 Task: Search and explore Airbnb listings in Santa Fe, New Mexico .
Action: Mouse moved to (326, 131)
Screenshot: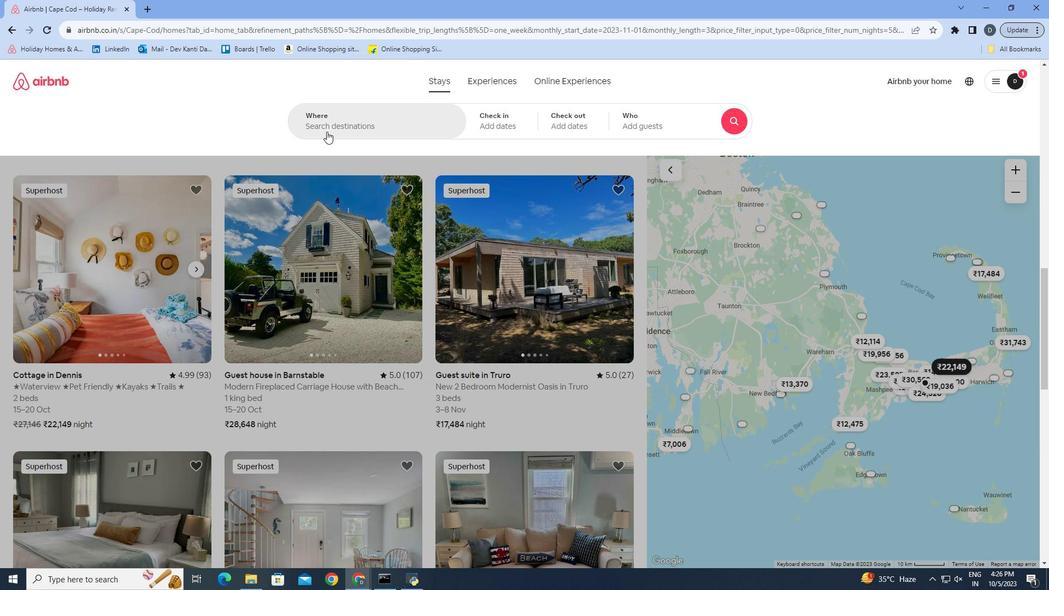 
Action: Mouse pressed left at (326, 131)
Screenshot: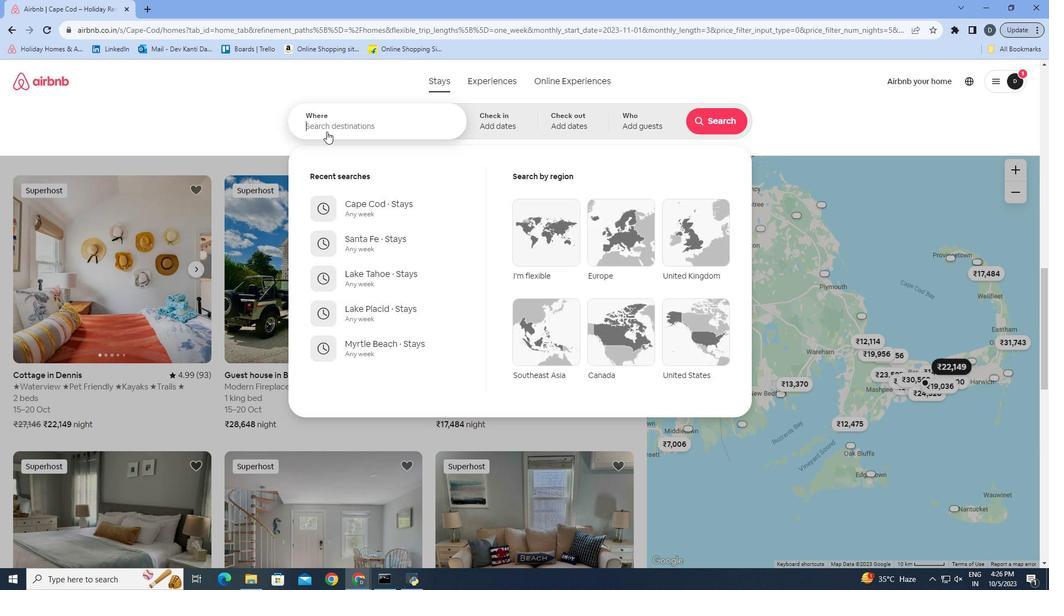 
Action: Mouse moved to (355, 121)
Screenshot: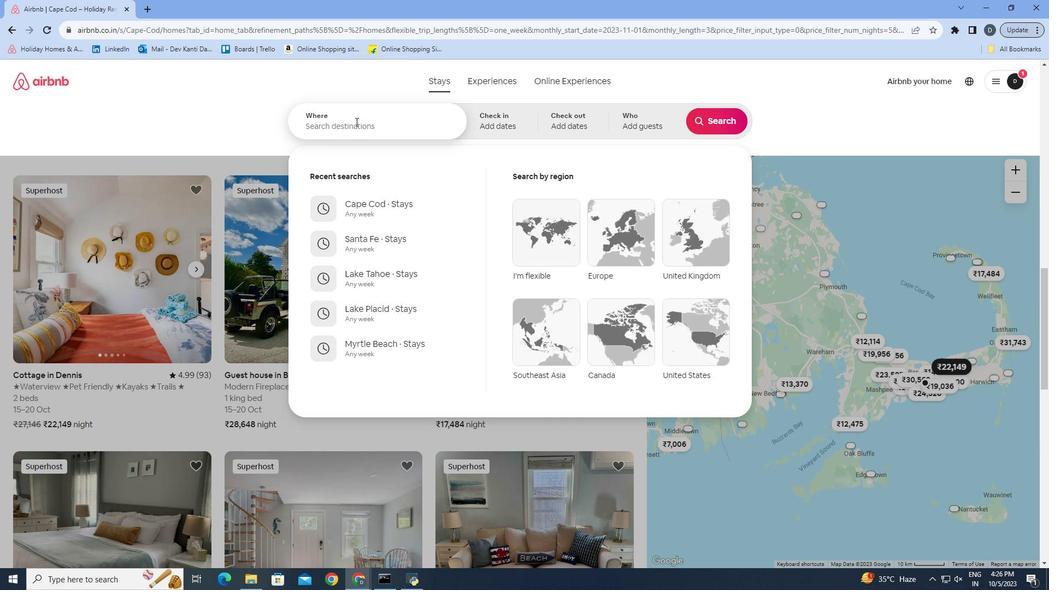 
Action: Mouse pressed left at (355, 121)
Screenshot: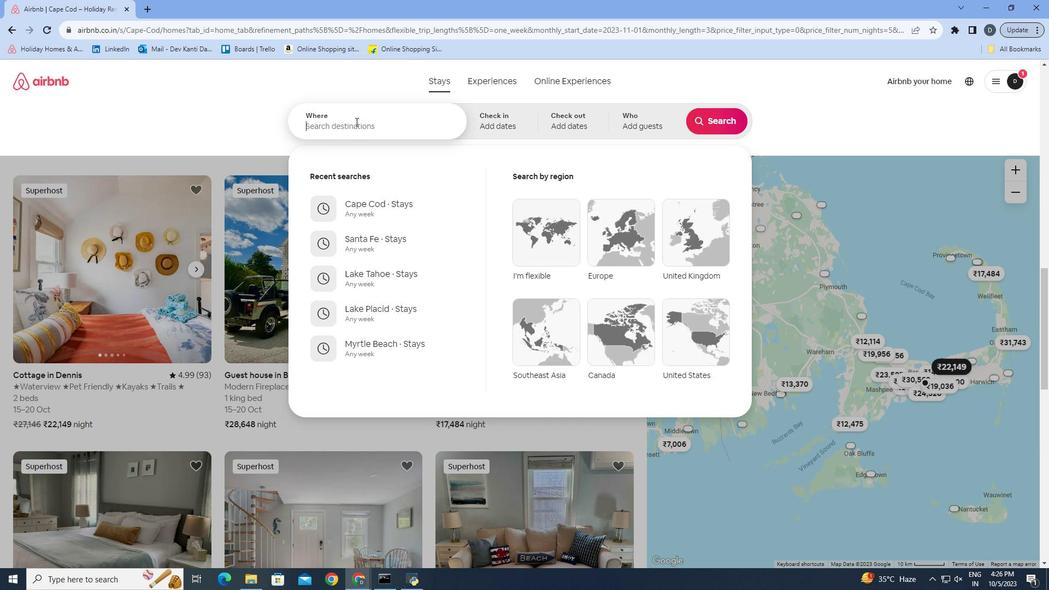 
Action: Mouse moved to (270, 120)
Screenshot: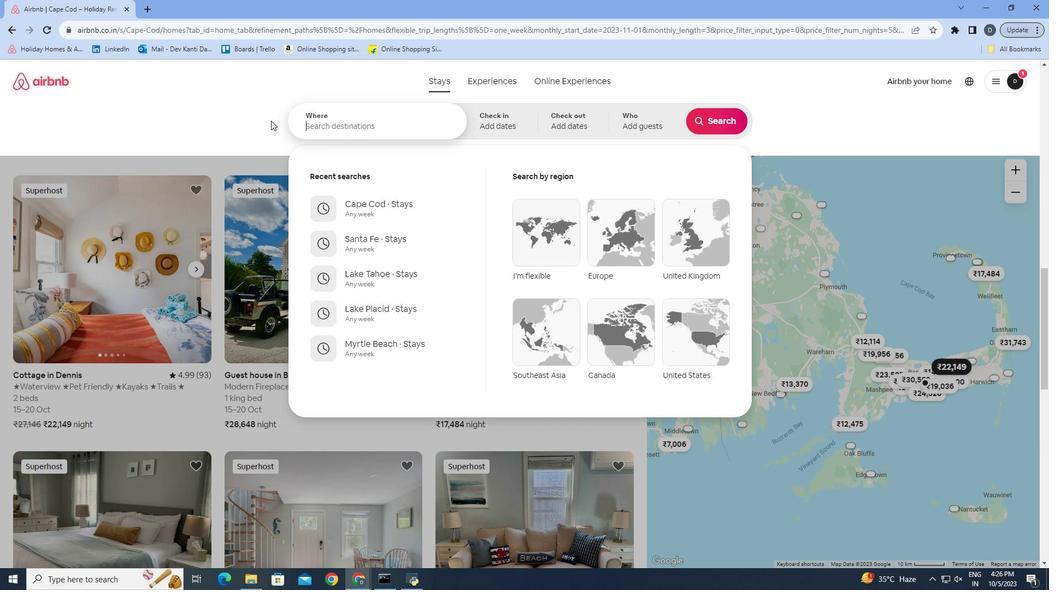
Action: Key pressed <Key.shift>
Screenshot: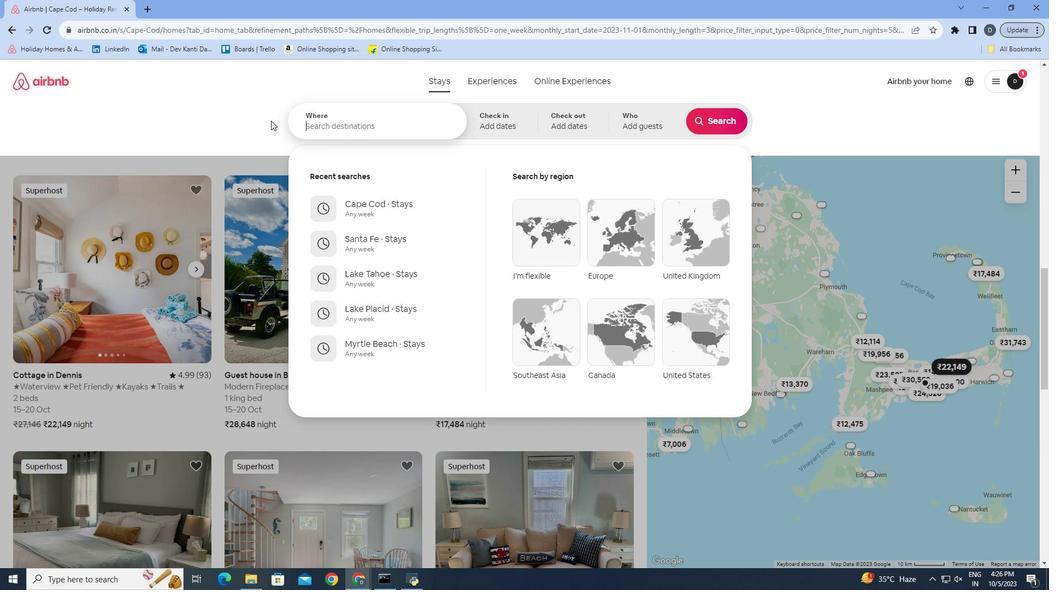 
Action: Mouse moved to (270, 121)
Screenshot: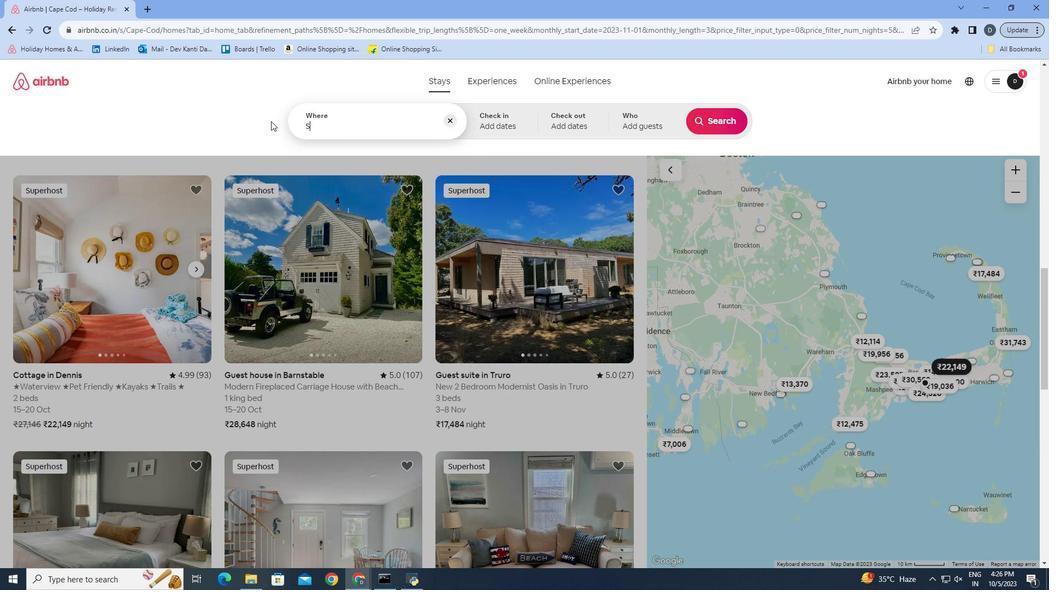 
Action: Key pressed Santa<Key.space><Key.shift>Fe
Screenshot: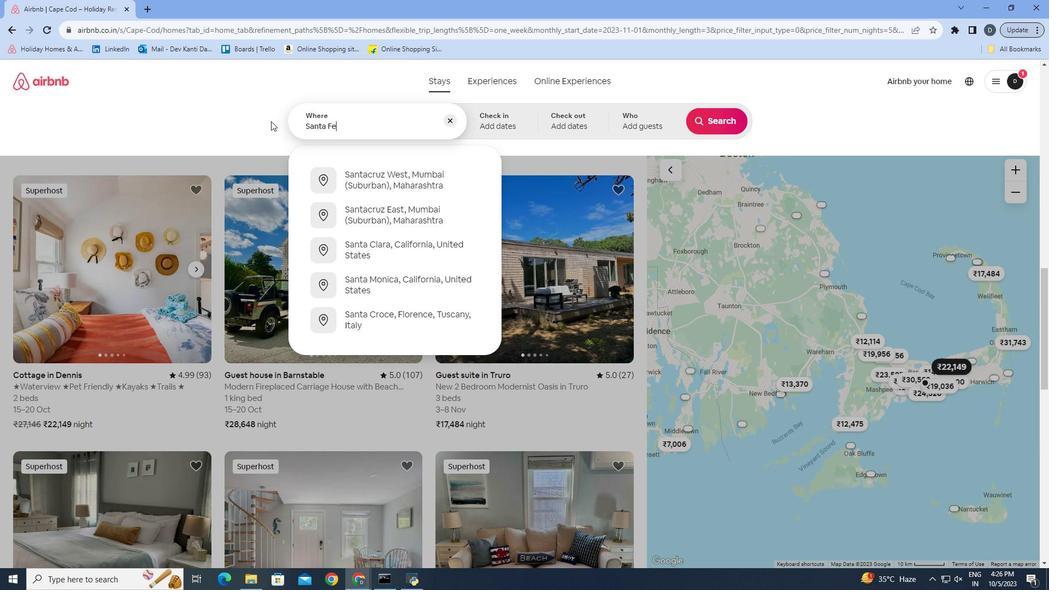 
Action: Mouse moved to (381, 183)
Screenshot: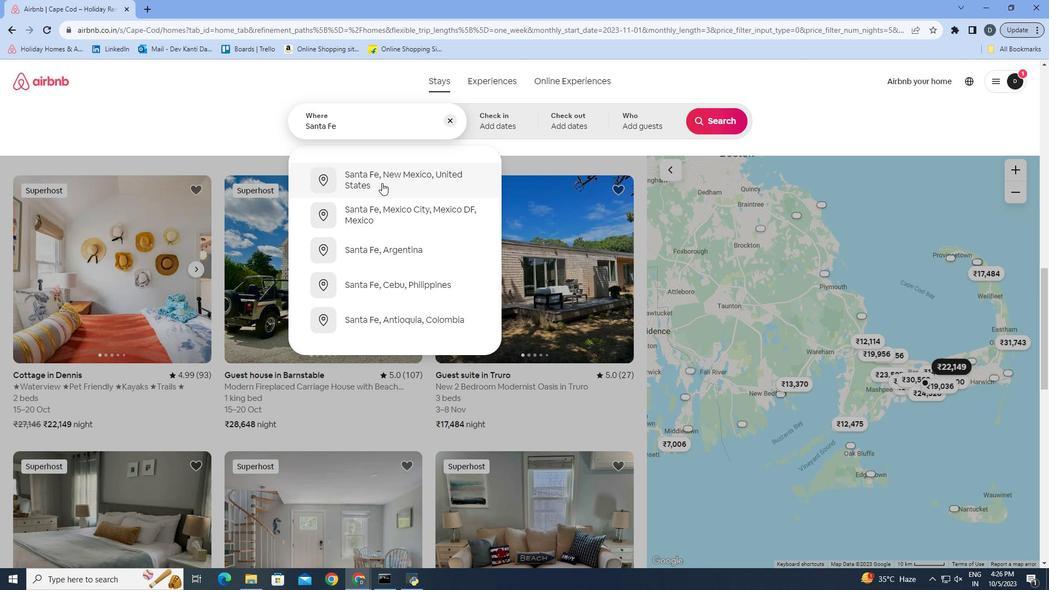 
Action: Mouse pressed left at (381, 183)
Screenshot: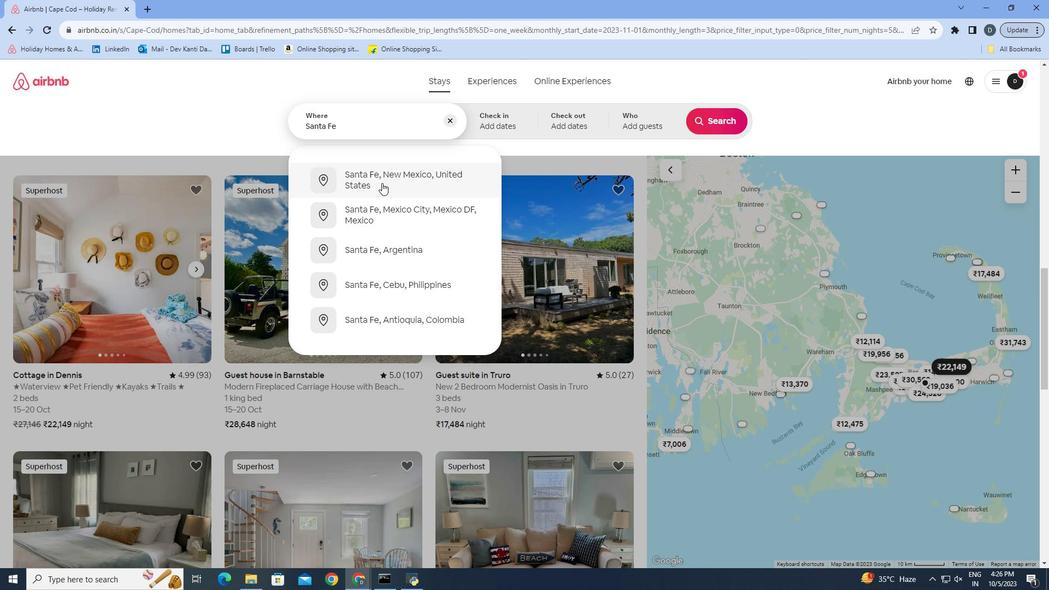 
Action: Mouse moved to (729, 119)
Screenshot: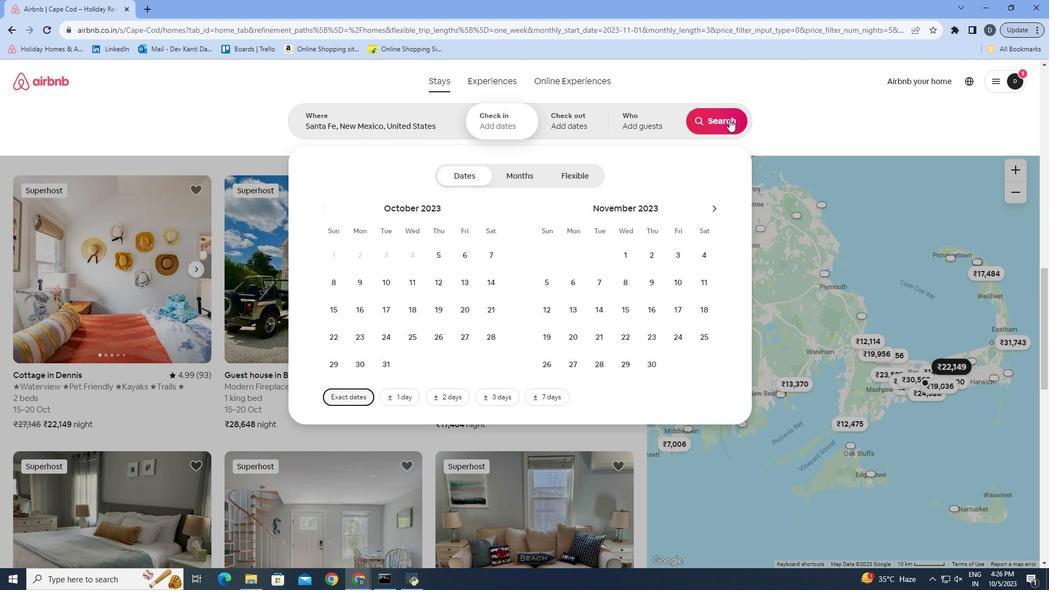 
Action: Mouse pressed left at (729, 119)
Screenshot: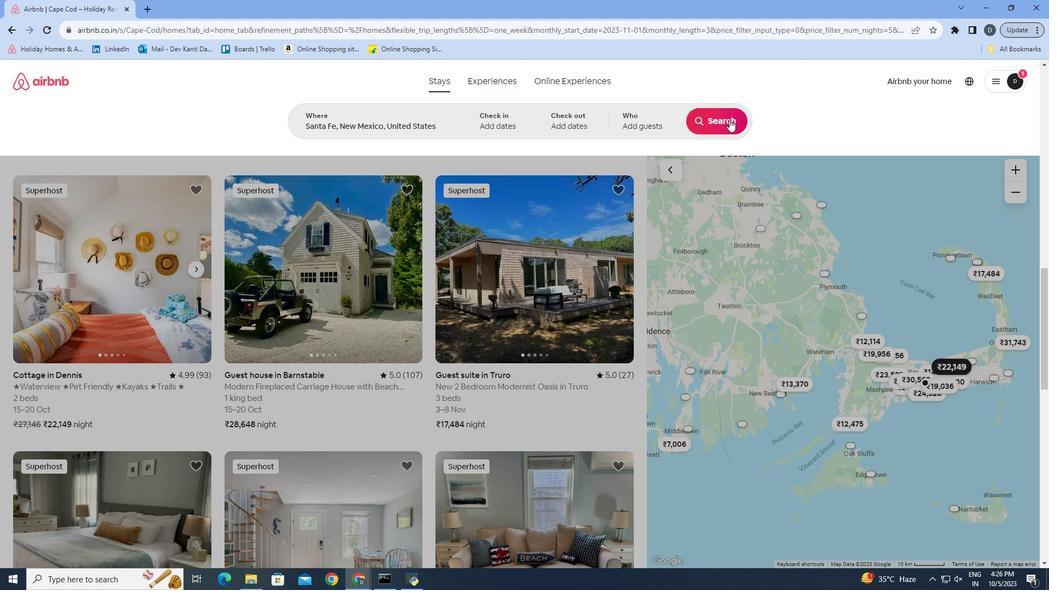 
Action: Mouse moved to (301, 296)
Screenshot: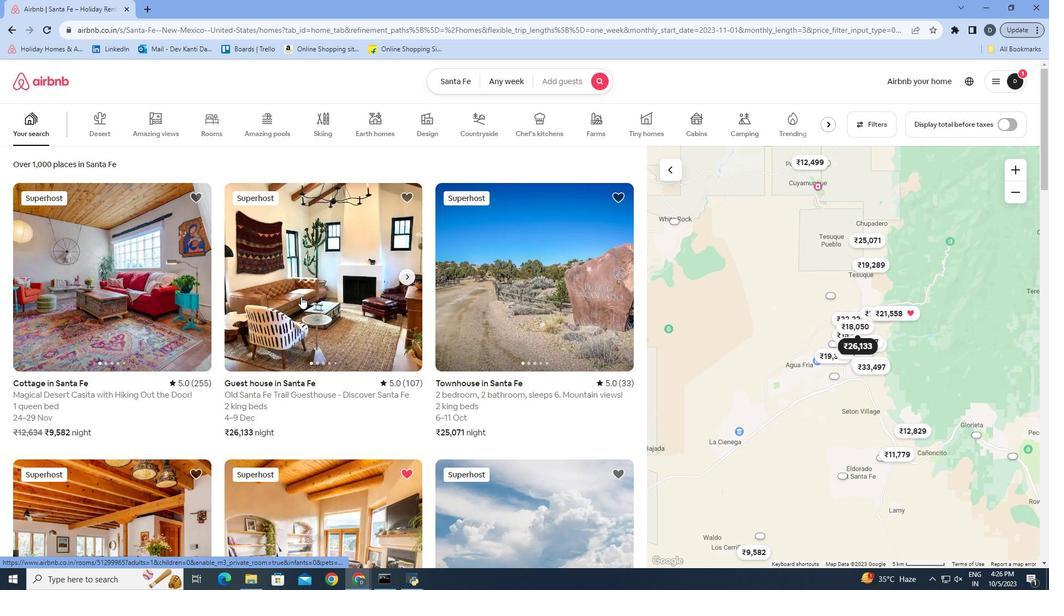 
Action: Mouse pressed left at (301, 296)
Screenshot: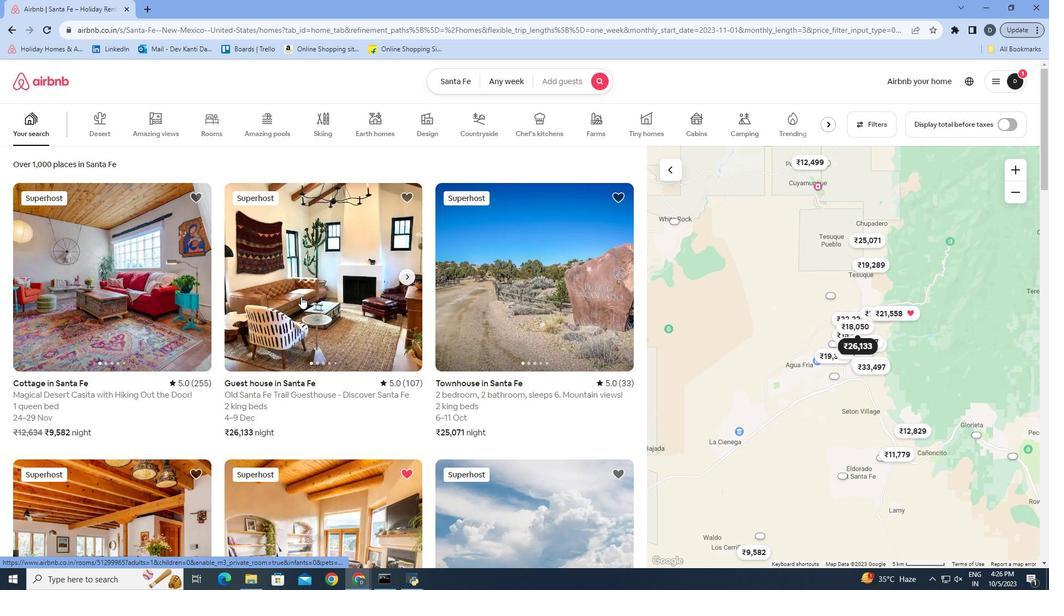 
Action: Mouse moved to (781, 413)
Screenshot: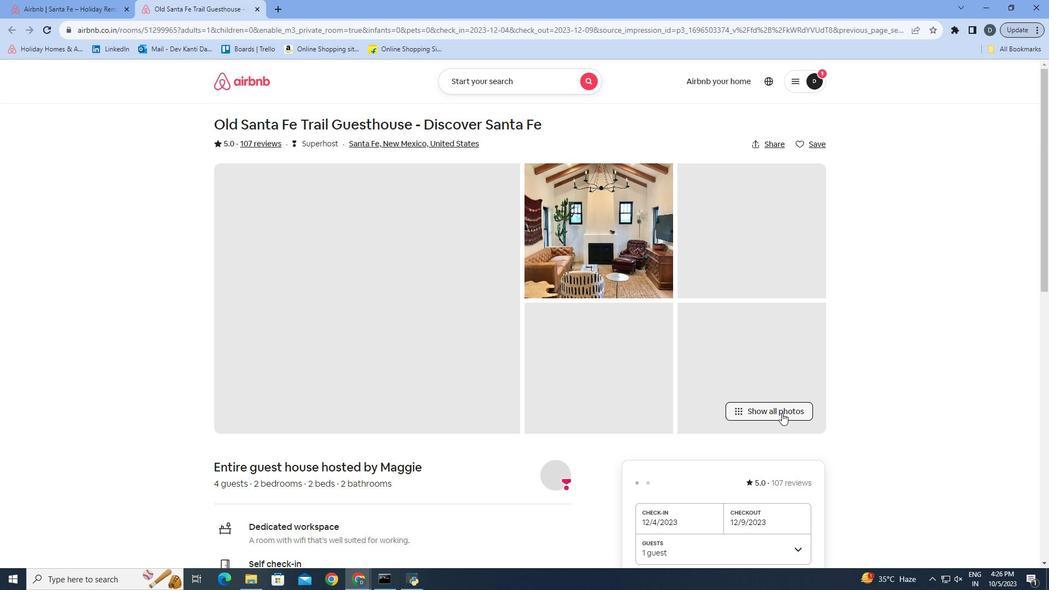 
Action: Mouse pressed left at (781, 413)
Screenshot: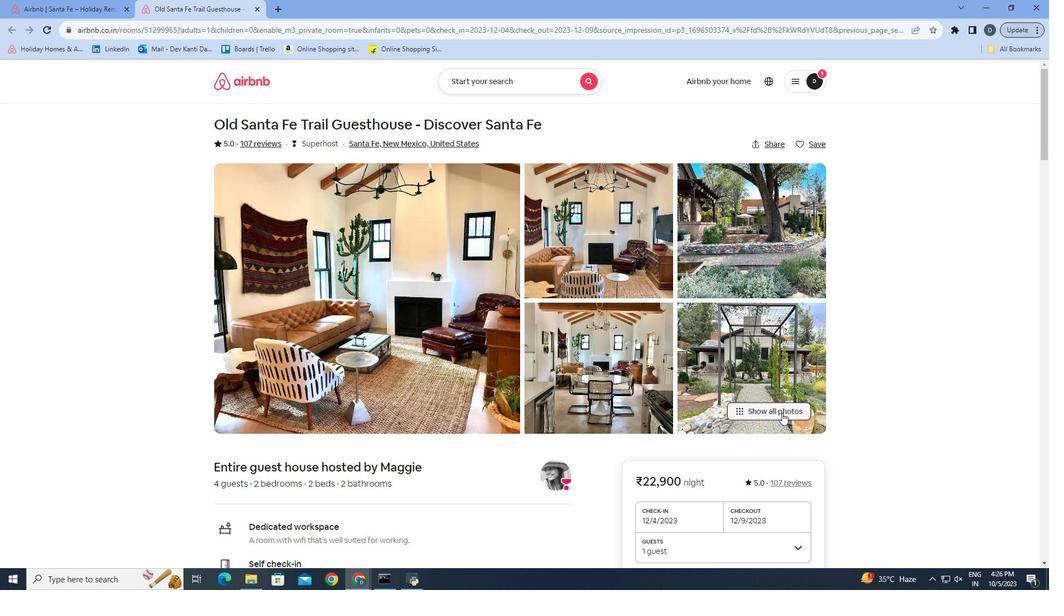 
Action: Mouse moved to (757, 403)
Screenshot: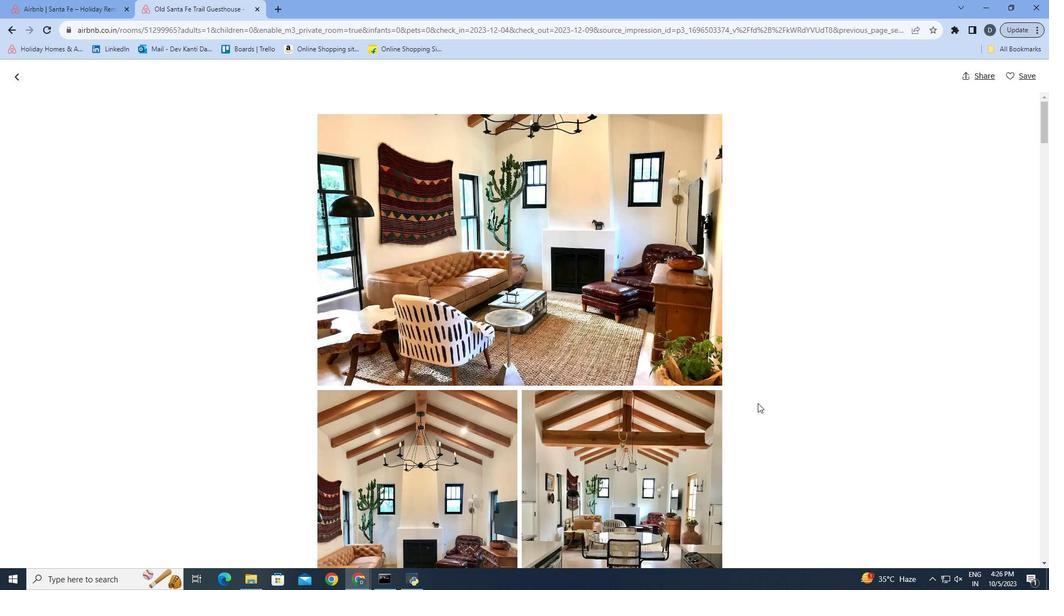 
Action: Mouse scrolled (757, 402) with delta (0, 0)
Screenshot: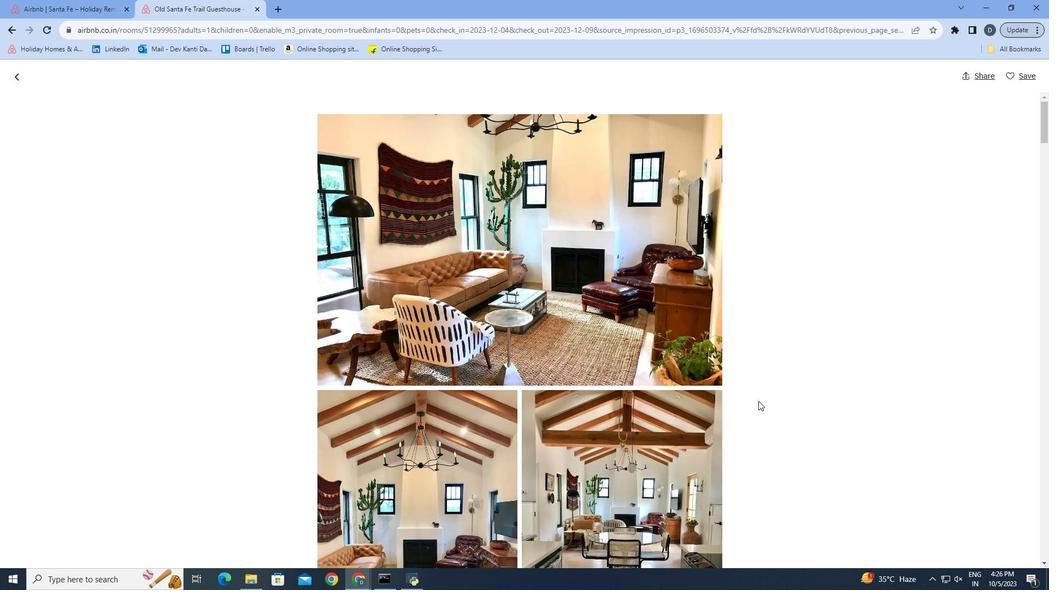
Action: Mouse moved to (758, 399)
Screenshot: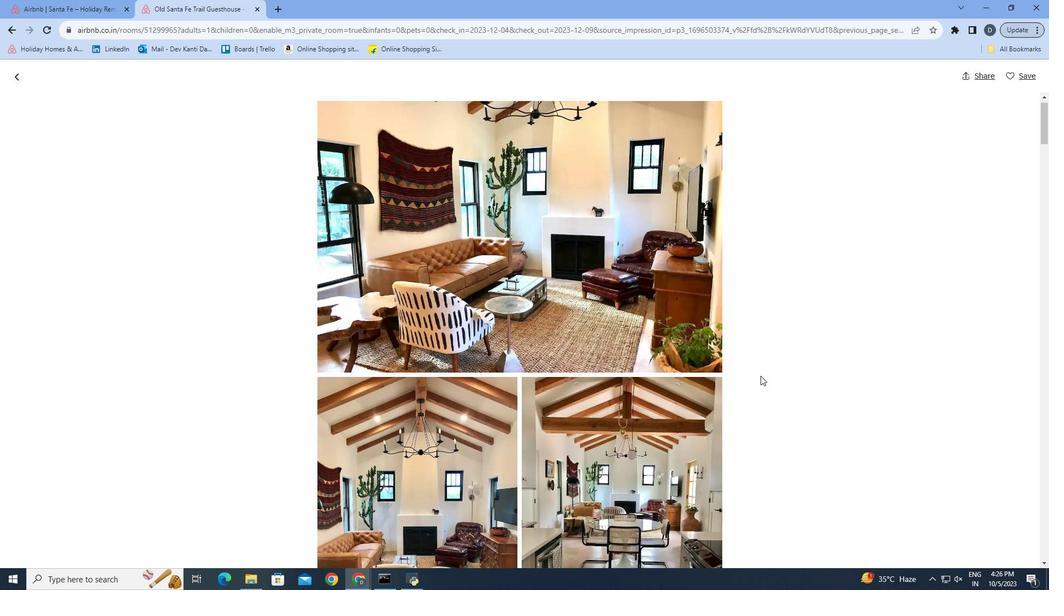 
Action: Mouse scrolled (758, 400) with delta (0, 0)
Screenshot: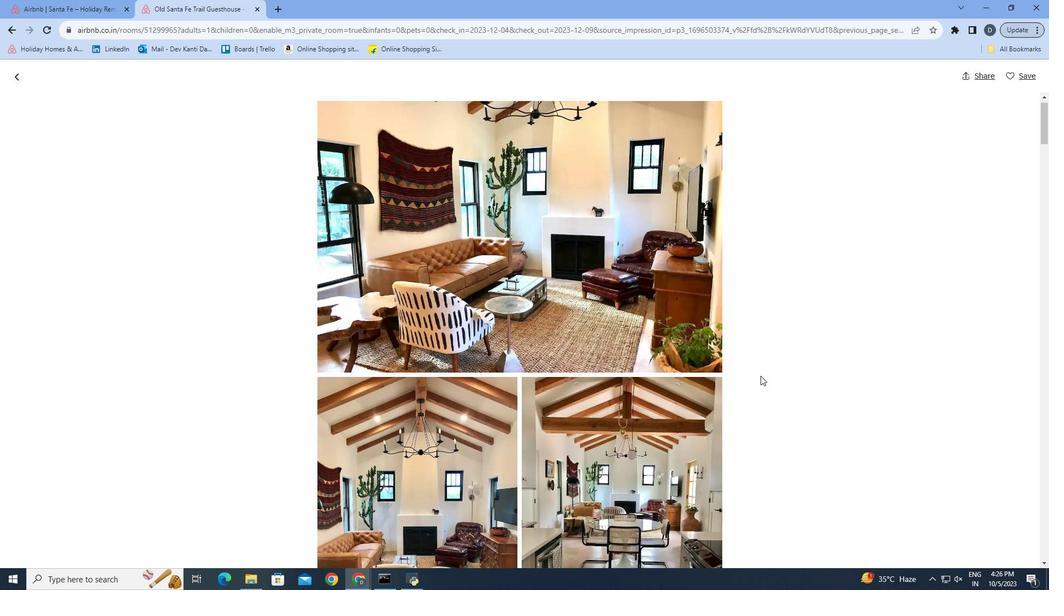 
Action: Mouse moved to (759, 345)
Screenshot: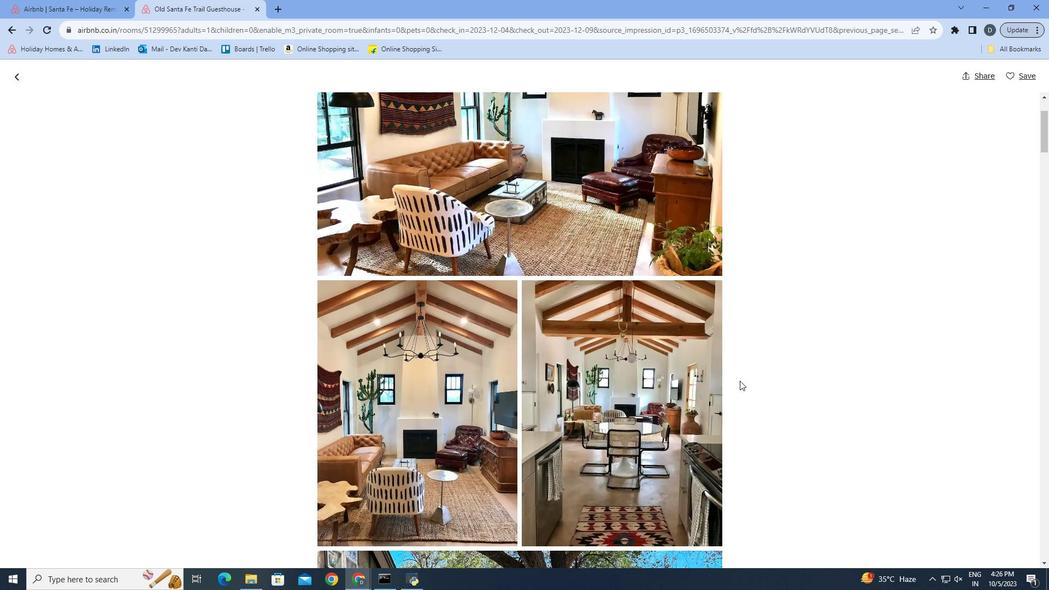 
Action: Mouse scrolled (759, 345) with delta (0, 0)
Screenshot: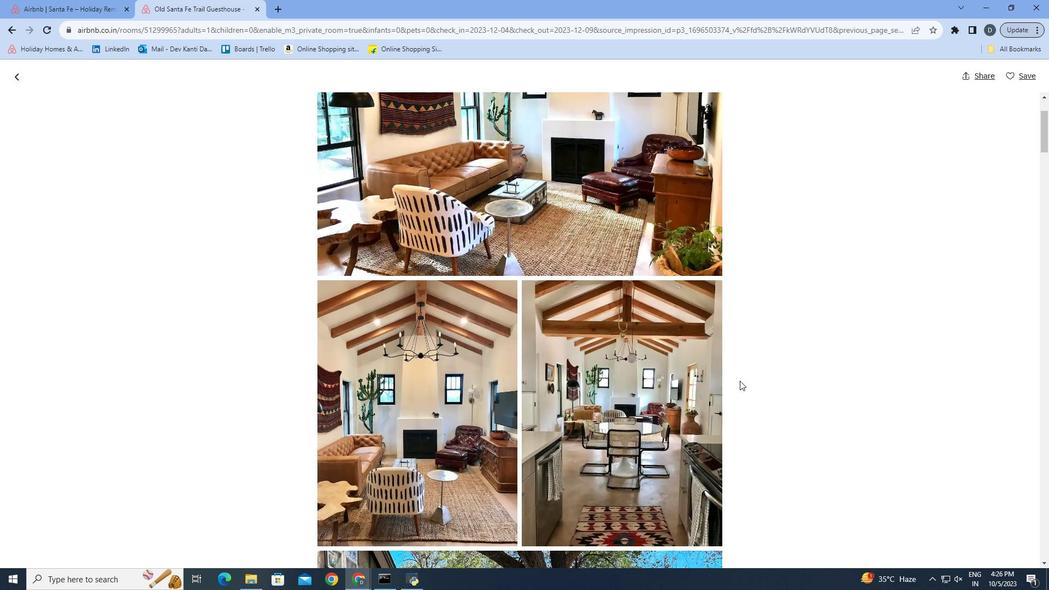 
Action: Mouse moved to (738, 345)
Screenshot: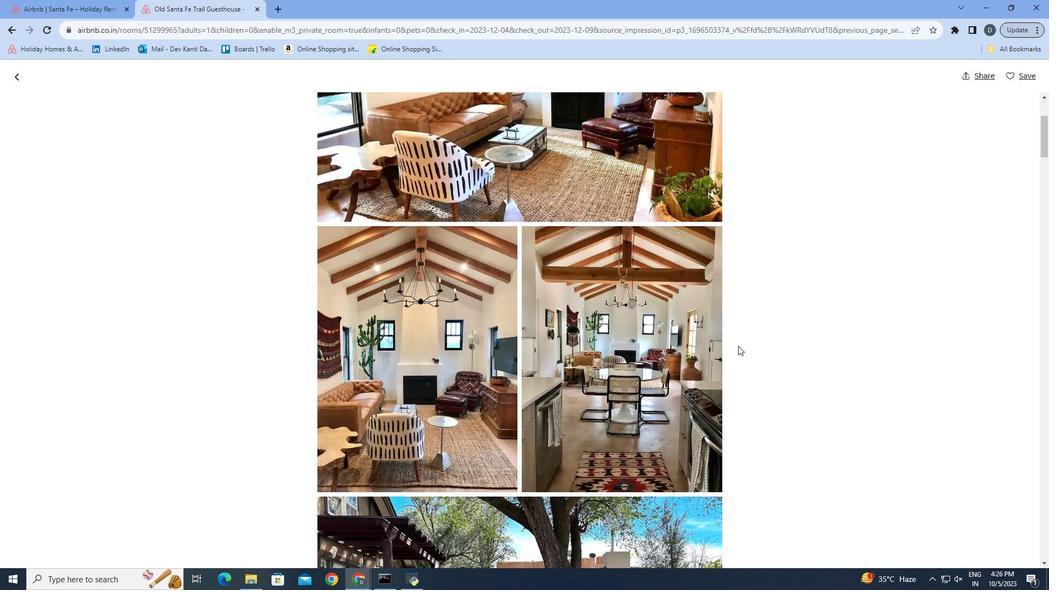 
Action: Mouse scrolled (738, 345) with delta (0, 0)
Screenshot: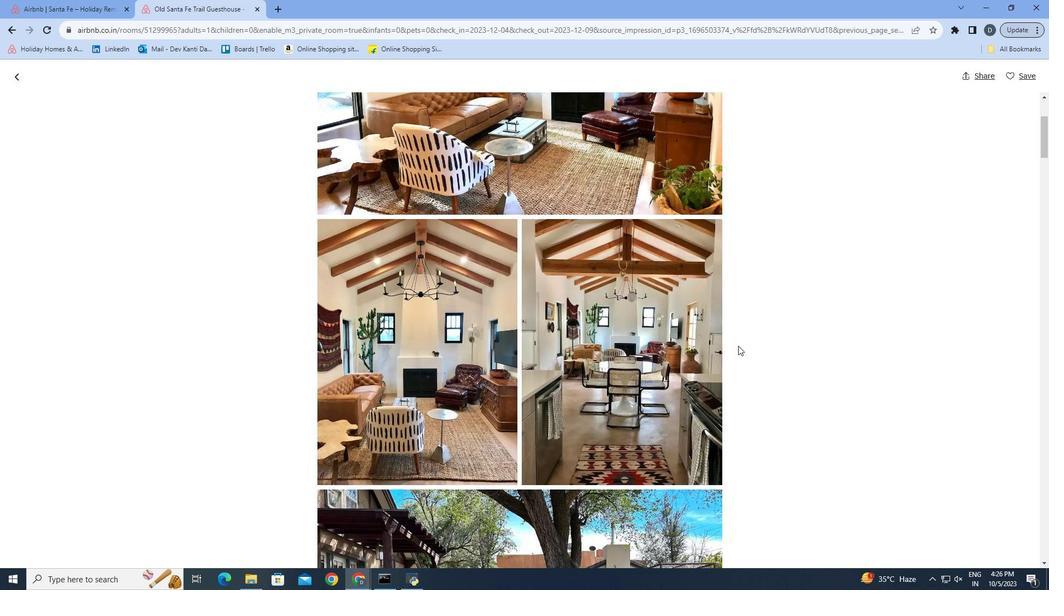 
Action: Mouse scrolled (738, 345) with delta (0, 0)
Screenshot: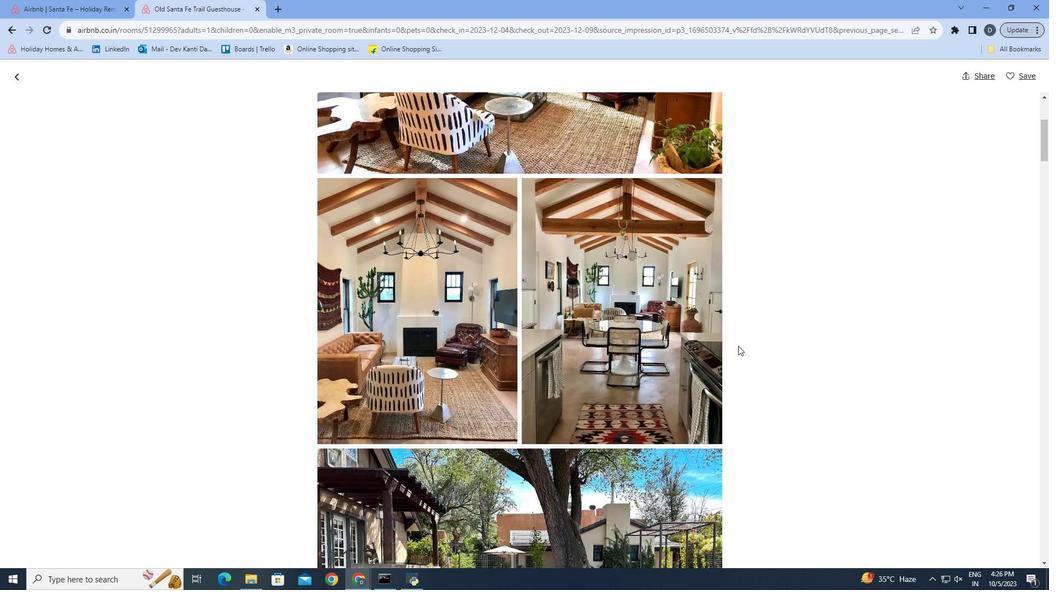 
Action: Mouse scrolled (738, 345) with delta (0, 0)
Screenshot: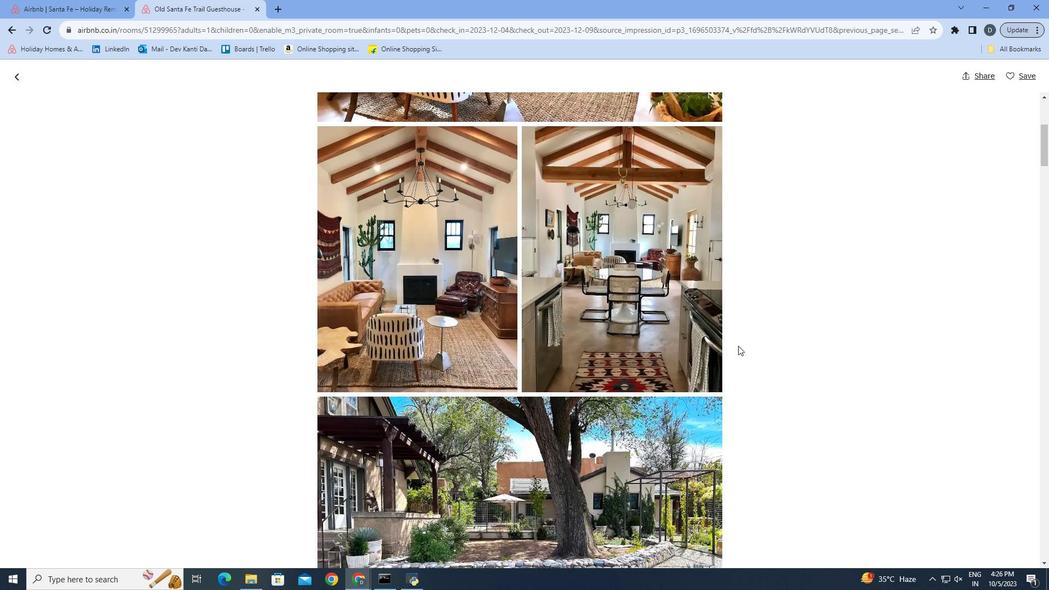 
Action: Mouse moved to (738, 330)
Screenshot: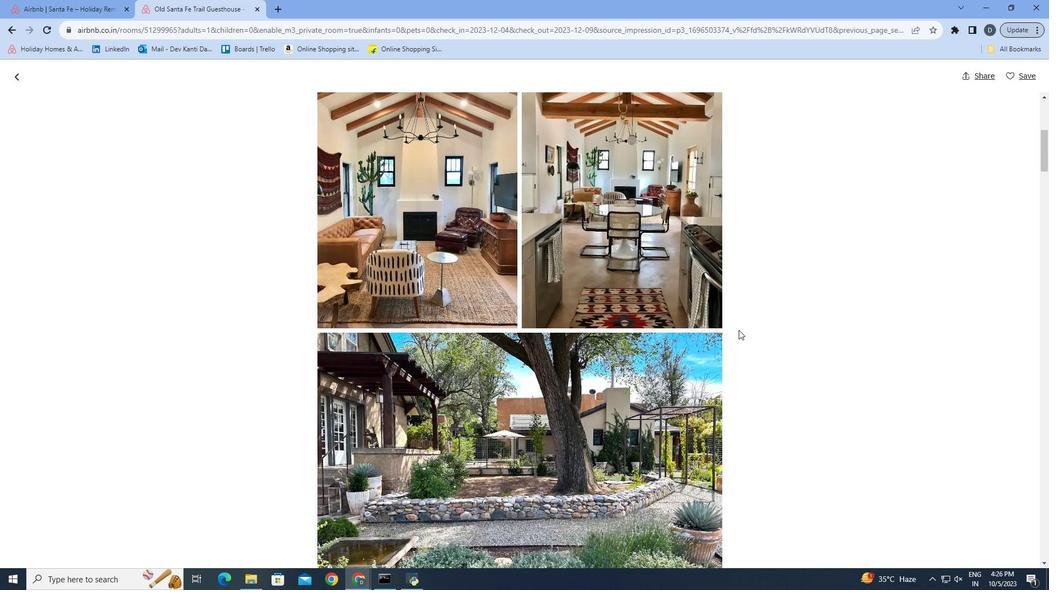 
Action: Mouse scrolled (738, 329) with delta (0, 0)
Screenshot: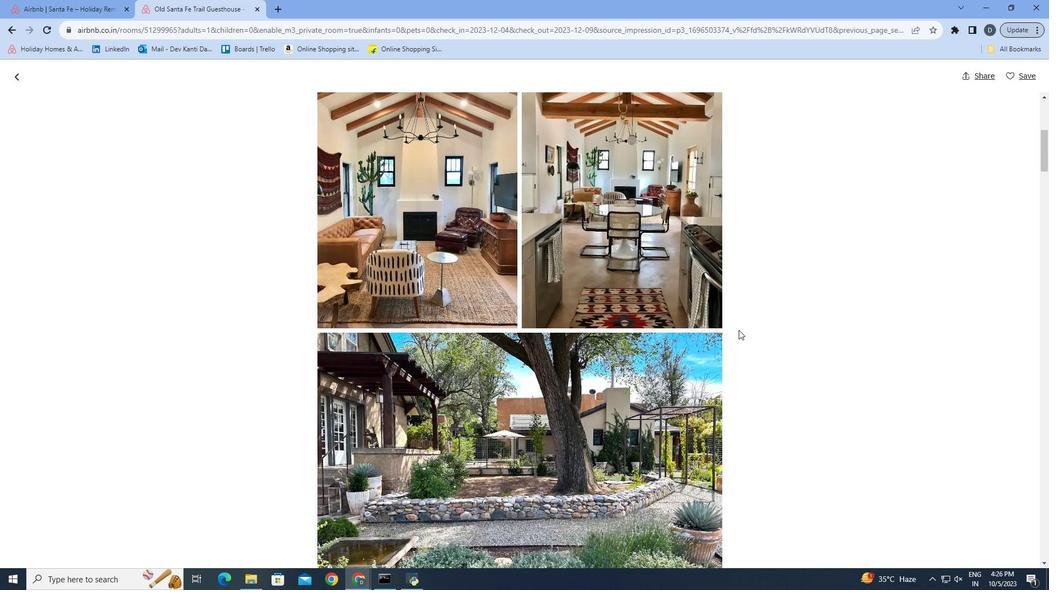
Action: Mouse scrolled (738, 329) with delta (0, 0)
Screenshot: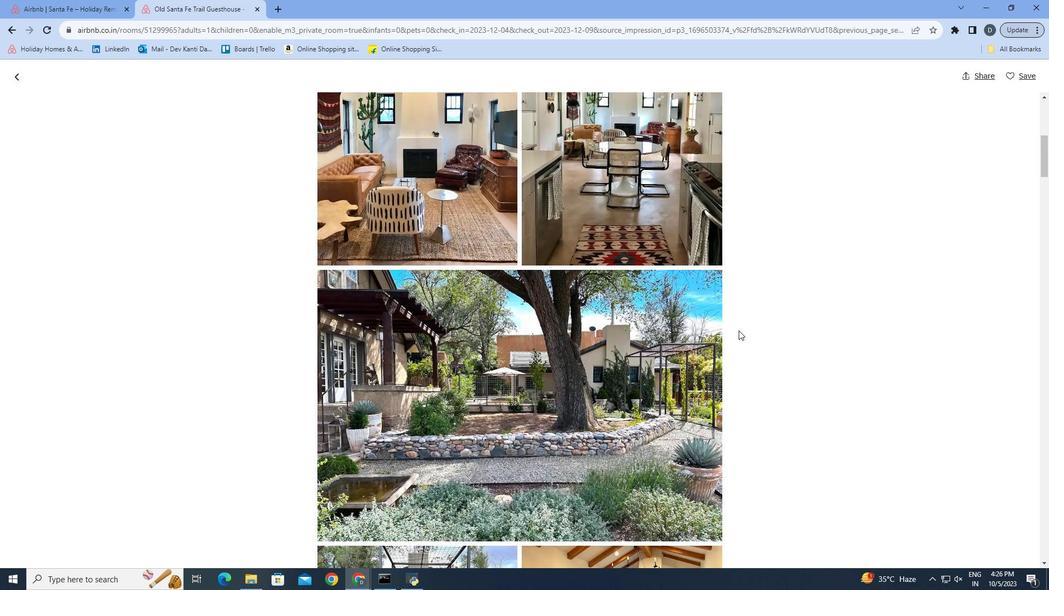 
Action: Mouse moved to (734, 340)
Screenshot: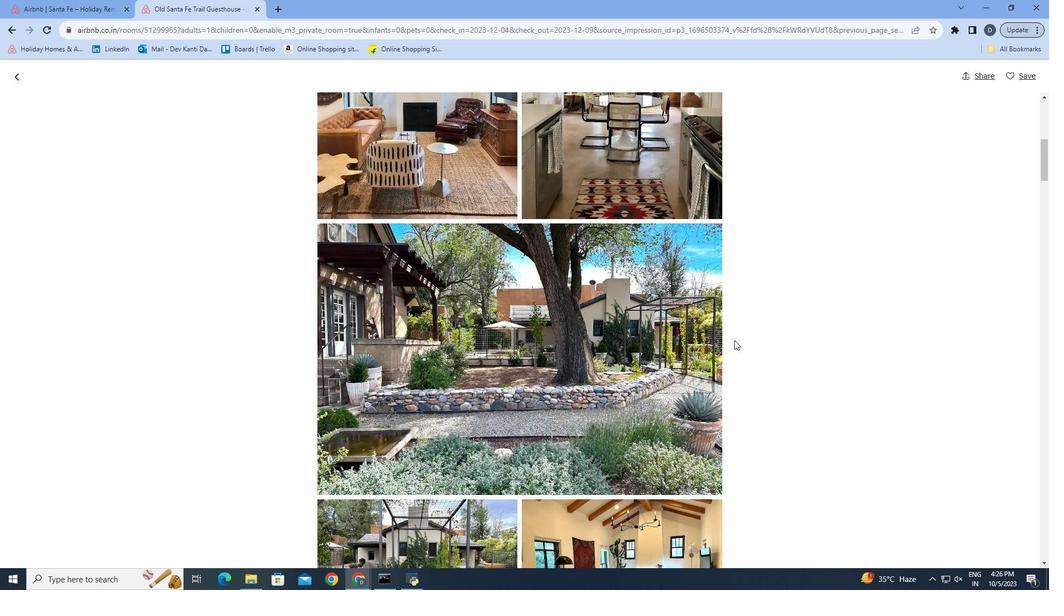 
Action: Mouse scrolled (734, 339) with delta (0, 0)
Screenshot: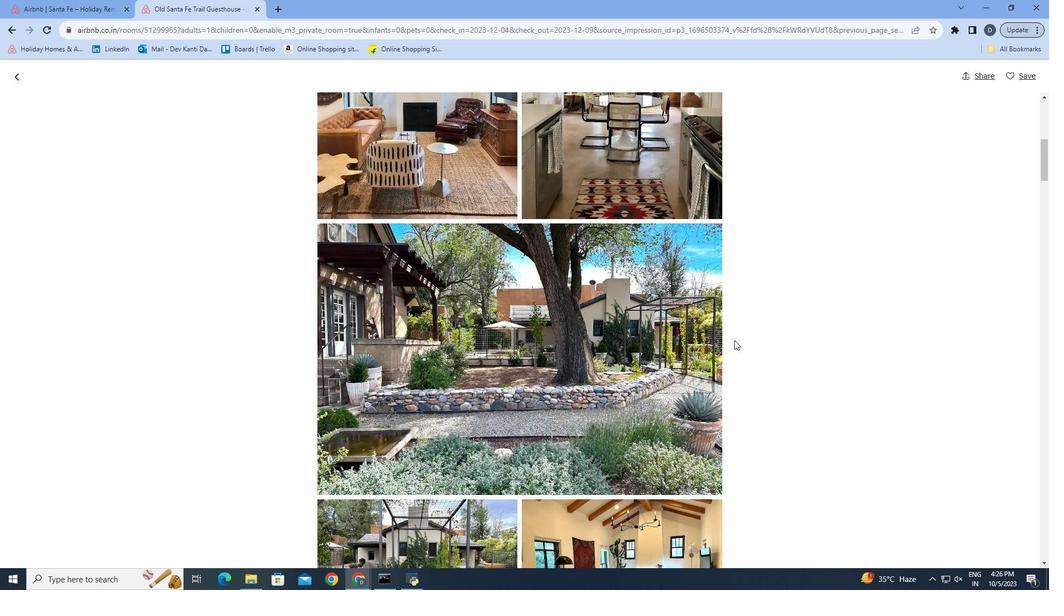 
Action: Mouse moved to (731, 325)
Screenshot: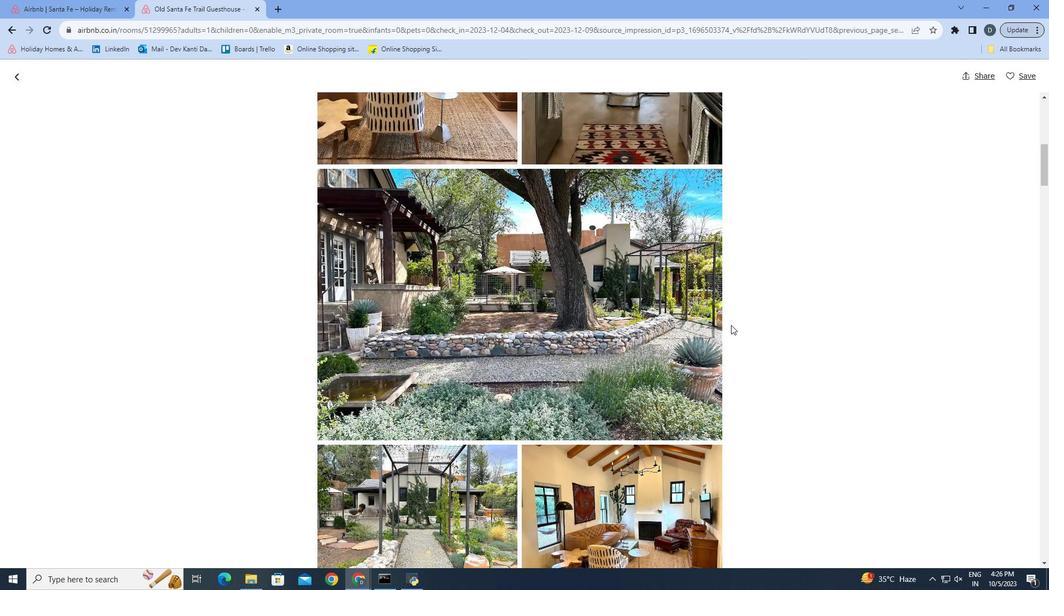 
Action: Mouse scrolled (731, 324) with delta (0, 0)
Screenshot: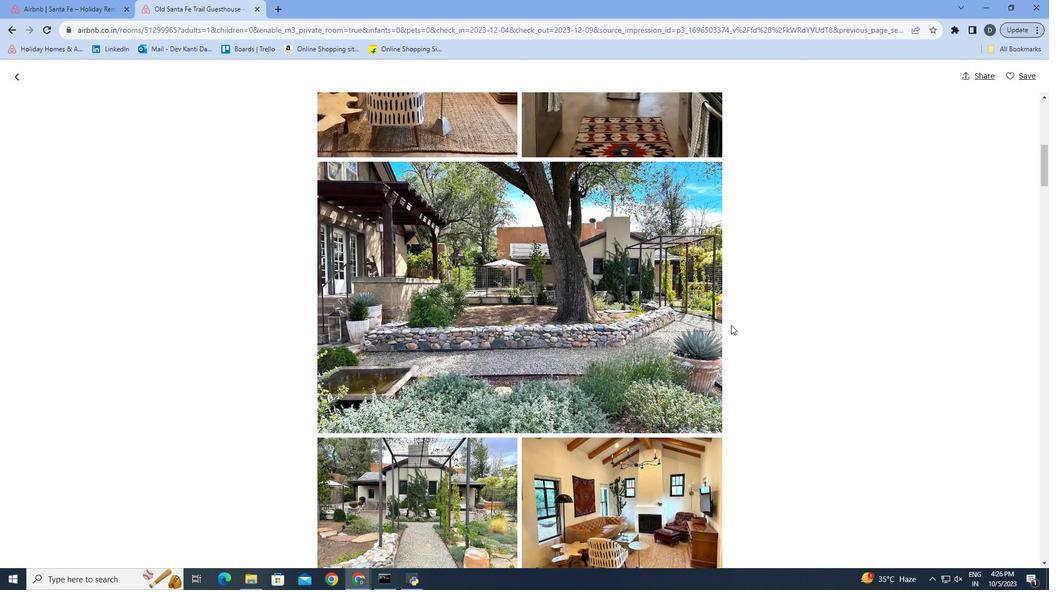 
Action: Mouse moved to (731, 326)
Screenshot: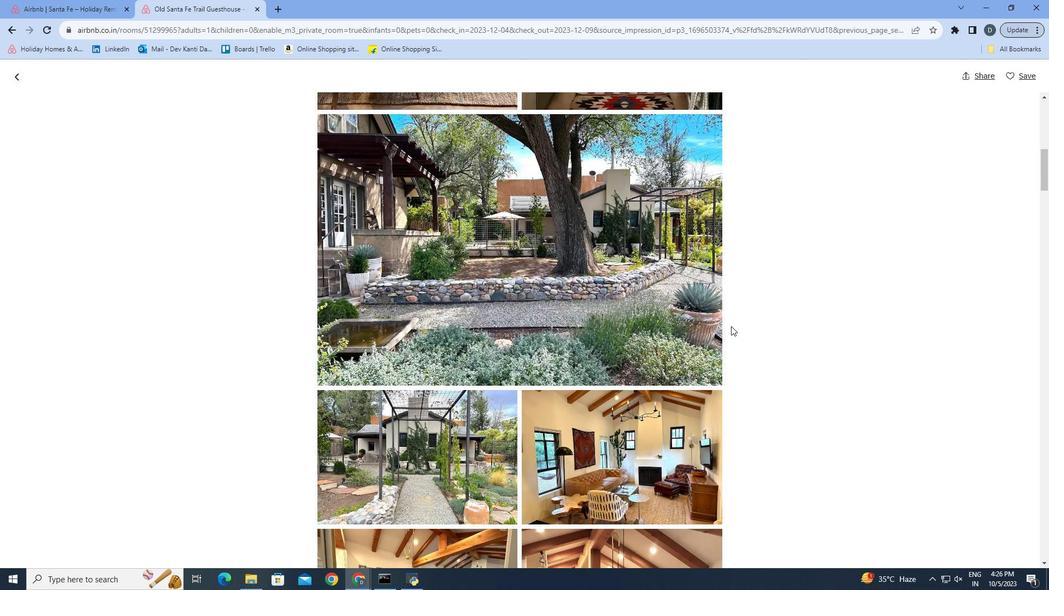 
Action: Mouse scrolled (731, 325) with delta (0, 0)
Screenshot: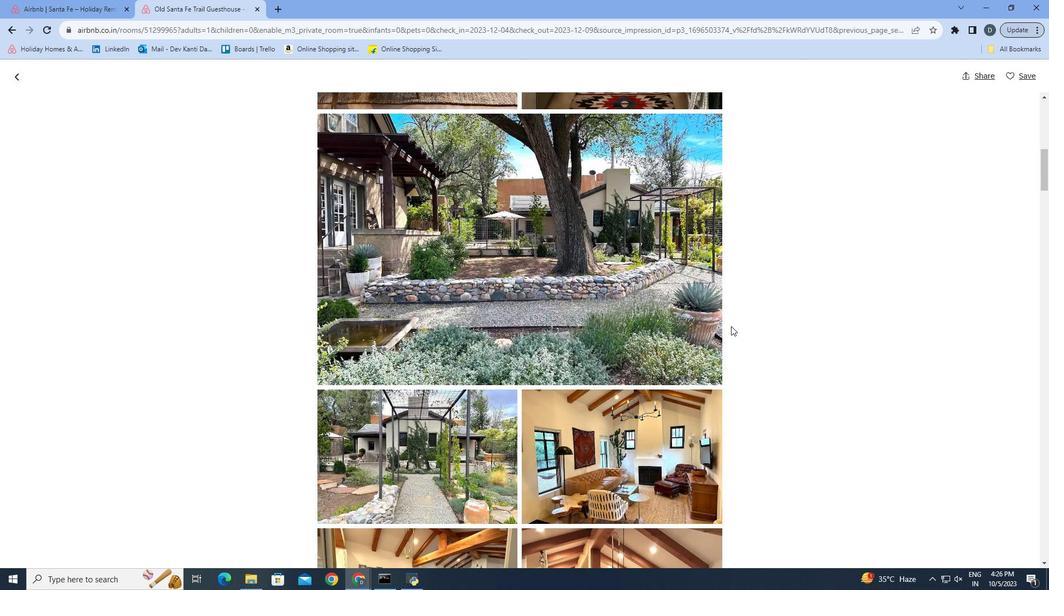 
Action: Mouse moved to (731, 327)
Screenshot: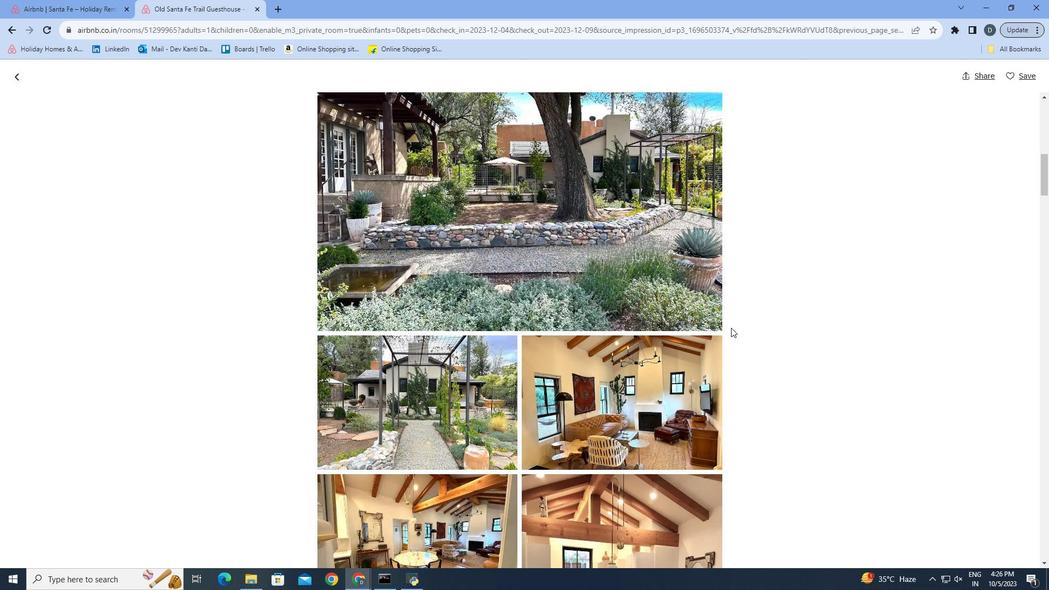 
Action: Mouse scrolled (731, 327) with delta (0, 0)
Screenshot: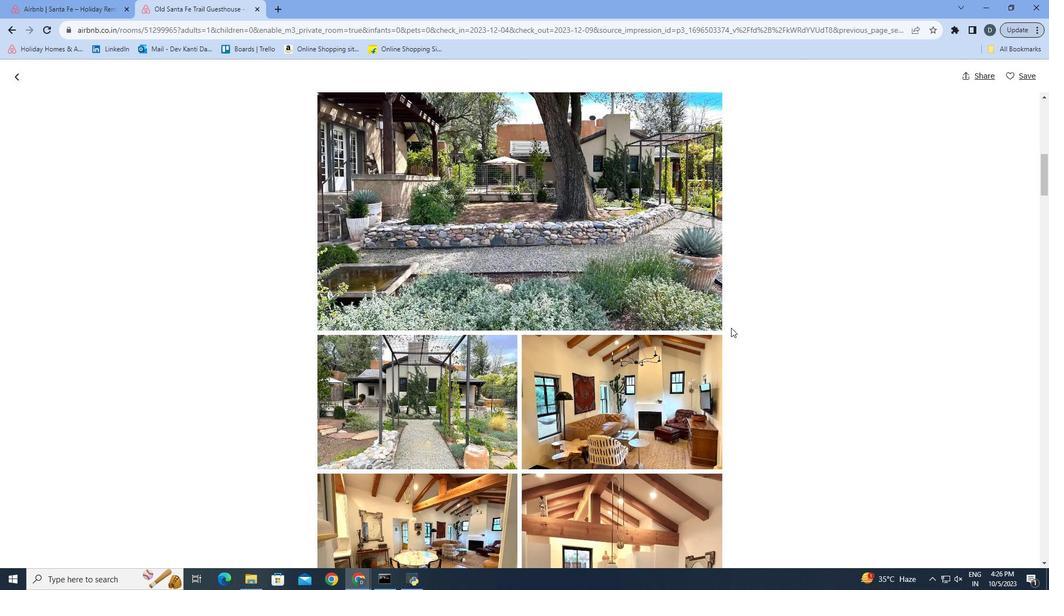 
Action: Mouse scrolled (731, 327) with delta (0, 0)
Screenshot: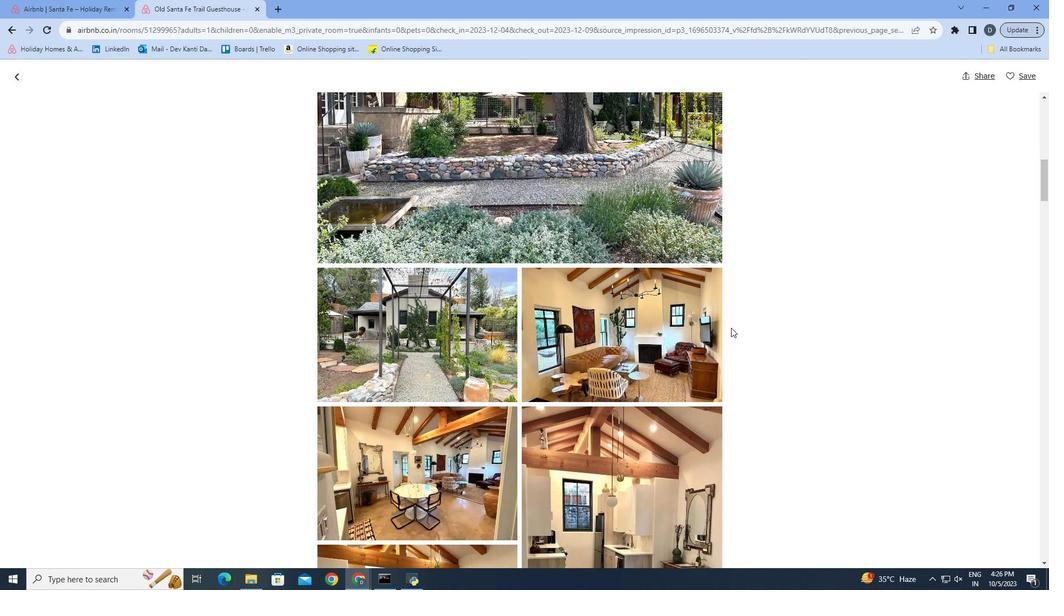 
Action: Mouse moved to (729, 332)
Screenshot: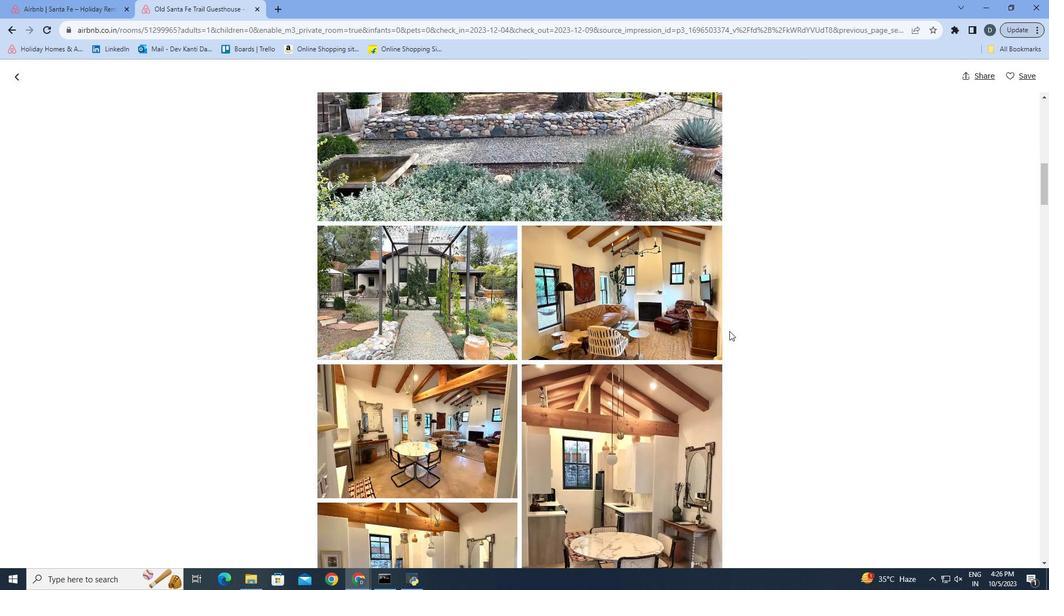 
Action: Mouse scrolled (729, 332) with delta (0, 0)
Screenshot: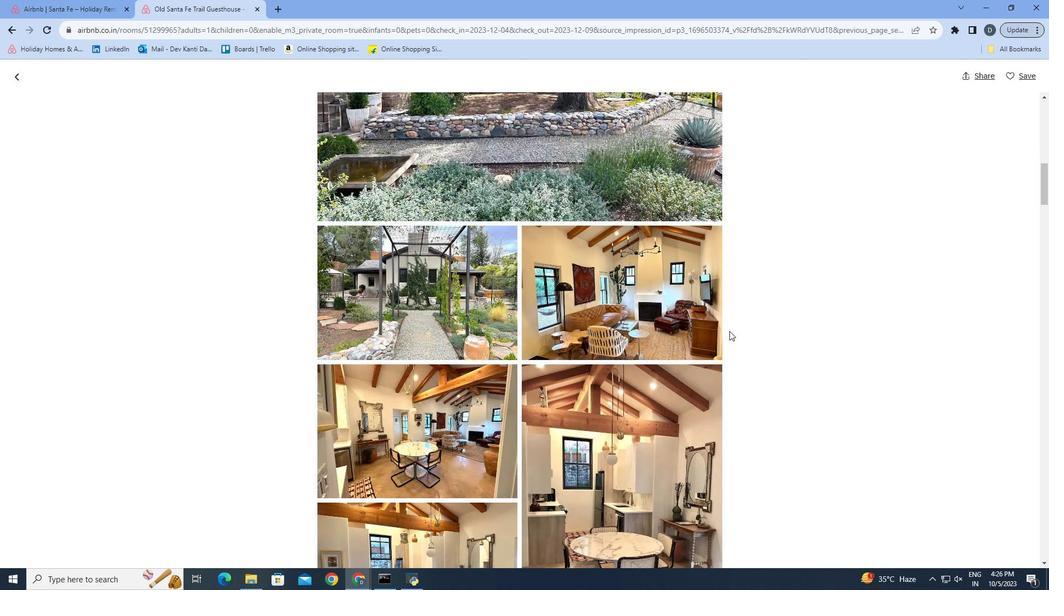 
Action: Mouse moved to (724, 342)
Screenshot: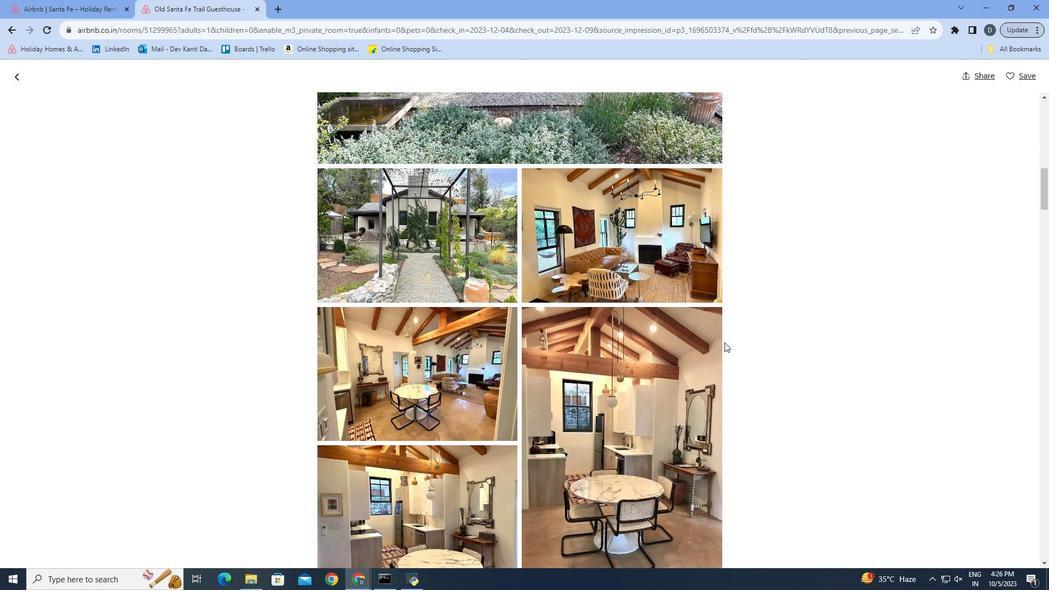 
Action: Mouse scrolled (724, 342) with delta (0, 0)
Screenshot: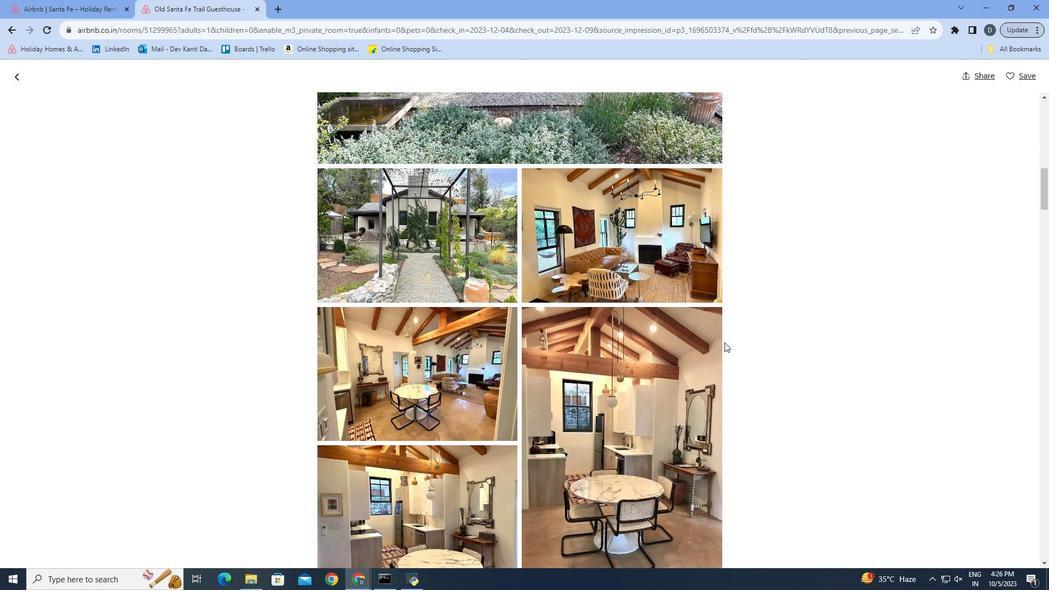 
Action: Mouse moved to (728, 327)
Screenshot: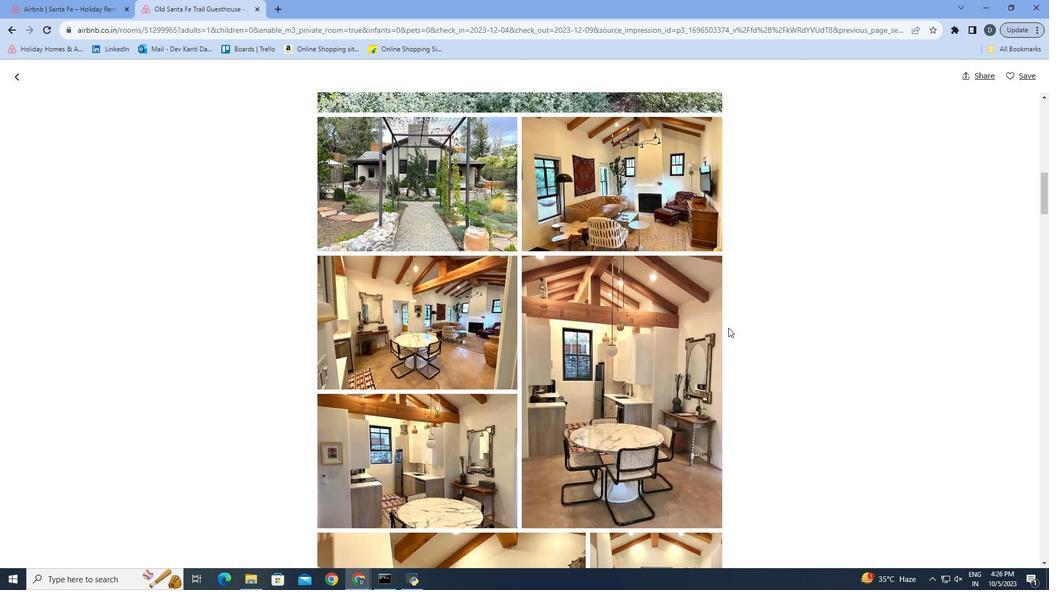 
Action: Mouse scrolled (728, 327) with delta (0, 0)
Screenshot: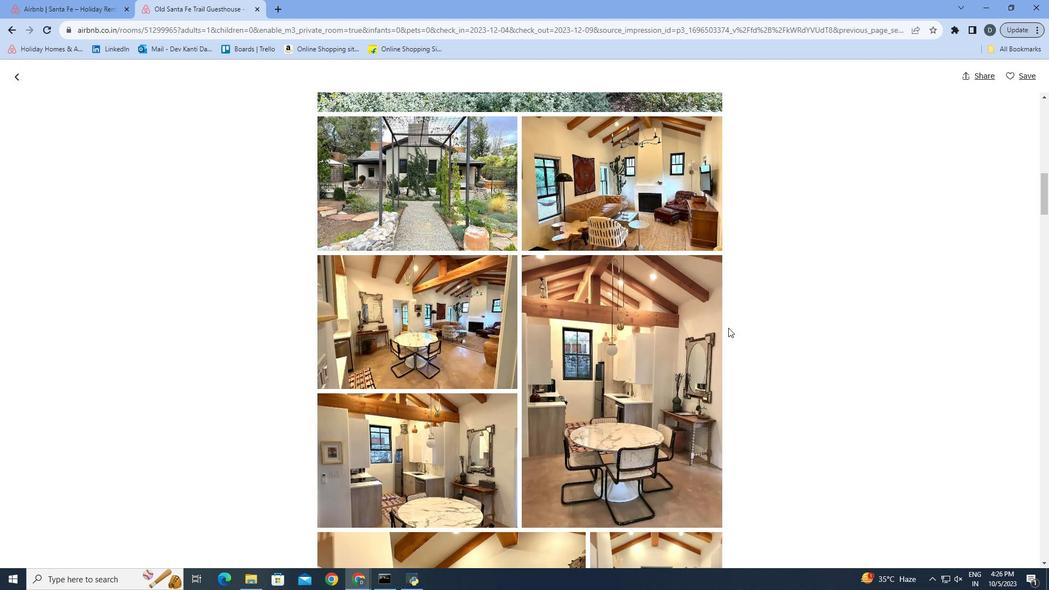
Action: Mouse moved to (727, 330)
Screenshot: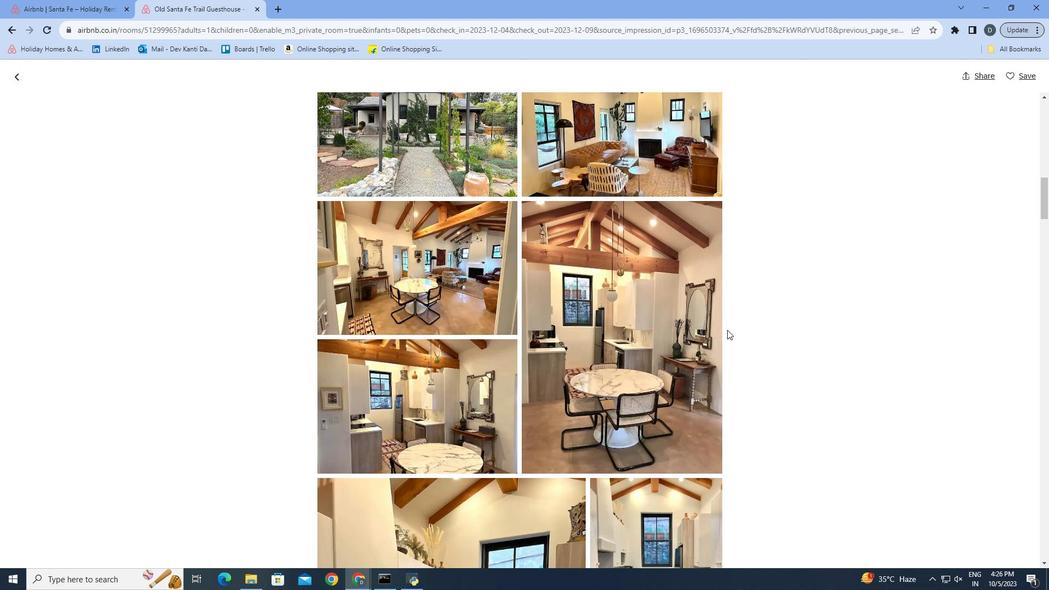 
Action: Mouse scrolled (727, 329) with delta (0, 0)
Screenshot: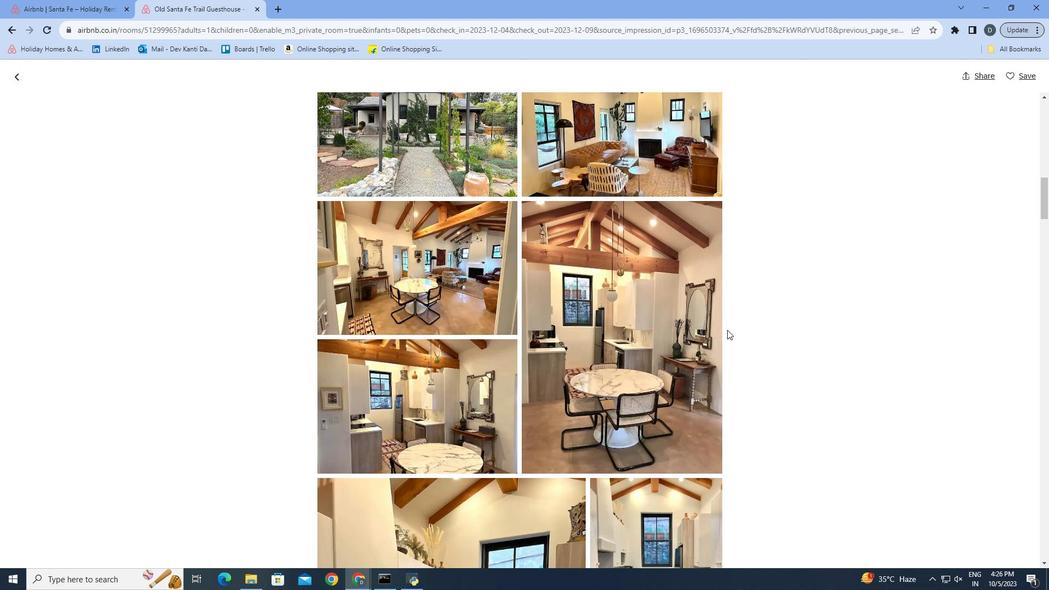 
Action: Mouse scrolled (727, 329) with delta (0, 0)
Screenshot: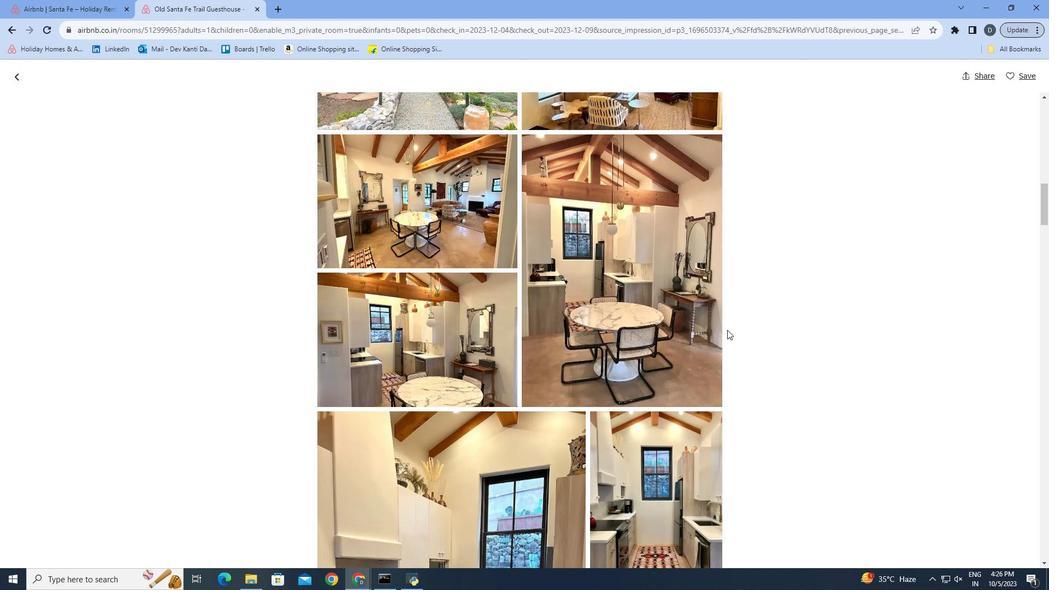 
Action: Mouse moved to (727, 329)
Screenshot: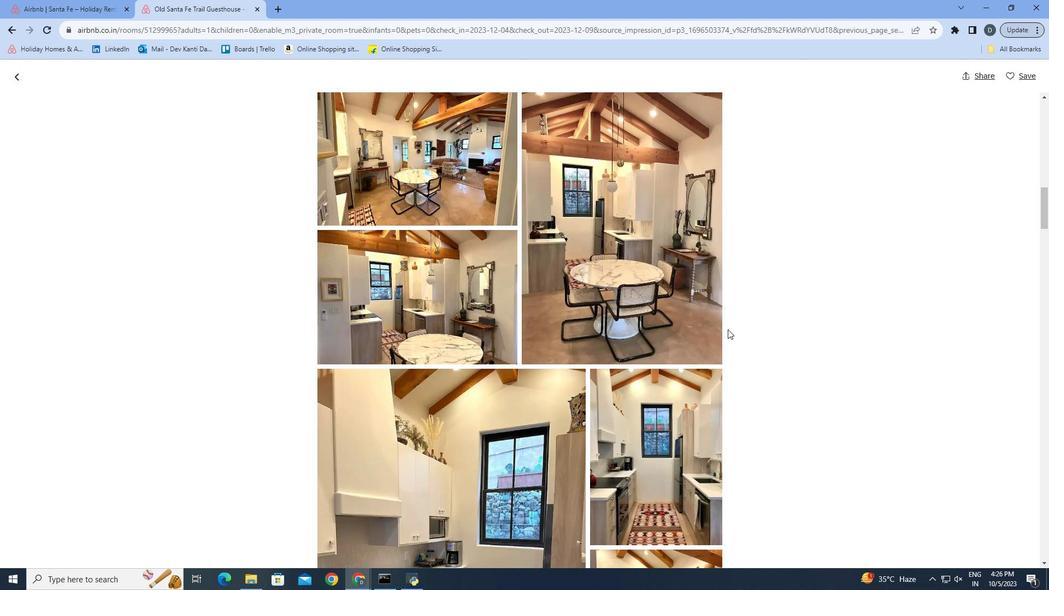 
Action: Mouse scrolled (727, 328) with delta (0, 0)
Screenshot: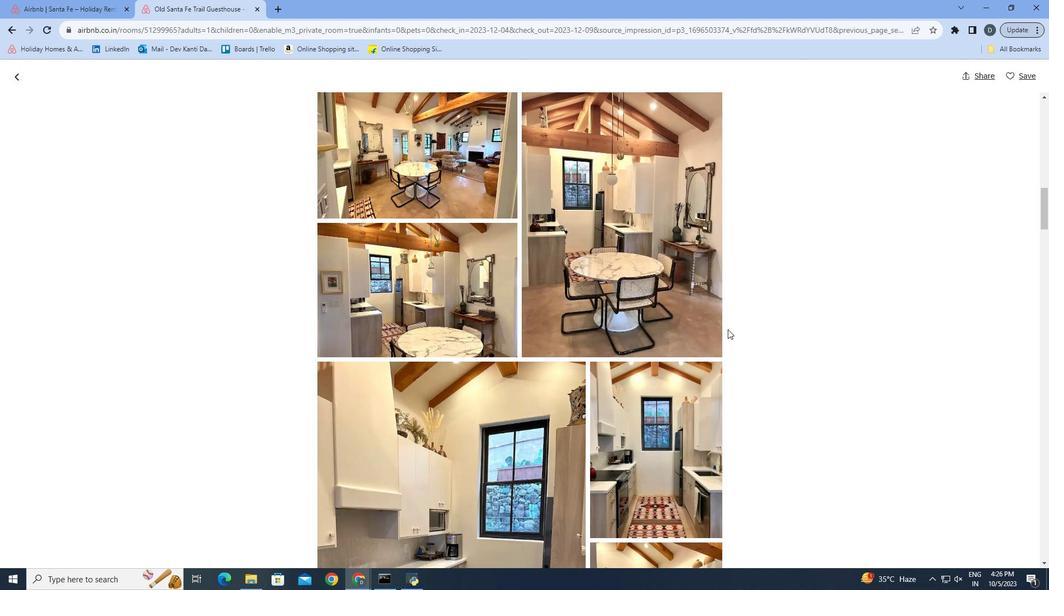 
Action: Mouse moved to (726, 330)
Screenshot: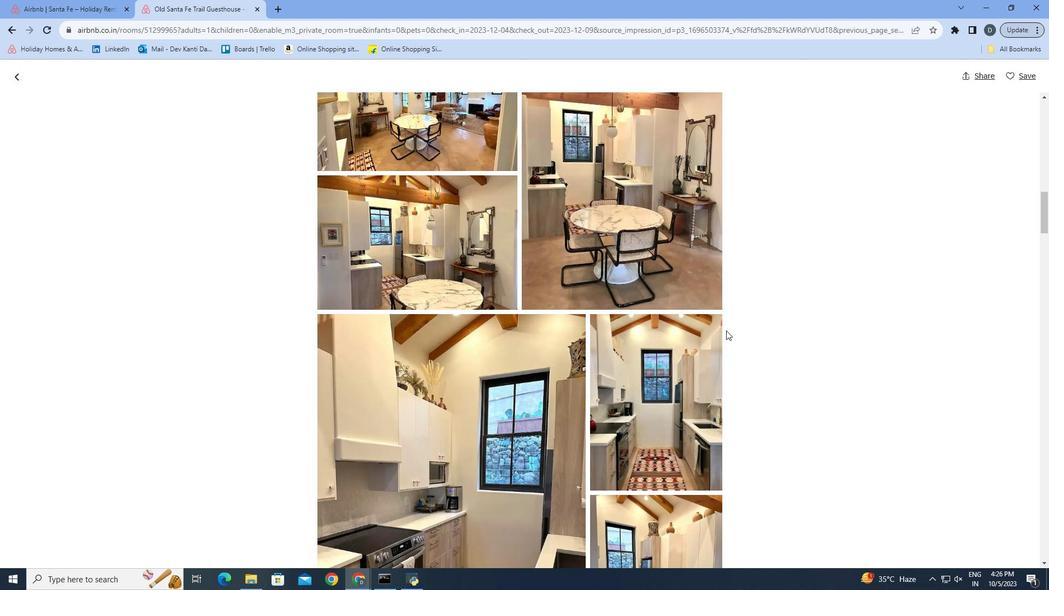 
Action: Mouse scrolled (726, 330) with delta (0, 0)
Screenshot: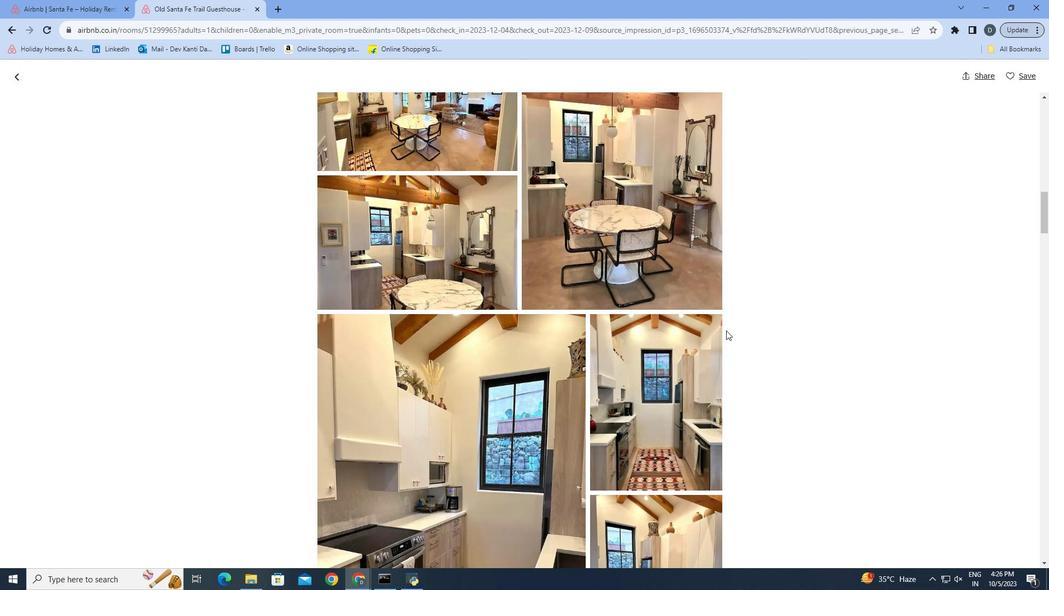 
Action: Mouse scrolled (726, 330) with delta (0, 0)
Screenshot: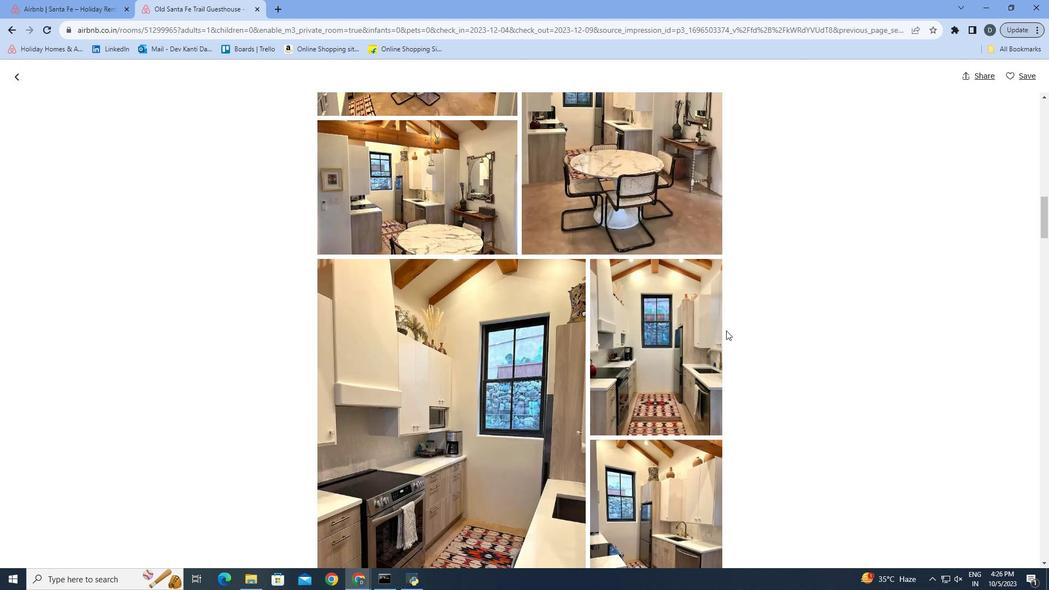 
Action: Mouse scrolled (726, 330) with delta (0, 0)
Screenshot: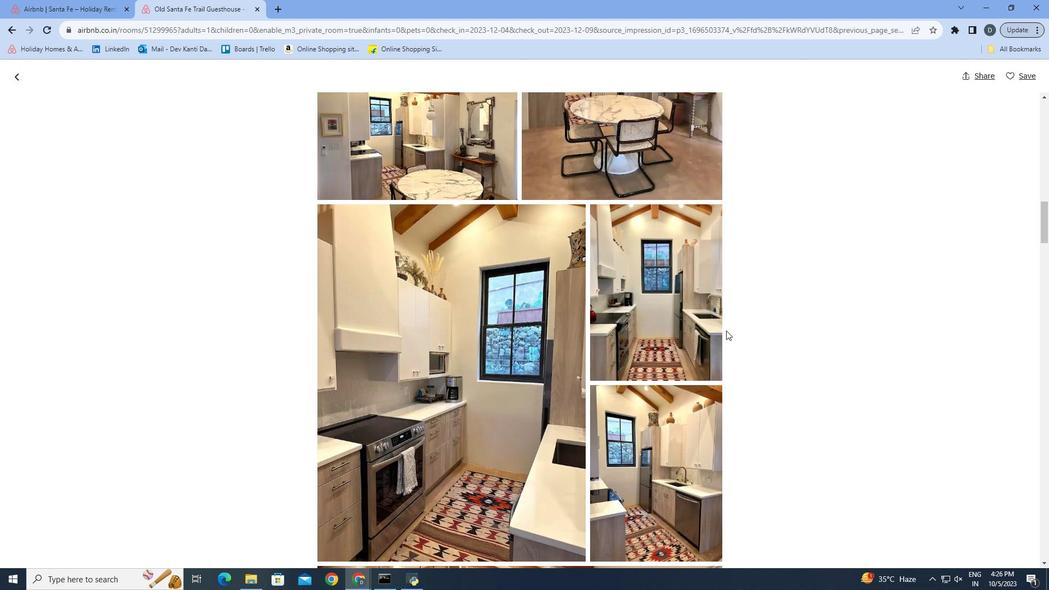 
Action: Mouse moved to (726, 331)
Screenshot: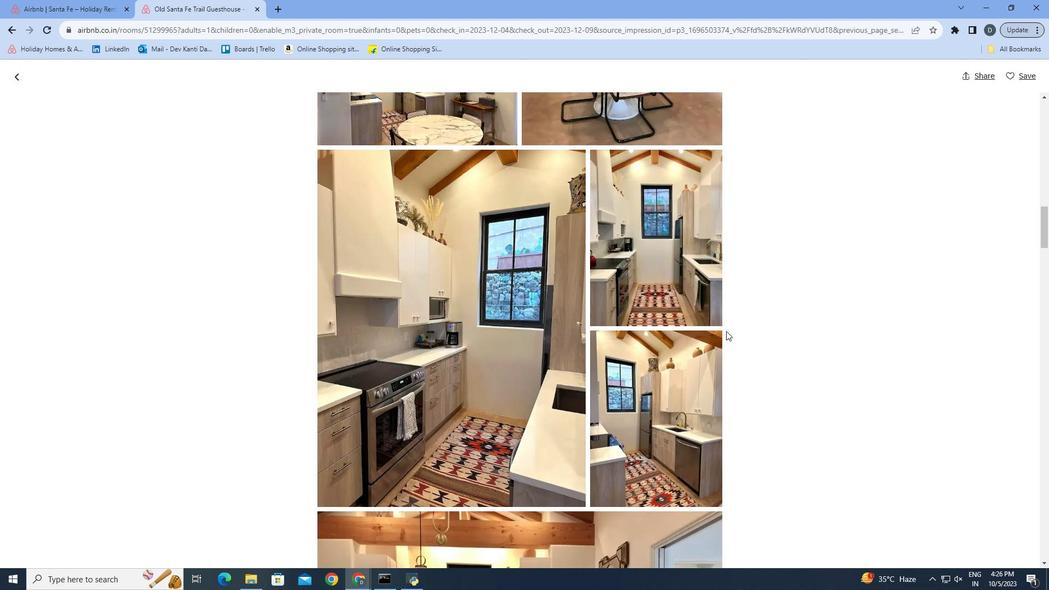 
Action: Mouse scrolled (726, 330) with delta (0, 0)
Screenshot: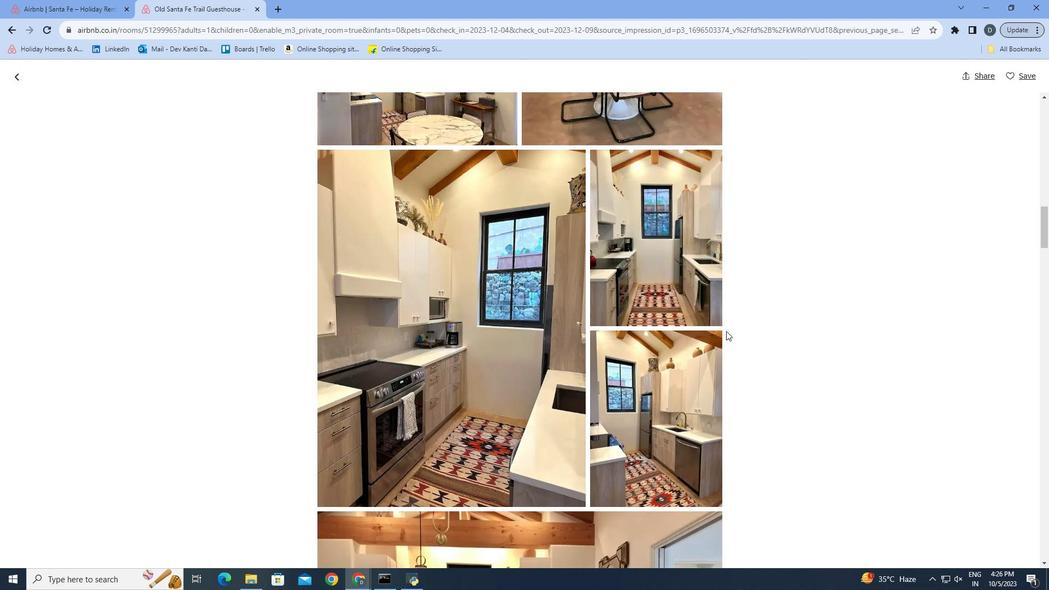 
Action: Mouse moved to (717, 336)
Screenshot: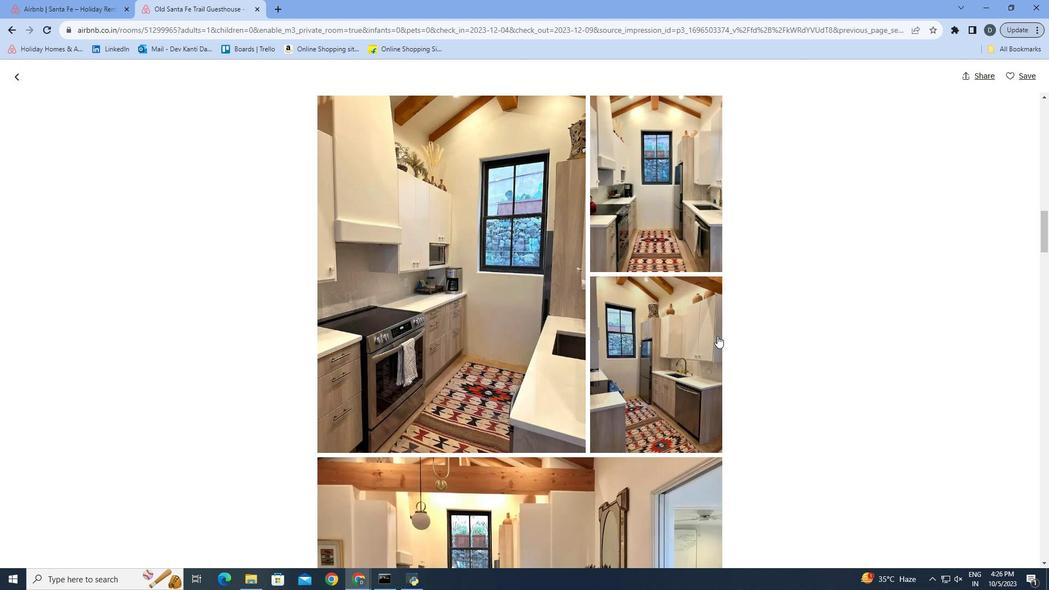 
Action: Mouse scrolled (717, 335) with delta (0, 0)
Screenshot: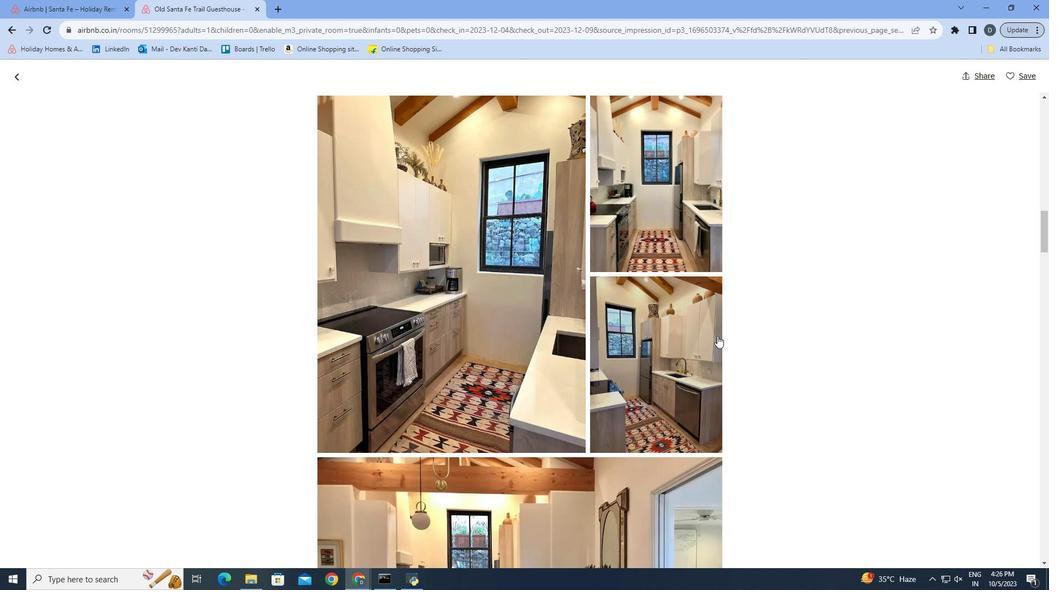 
Action: Mouse moved to (720, 339)
Screenshot: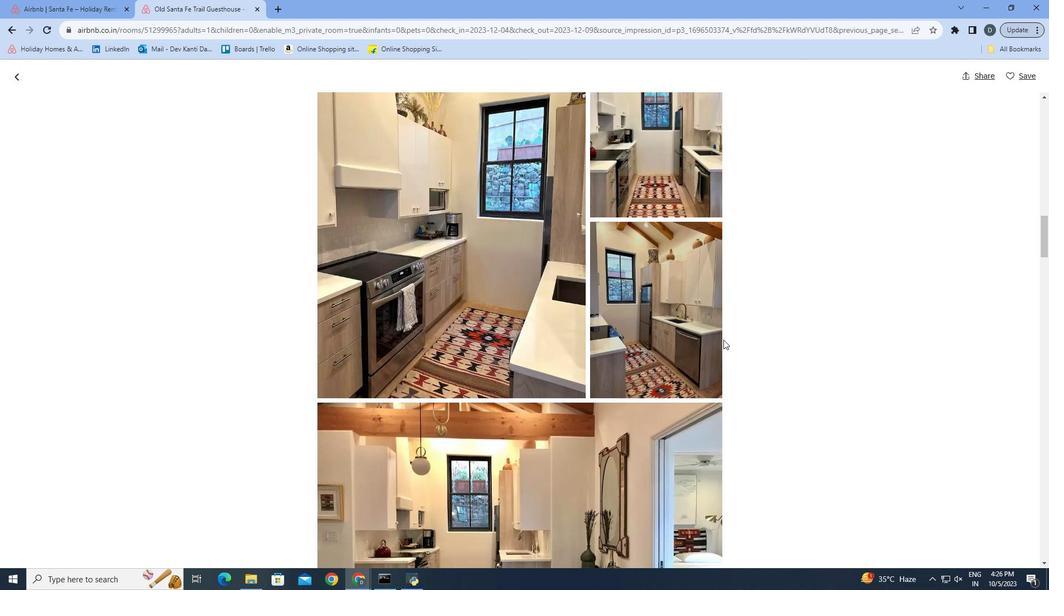 
Action: Mouse scrolled (720, 338) with delta (0, 0)
Screenshot: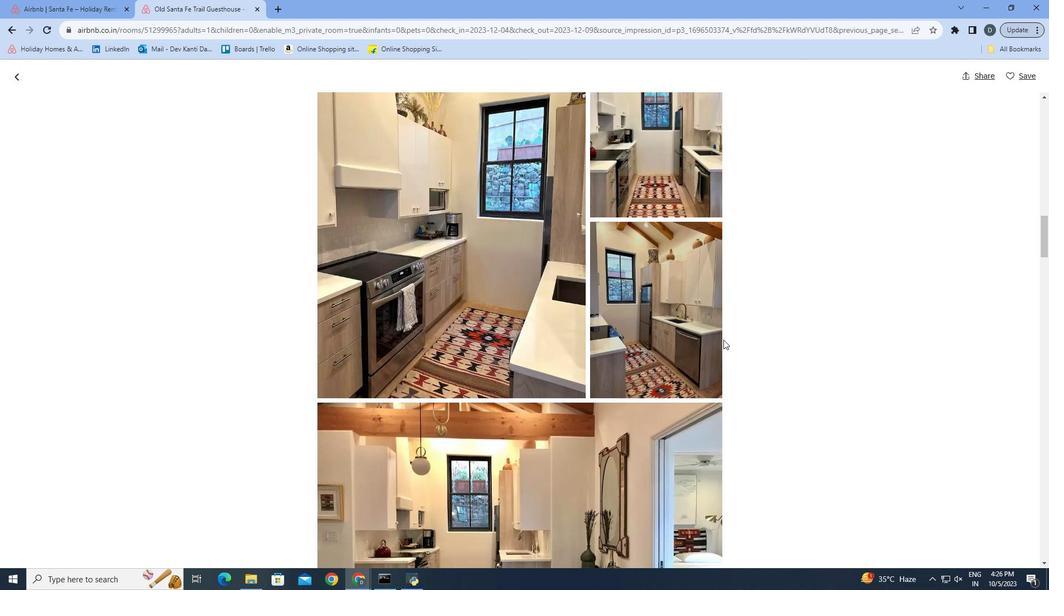
Action: Mouse moved to (723, 339)
Screenshot: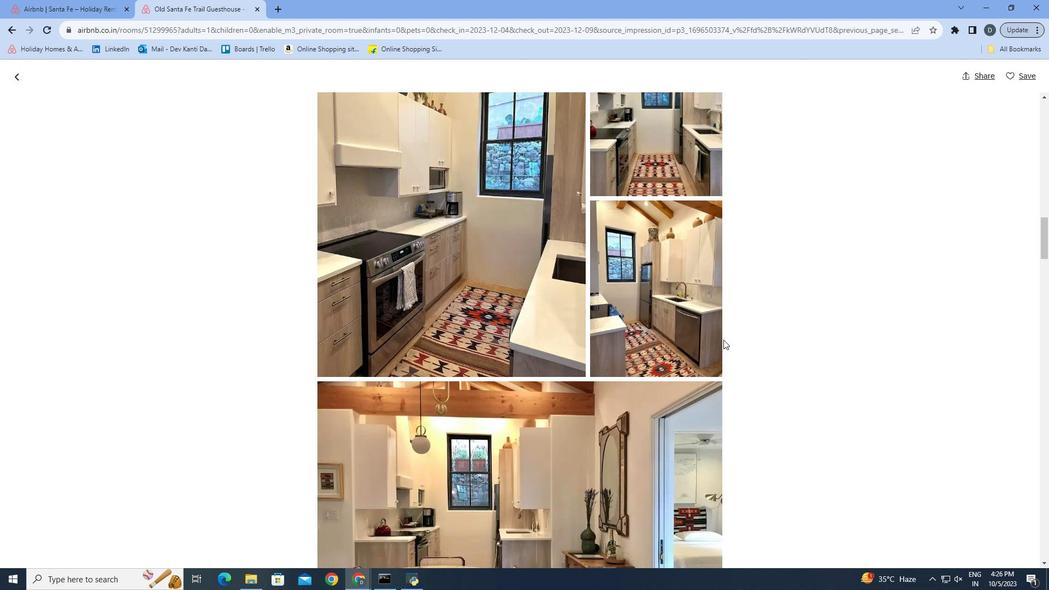 
Action: Mouse scrolled (723, 339) with delta (0, 0)
Screenshot: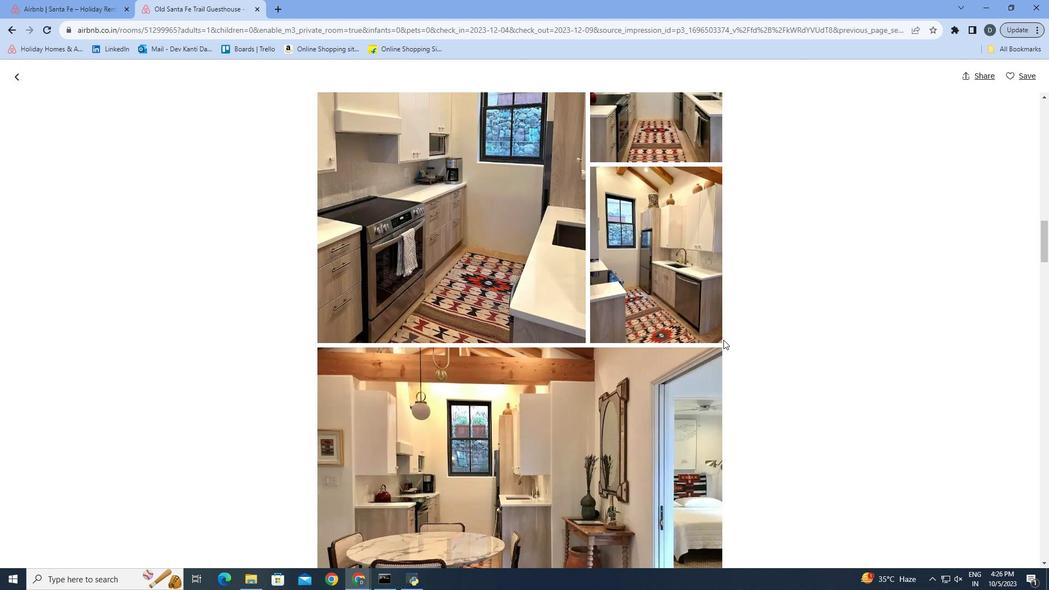 
Action: Mouse scrolled (723, 339) with delta (0, 0)
Screenshot: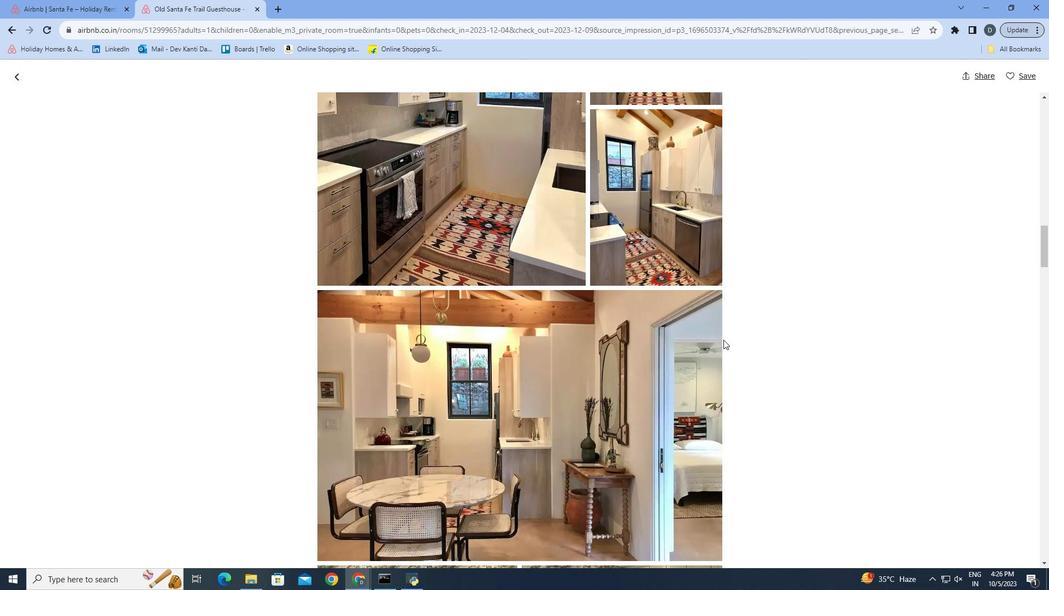 
Action: Mouse scrolled (723, 339) with delta (0, 0)
Screenshot: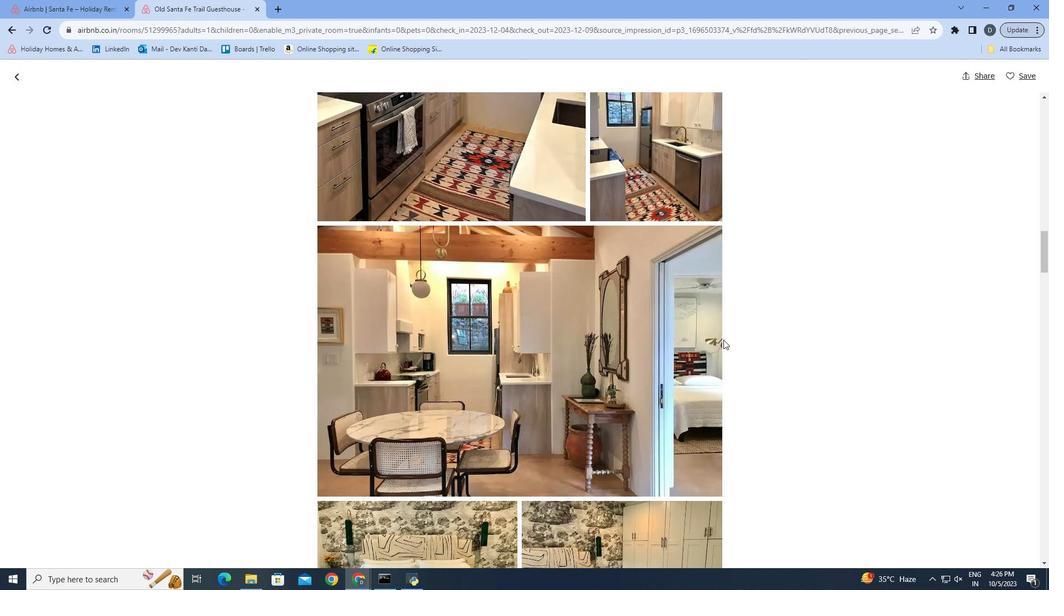 
Action: Mouse moved to (726, 337)
Screenshot: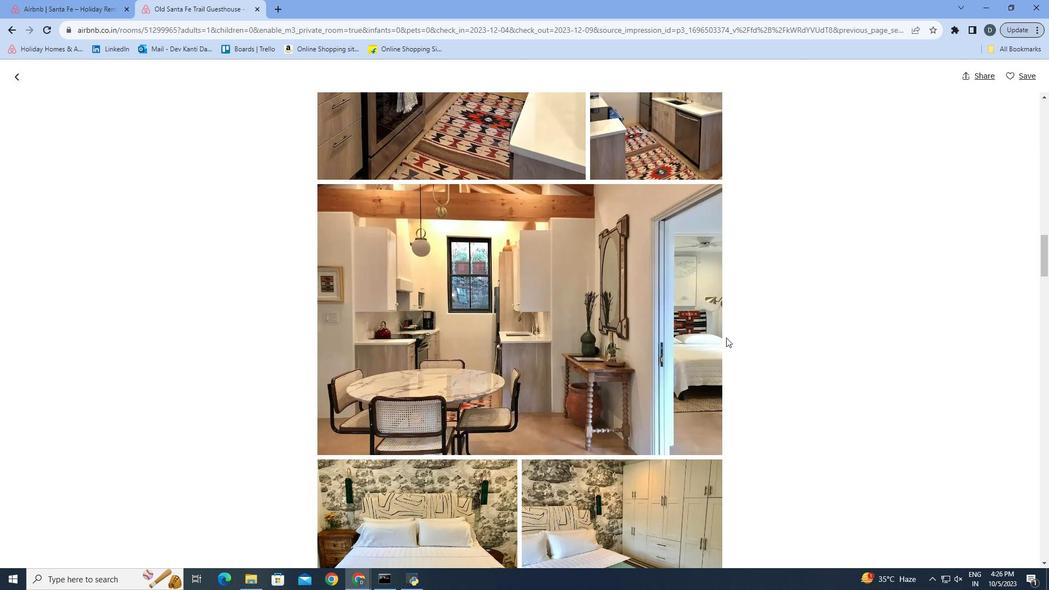 
Action: Mouse scrolled (726, 337) with delta (0, 0)
Screenshot: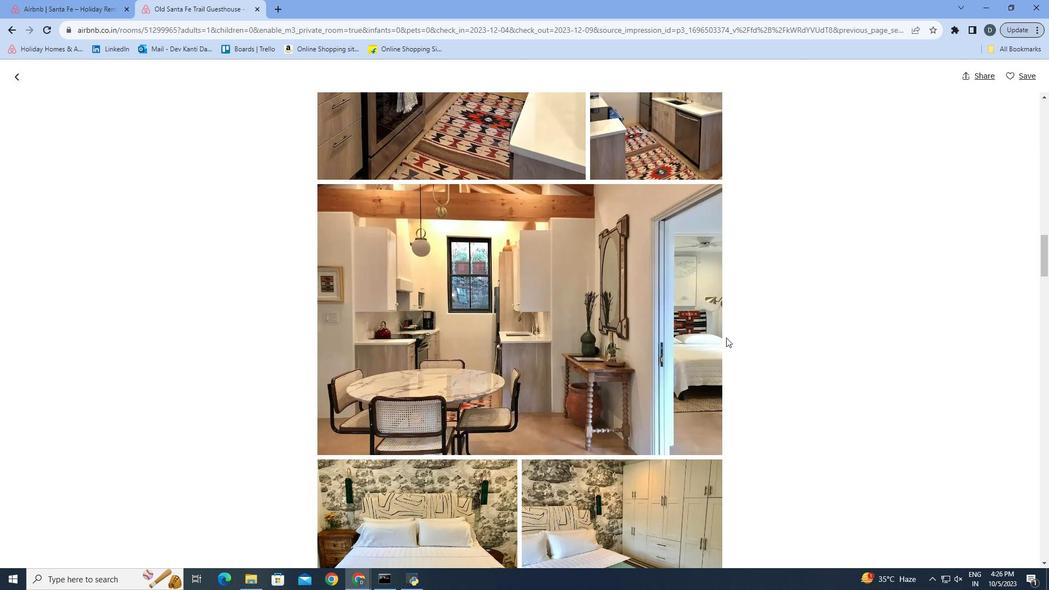 
Action: Mouse scrolled (726, 337) with delta (0, 0)
Screenshot: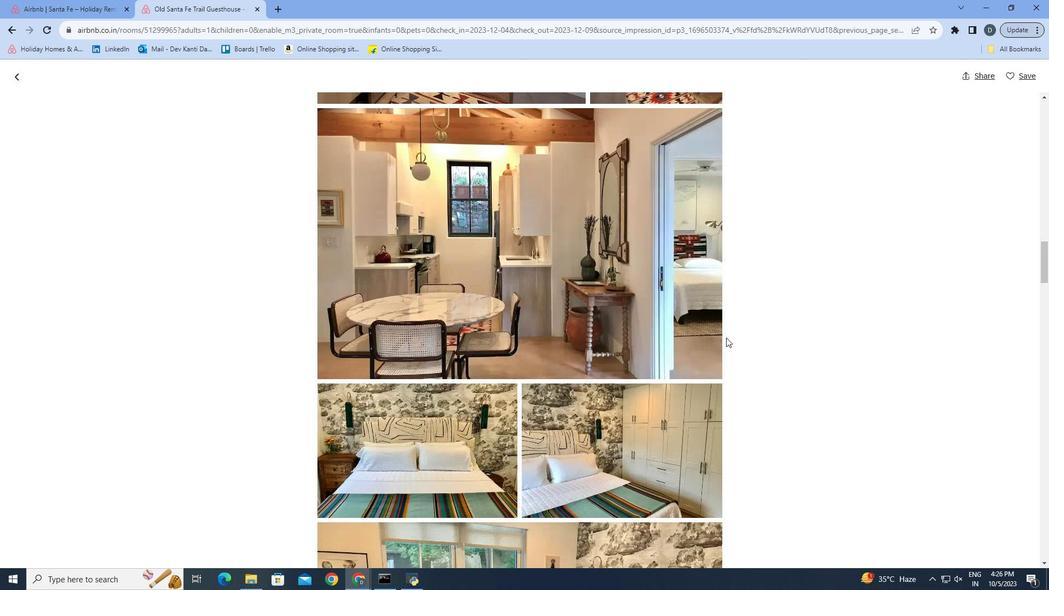 
Action: Mouse scrolled (726, 337) with delta (0, 0)
Screenshot: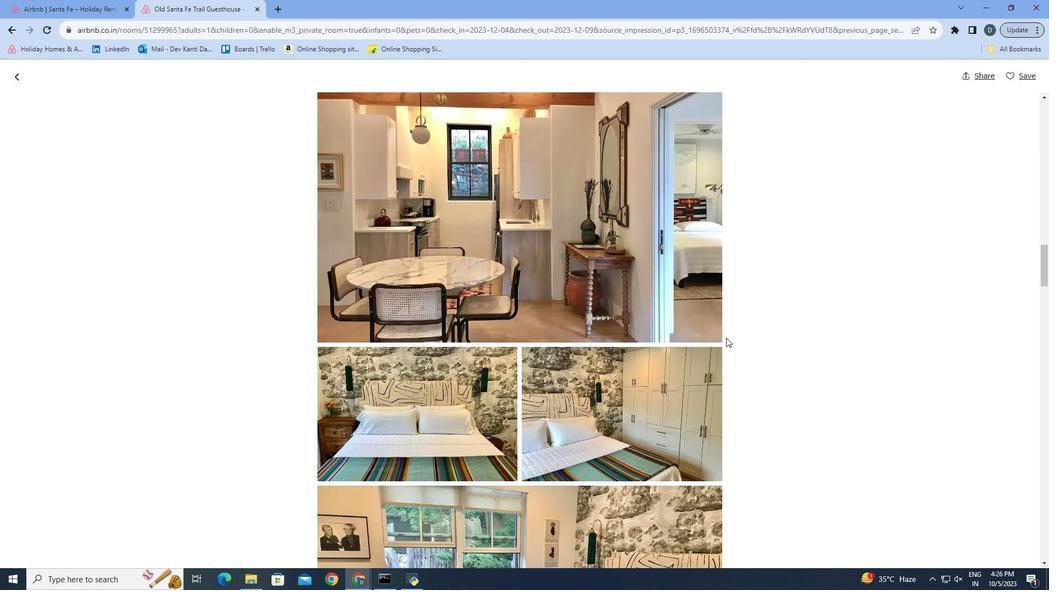 
Action: Mouse scrolled (726, 337) with delta (0, 0)
Screenshot: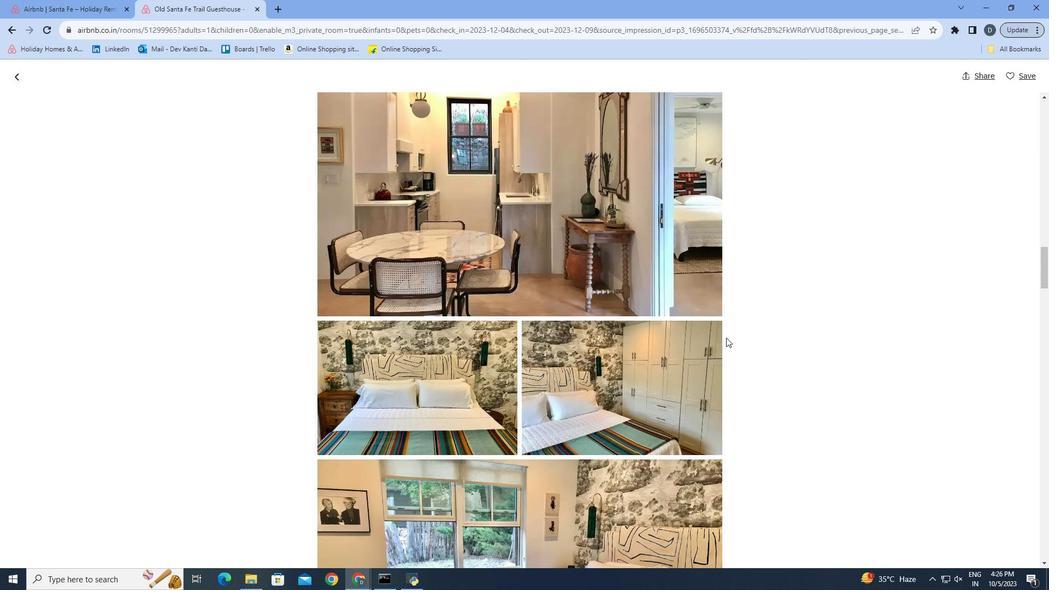 
Action: Mouse scrolled (726, 337) with delta (0, 0)
Screenshot: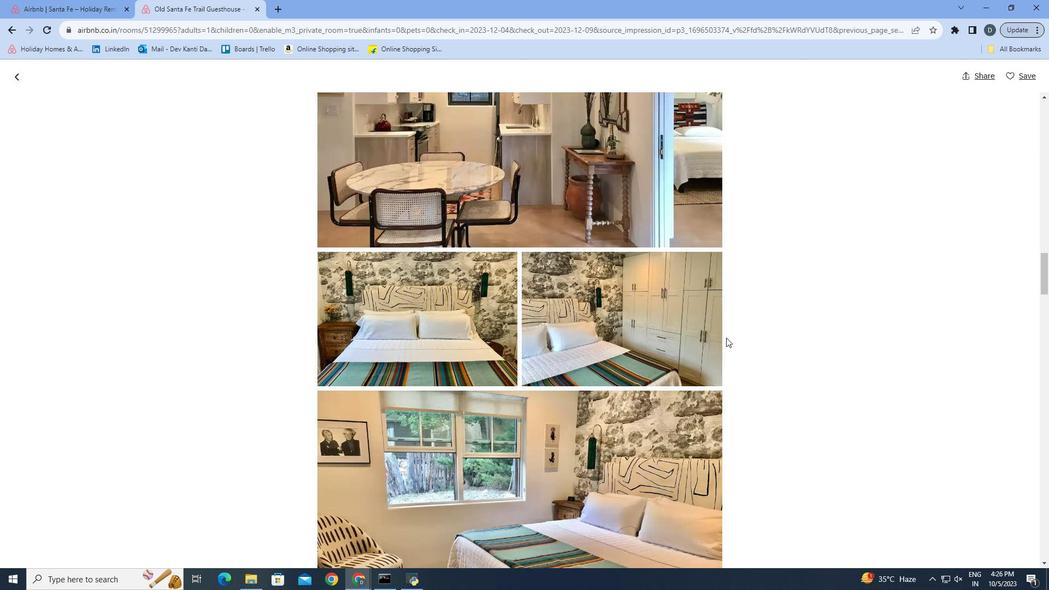 
Action: Mouse scrolled (726, 337) with delta (0, 0)
Screenshot: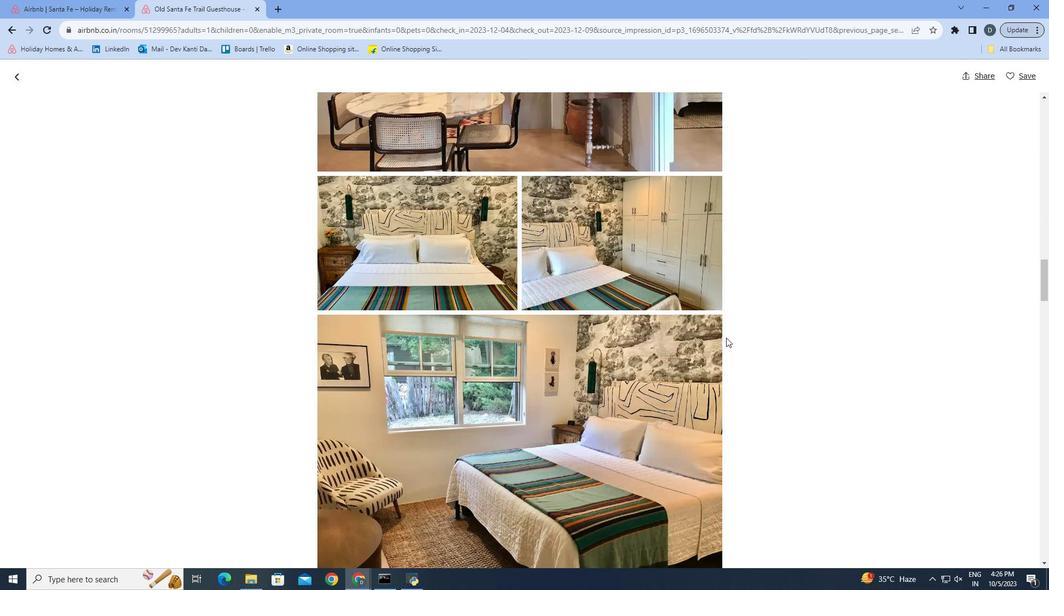 
Action: Mouse scrolled (726, 337) with delta (0, 0)
Screenshot: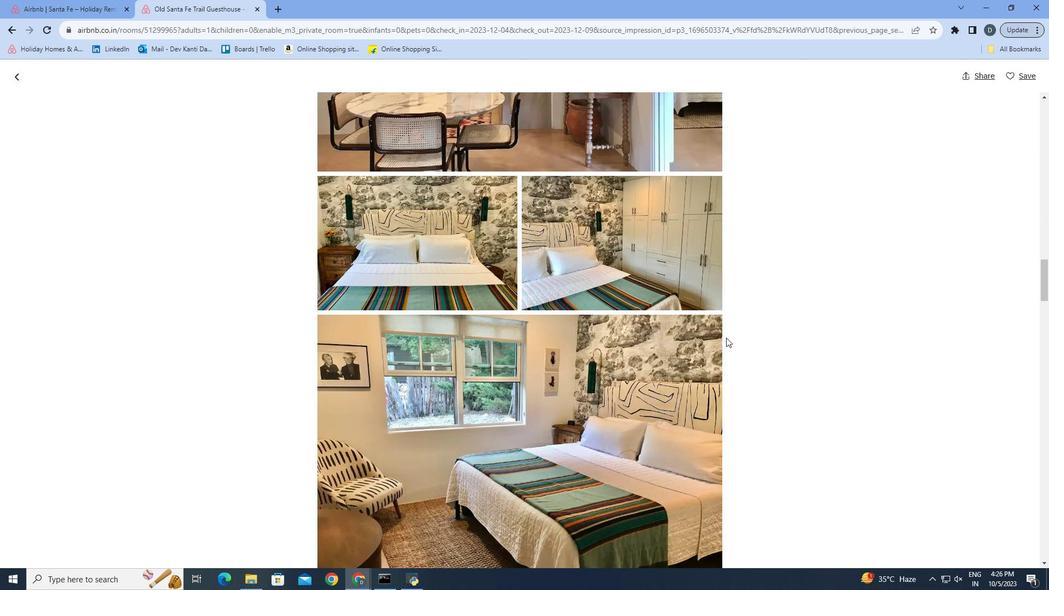 
Action: Mouse moved to (564, 339)
Screenshot: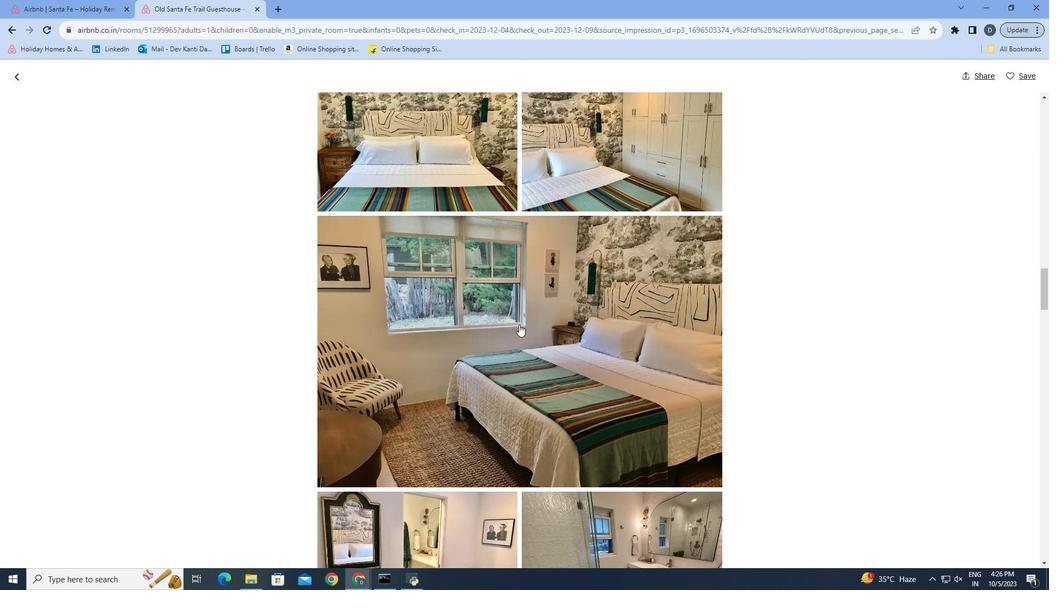 
Action: Mouse scrolled (564, 338) with delta (0, 0)
Screenshot: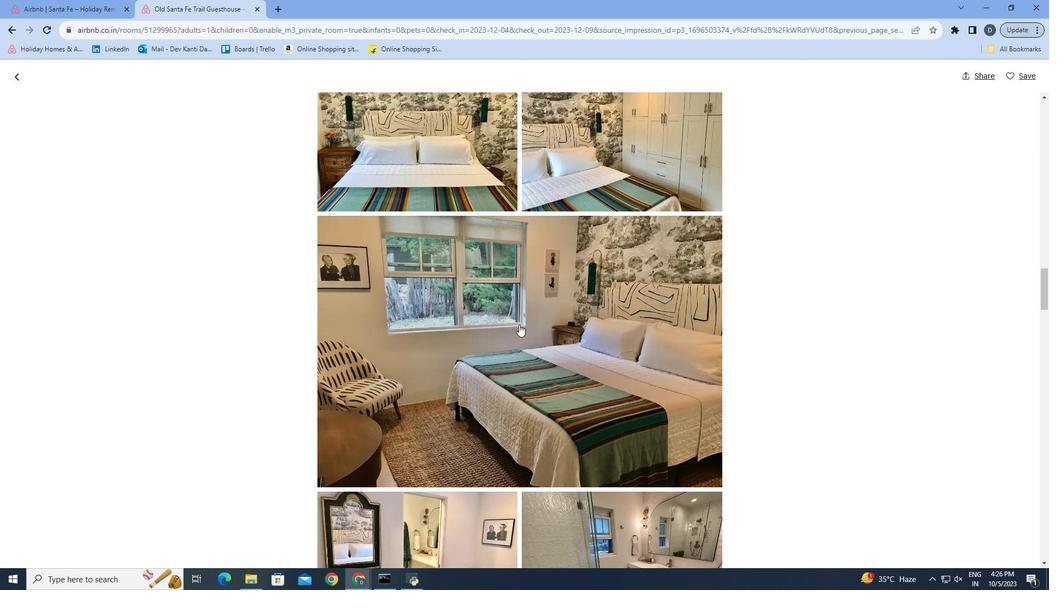 
Action: Mouse moved to (13, 76)
Screenshot: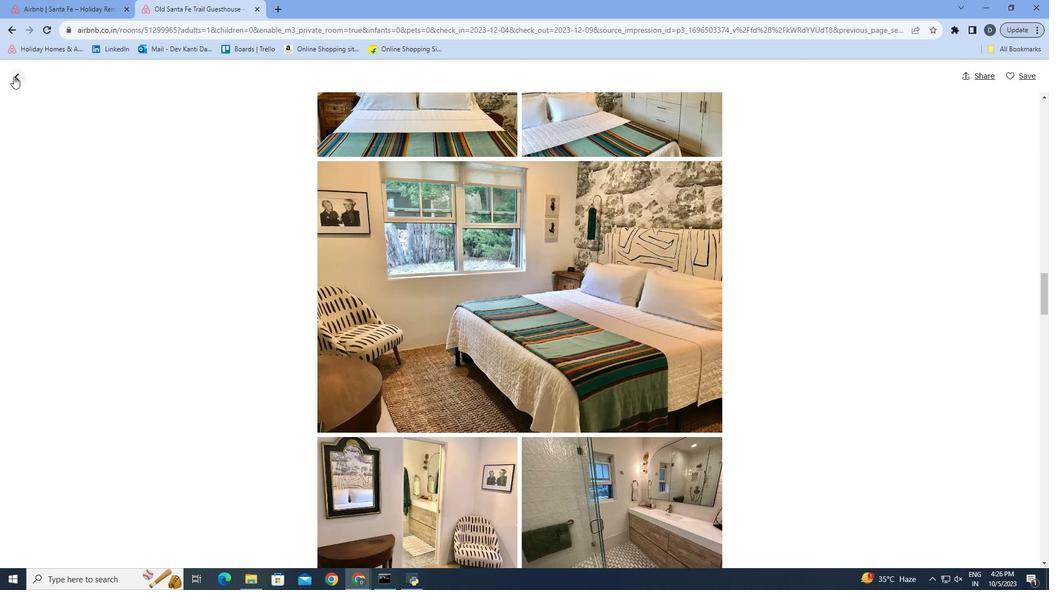 
Action: Mouse pressed left at (13, 76)
Screenshot: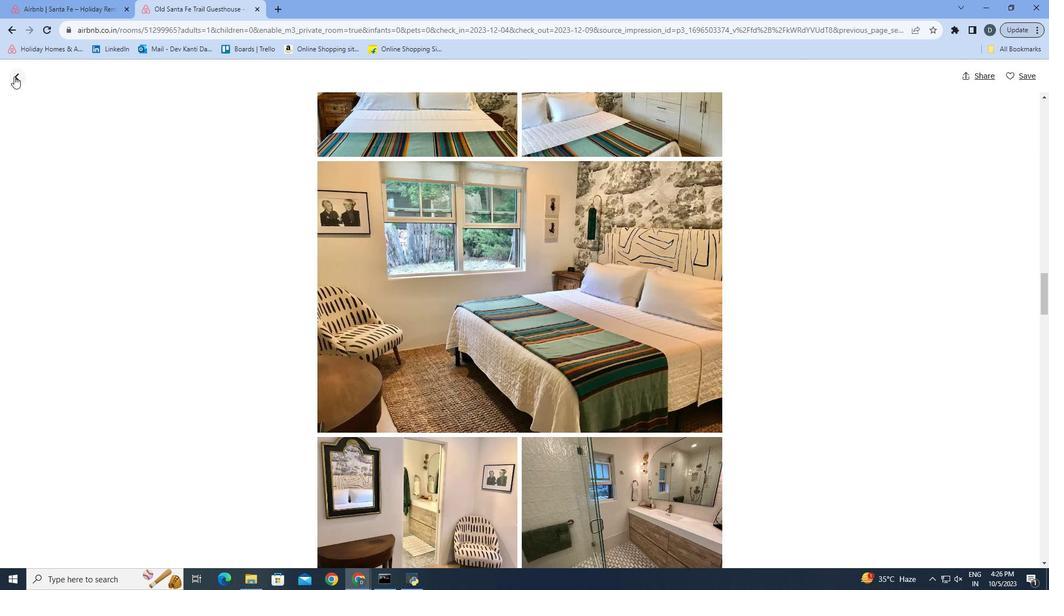 
Action: Mouse moved to (951, 367)
Screenshot: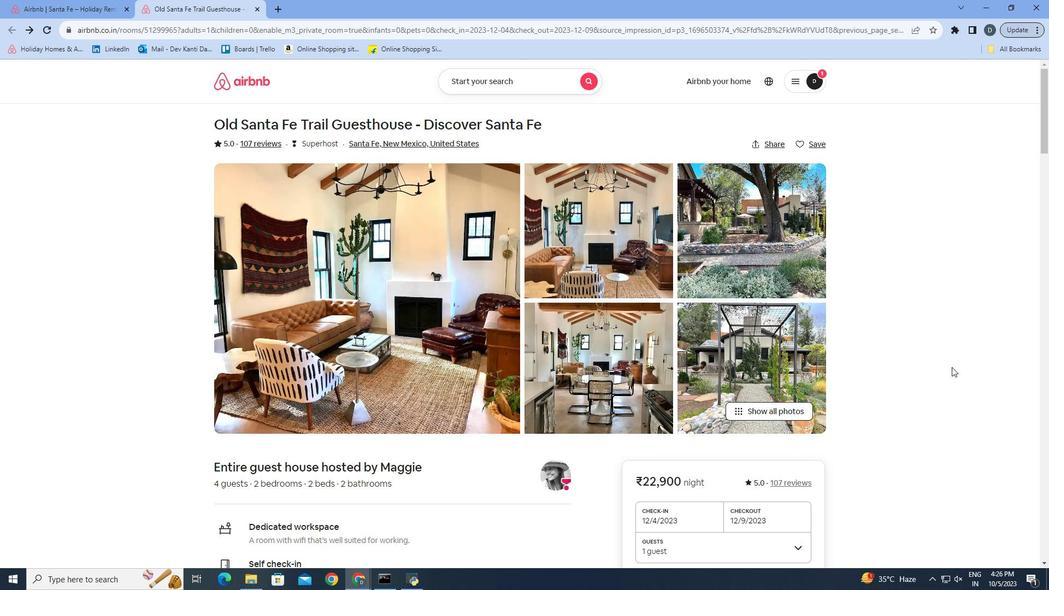 
Action: Mouse scrolled (951, 366) with delta (0, 0)
Screenshot: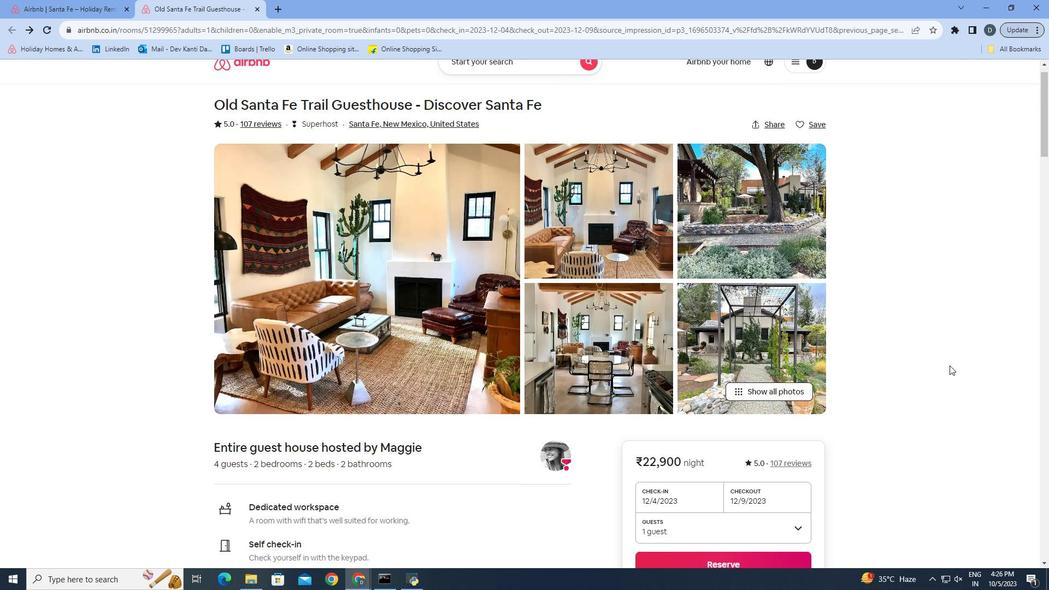 
Action: Mouse moved to (949, 364)
Screenshot: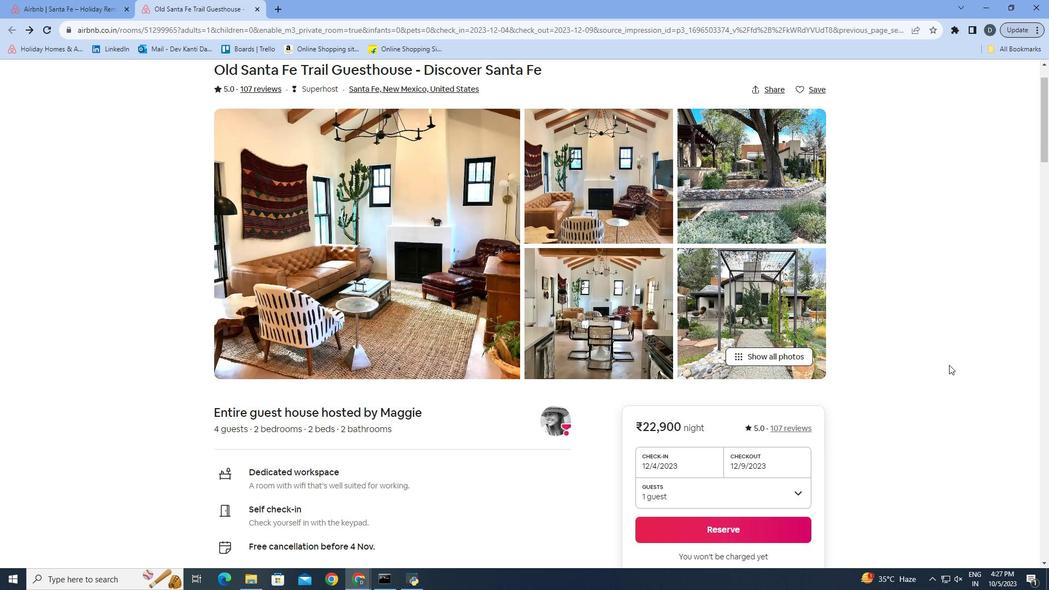 
Action: Mouse scrolled (949, 364) with delta (0, 0)
Screenshot: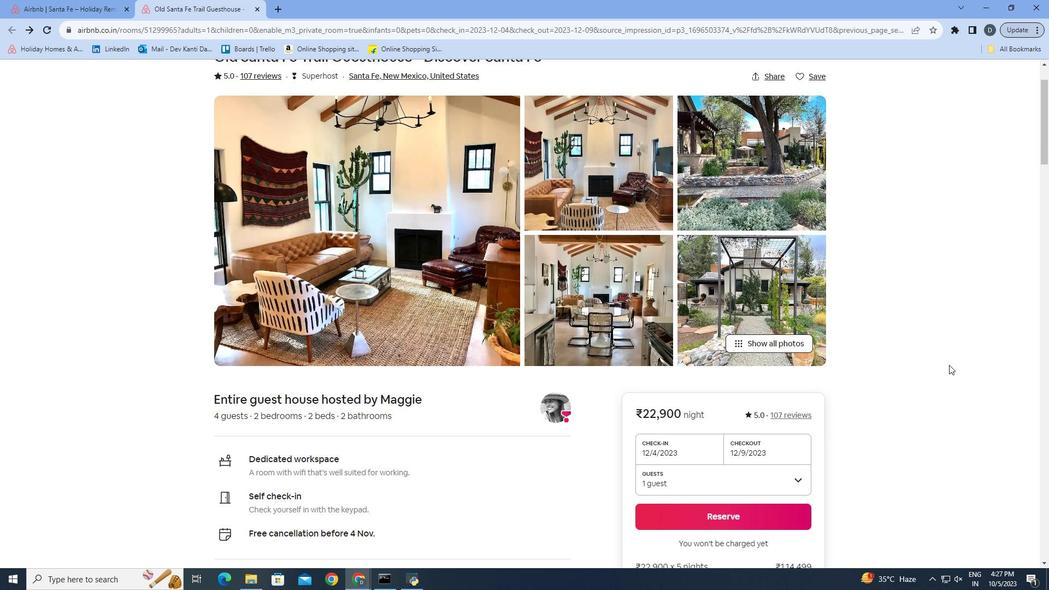 
Action: Mouse scrolled (949, 364) with delta (0, 0)
Screenshot: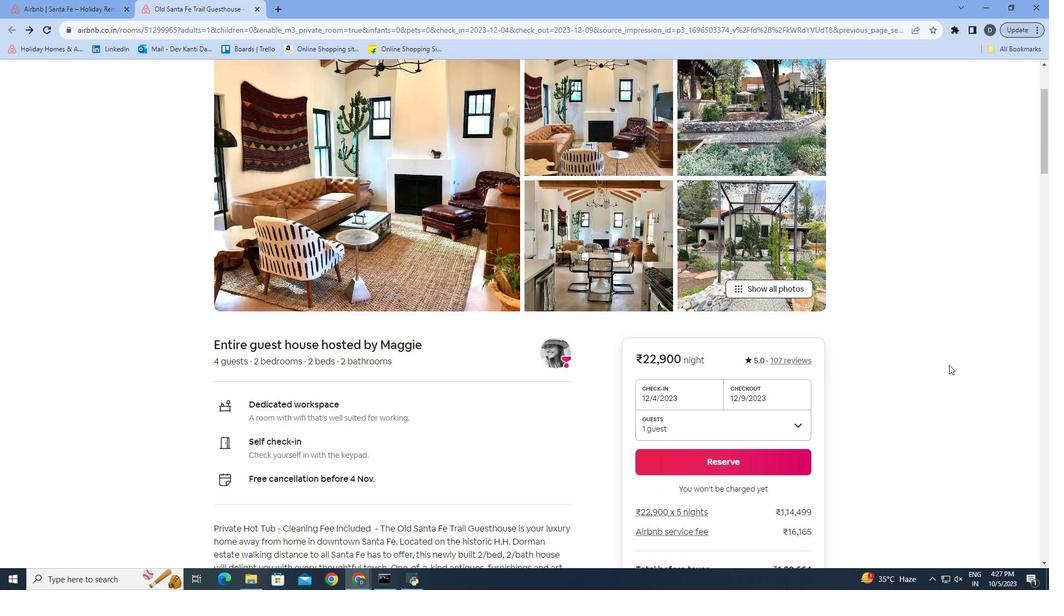 
Action: Mouse scrolled (949, 364) with delta (0, 0)
Screenshot: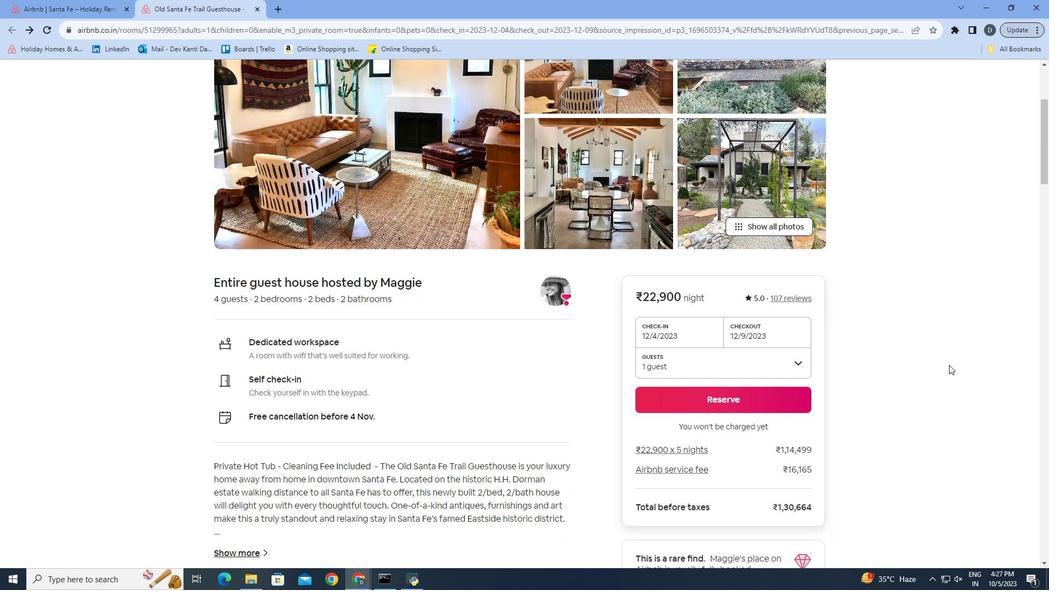 
Action: Mouse moved to (949, 355)
Screenshot: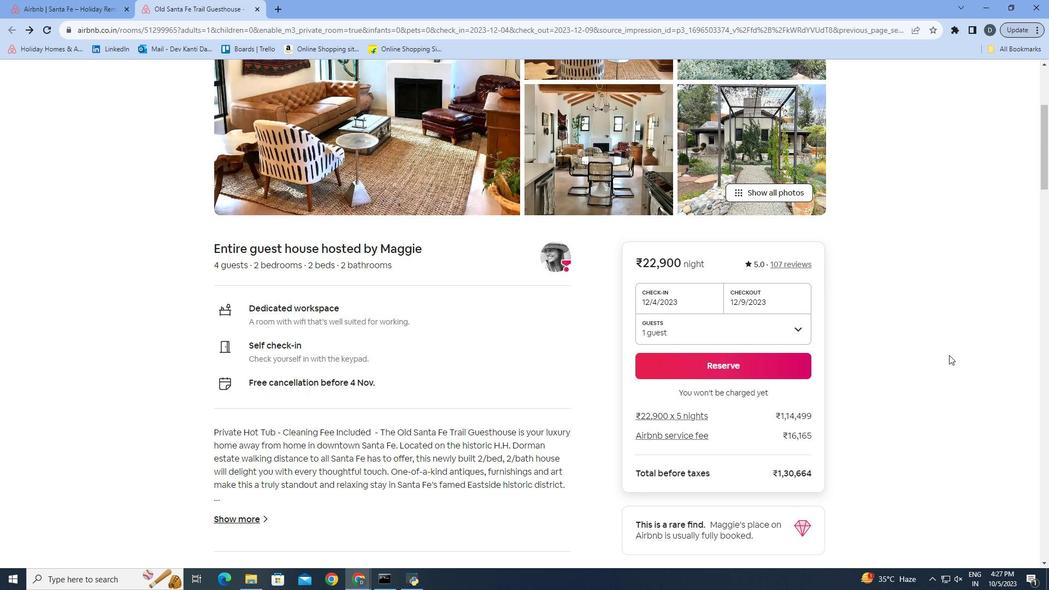 
Action: Mouse scrolled (949, 354) with delta (0, 0)
Screenshot: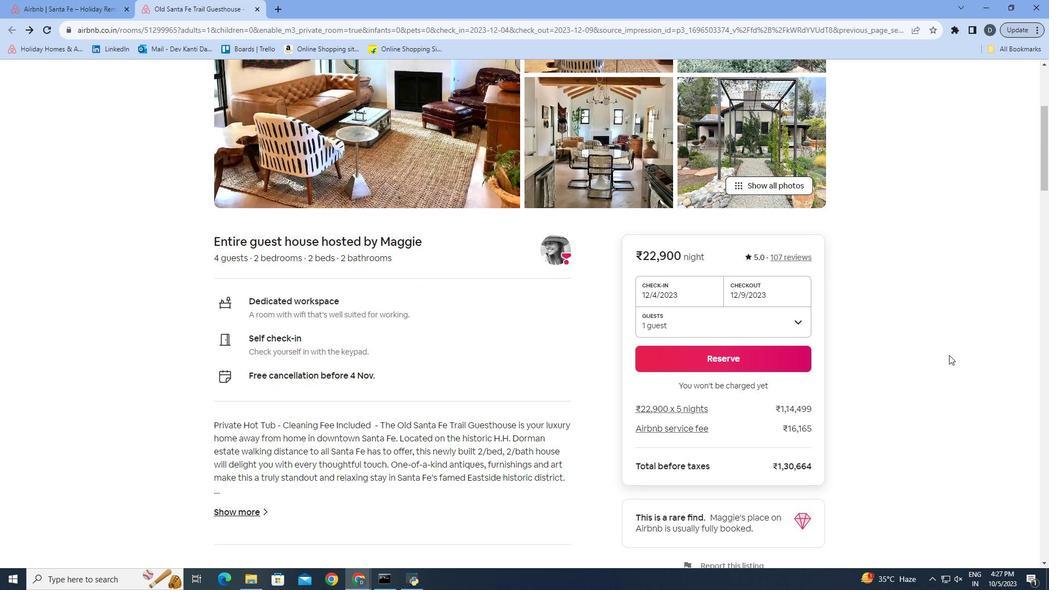 
Action: Mouse moved to (948, 352)
Screenshot: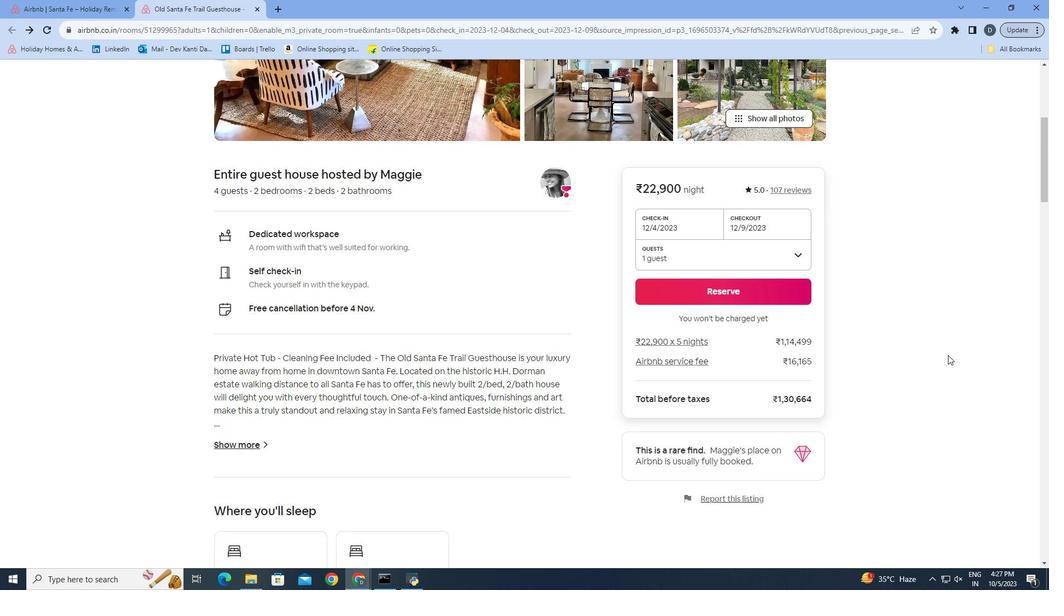 
Action: Mouse scrolled (948, 352) with delta (0, 0)
Screenshot: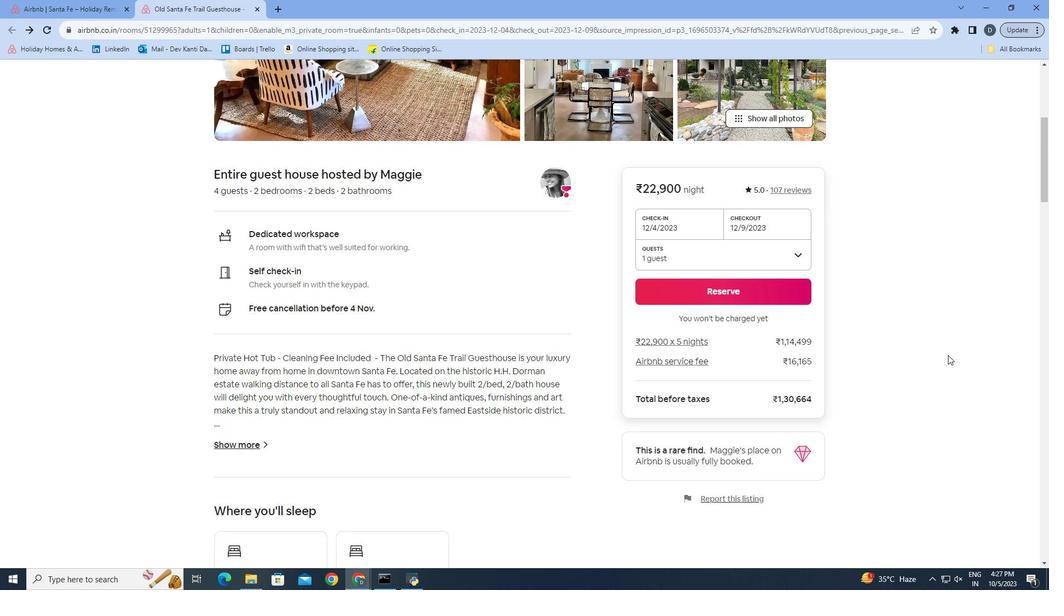 
Action: Mouse moved to (947, 355)
Screenshot: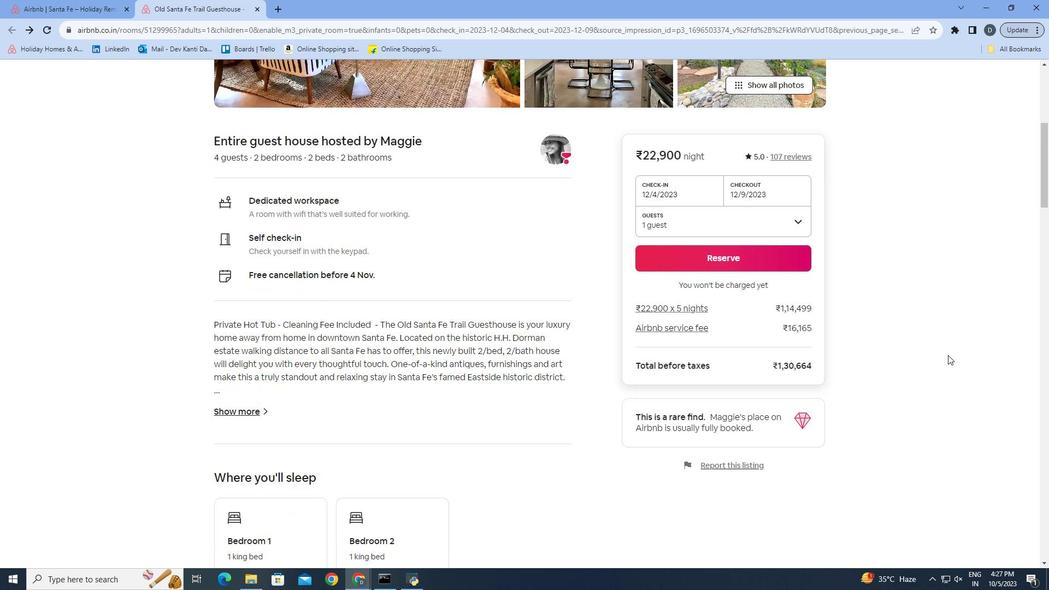 
Action: Mouse scrolled (947, 354) with delta (0, 0)
Screenshot: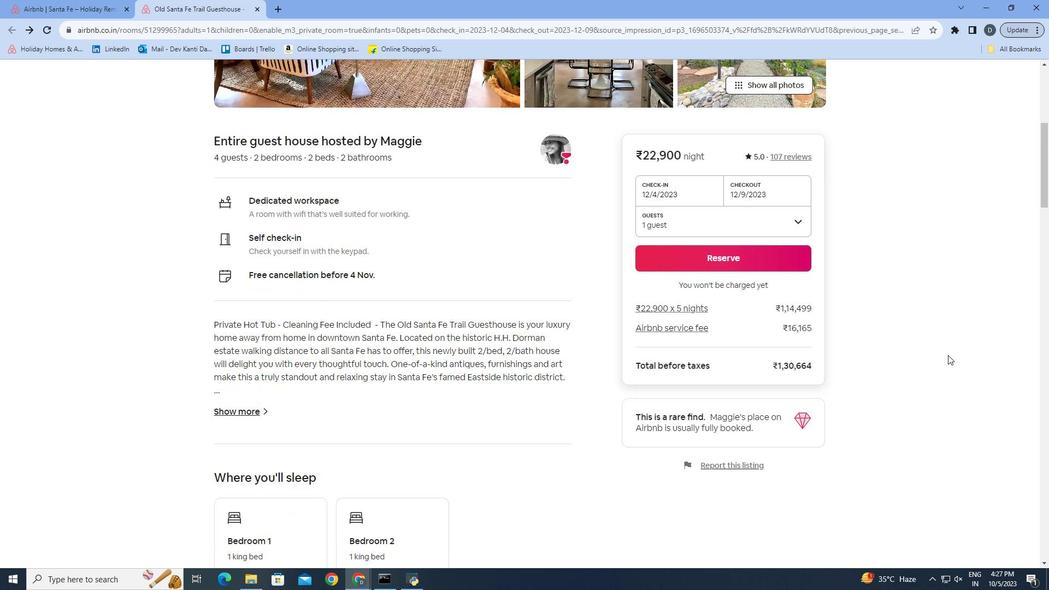 
Action: Mouse moved to (946, 357)
Screenshot: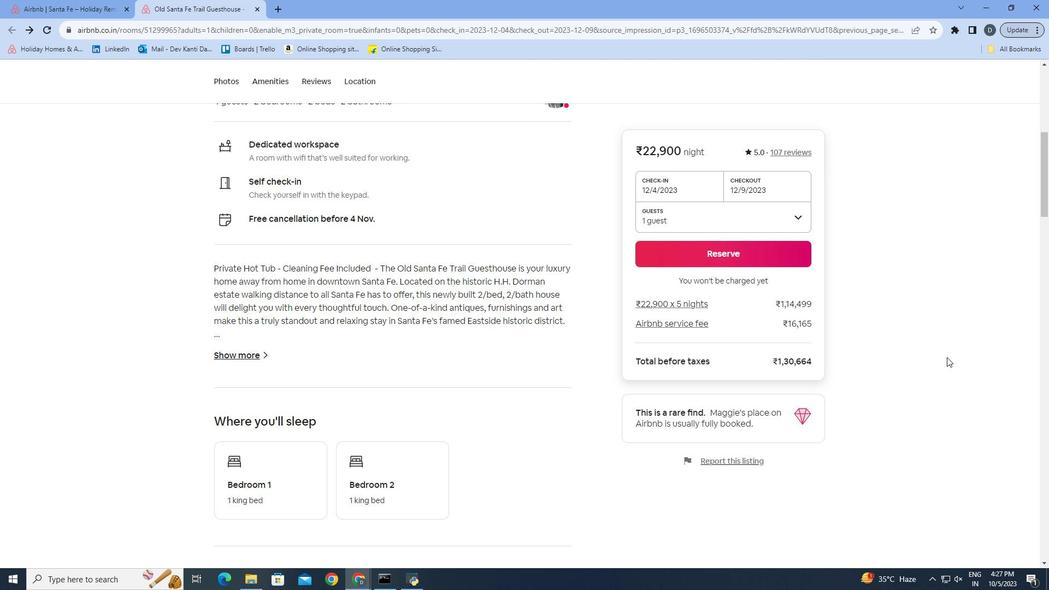 
Action: Mouse scrolled (946, 356) with delta (0, 0)
Screenshot: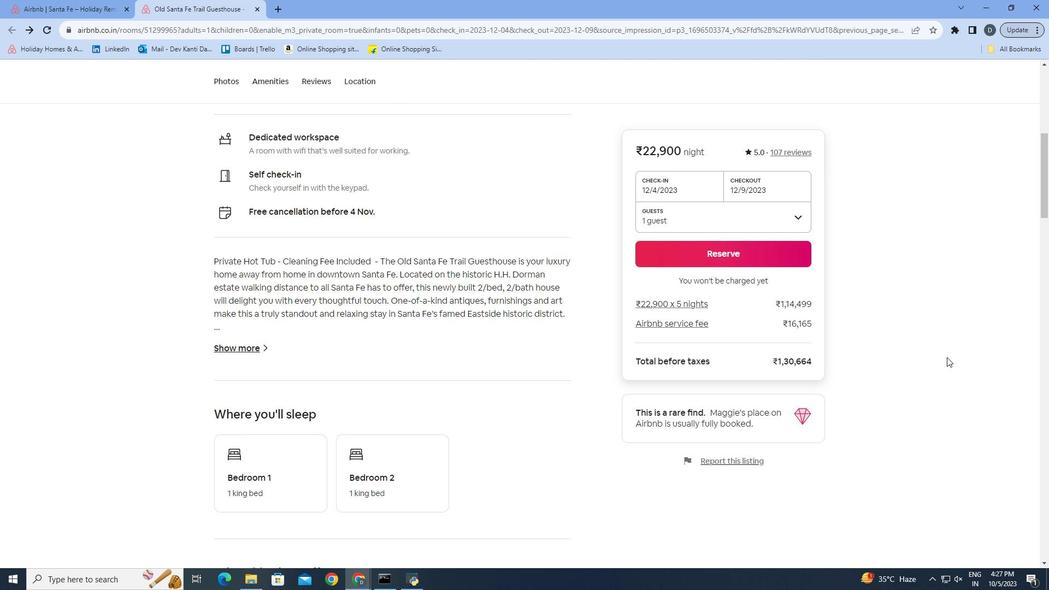 
Action: Mouse scrolled (946, 356) with delta (0, 0)
Screenshot: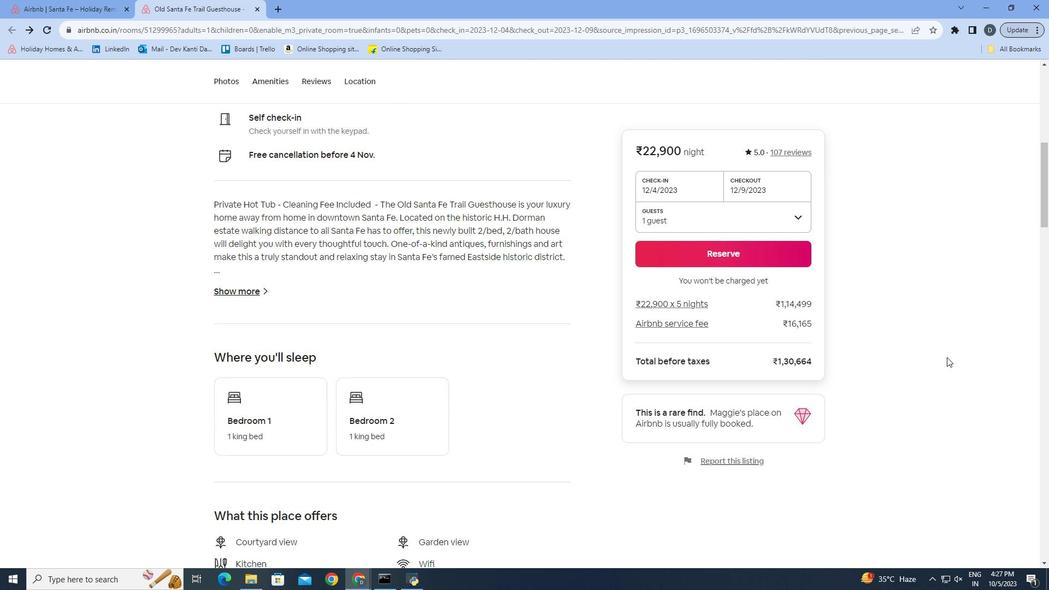 
Action: Mouse scrolled (946, 356) with delta (0, 0)
Screenshot: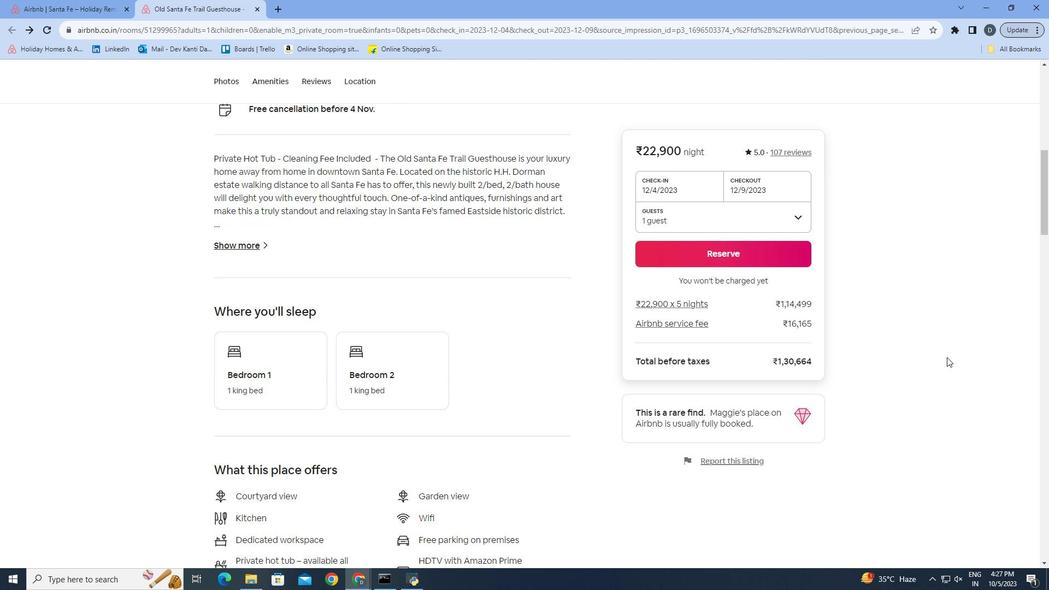 
Action: Mouse moved to (950, 348)
Screenshot: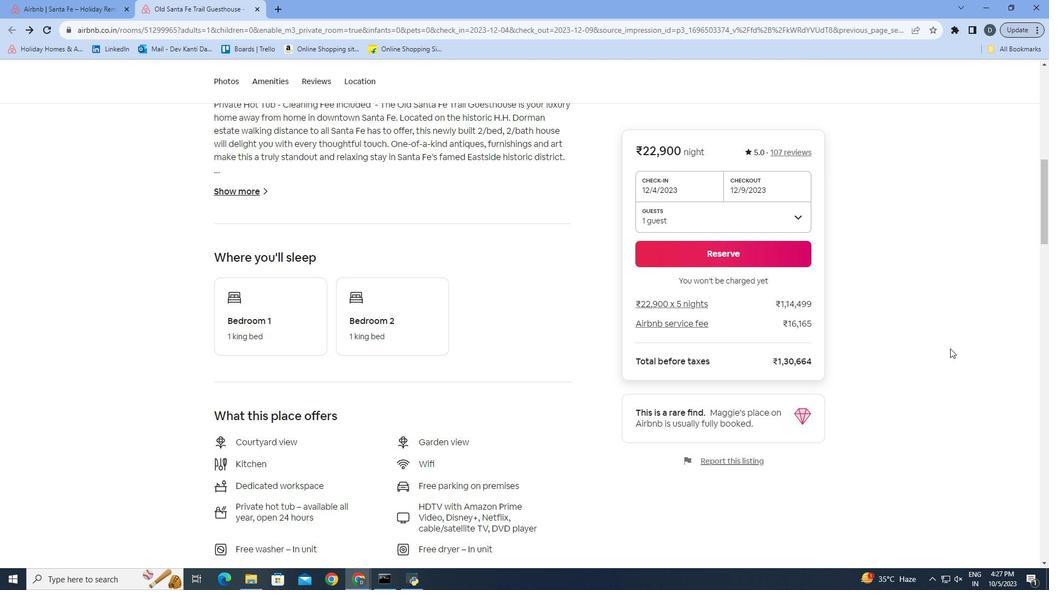 
Action: Mouse scrolled (950, 348) with delta (0, 0)
Screenshot: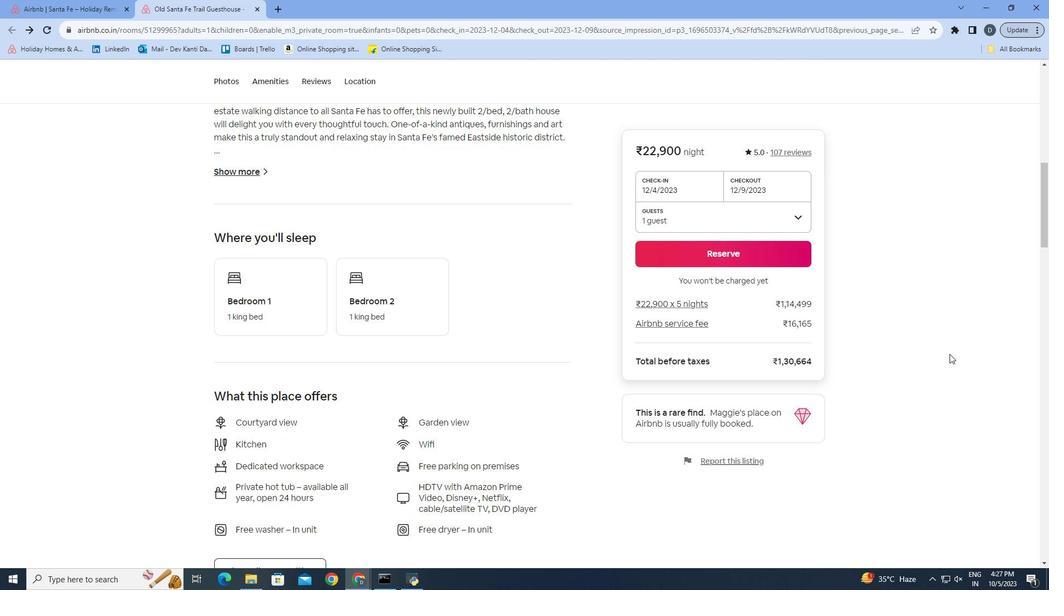 
Action: Mouse moved to (950, 350)
Screenshot: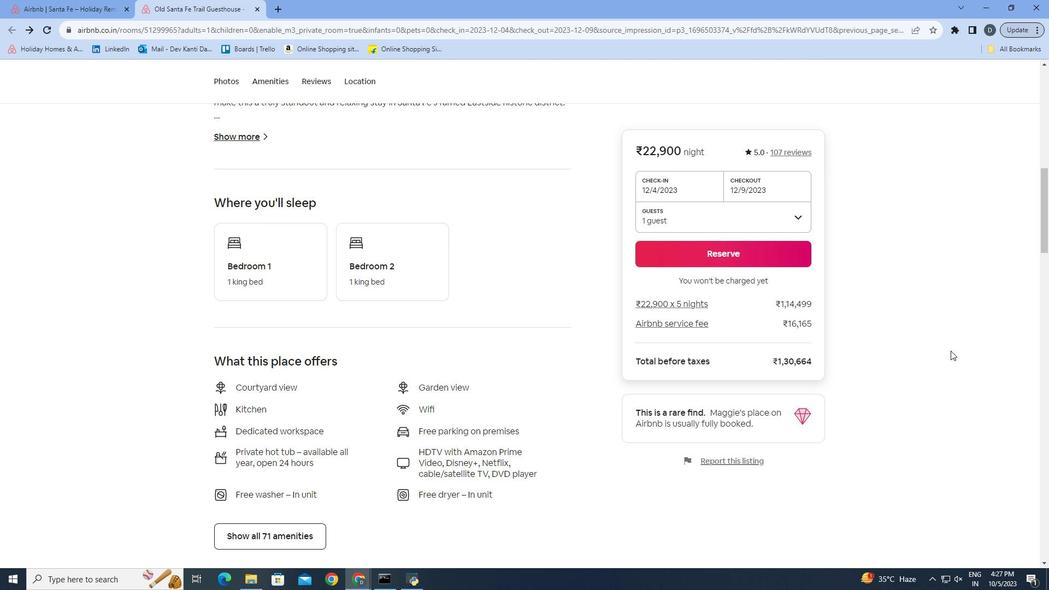 
Action: Mouse scrolled (950, 350) with delta (0, 0)
Screenshot: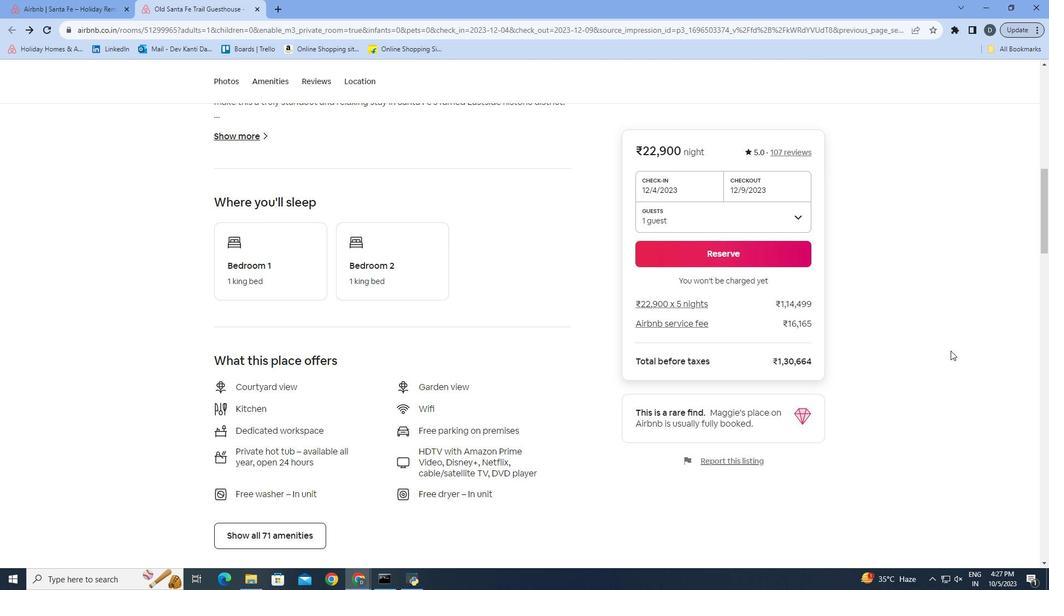 
Action: Mouse moved to (571, 281)
Screenshot: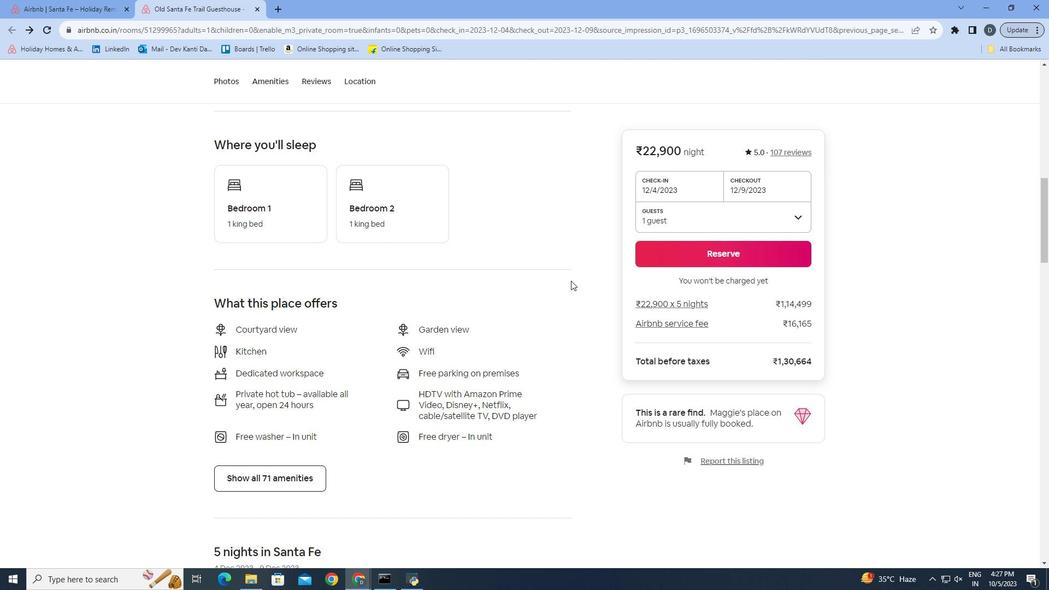 
Action: Mouse scrolled (571, 281) with delta (0, 0)
Screenshot: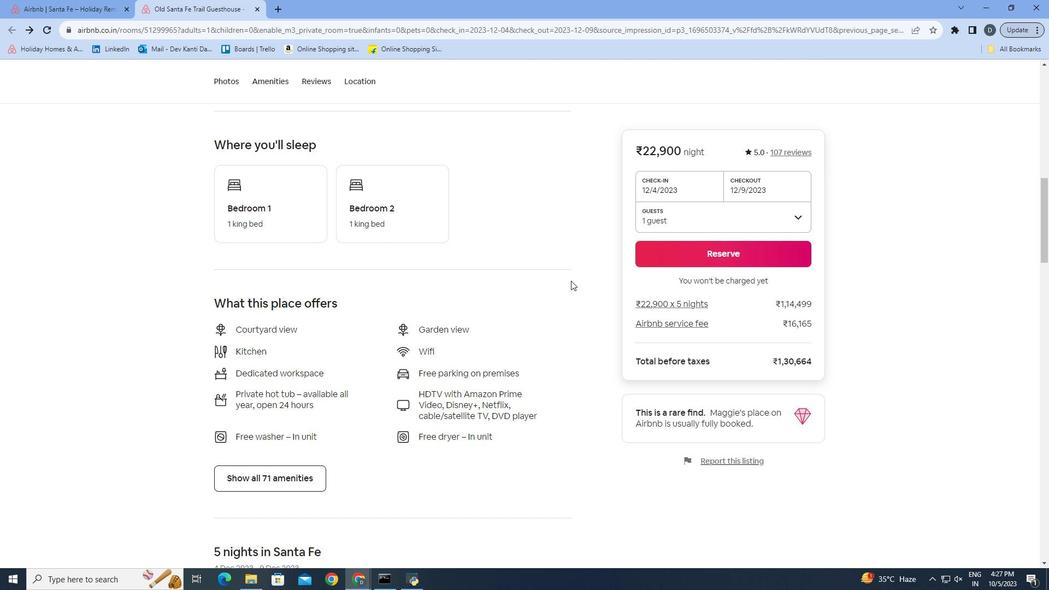 
Action: Mouse moved to (570, 280)
Screenshot: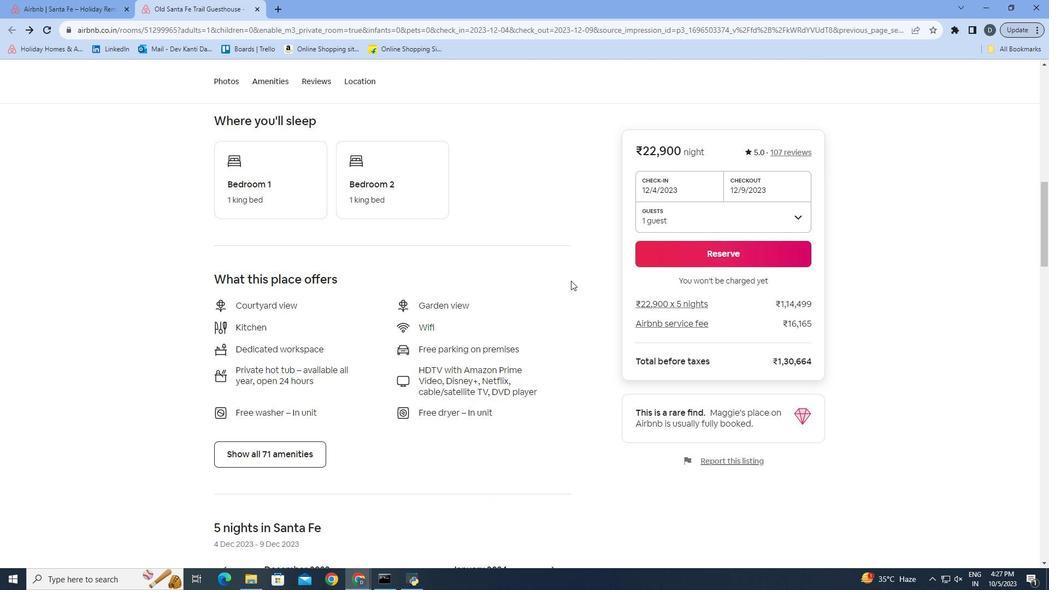 
Action: Mouse scrolled (570, 280) with delta (0, 0)
Screenshot: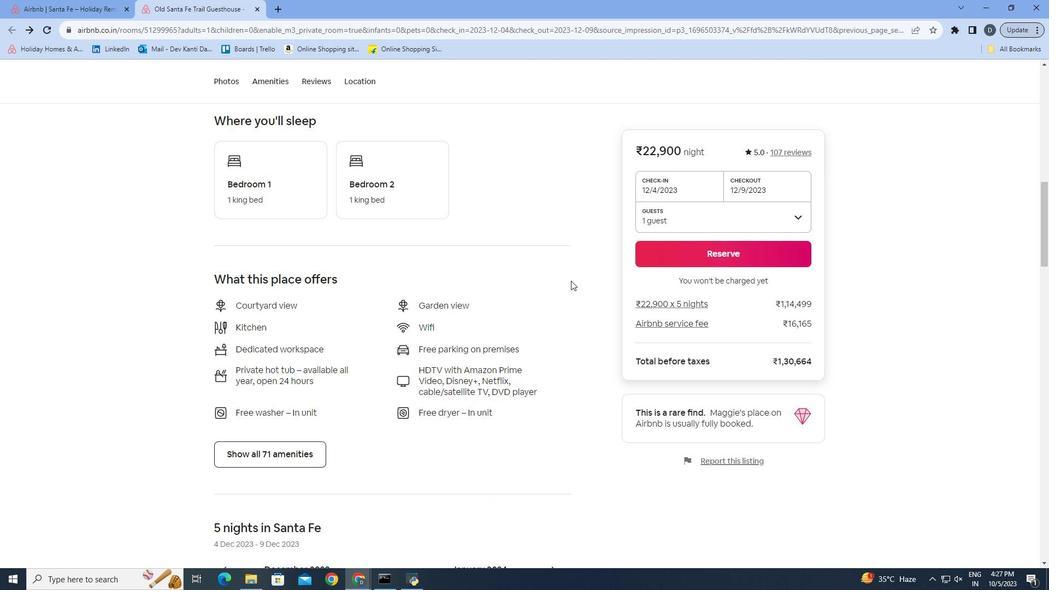 
Action: Mouse scrolled (570, 280) with delta (0, 0)
Screenshot: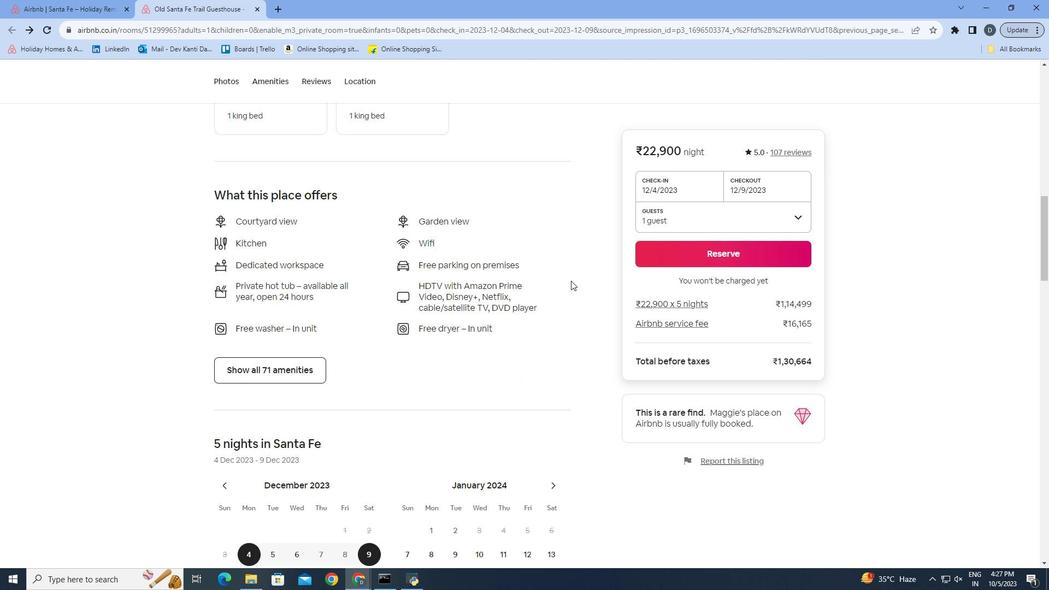 
Action: Mouse scrolled (570, 280) with delta (0, 0)
Screenshot: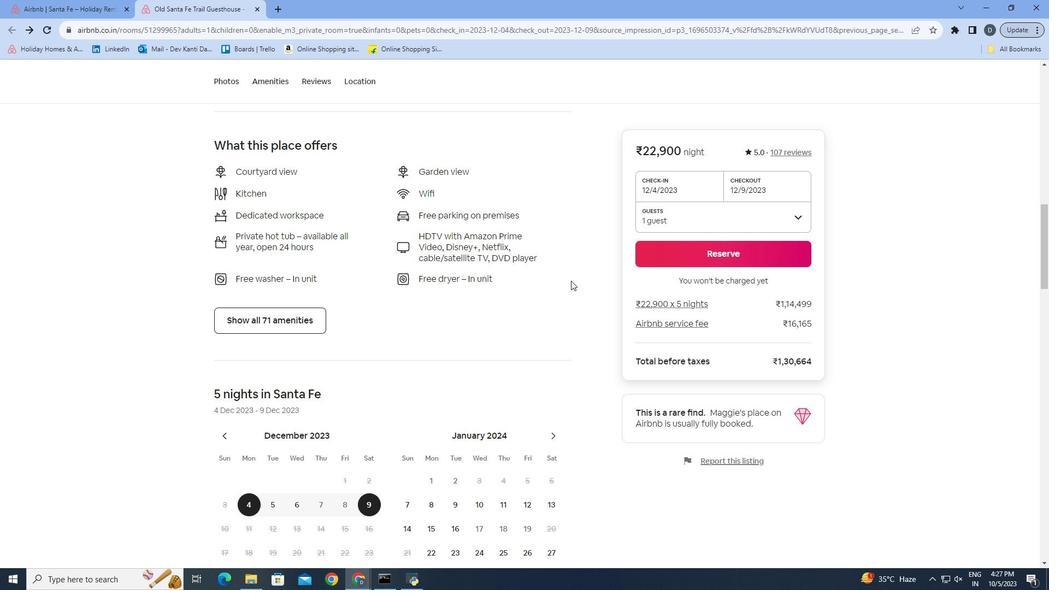 
Action: Mouse scrolled (570, 280) with delta (0, 0)
Screenshot: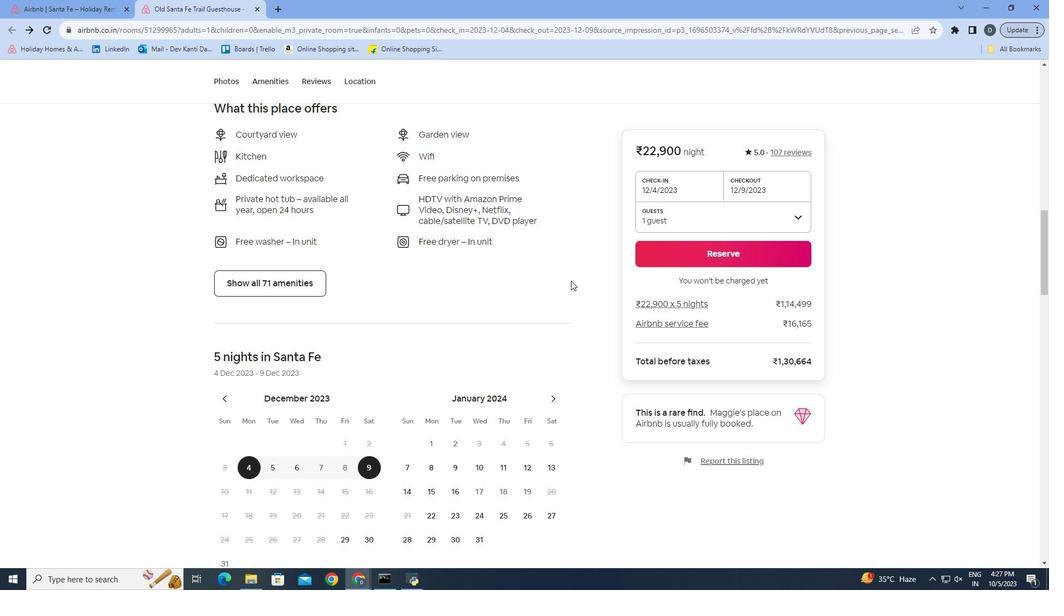 
Action: Mouse moved to (610, 283)
Screenshot: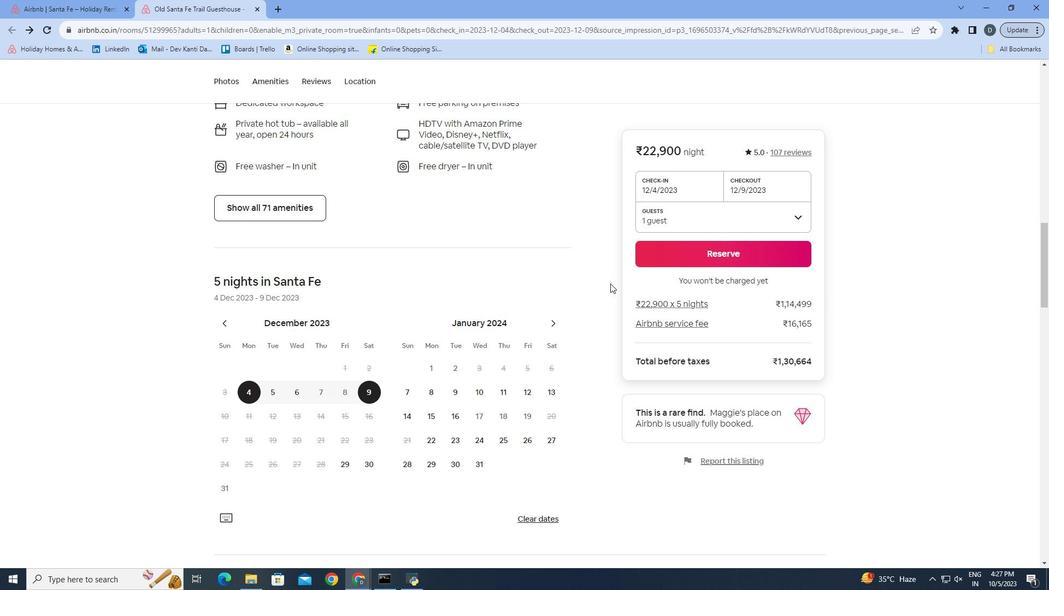 
Action: Mouse scrolled (610, 283) with delta (0, 0)
Screenshot: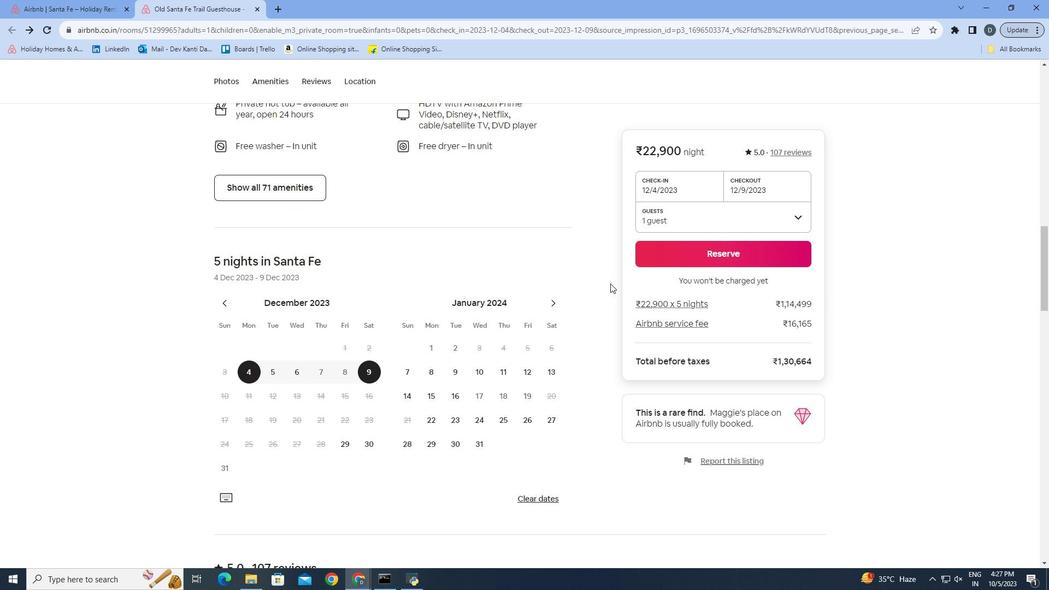 
Action: Mouse scrolled (610, 283) with delta (0, 0)
Screenshot: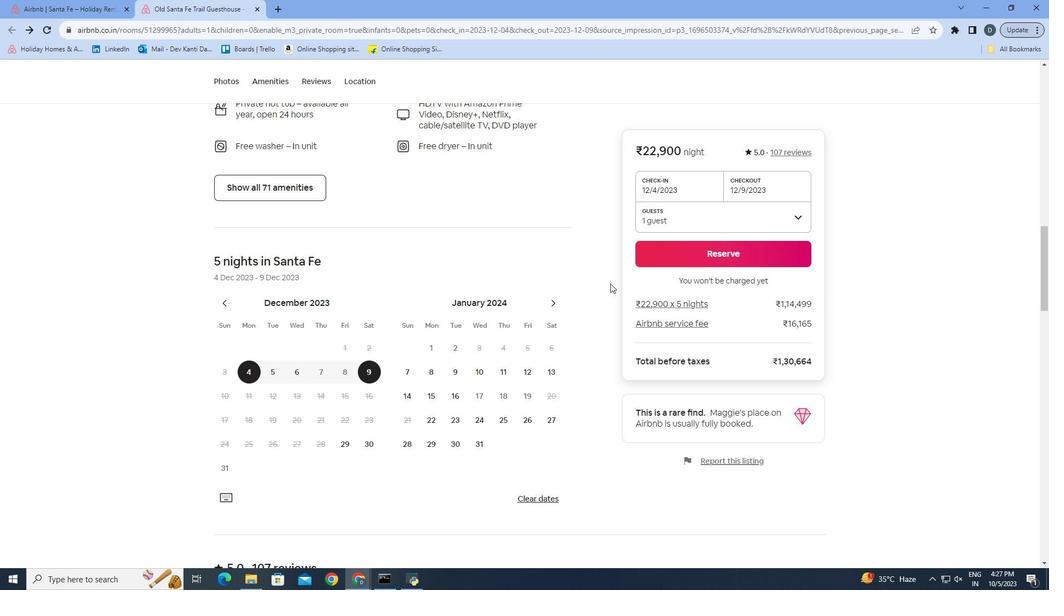 
Action: Mouse scrolled (610, 283) with delta (0, 0)
Screenshot: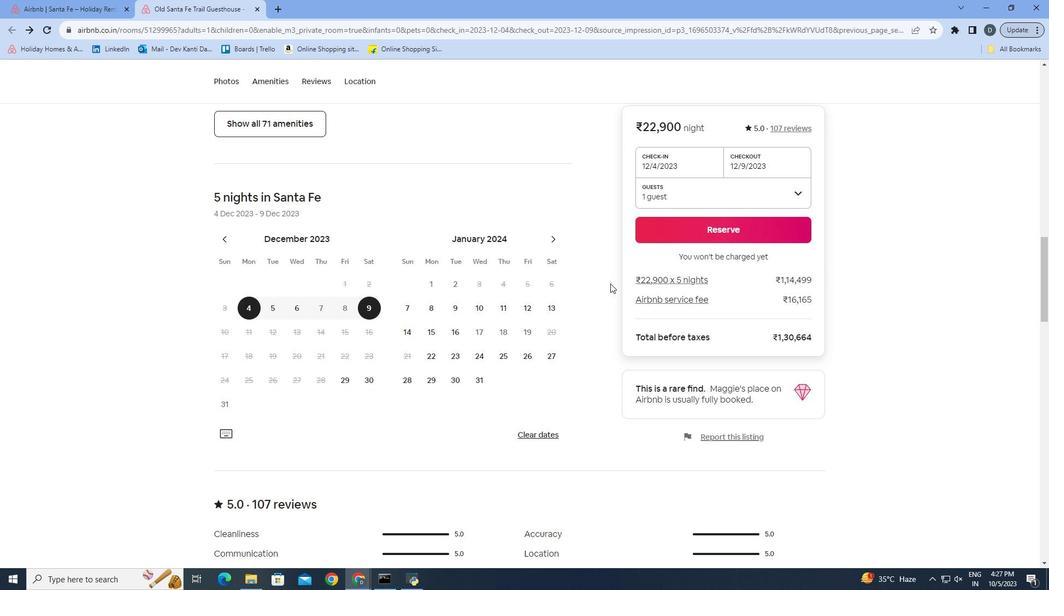 
Action: Mouse scrolled (610, 283) with delta (0, 0)
Screenshot: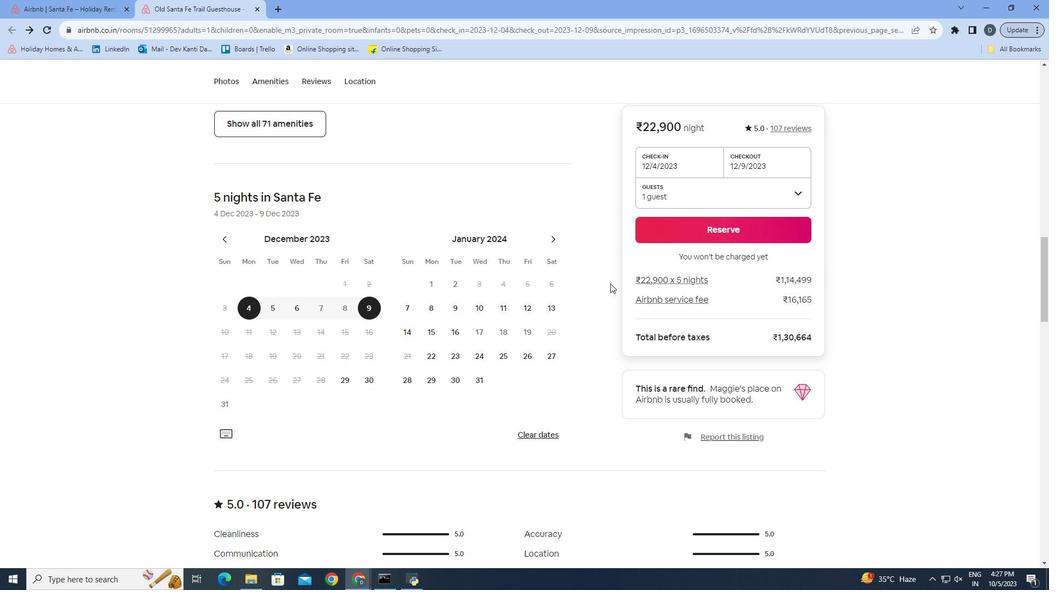 
Action: Mouse moved to (575, 286)
Screenshot: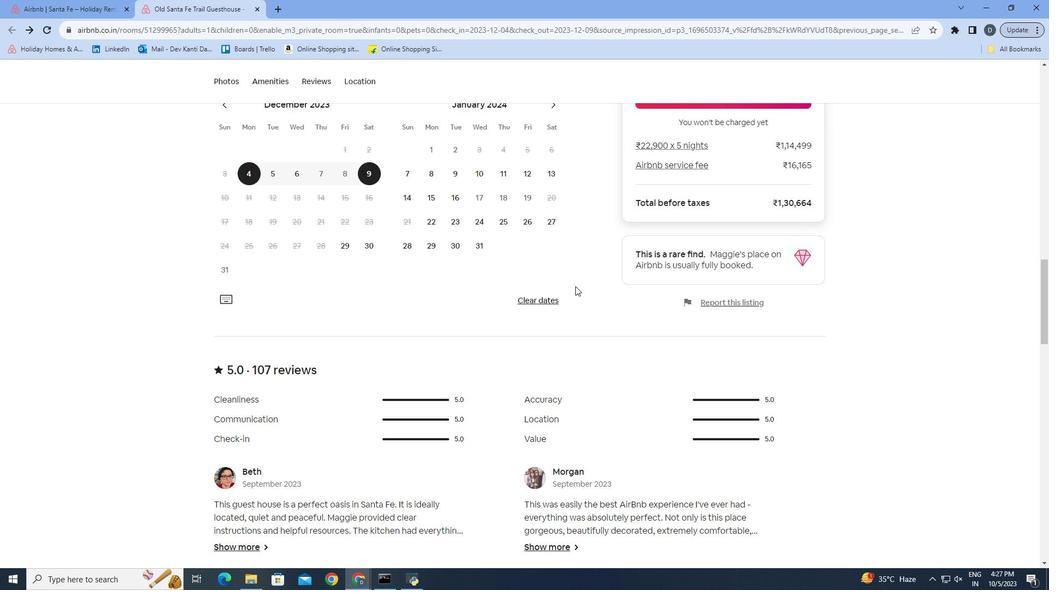 
Action: Mouse scrolled (575, 285) with delta (0, 0)
Screenshot: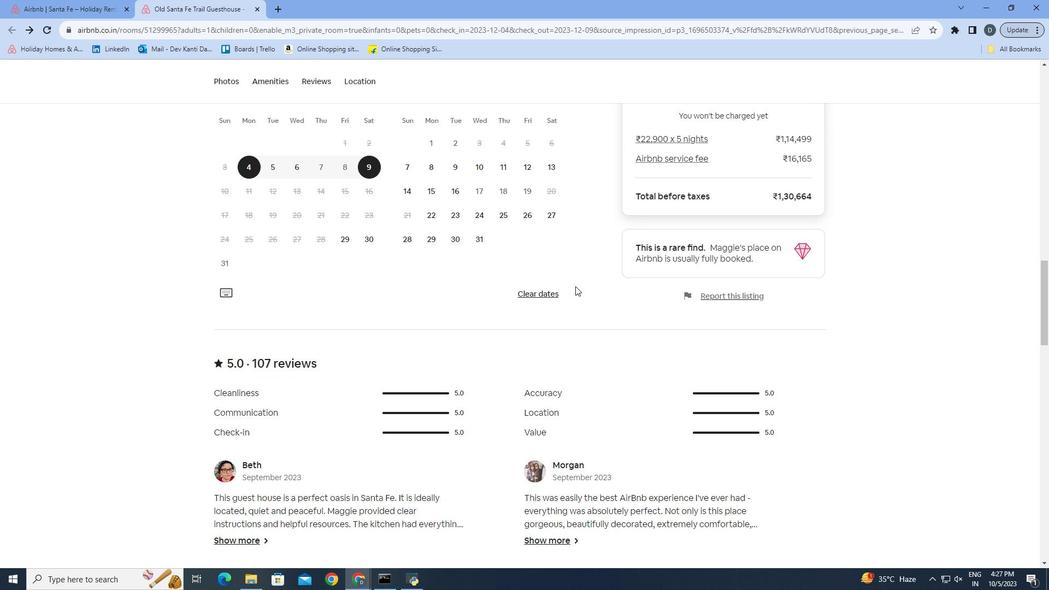 
Action: Mouse scrolled (575, 285) with delta (0, 0)
Screenshot: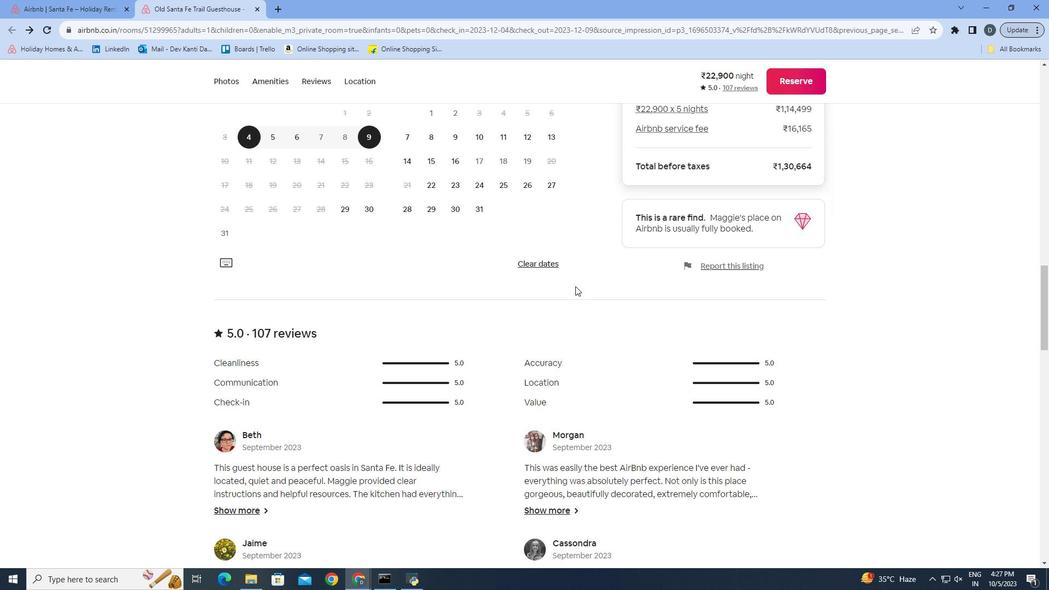 
Action: Mouse scrolled (575, 285) with delta (0, 0)
Screenshot: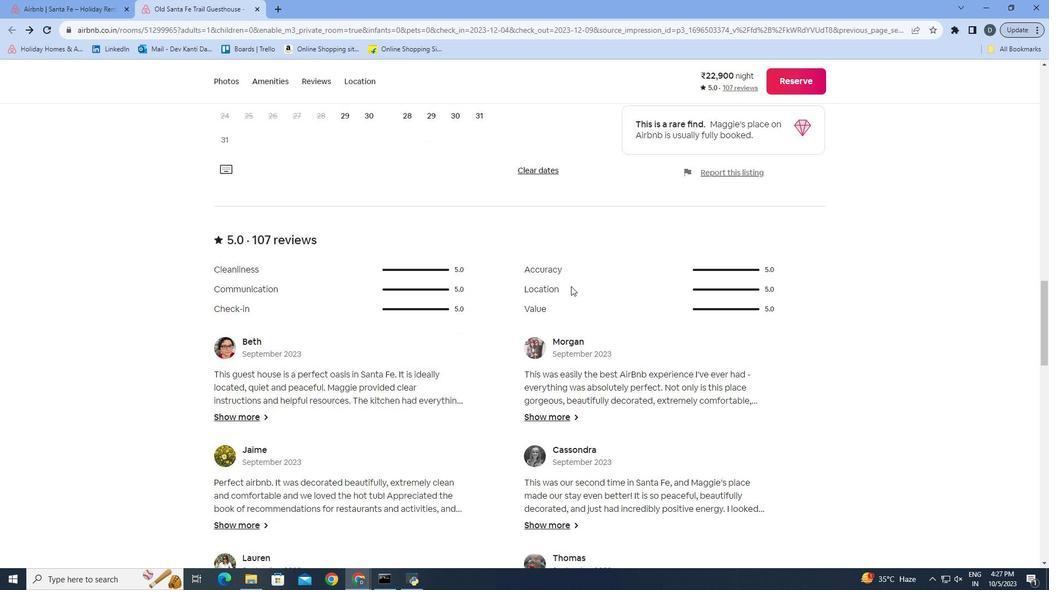 
Action: Mouse scrolled (575, 285) with delta (0, 0)
Screenshot: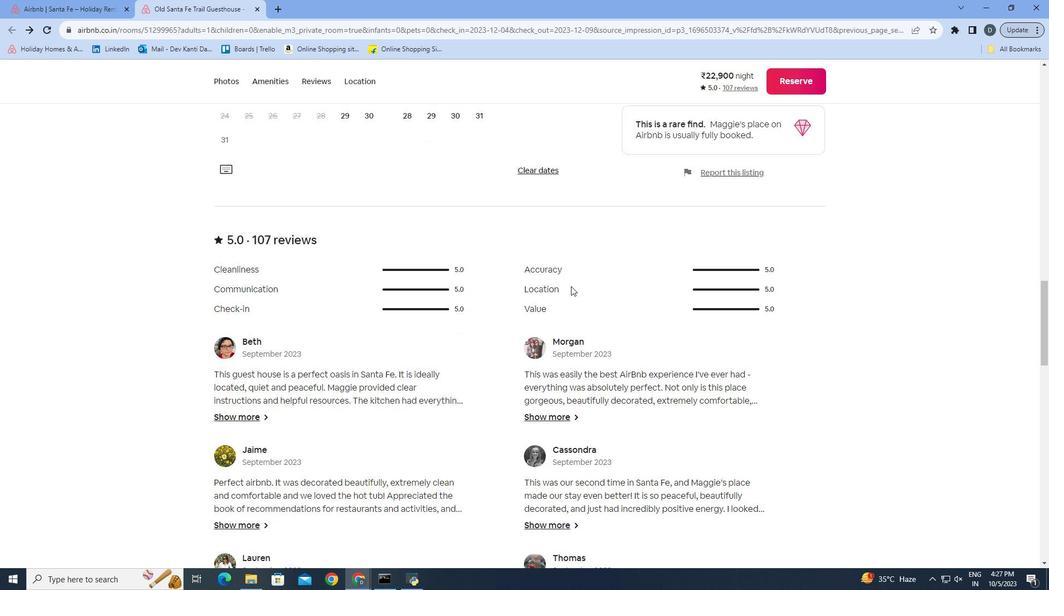 
Action: Mouse moved to (100, 391)
Screenshot: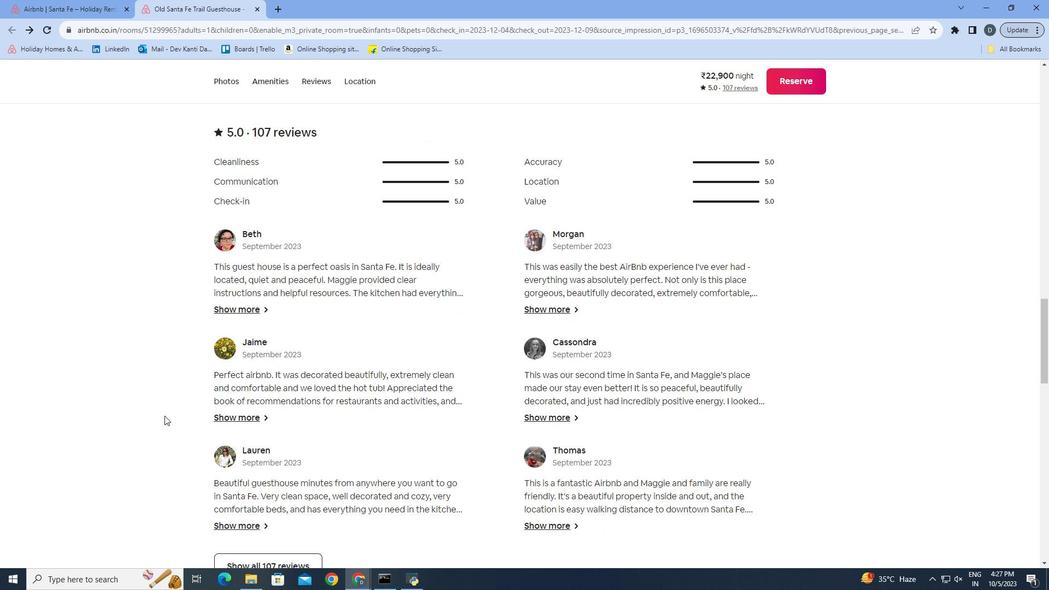 
Action: Mouse scrolled (100, 390) with delta (0, 0)
Screenshot: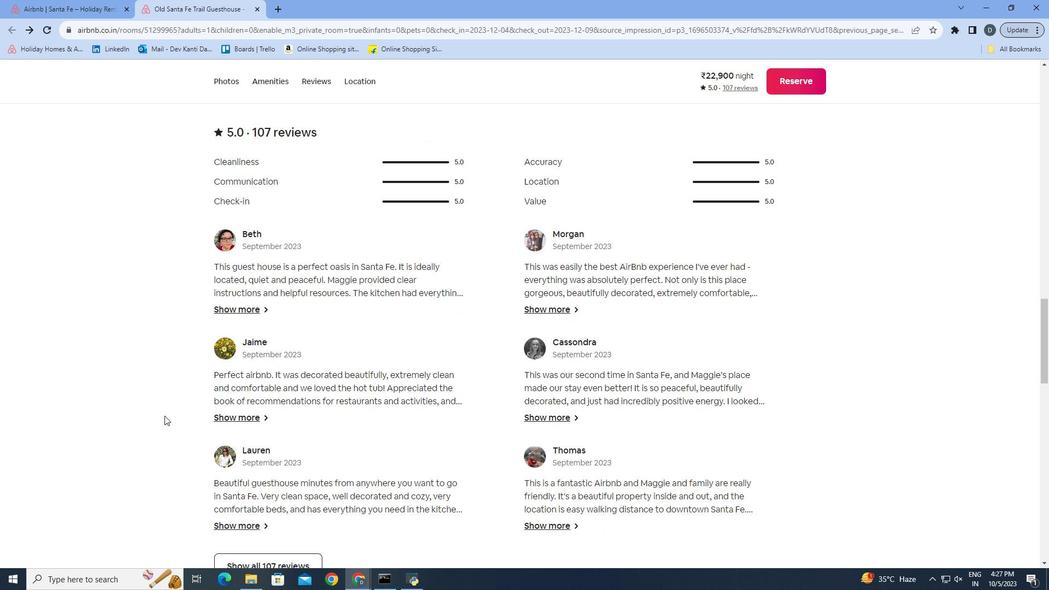 
Action: Mouse moved to (205, 426)
Screenshot: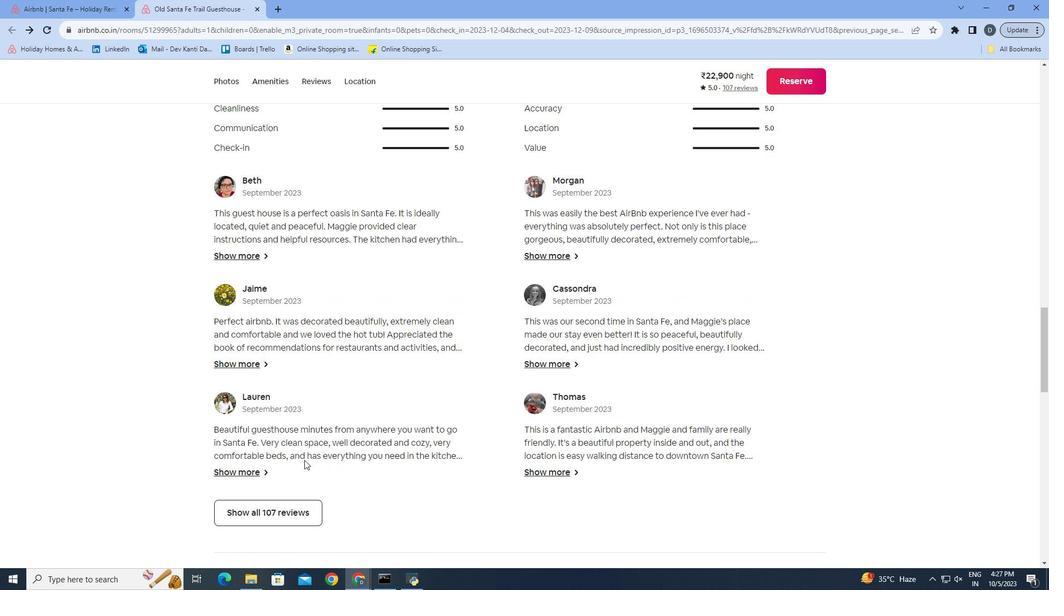 
Action: Mouse scrolled (205, 425) with delta (0, 0)
Screenshot: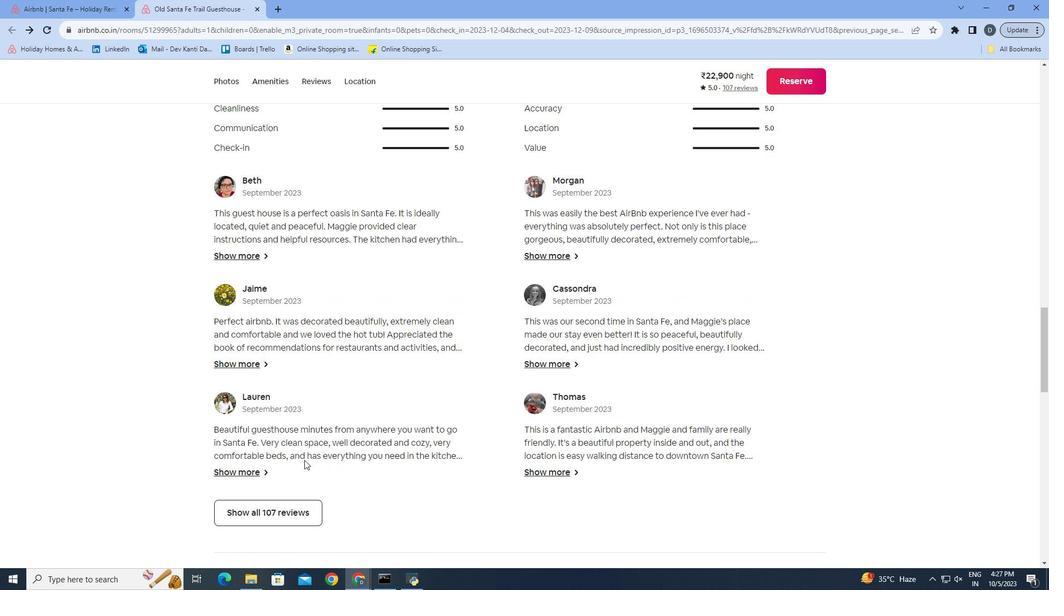 
Action: Mouse moved to (425, 442)
Screenshot: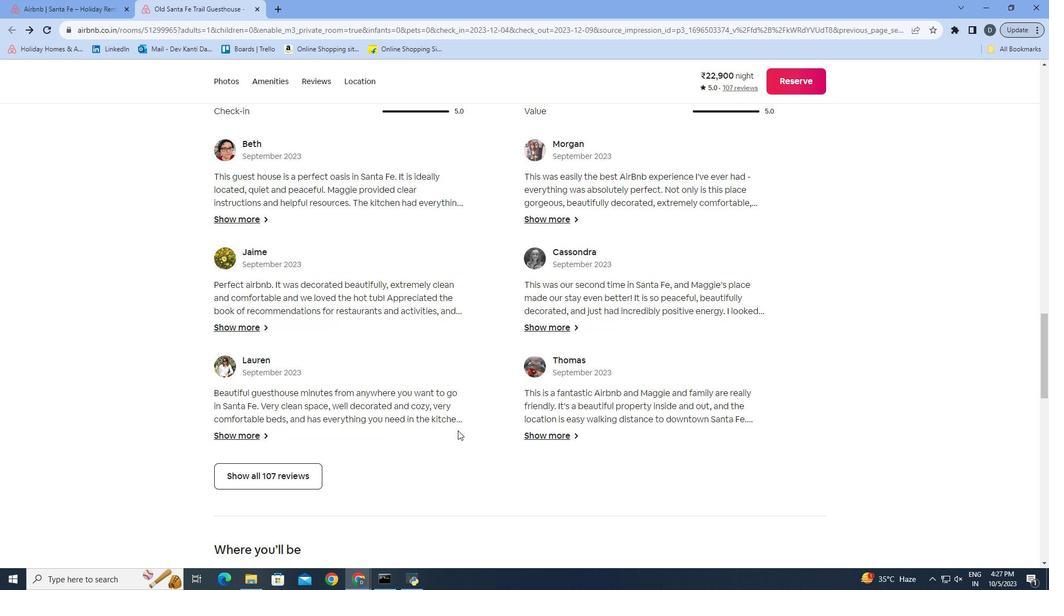
Action: Mouse scrolled (425, 441) with delta (0, 0)
Screenshot: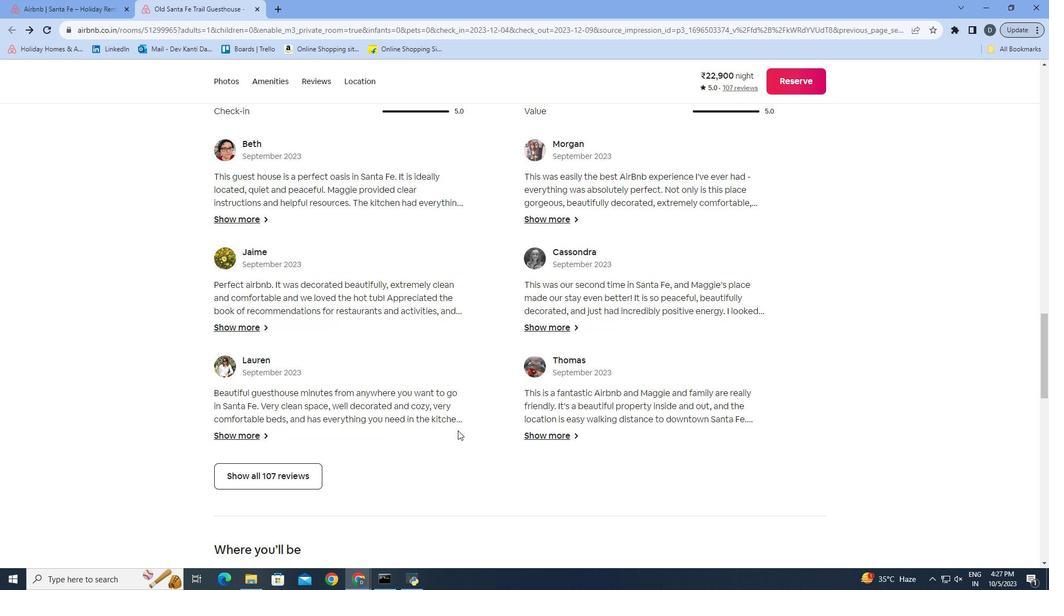 
Action: Mouse moved to (448, 411)
Screenshot: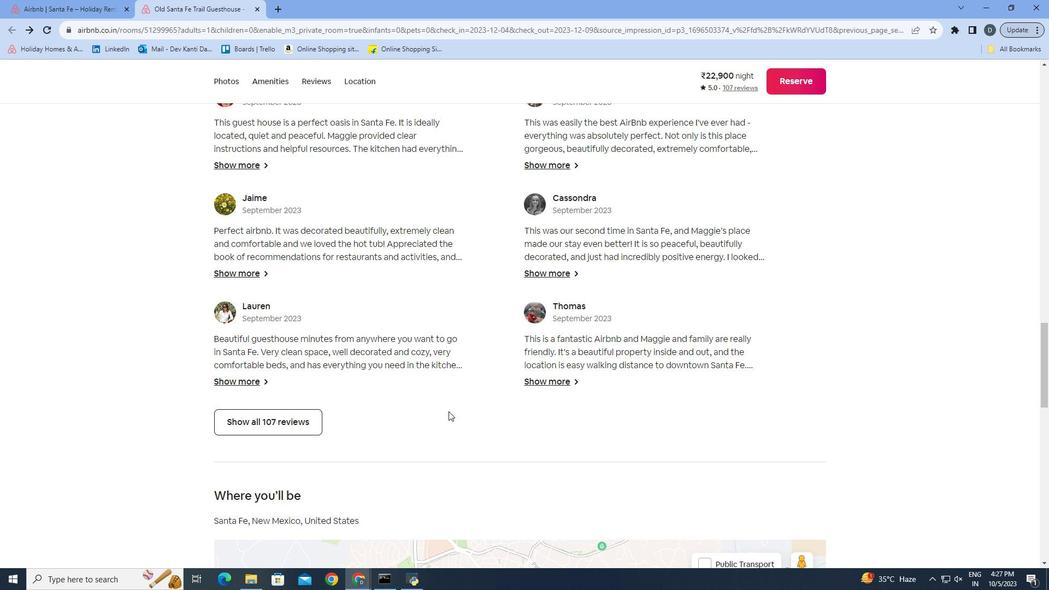 
Action: Mouse scrolled (448, 410) with delta (0, 0)
Screenshot: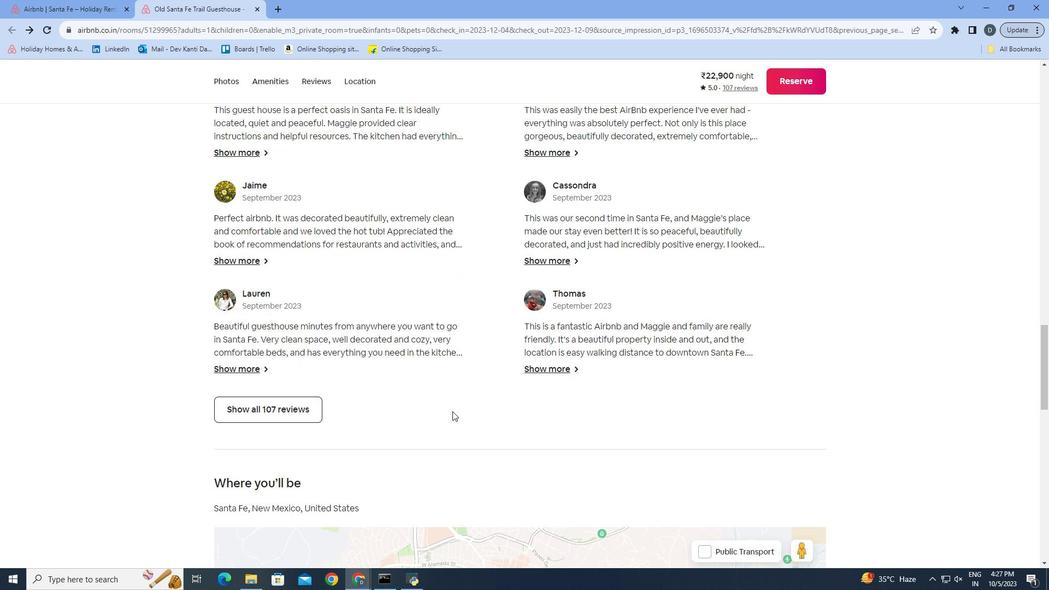 
Action: Mouse moved to (453, 411)
Screenshot: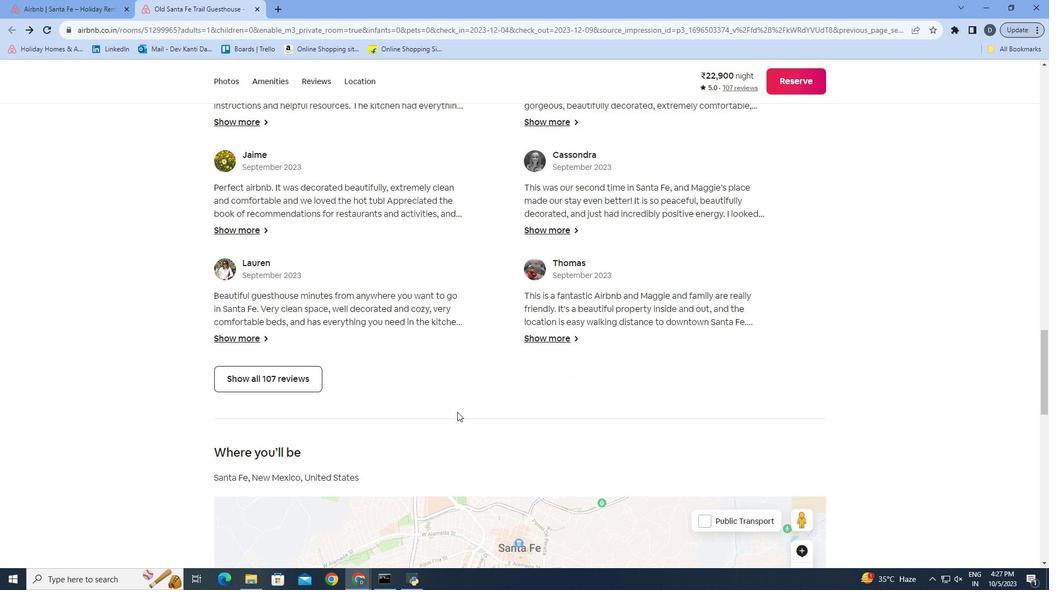 
Action: Mouse scrolled (453, 410) with delta (0, 0)
Screenshot: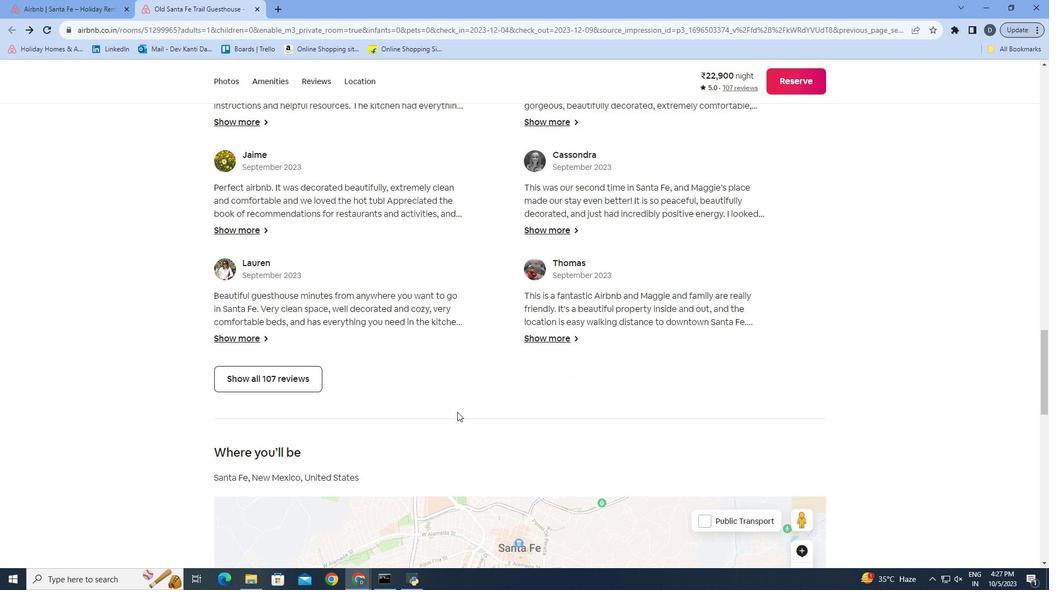 
Action: Mouse moved to (470, 410)
Screenshot: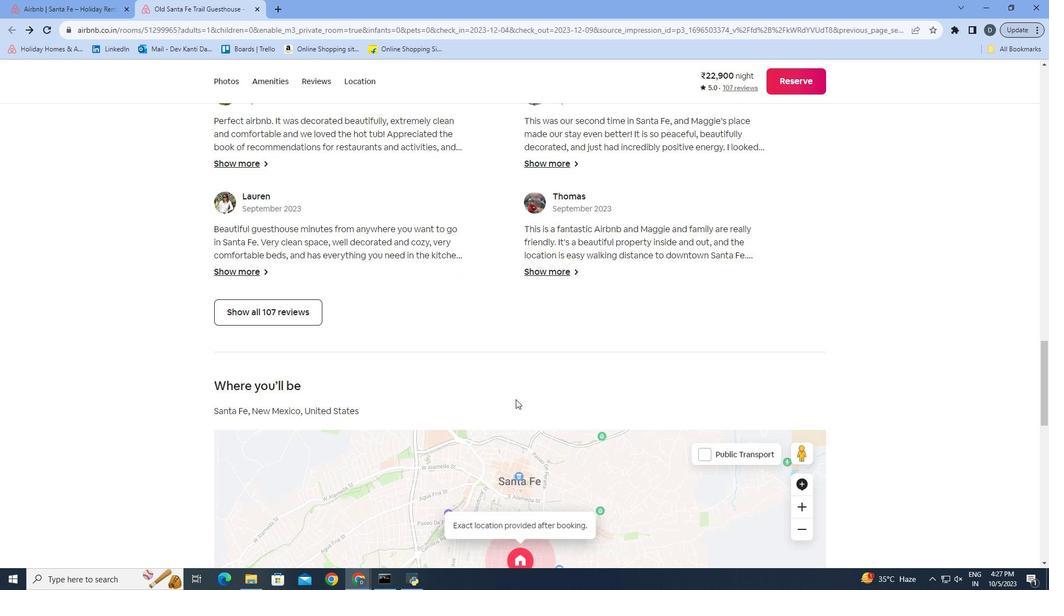
Action: Mouse scrolled (470, 410) with delta (0, 0)
Screenshot: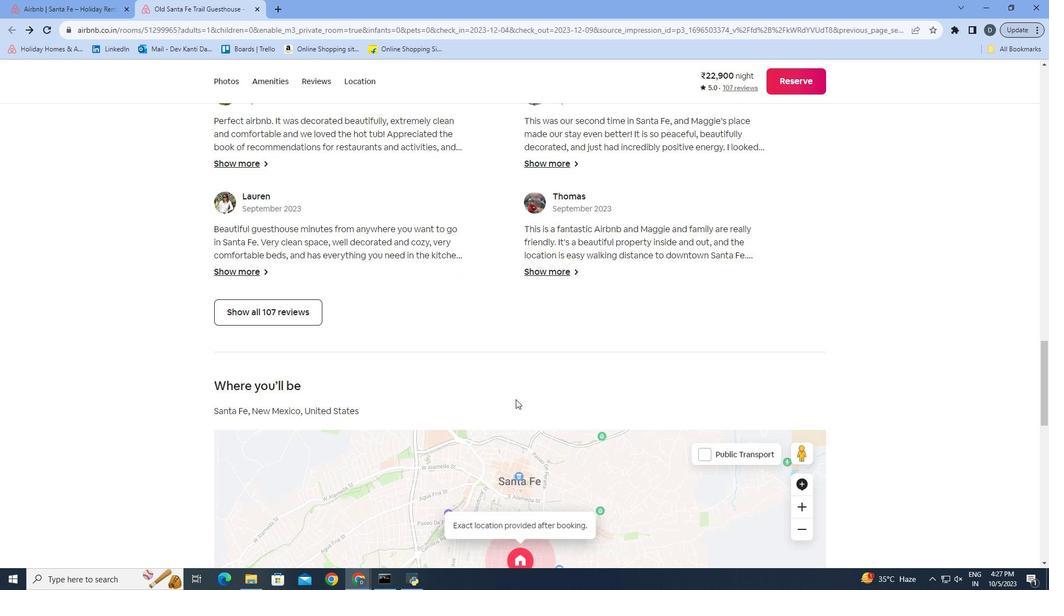 
Action: Mouse moved to (252, 5)
Screenshot: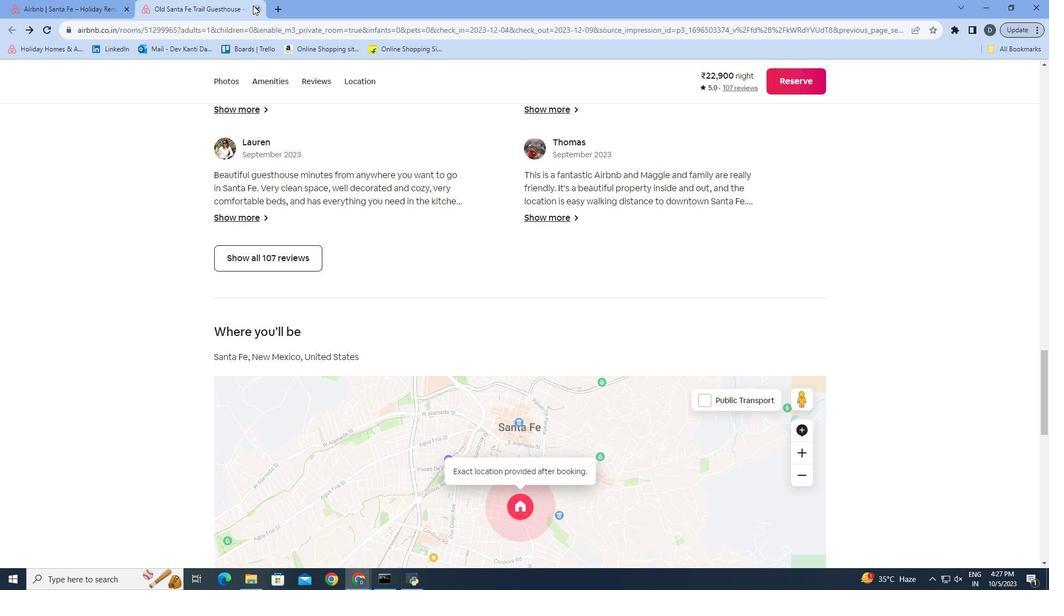 
Action: Mouse pressed left at (252, 5)
Screenshot: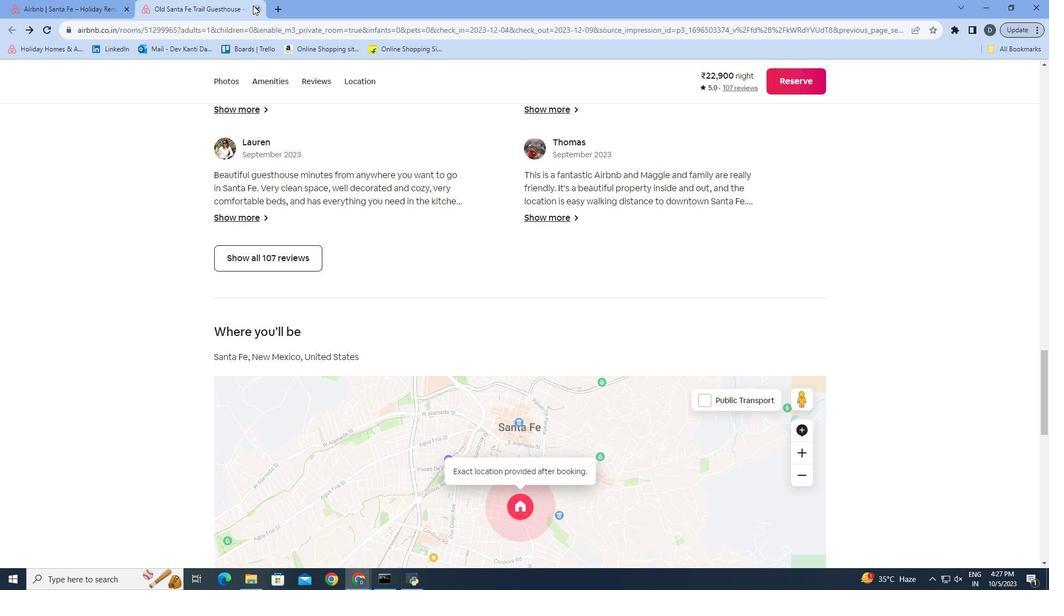 
Action: Mouse moved to (534, 269)
Screenshot: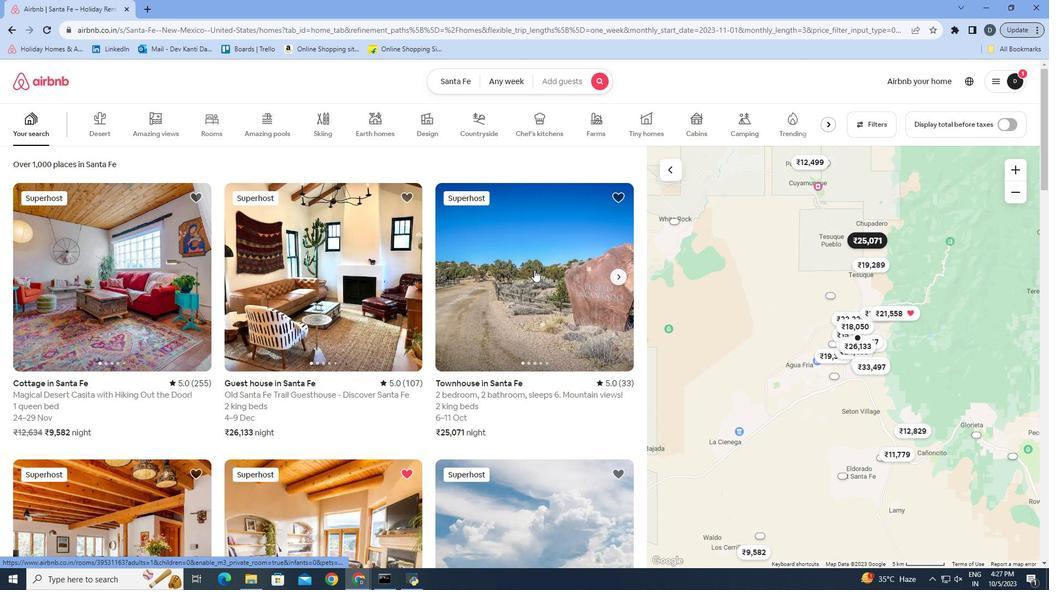 
Action: Mouse pressed left at (534, 269)
Screenshot: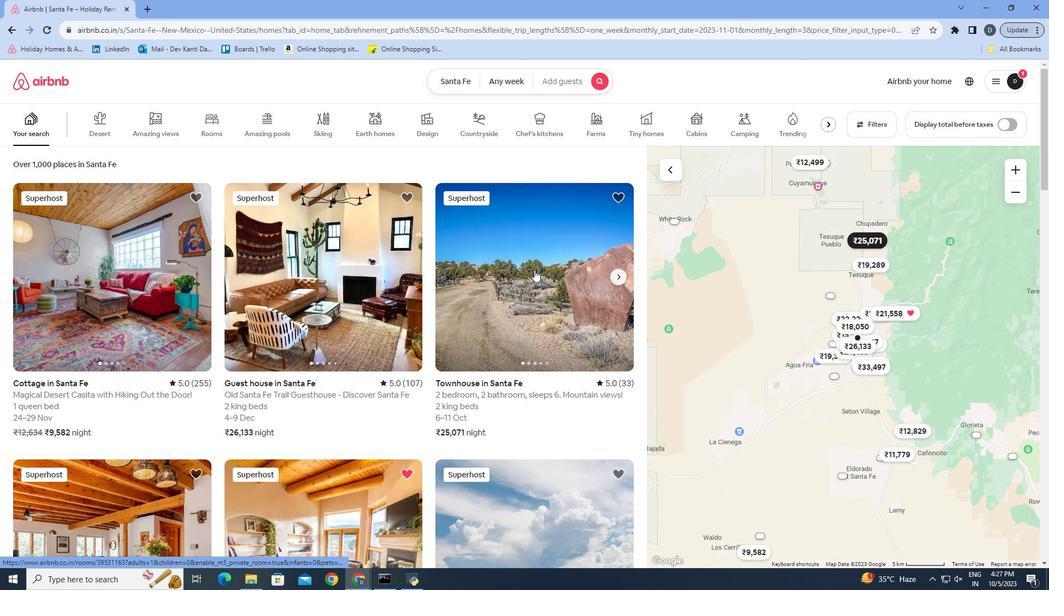 
Action: Mouse moved to (782, 410)
Screenshot: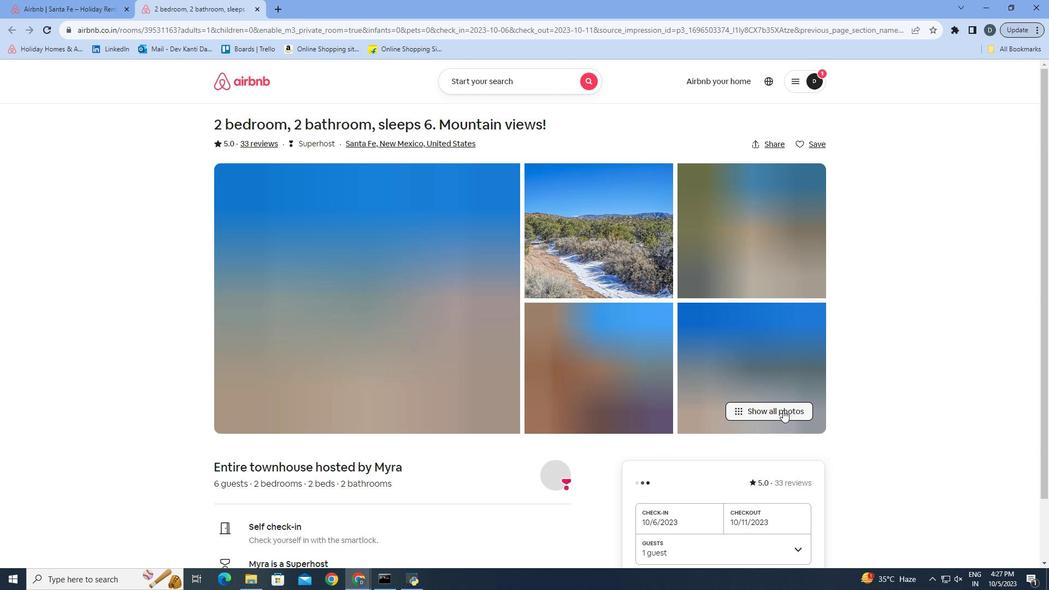 
Action: Mouse pressed left at (782, 410)
Screenshot: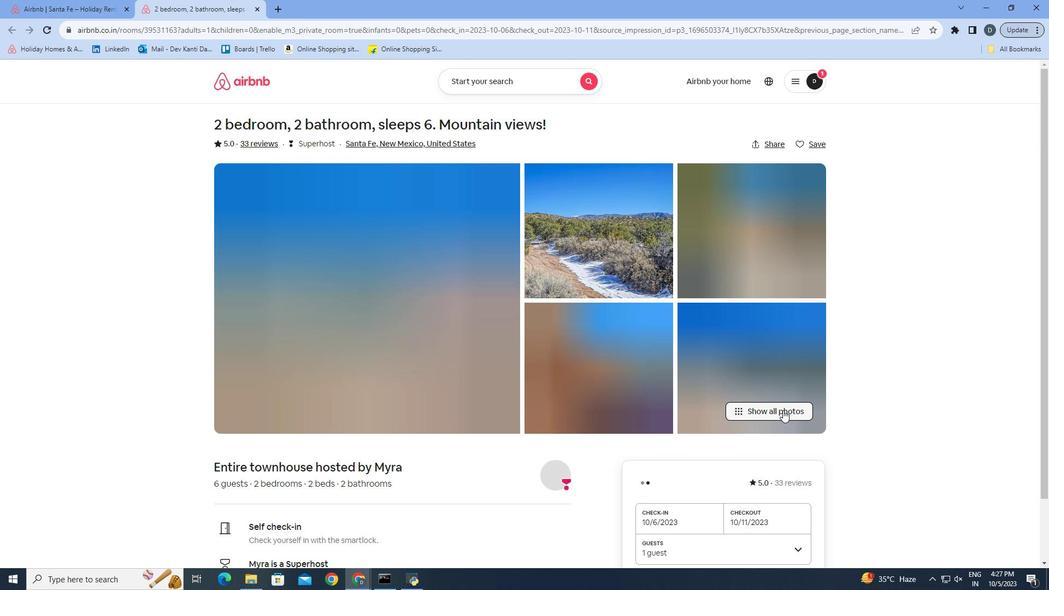
Action: Mouse moved to (833, 309)
Screenshot: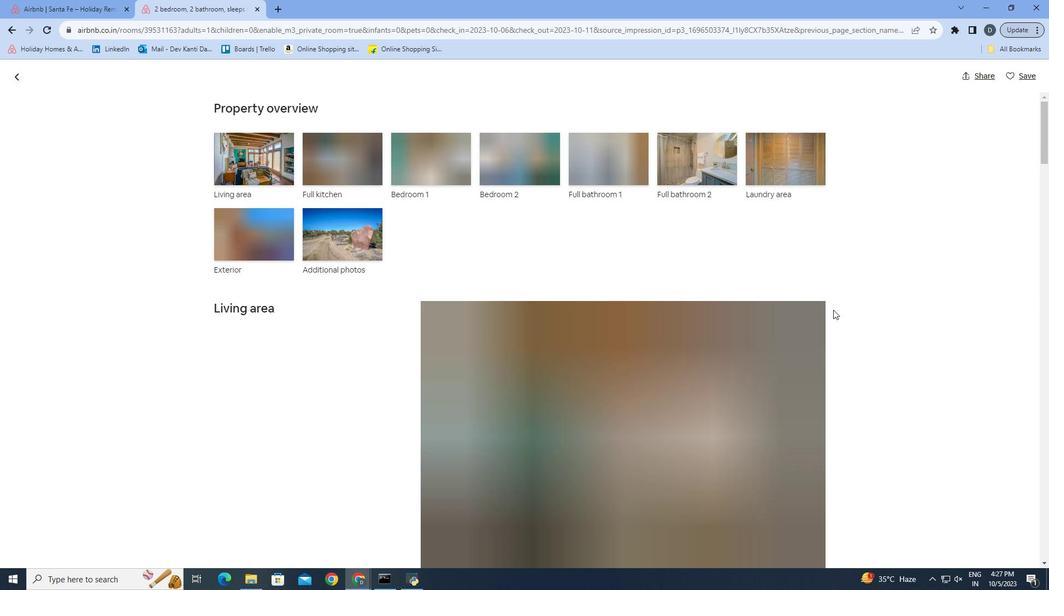 
Action: Mouse scrolled (833, 309) with delta (0, 0)
Screenshot: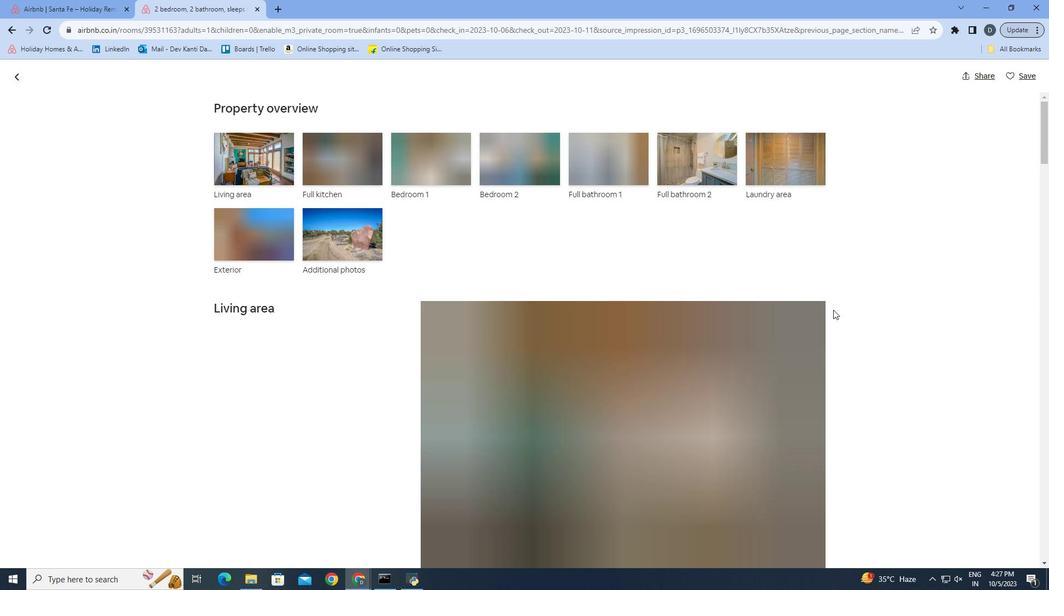 
Action: Mouse moved to (837, 313)
Screenshot: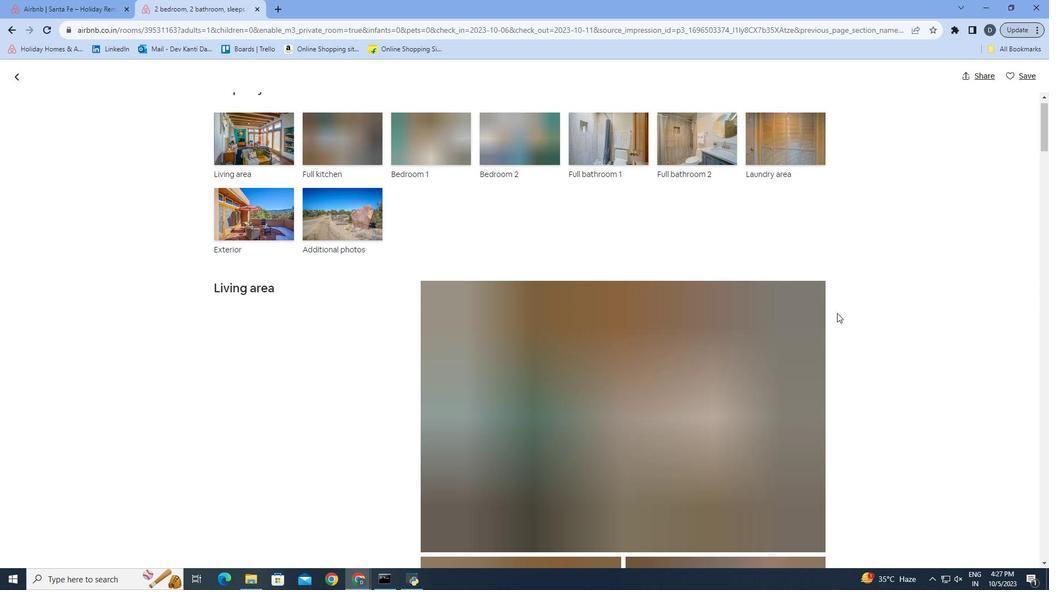 
Action: Mouse scrolled (837, 312) with delta (0, 0)
Screenshot: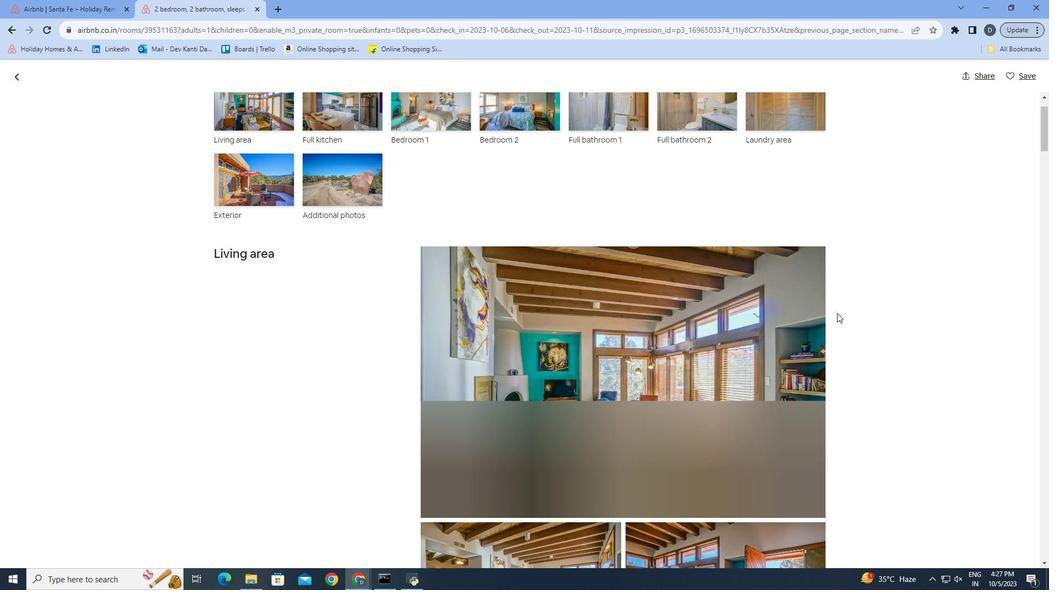 
Action: Mouse moved to (838, 313)
Screenshot: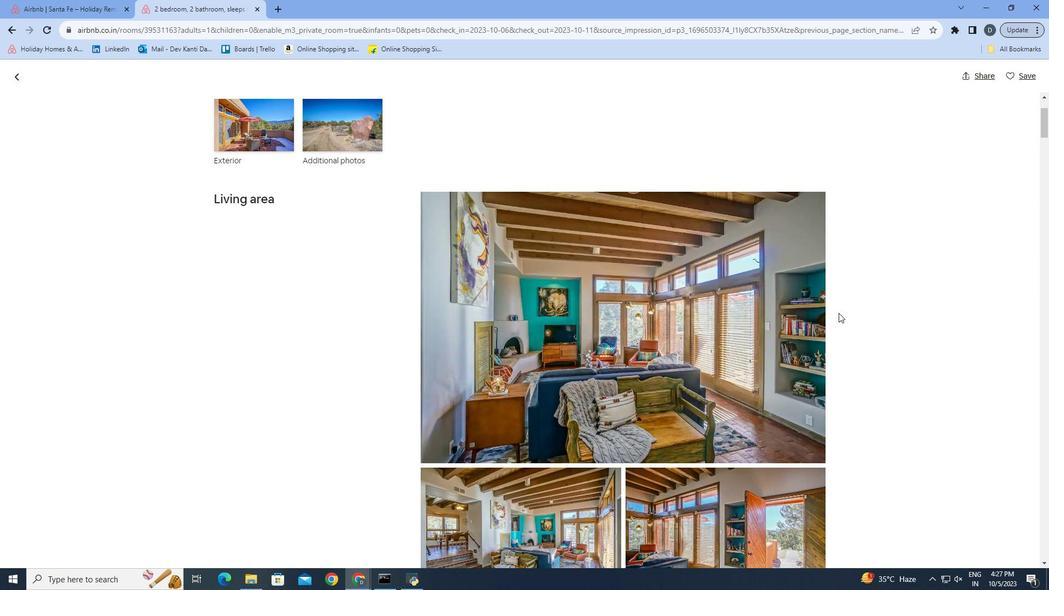 
Action: Mouse scrolled (838, 312) with delta (0, 0)
Screenshot: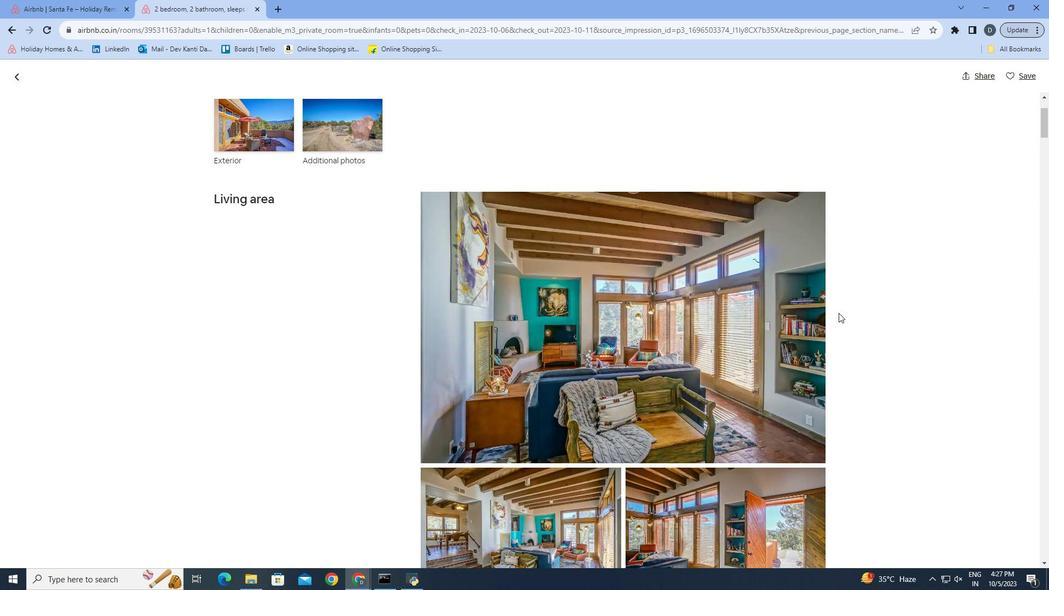 
Action: Mouse moved to (841, 310)
Screenshot: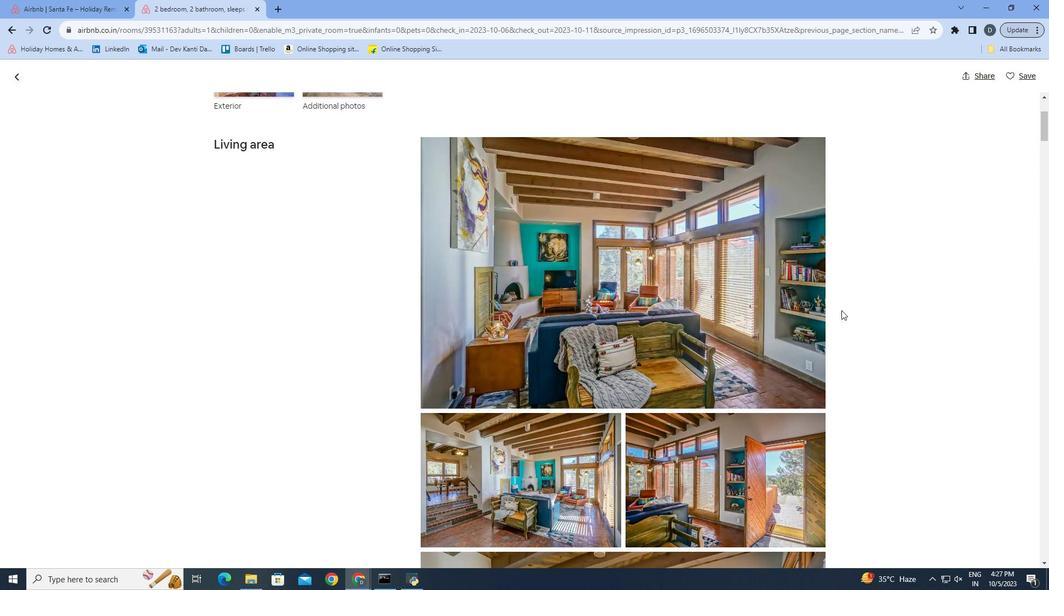 
Action: Mouse scrolled (841, 309) with delta (0, 0)
Screenshot: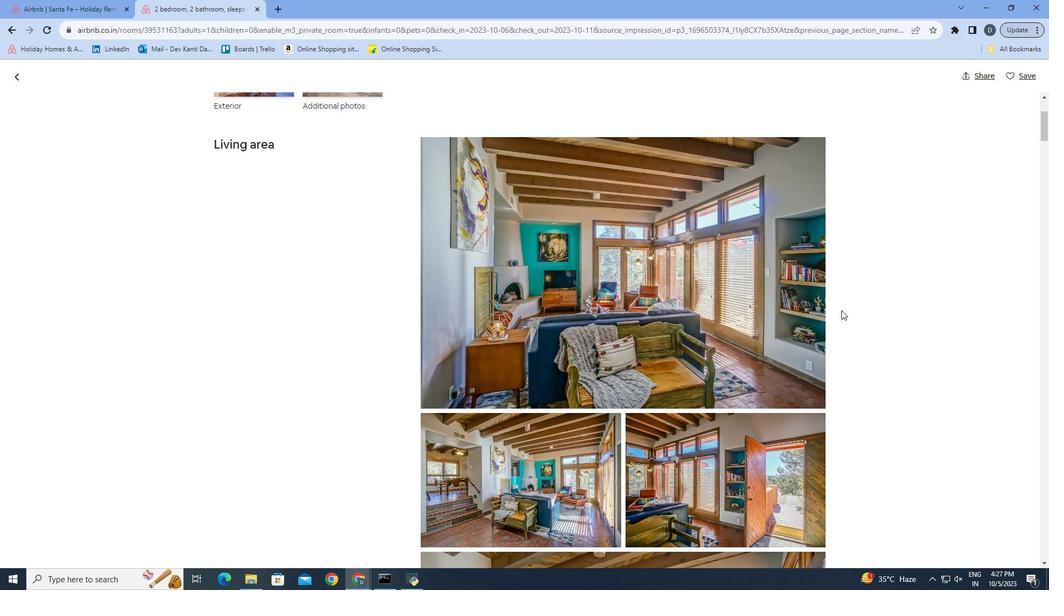 
Action: Mouse scrolled (841, 309) with delta (0, 0)
Screenshot: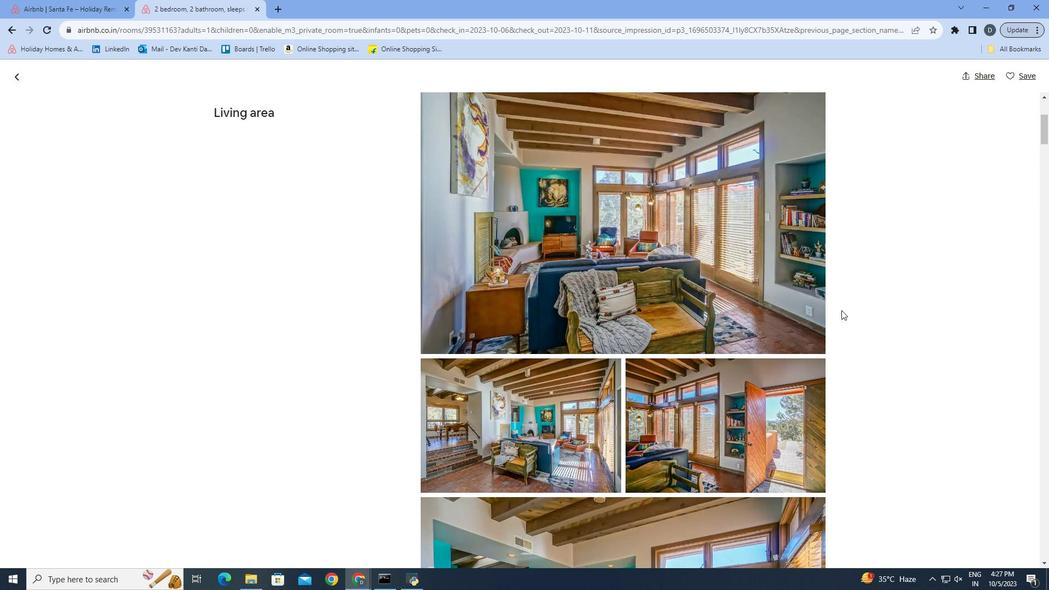 
Action: Mouse scrolled (841, 309) with delta (0, 0)
Screenshot: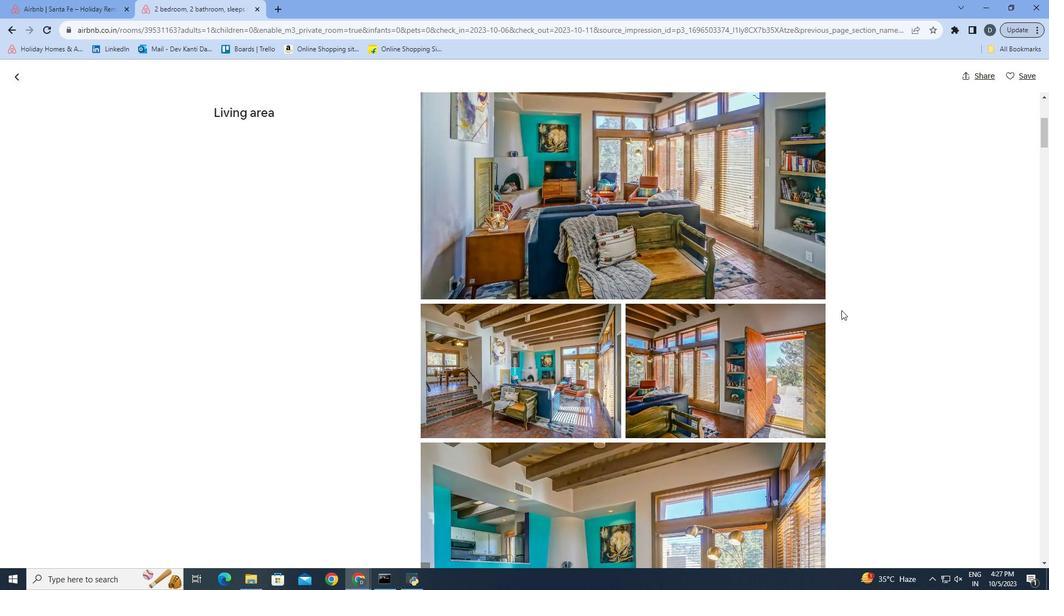 
Action: Mouse scrolled (841, 309) with delta (0, 0)
Screenshot: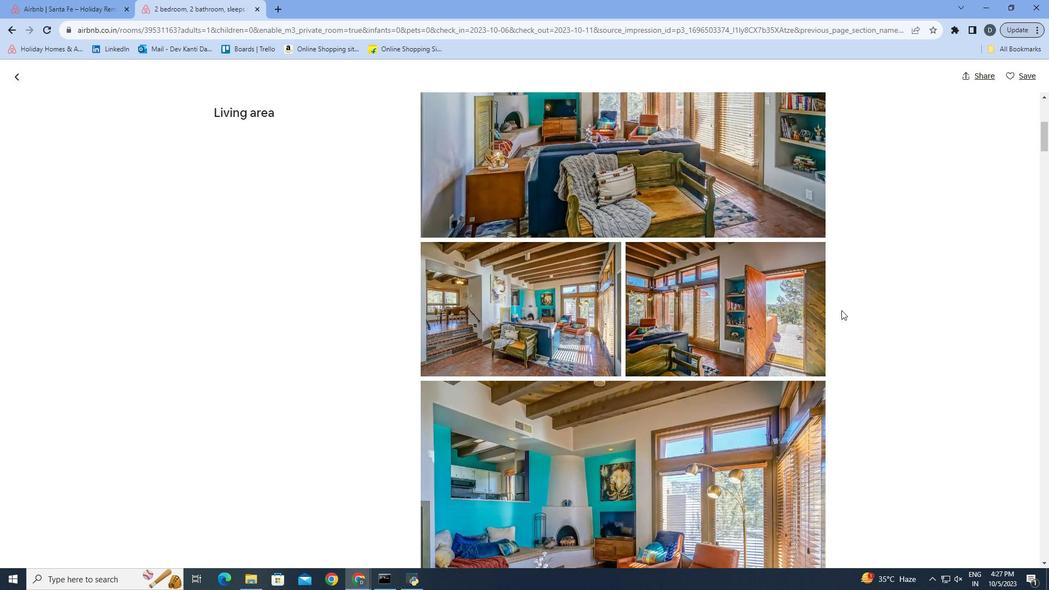 
Action: Mouse scrolled (841, 309) with delta (0, 0)
Screenshot: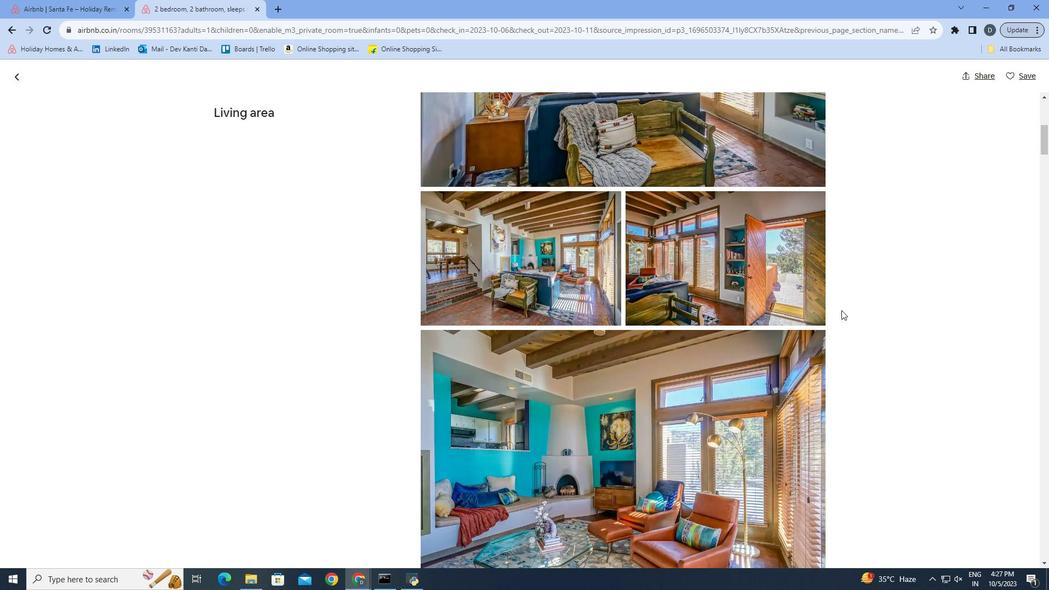 
Action: Mouse scrolled (841, 309) with delta (0, 0)
Screenshot: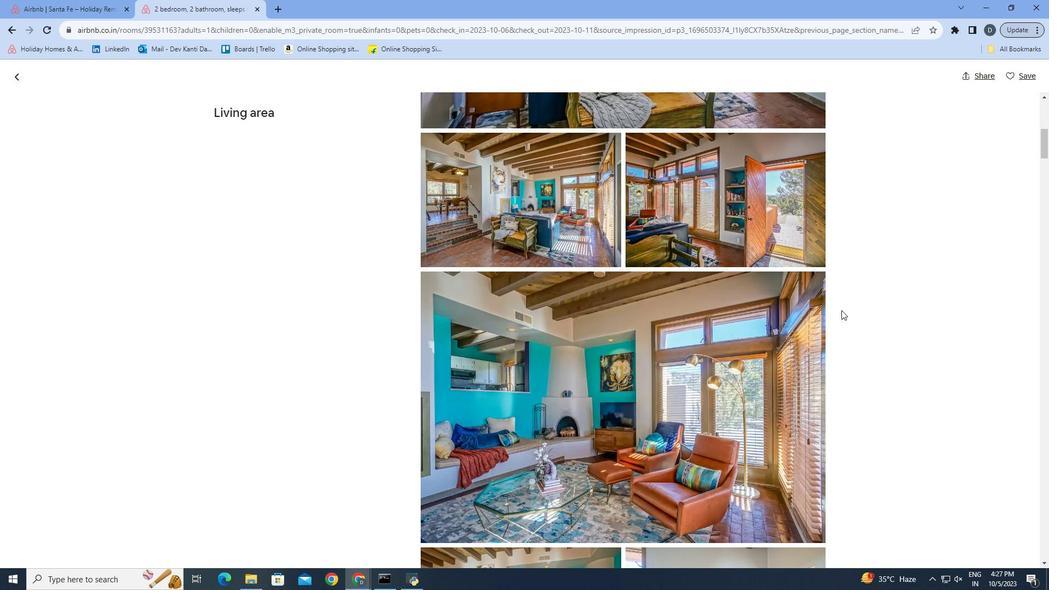 
Action: Mouse scrolled (841, 309) with delta (0, 0)
Screenshot: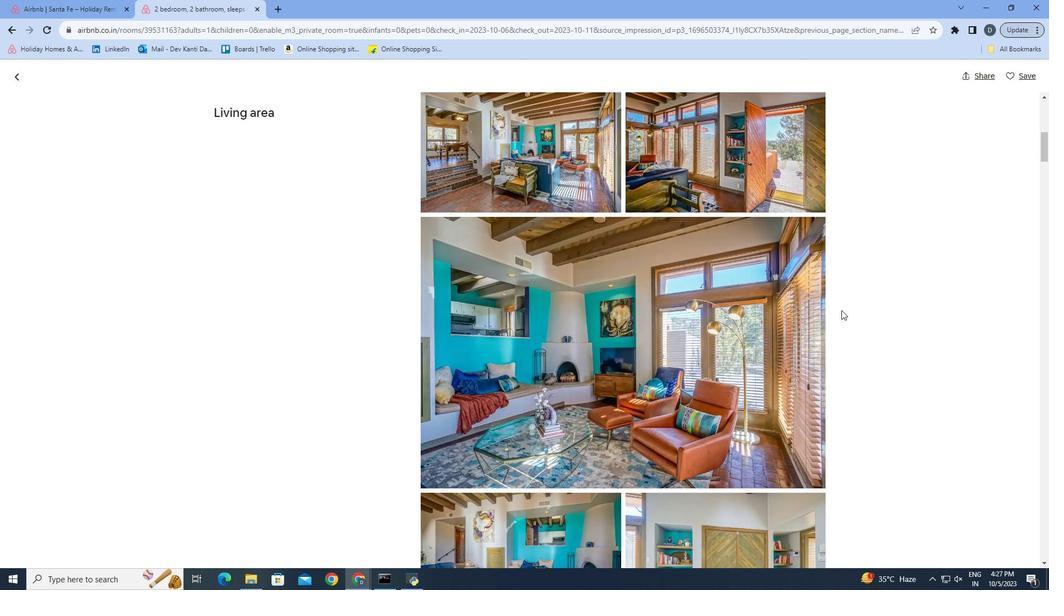 
Action: Mouse scrolled (841, 309) with delta (0, 0)
Screenshot: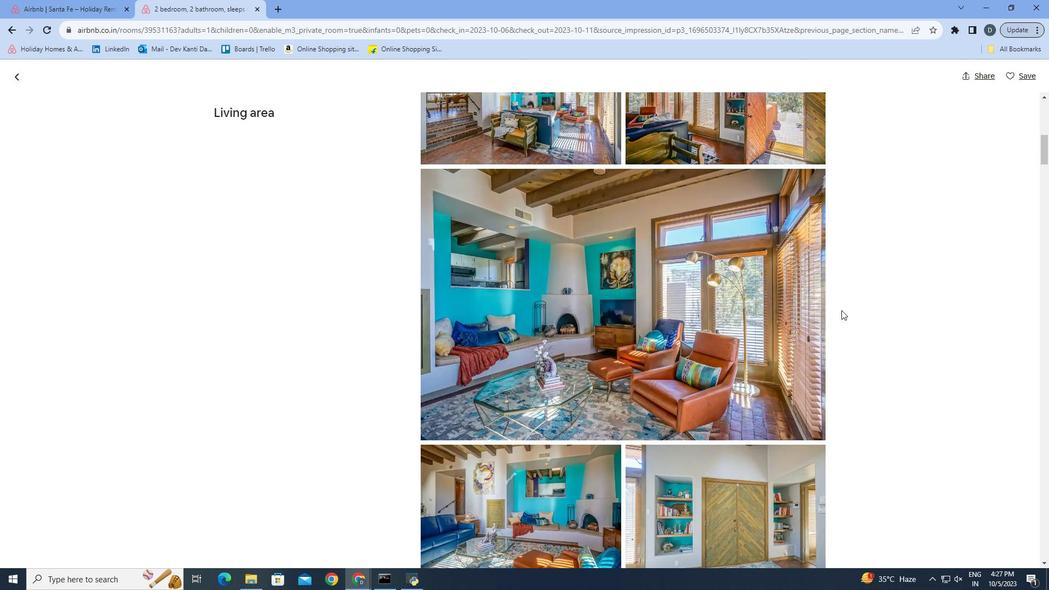 
Action: Mouse scrolled (841, 309) with delta (0, 0)
Screenshot: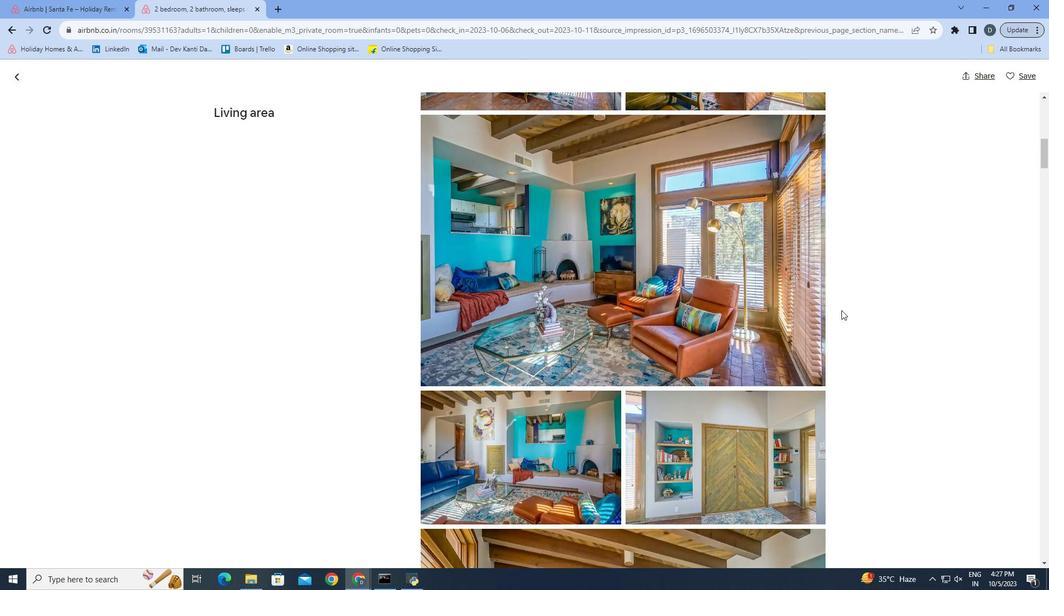 
Action: Mouse scrolled (841, 309) with delta (0, 0)
Screenshot: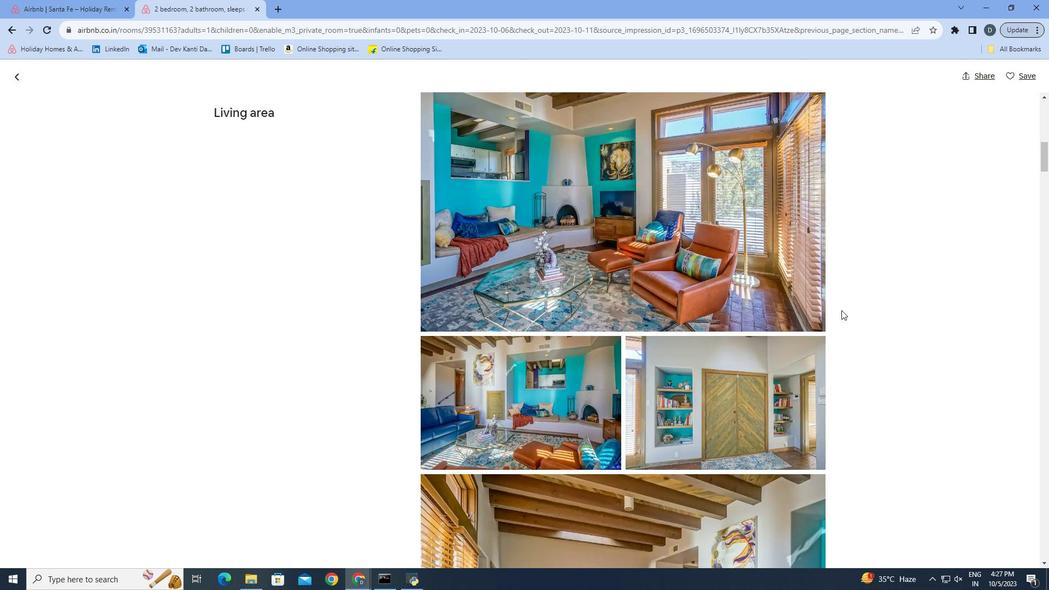 
Action: Mouse scrolled (841, 309) with delta (0, 0)
Screenshot: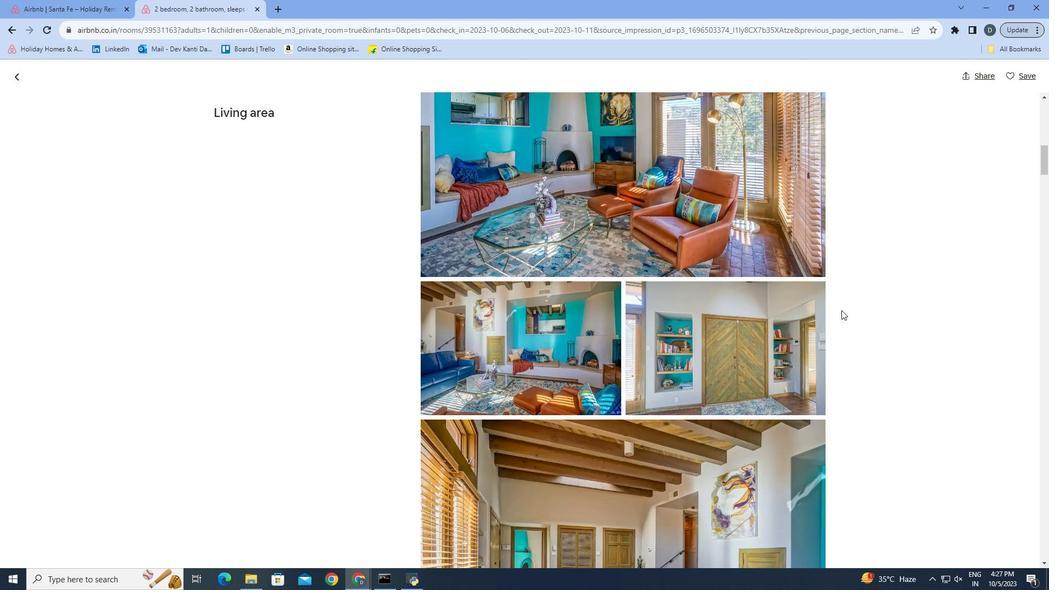 
Action: Mouse scrolled (841, 309) with delta (0, 0)
Screenshot: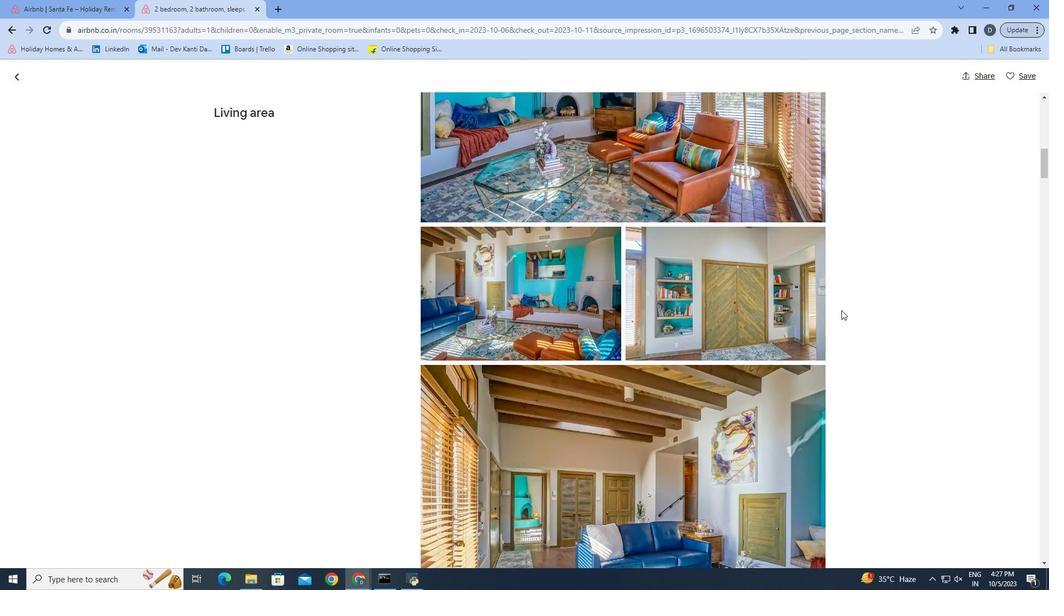 
Action: Mouse scrolled (841, 309) with delta (0, 0)
Screenshot: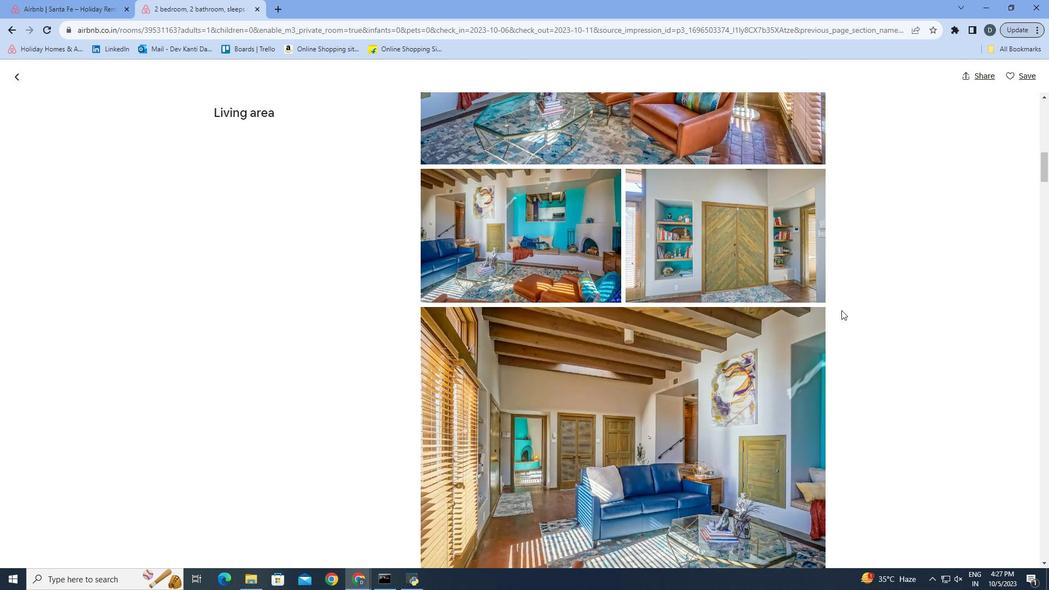 
Action: Mouse scrolled (841, 309) with delta (0, 0)
Screenshot: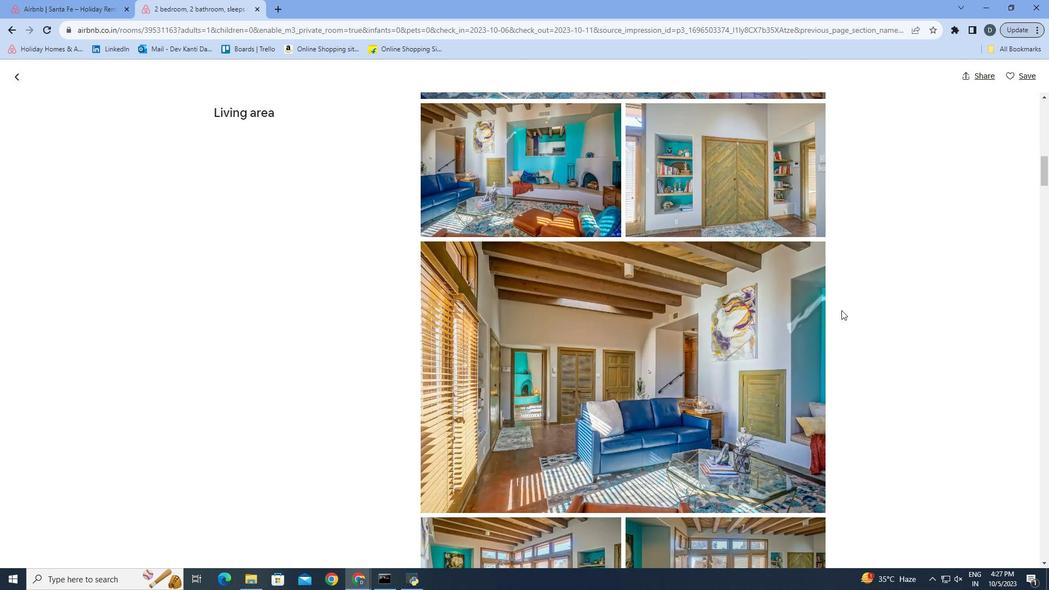 
Action: Mouse scrolled (841, 309) with delta (0, 0)
Screenshot: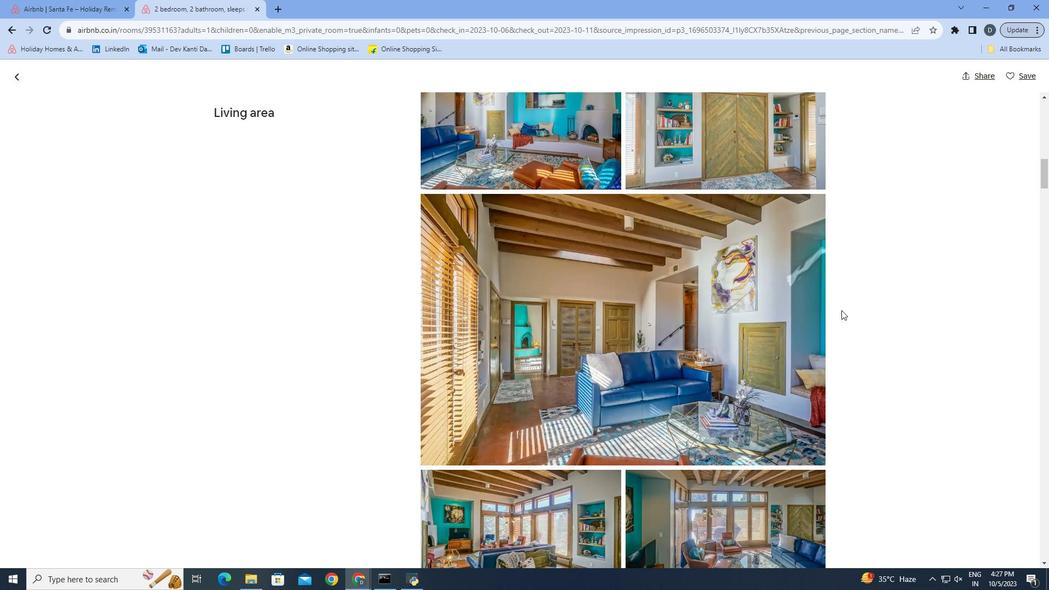 
Action: Mouse scrolled (841, 309) with delta (0, 0)
Screenshot: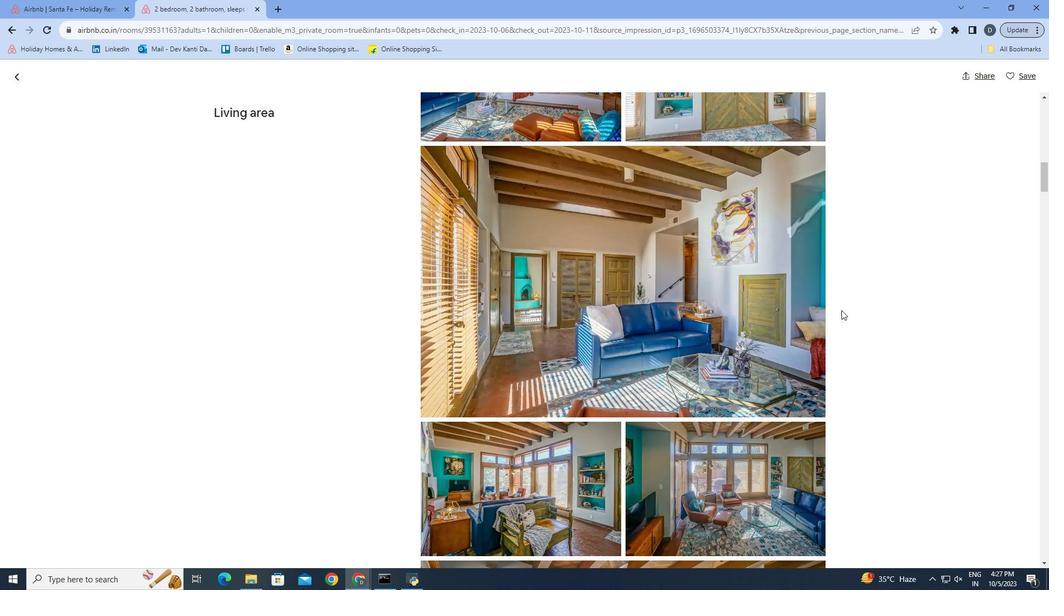 
Action: Mouse scrolled (841, 309) with delta (0, 0)
Screenshot: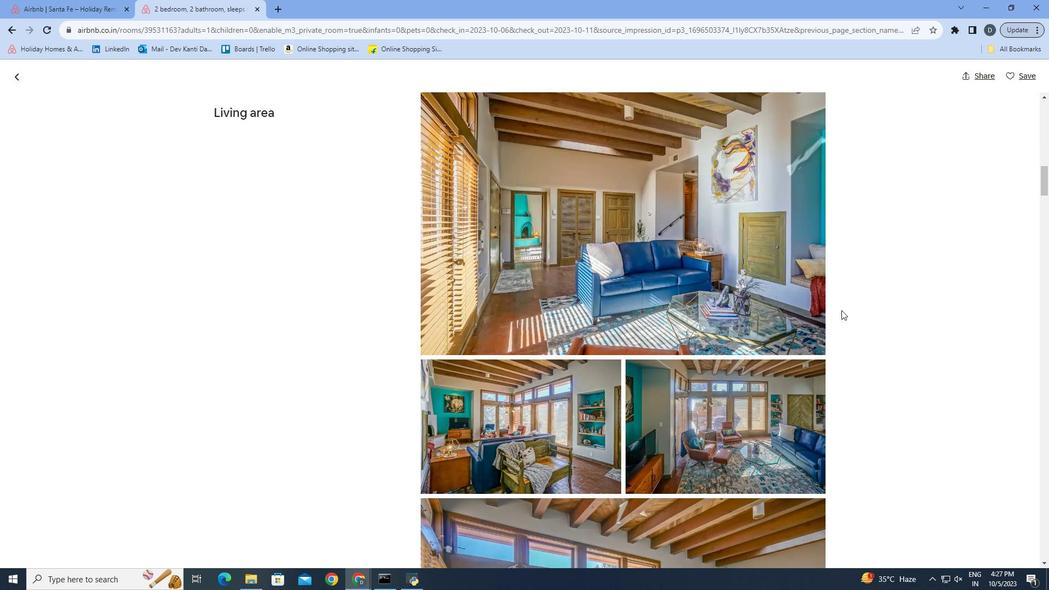 
Action: Mouse scrolled (841, 309) with delta (0, 0)
Screenshot: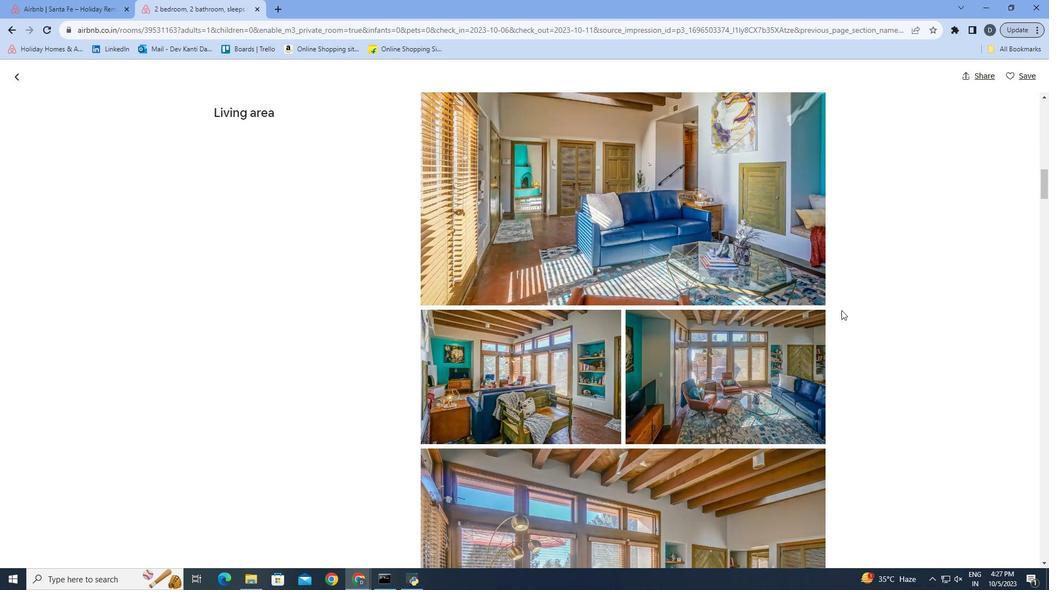 
Action: Mouse scrolled (841, 309) with delta (0, 0)
Screenshot: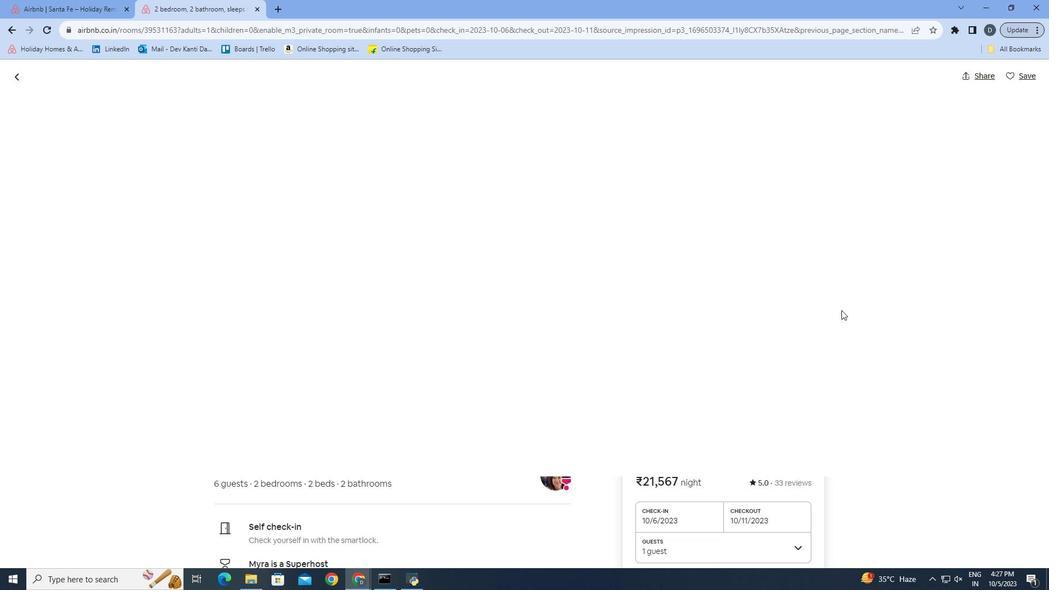 
Action: Mouse scrolled (841, 309) with delta (0, 0)
Screenshot: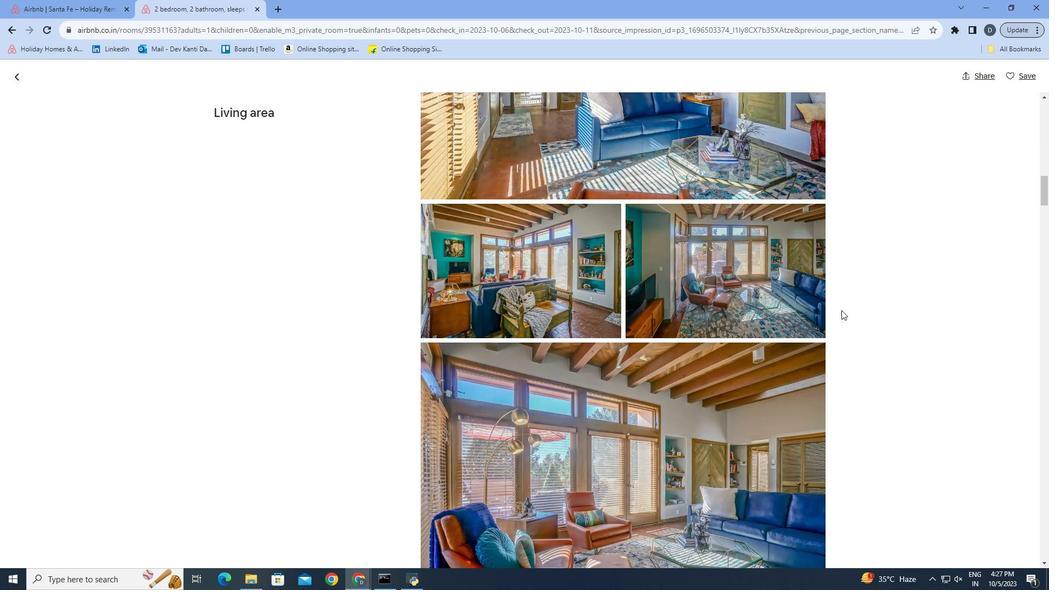 
Action: Mouse scrolled (841, 309) with delta (0, 0)
Screenshot: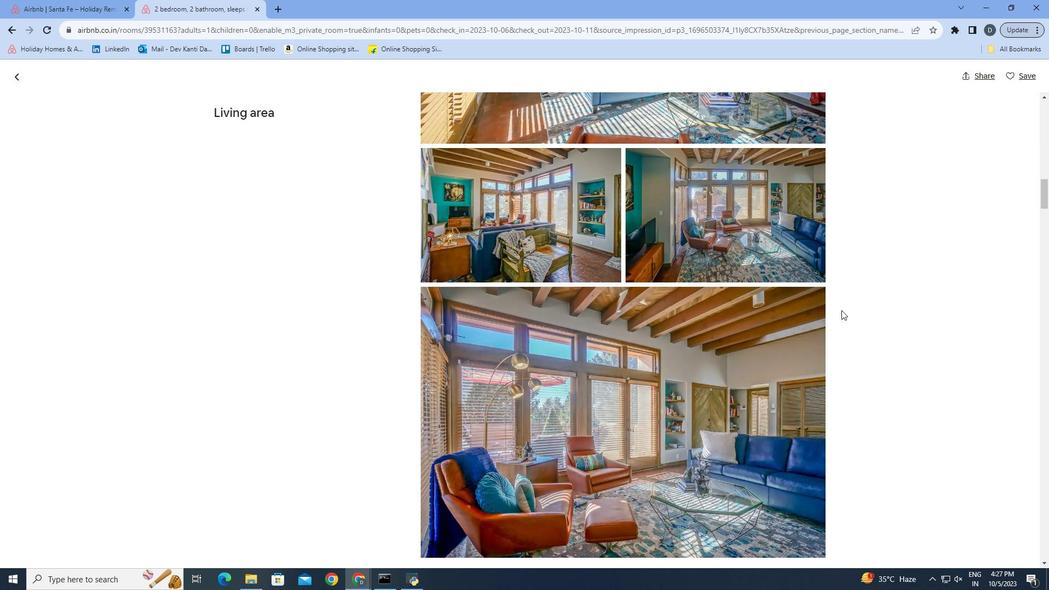 
Action: Mouse scrolled (841, 309) with delta (0, 0)
Screenshot: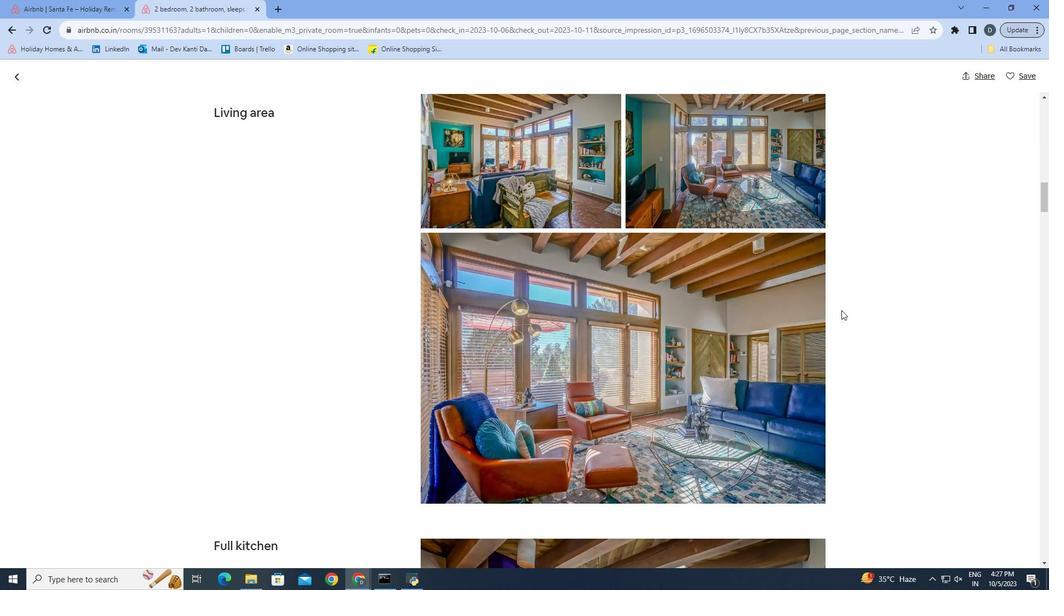 
Action: Mouse scrolled (841, 309) with delta (0, 0)
Screenshot: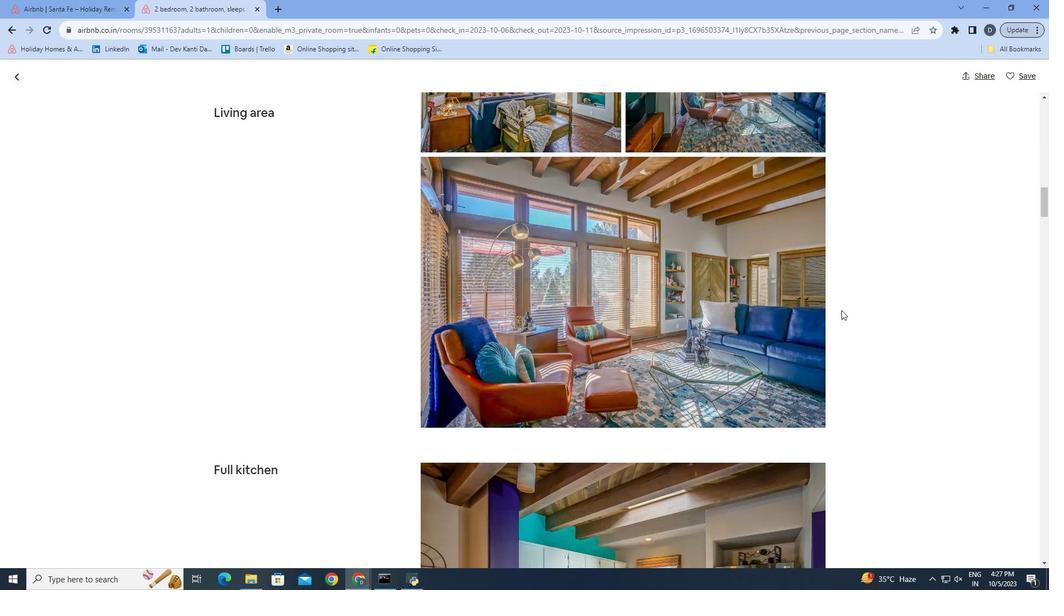 
Action: Mouse scrolled (841, 309) with delta (0, 0)
Screenshot: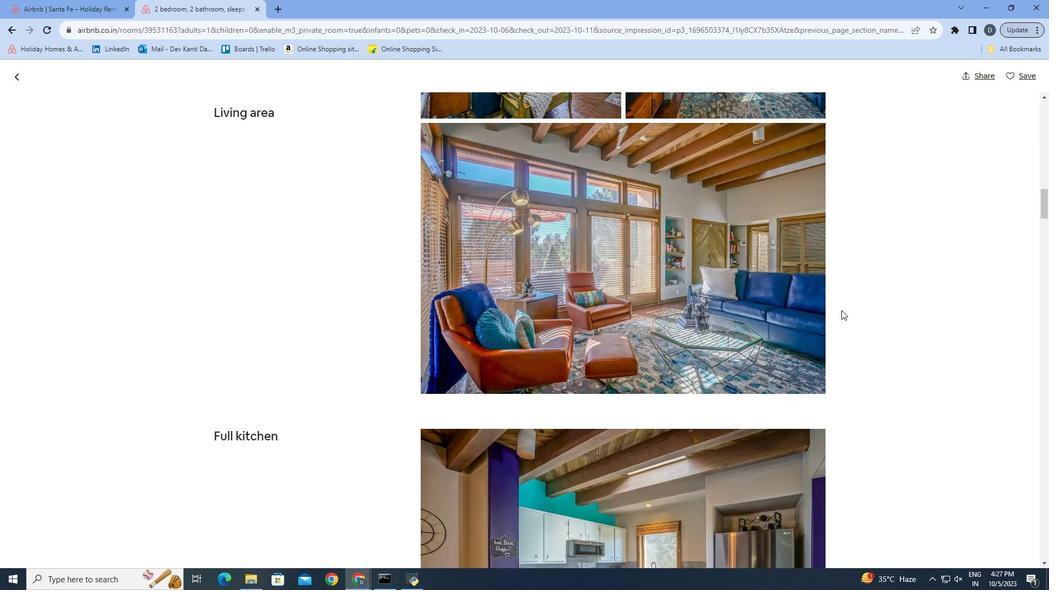 
Action: Mouse scrolled (841, 309) with delta (0, 0)
Screenshot: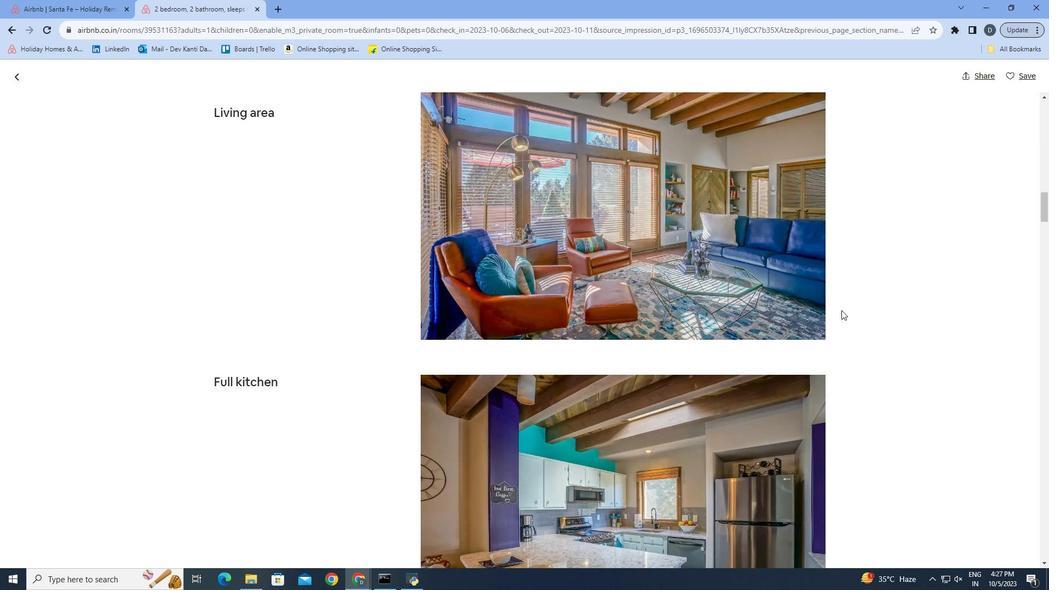 
Action: Mouse scrolled (841, 309) with delta (0, 0)
Screenshot: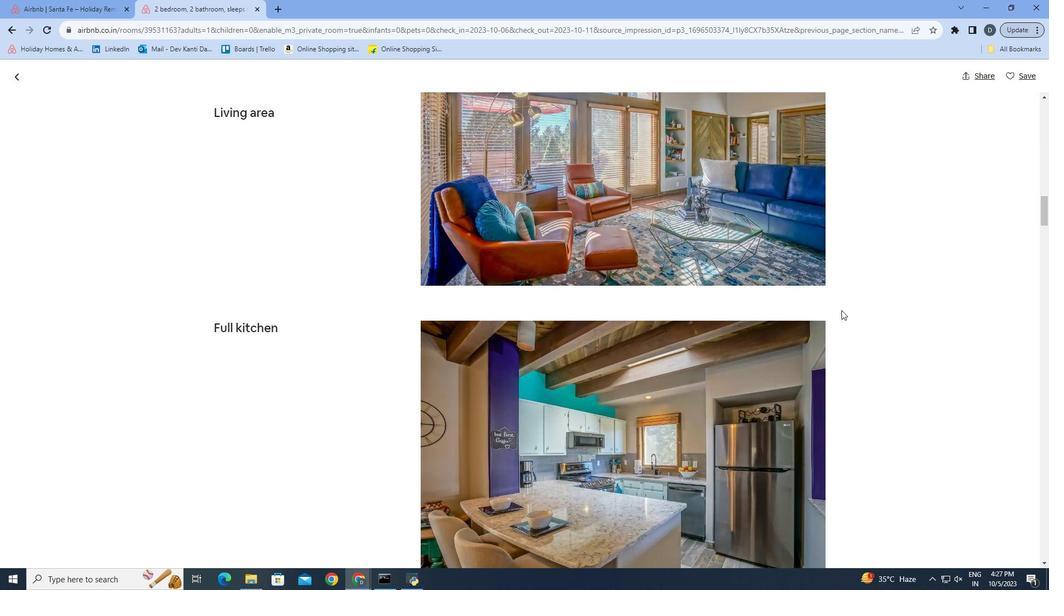 
Action: Mouse scrolled (841, 309) with delta (0, 0)
Screenshot: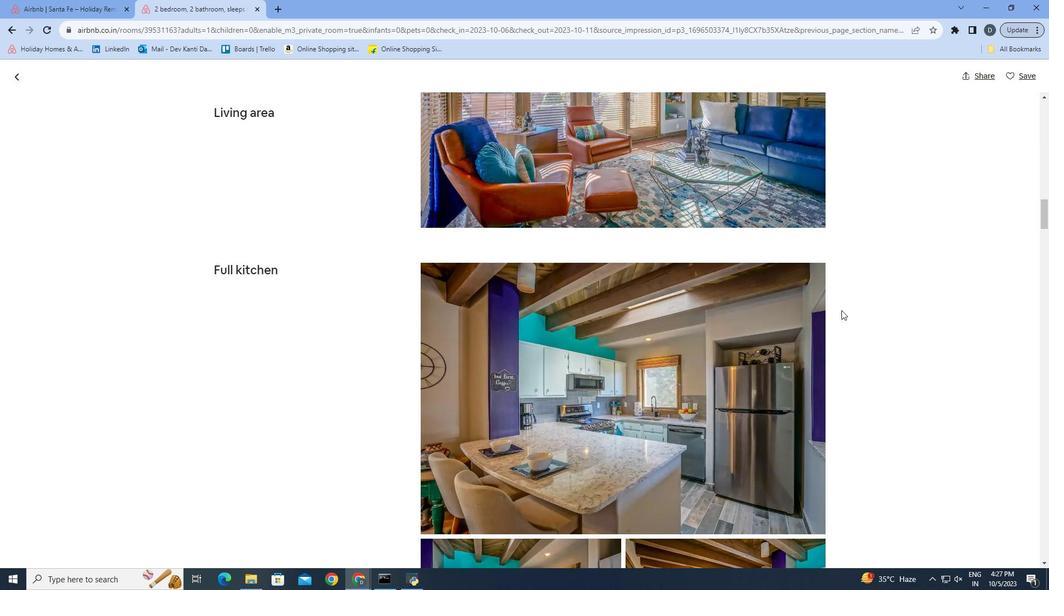 
Action: Mouse scrolled (841, 309) with delta (0, 0)
Screenshot: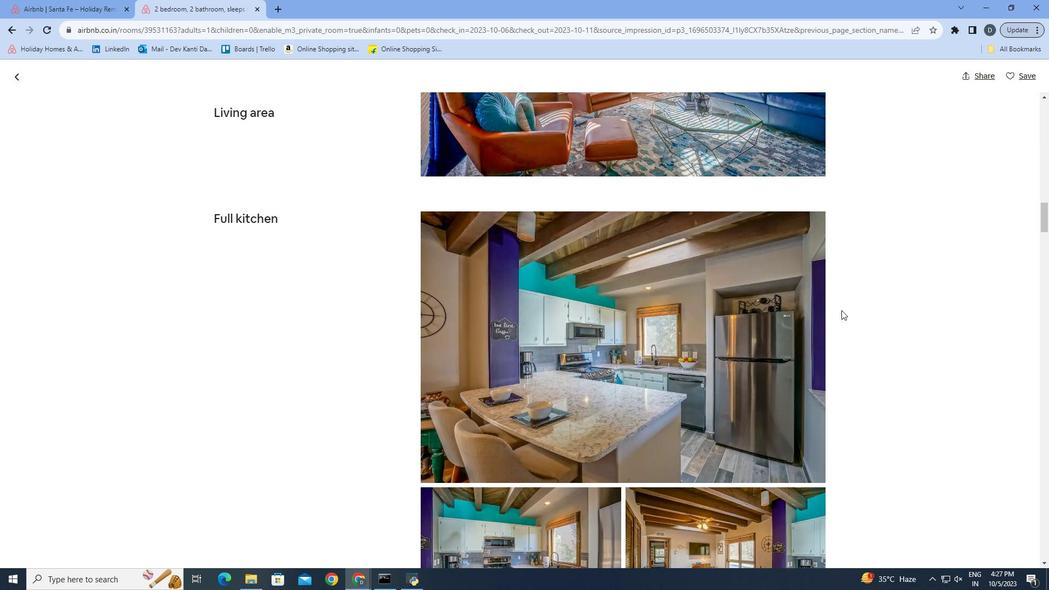 
Action: Mouse scrolled (841, 309) with delta (0, 0)
Screenshot: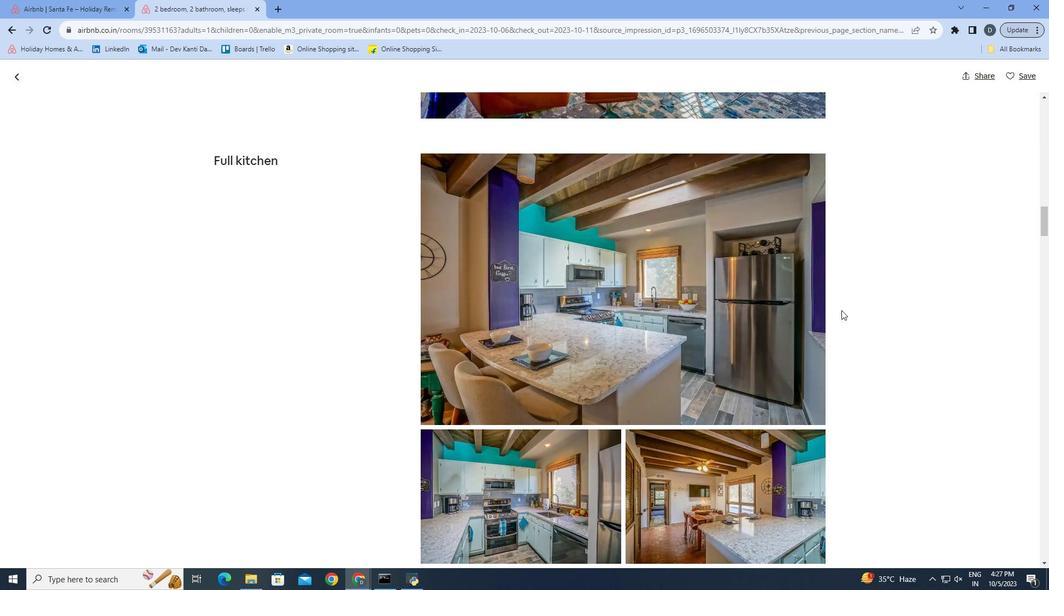 
Action: Mouse scrolled (841, 309) with delta (0, 0)
Screenshot: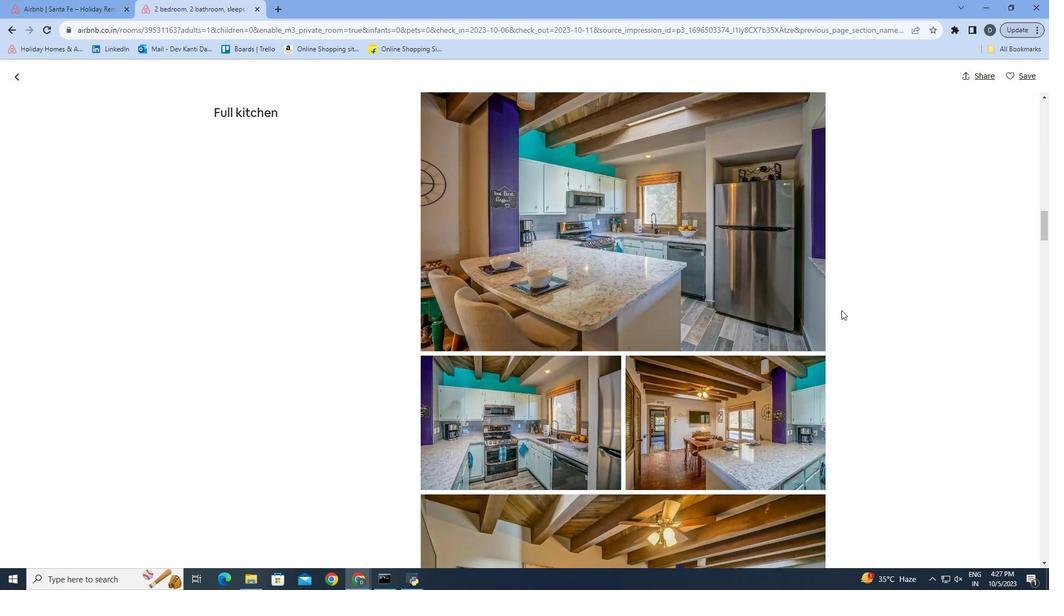 
Action: Mouse scrolled (841, 309) with delta (0, 0)
Screenshot: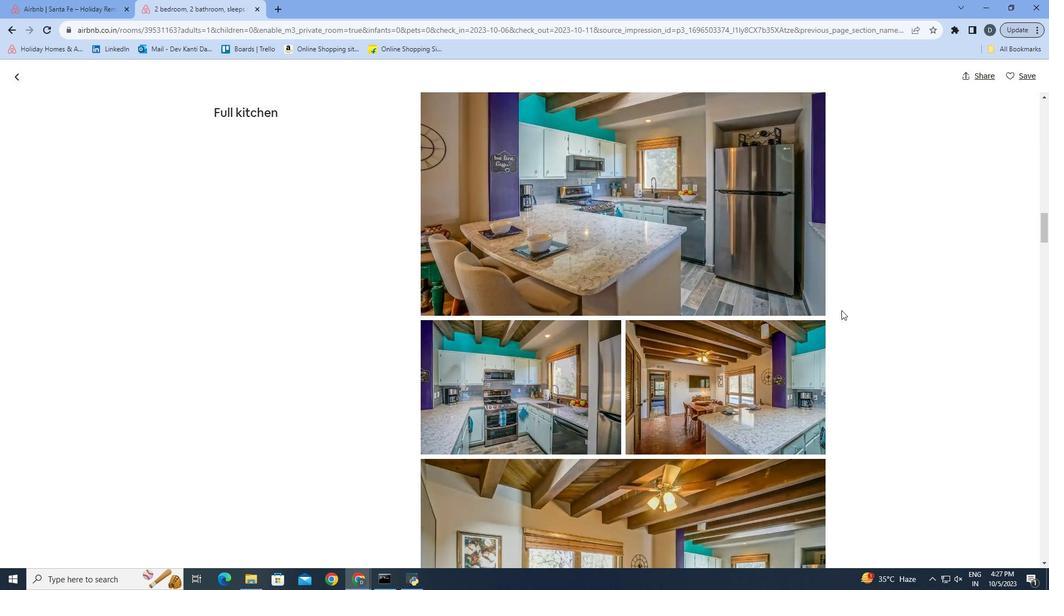 
Action: Mouse scrolled (841, 309) with delta (0, 0)
Screenshot: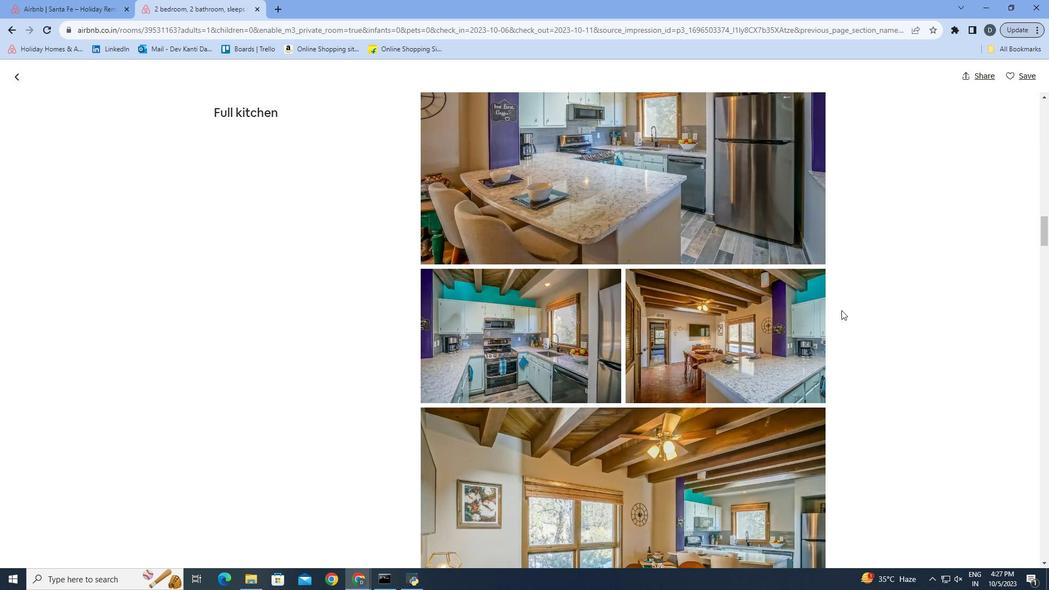 
Action: Mouse scrolled (841, 309) with delta (0, 0)
Screenshot: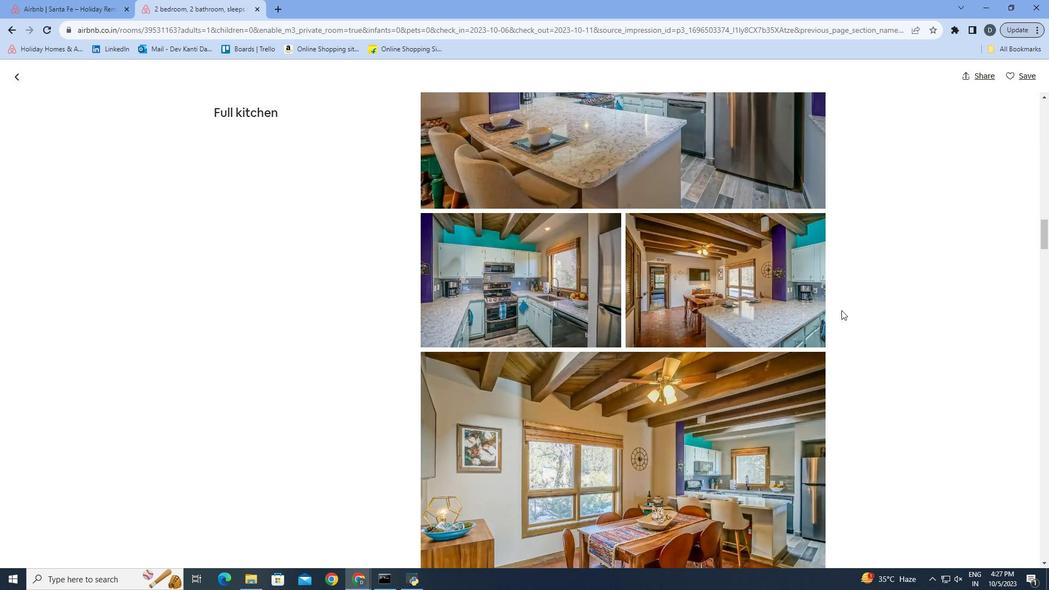 
Action: Mouse scrolled (841, 309) with delta (0, 0)
Screenshot: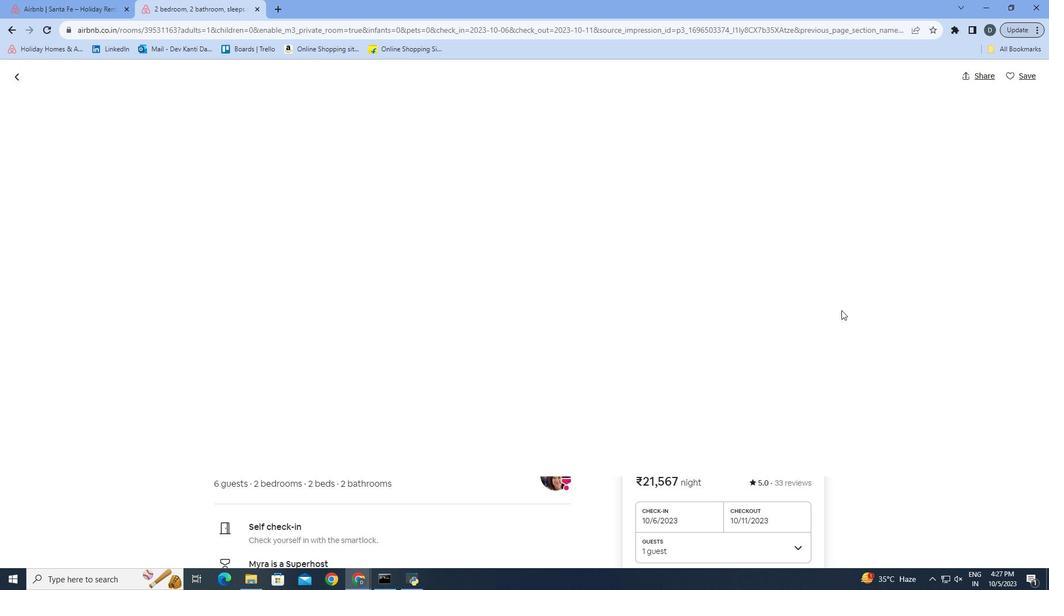 
Action: Mouse scrolled (841, 309) with delta (0, 0)
Screenshot: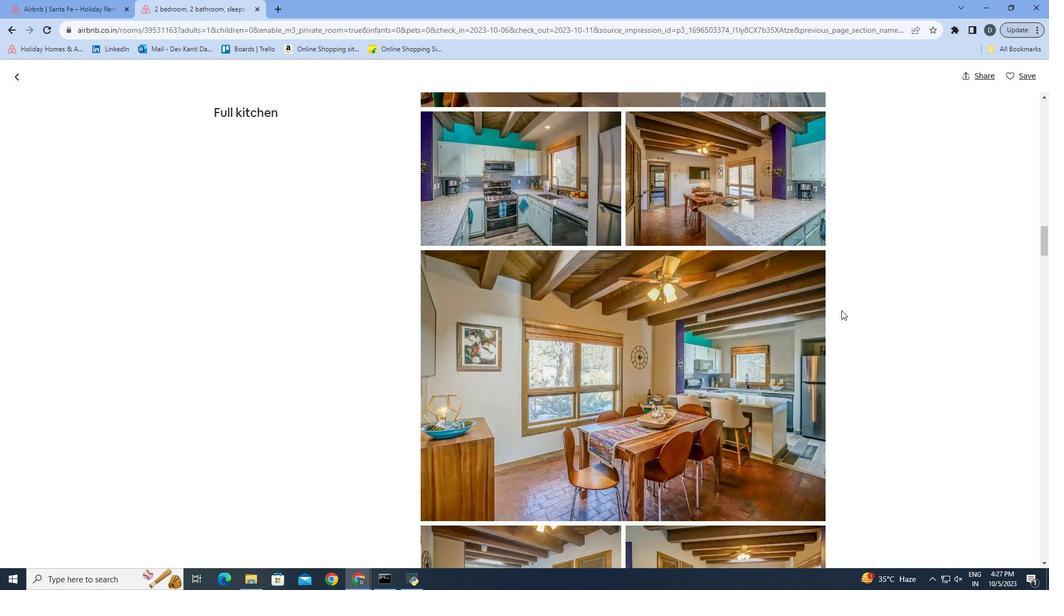 
Action: Mouse scrolled (841, 309) with delta (0, 0)
Screenshot: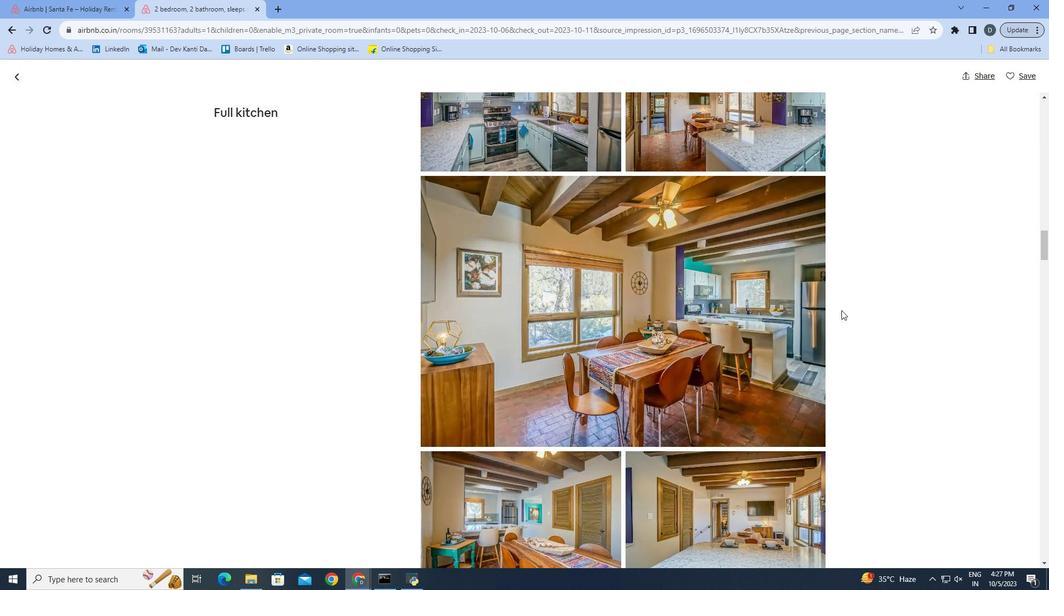 
Action: Mouse scrolled (841, 309) with delta (0, 0)
Screenshot: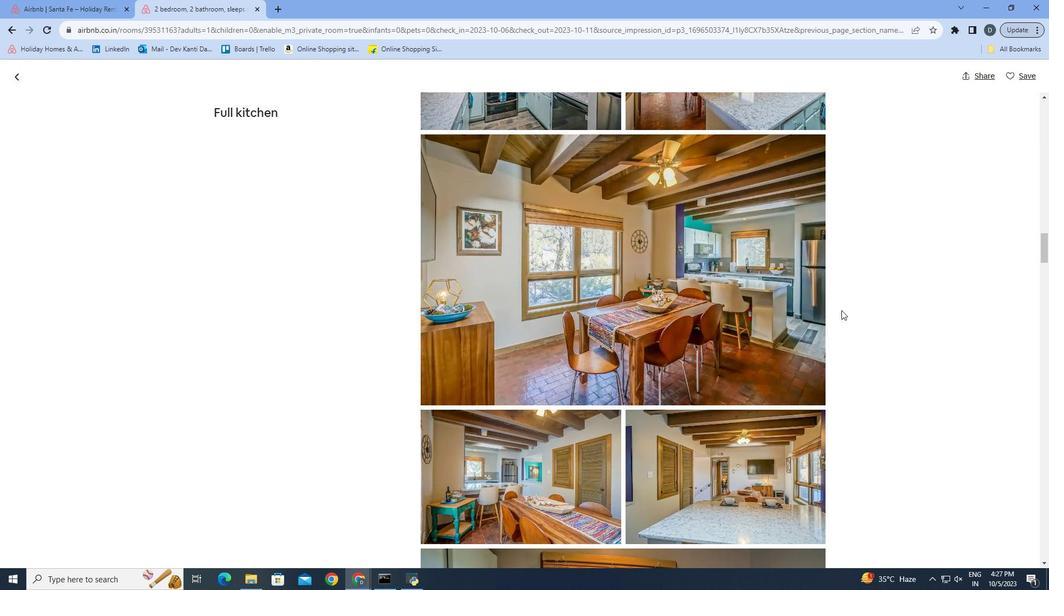 
Action: Mouse scrolled (841, 309) with delta (0, 0)
Screenshot: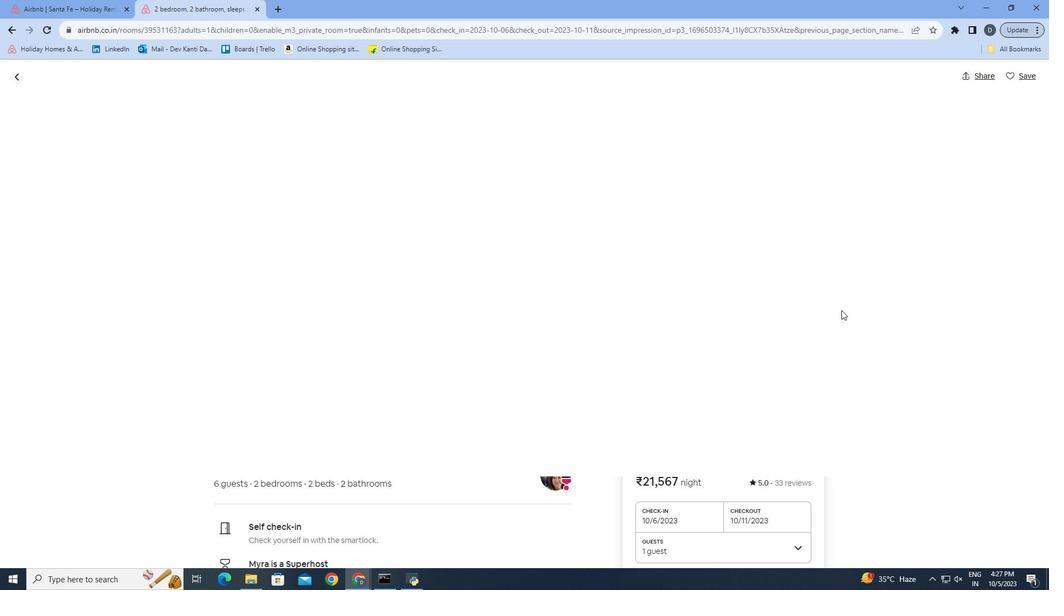 
Action: Mouse scrolled (841, 309) with delta (0, 0)
Screenshot: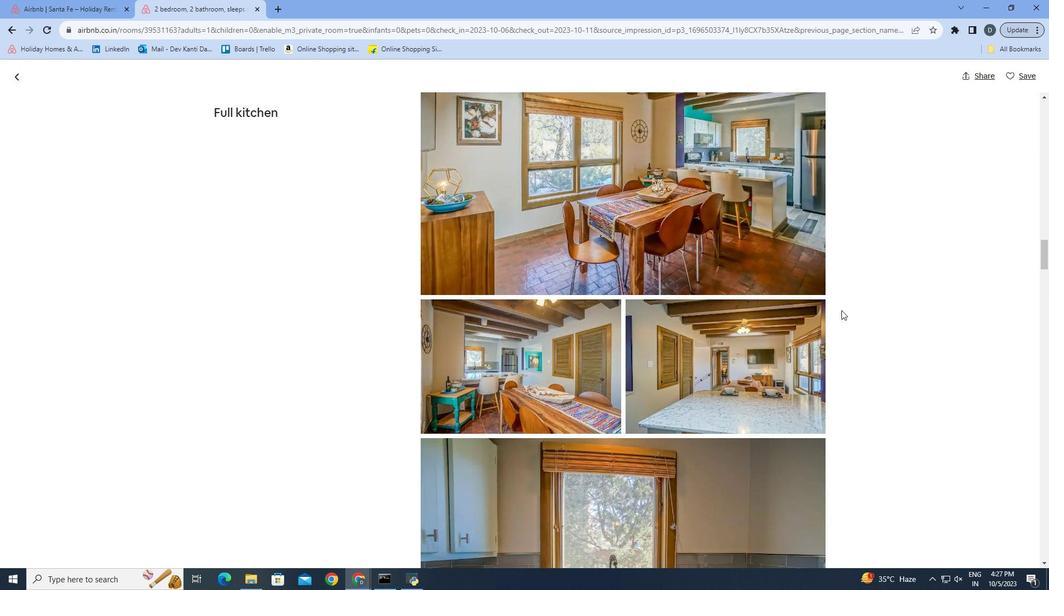 
Action: Mouse scrolled (841, 309) with delta (0, 0)
Screenshot: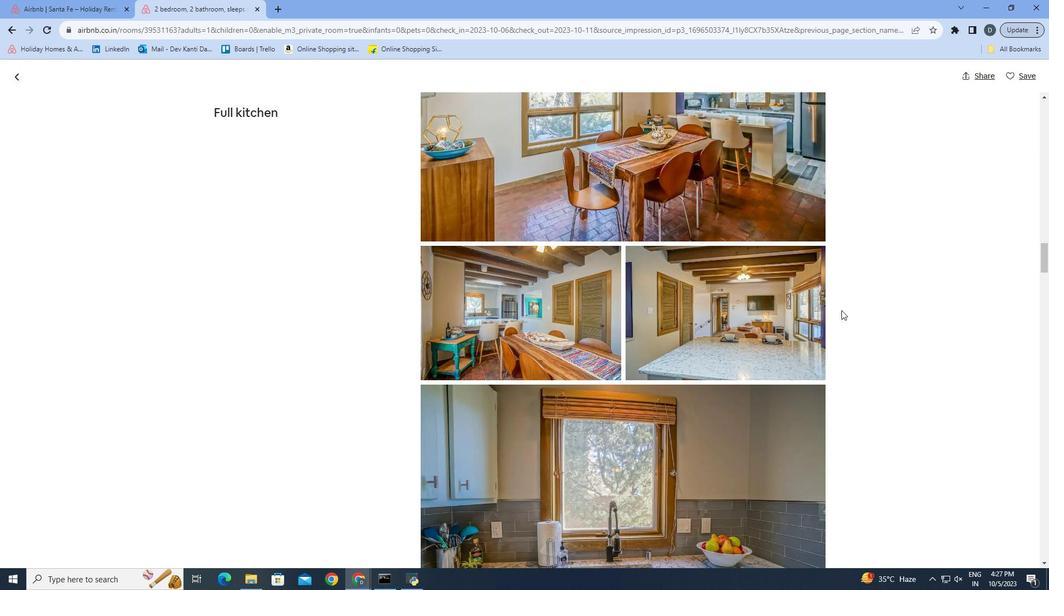 
Action: Mouse scrolled (841, 309) with delta (0, 0)
Screenshot: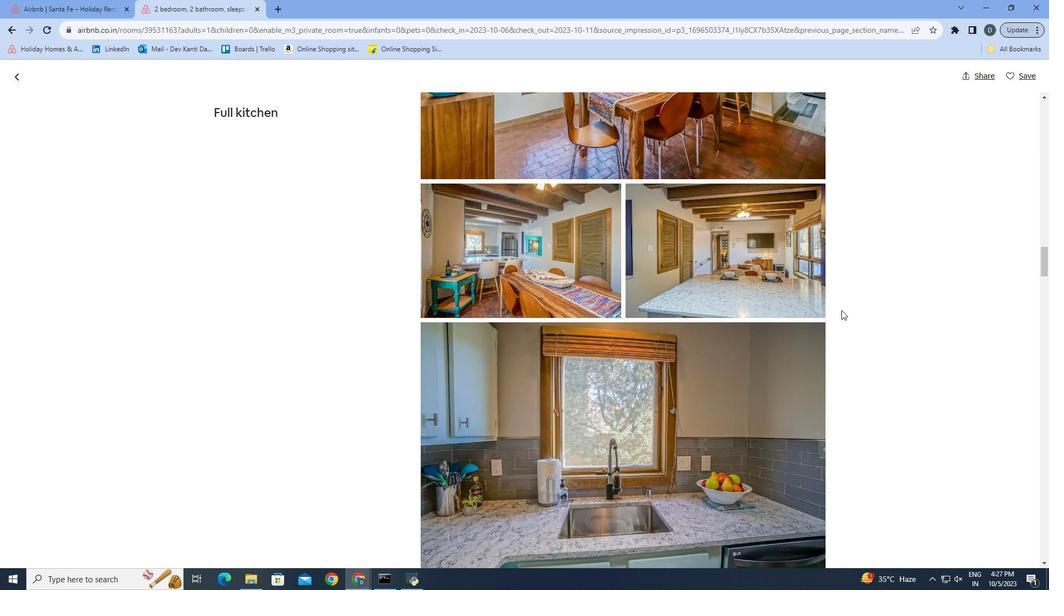 
Action: Mouse scrolled (841, 309) with delta (0, 0)
Screenshot: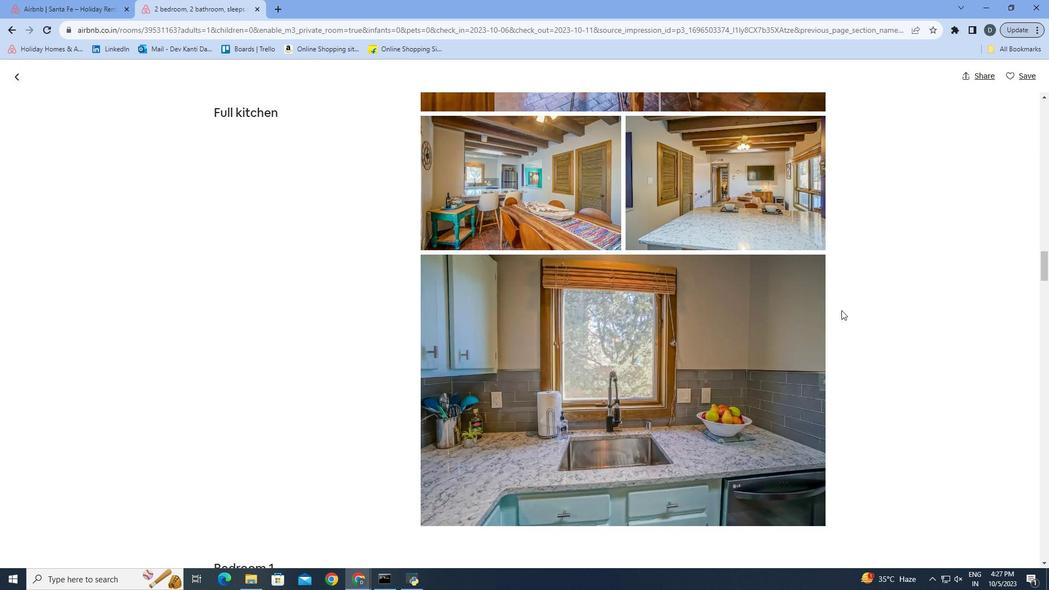 
Action: Mouse scrolled (841, 309) with delta (0, 0)
Screenshot: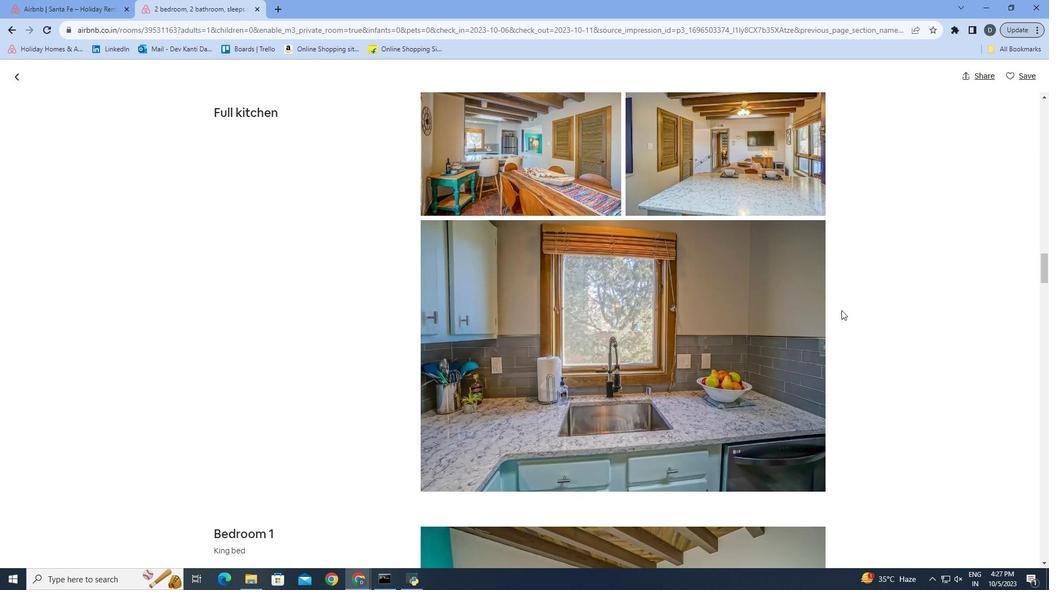 
Action: Mouse scrolled (841, 309) with delta (0, 0)
Screenshot: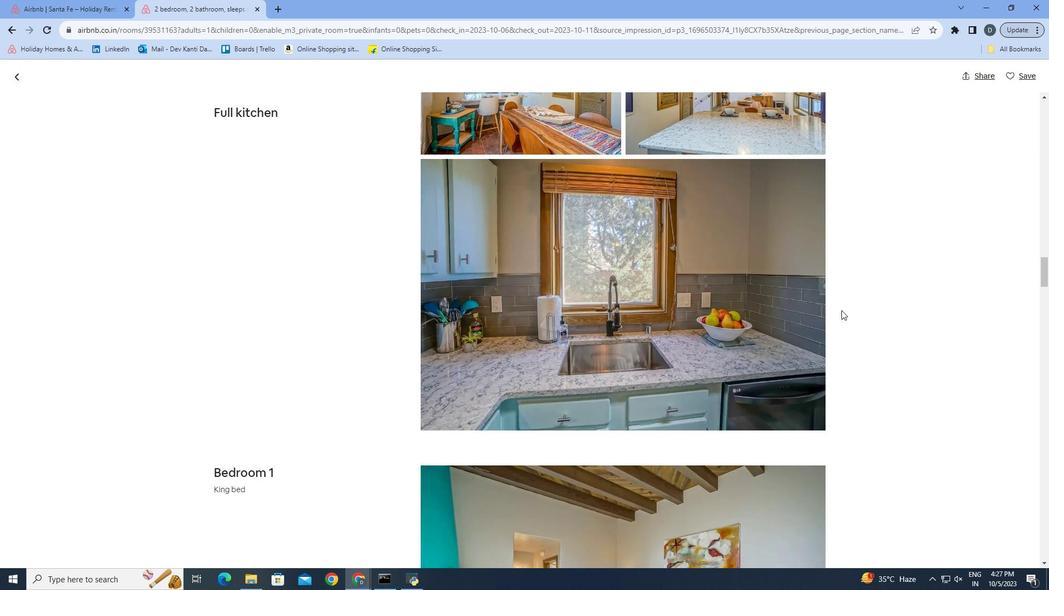 
Action: Mouse scrolled (841, 309) with delta (0, 0)
Screenshot: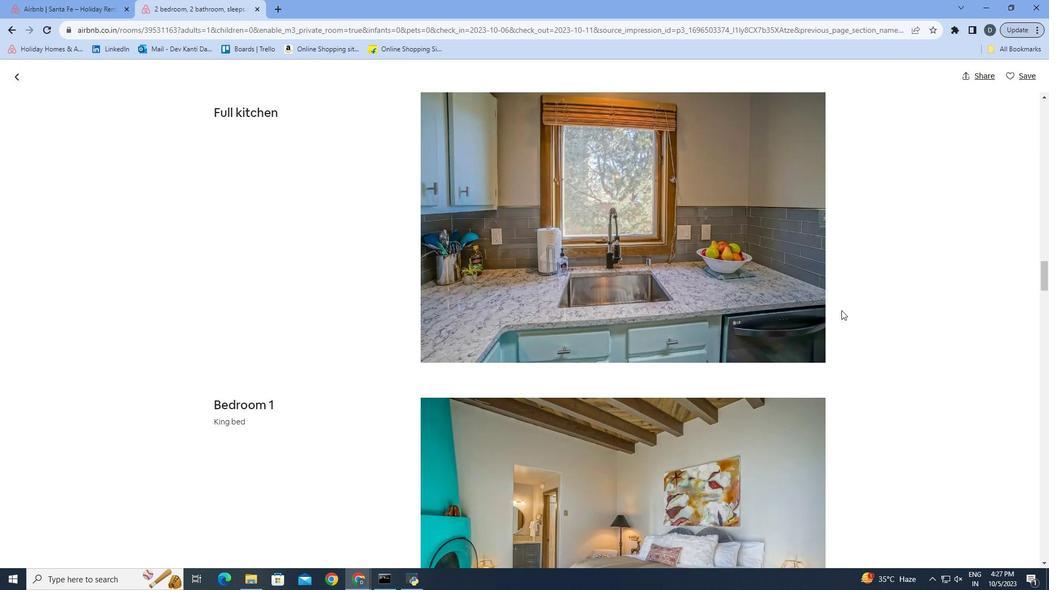 
Action: Mouse scrolled (841, 309) with delta (0, 0)
Screenshot: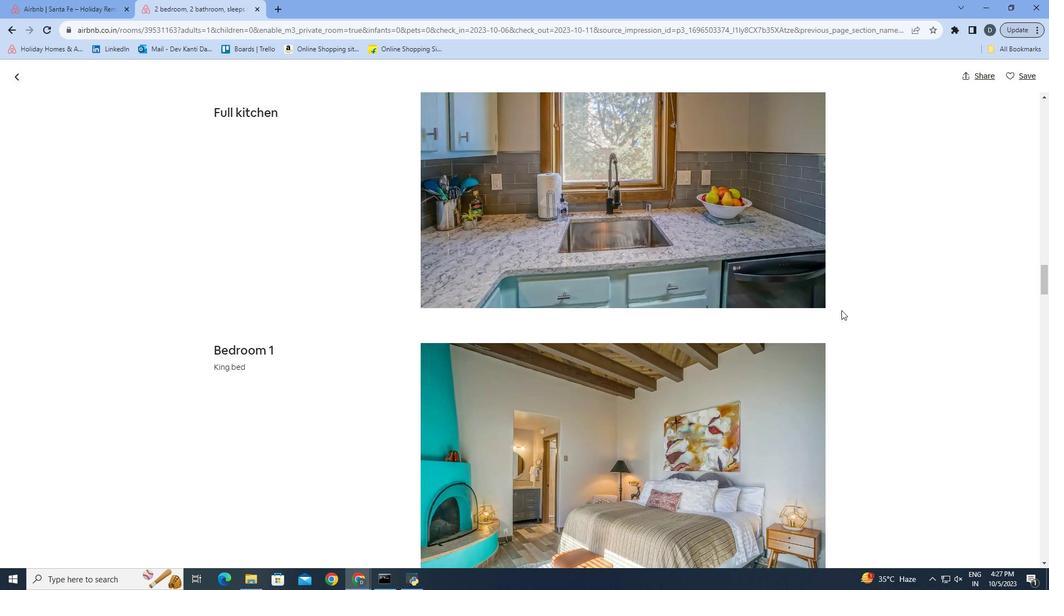 
Action: Mouse scrolled (841, 309) with delta (0, 0)
Screenshot: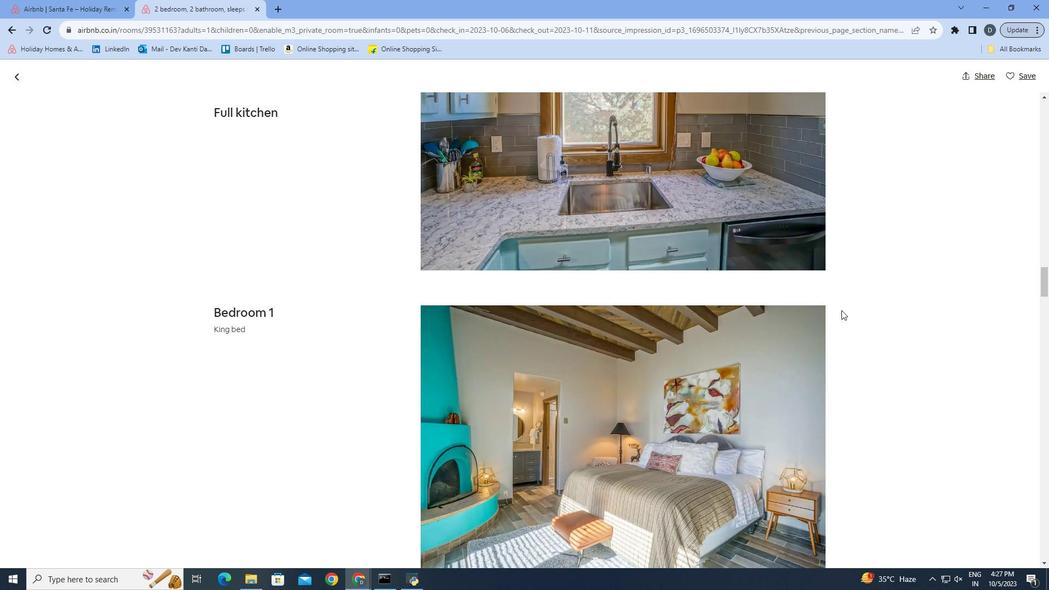 
Action: Mouse scrolled (841, 309) with delta (0, 0)
Screenshot: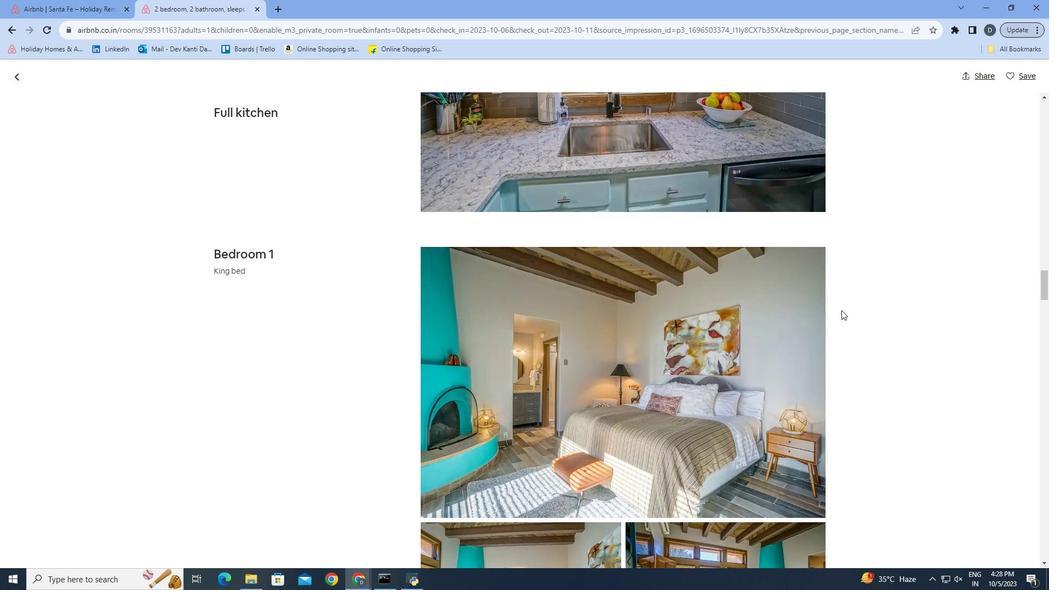 
Action: Mouse scrolled (841, 309) with delta (0, 0)
Screenshot: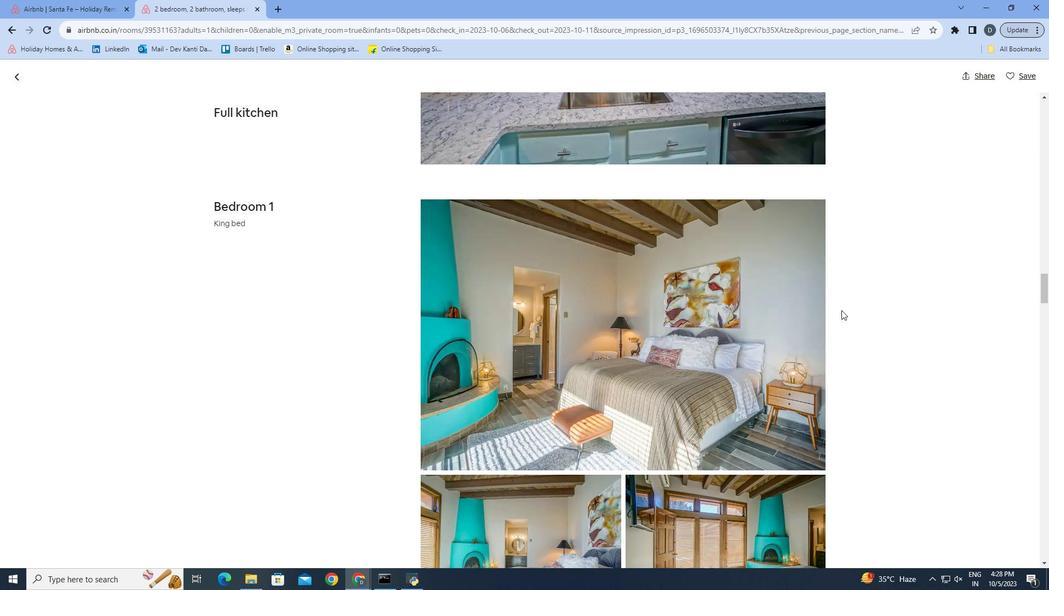 
Action: Mouse scrolled (841, 309) with delta (0, 0)
Screenshot: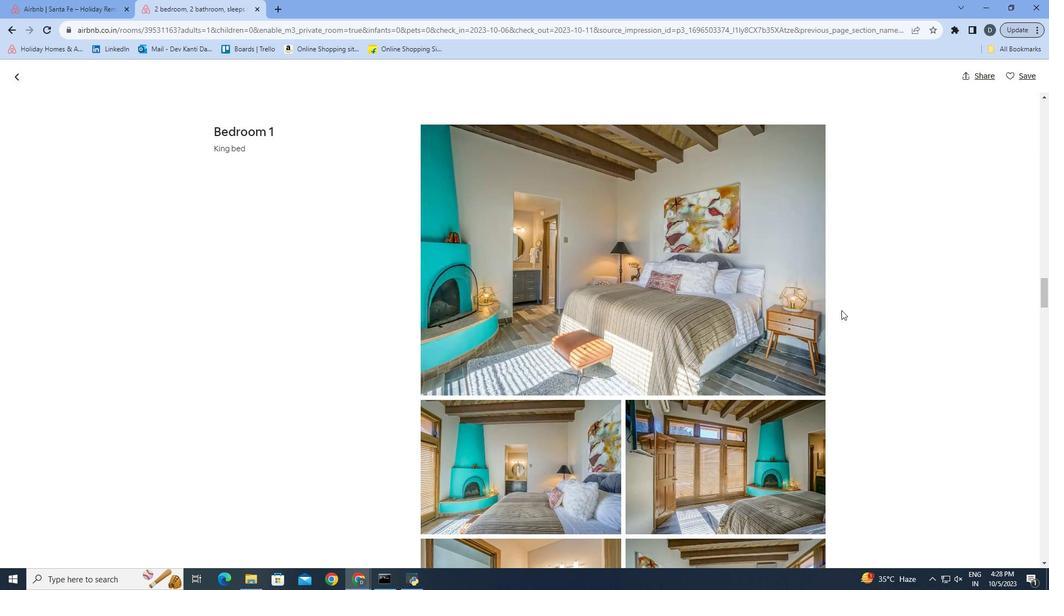 
Action: Mouse scrolled (841, 309) with delta (0, 0)
Screenshot: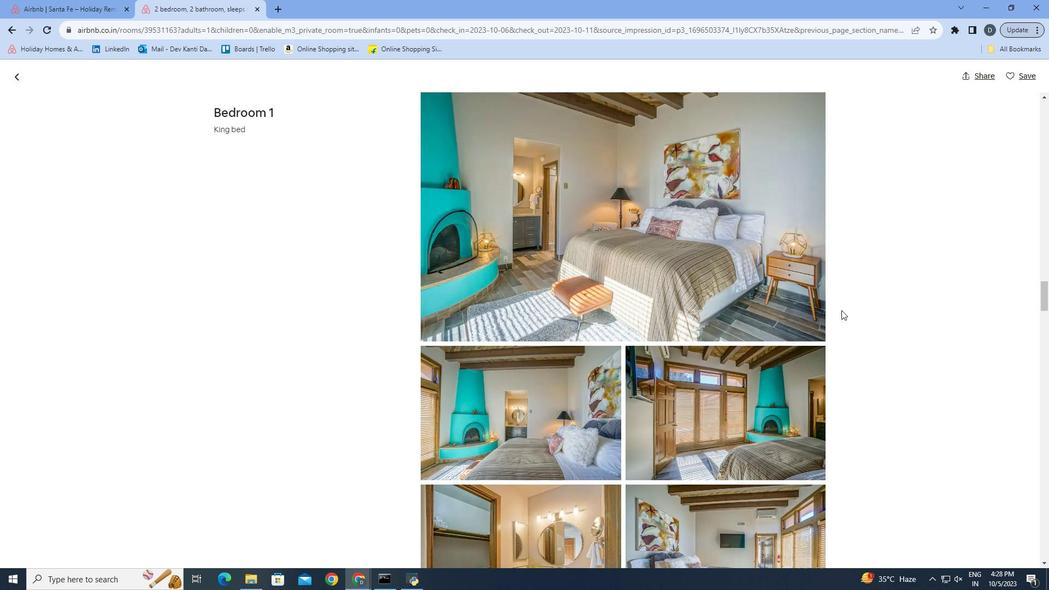 
Action: Mouse scrolled (841, 309) with delta (0, 0)
Screenshot: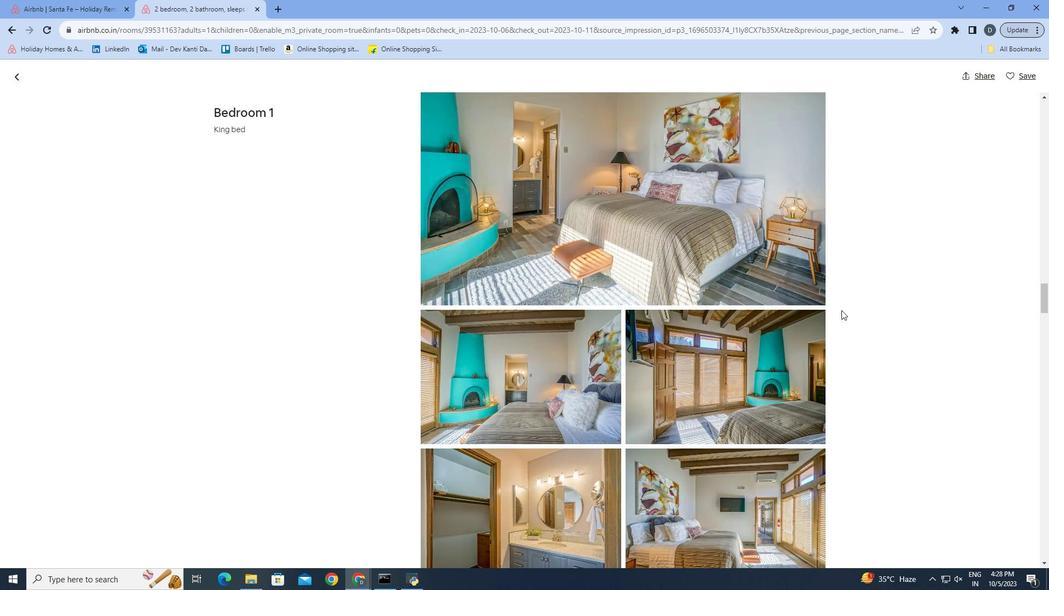 
Action: Mouse scrolled (841, 309) with delta (0, 0)
Screenshot: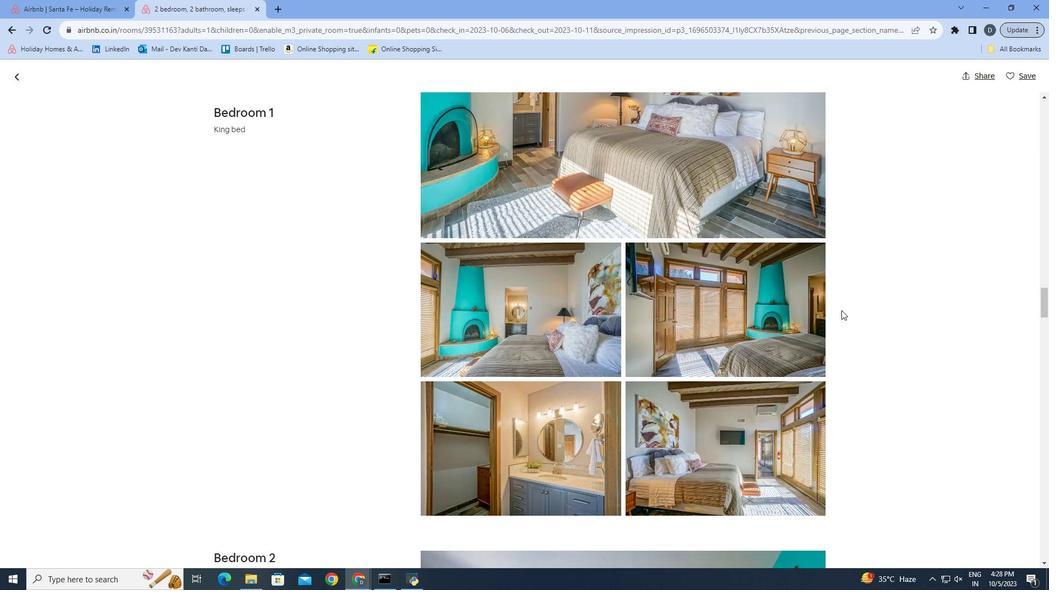 
Action: Mouse scrolled (841, 309) with delta (0, 0)
Screenshot: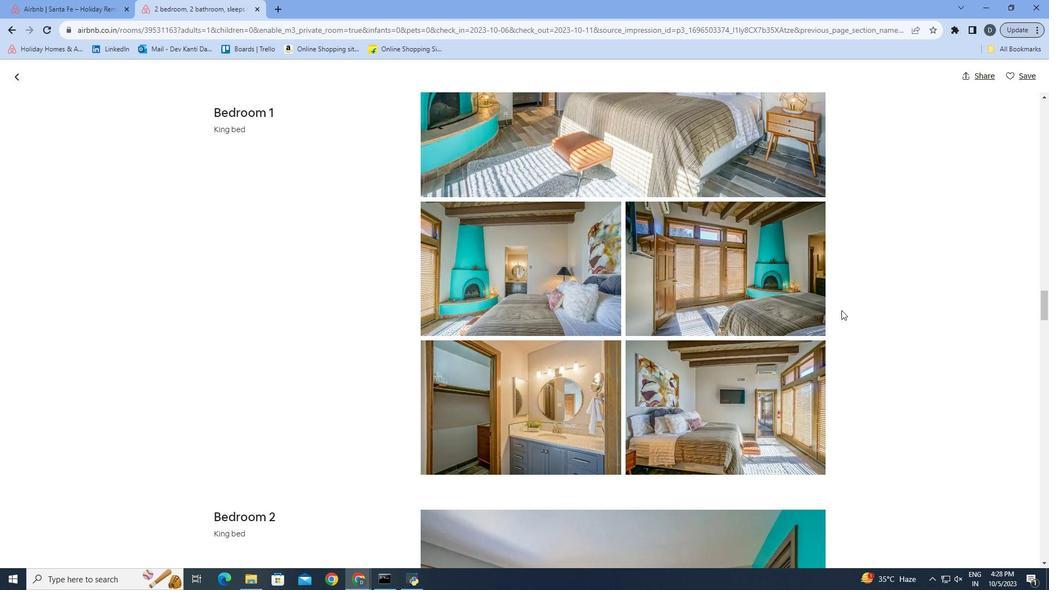
Action: Mouse scrolled (841, 309) with delta (0, 0)
Screenshot: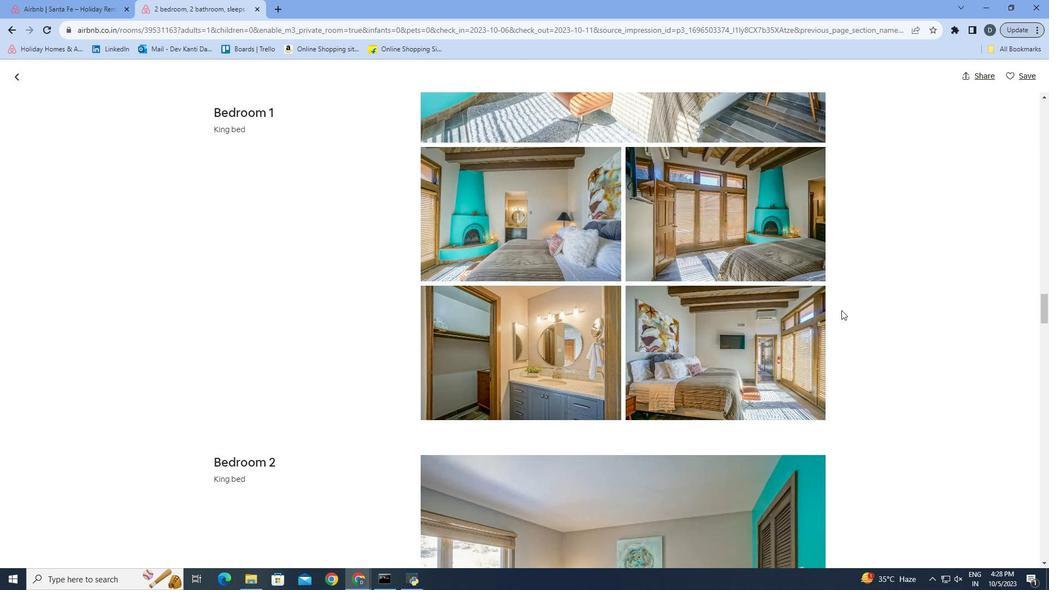 
Action: Mouse scrolled (841, 309) with delta (0, 0)
Screenshot: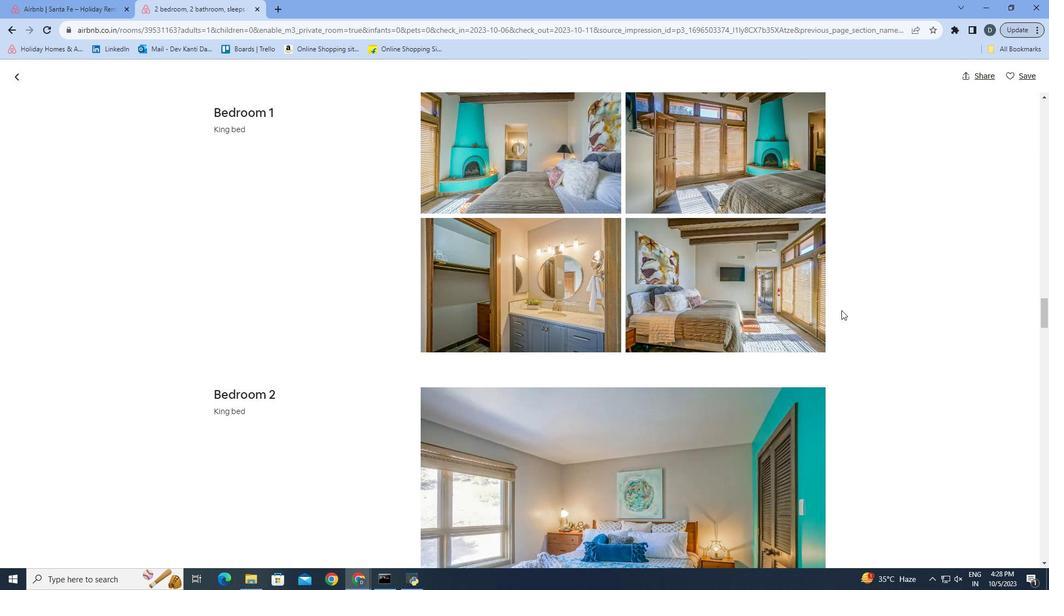 
Action: Mouse scrolled (841, 309) with delta (0, 0)
Screenshot: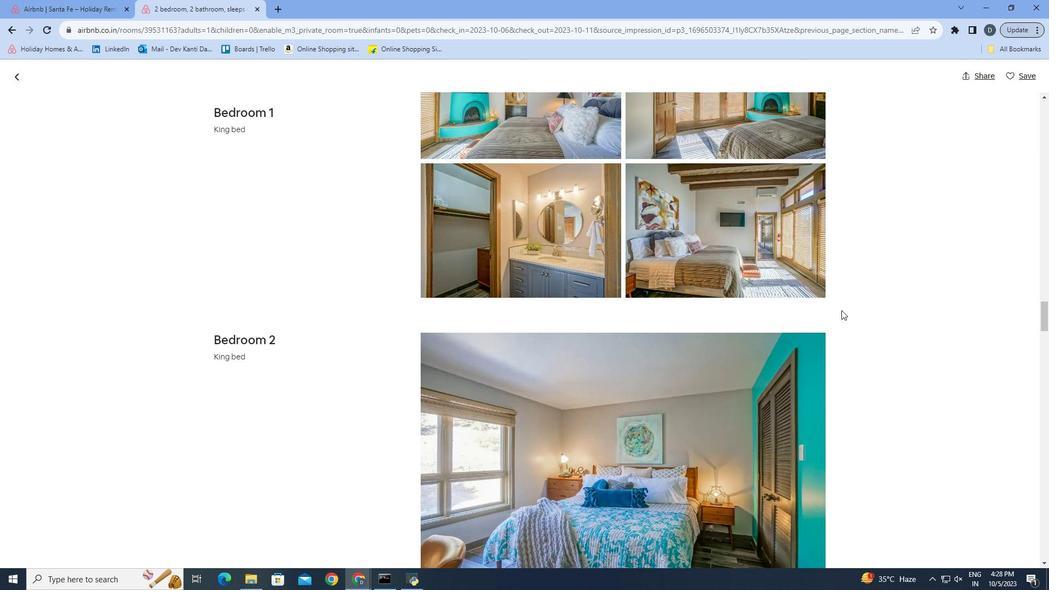 
Action: Mouse scrolled (841, 309) with delta (0, 0)
Screenshot: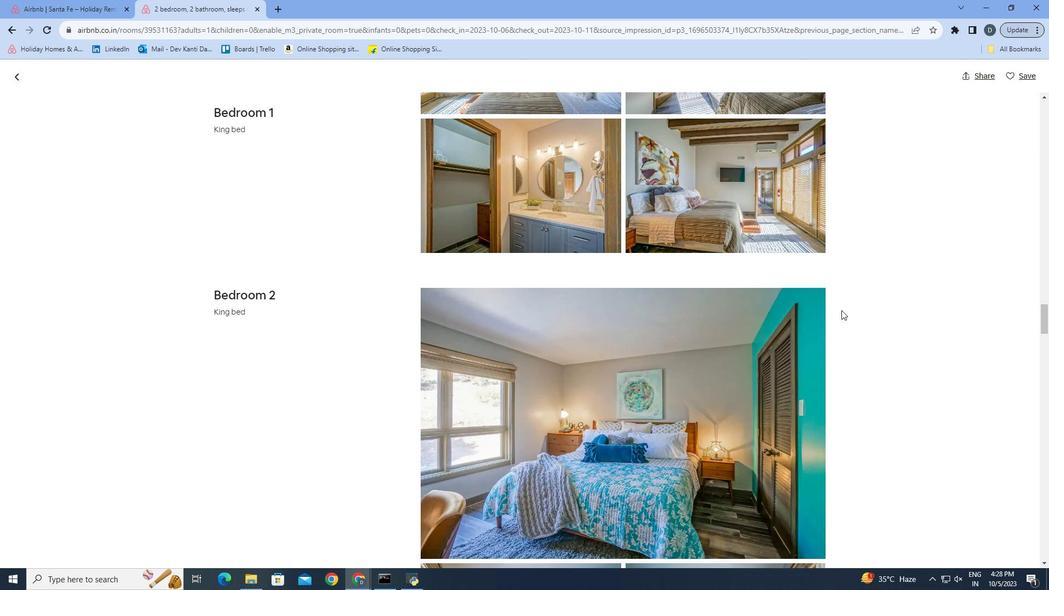 
Action: Mouse scrolled (841, 309) with delta (0, 0)
Screenshot: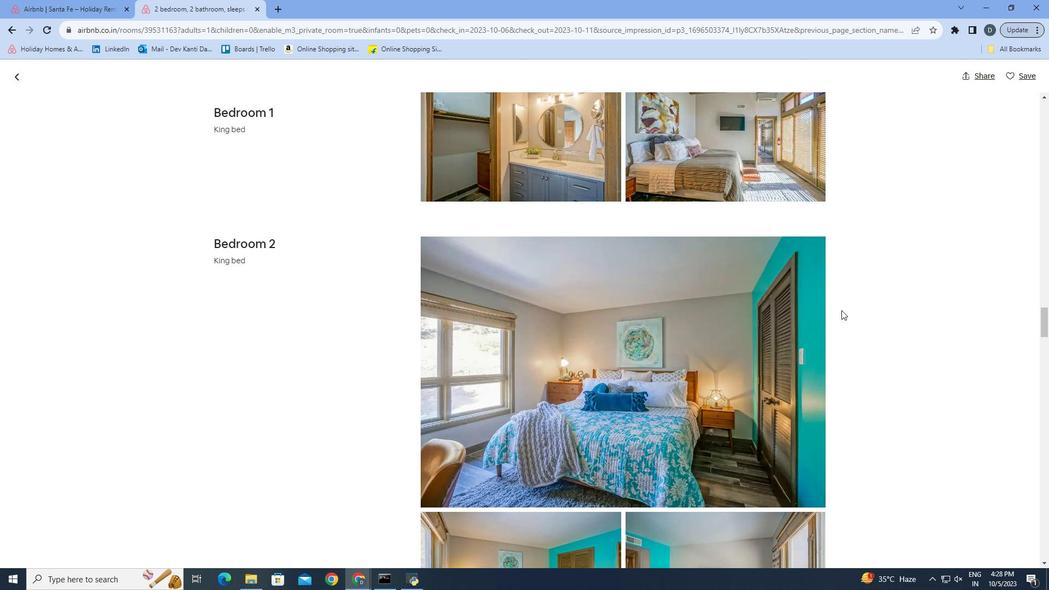 
Action: Mouse scrolled (841, 309) with delta (0, 0)
Screenshot: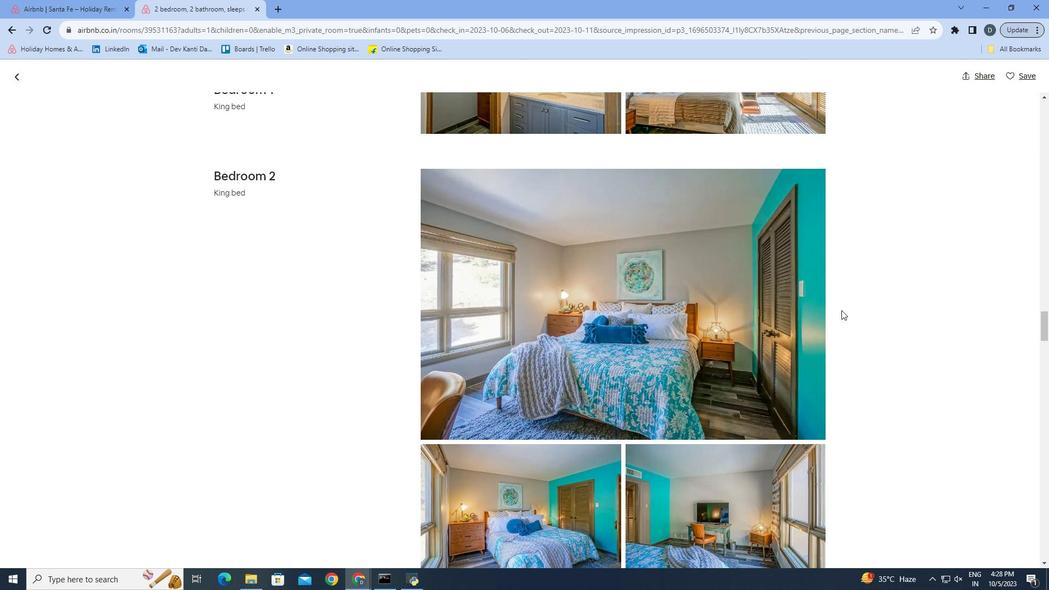 
Action: Mouse scrolled (841, 309) with delta (0, 0)
Screenshot: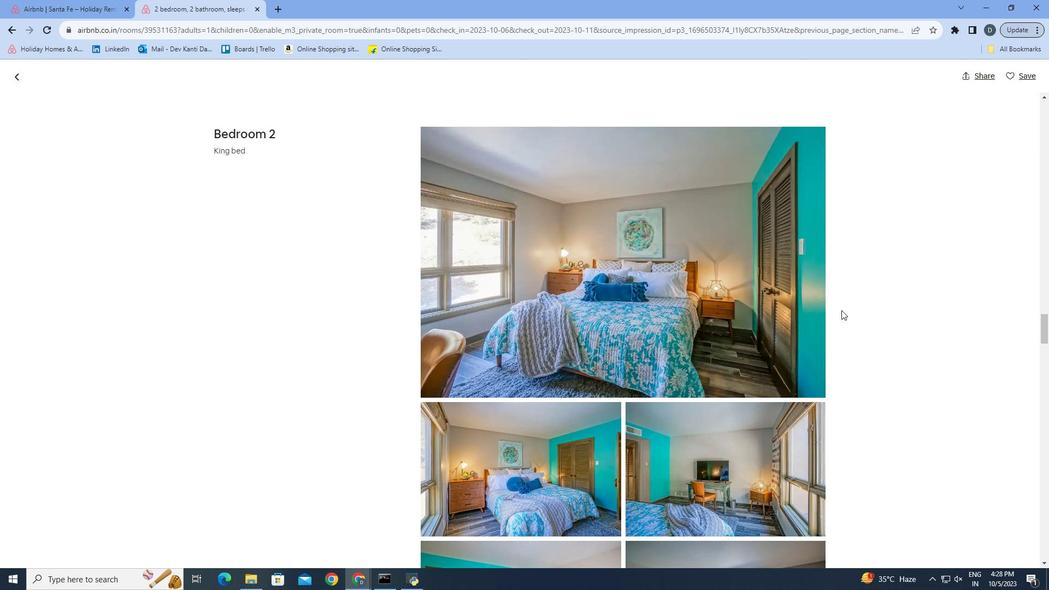 
Action: Mouse scrolled (841, 309) with delta (0, 0)
Screenshot: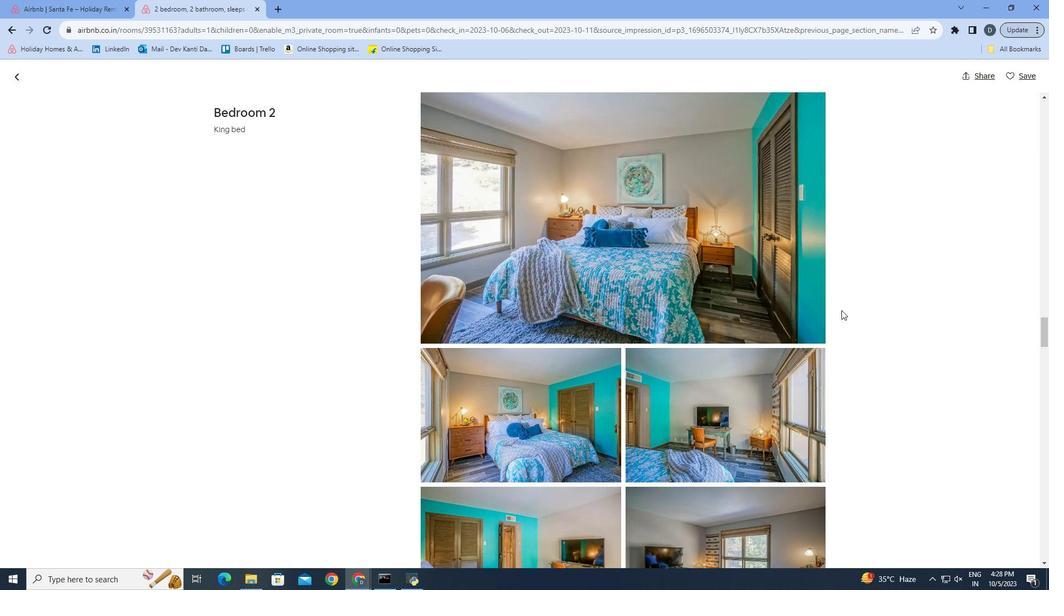 
Action: Mouse scrolled (841, 309) with delta (0, 0)
Screenshot: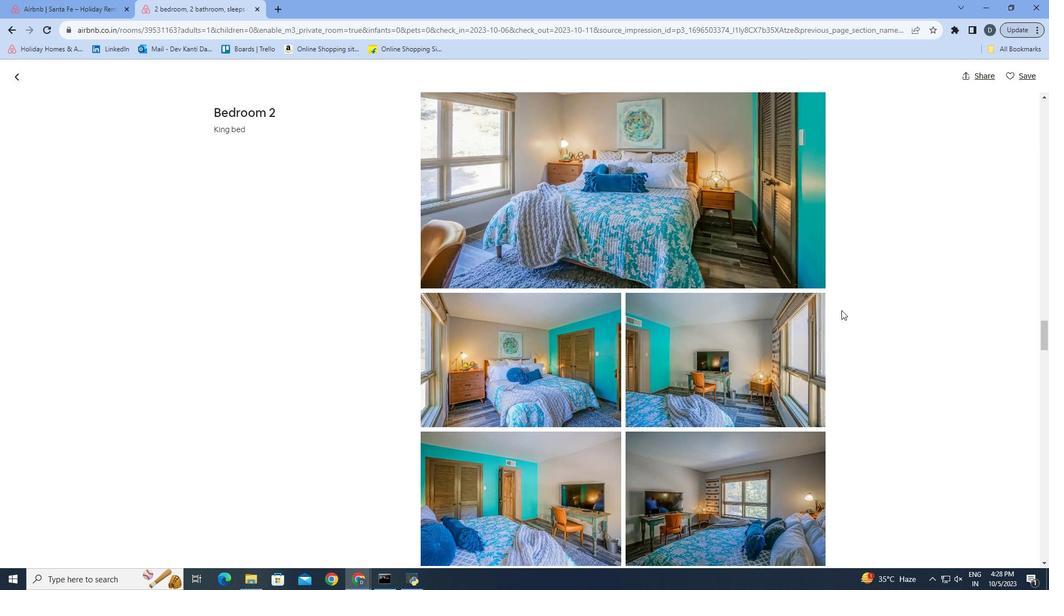 
Action: Mouse scrolled (841, 309) with delta (0, 0)
Screenshot: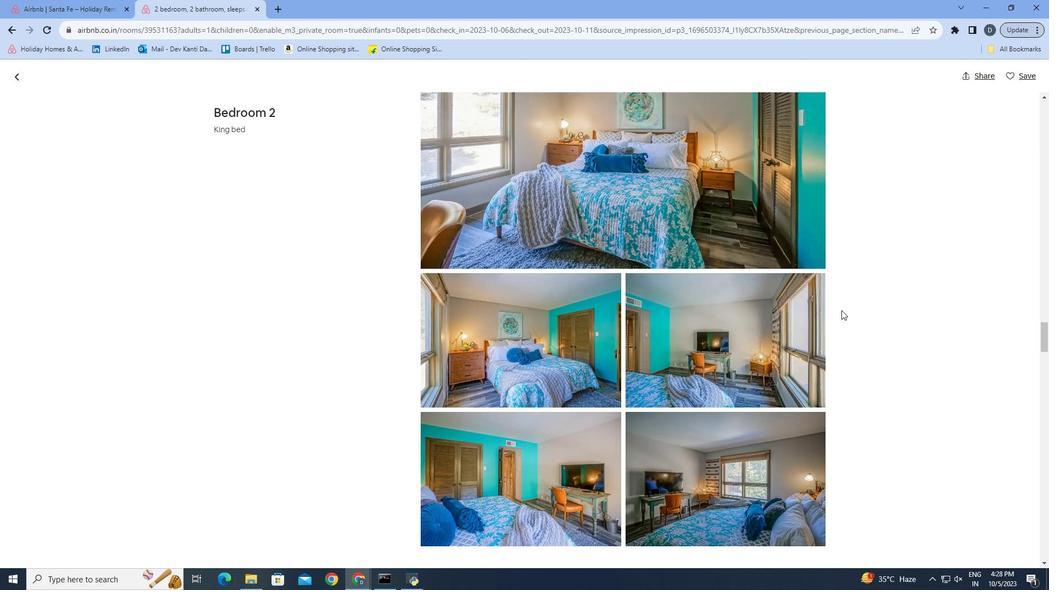
Action: Mouse scrolled (841, 309) with delta (0, 0)
Screenshot: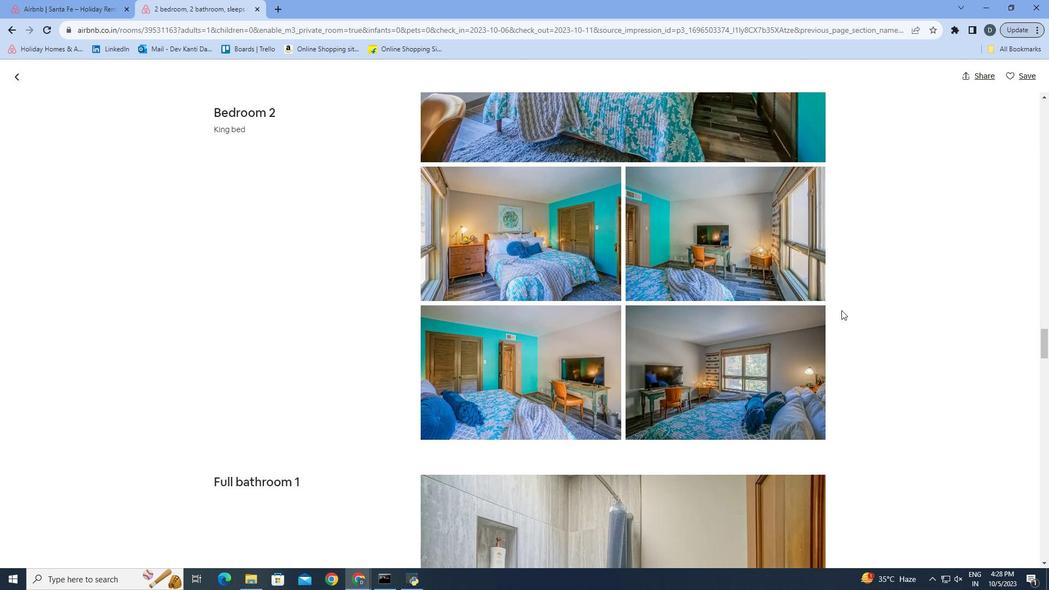 
Action: Mouse scrolled (841, 309) with delta (0, 0)
Screenshot: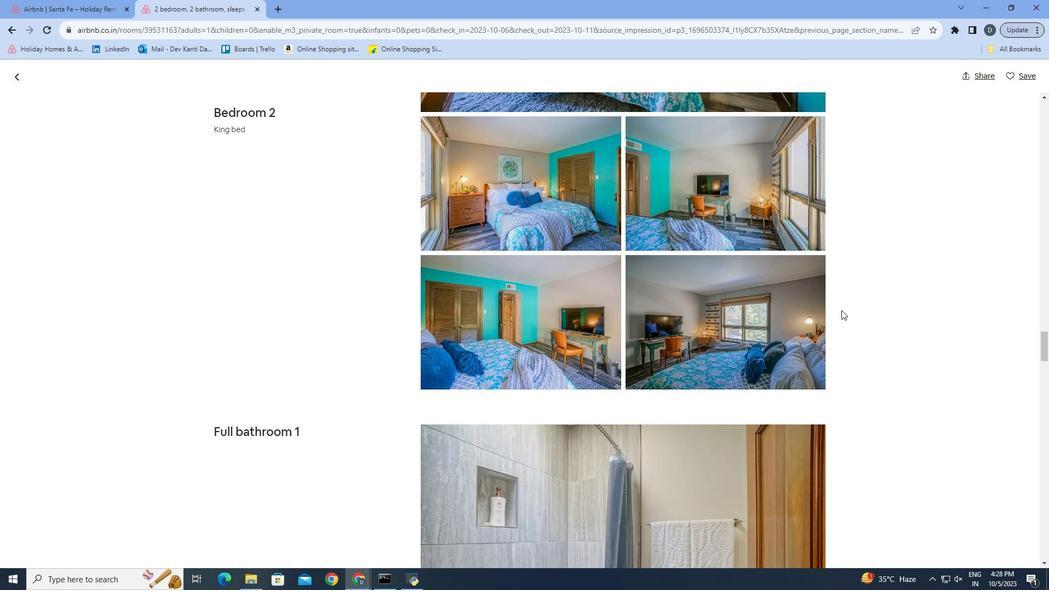 
Action: Mouse scrolled (841, 309) with delta (0, 0)
Screenshot: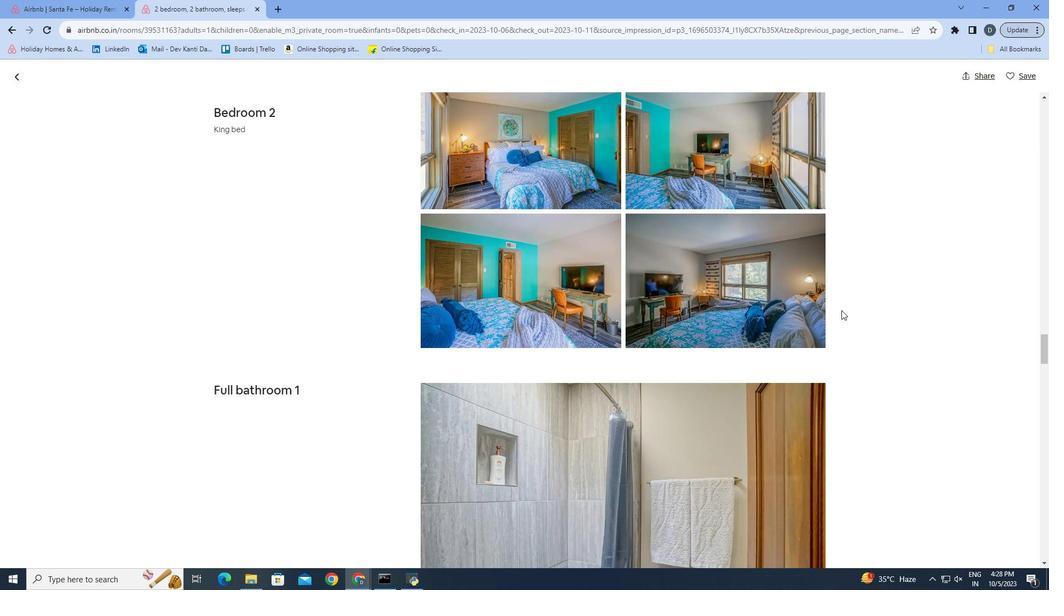 
Action: Mouse scrolled (841, 309) with delta (0, 0)
Screenshot: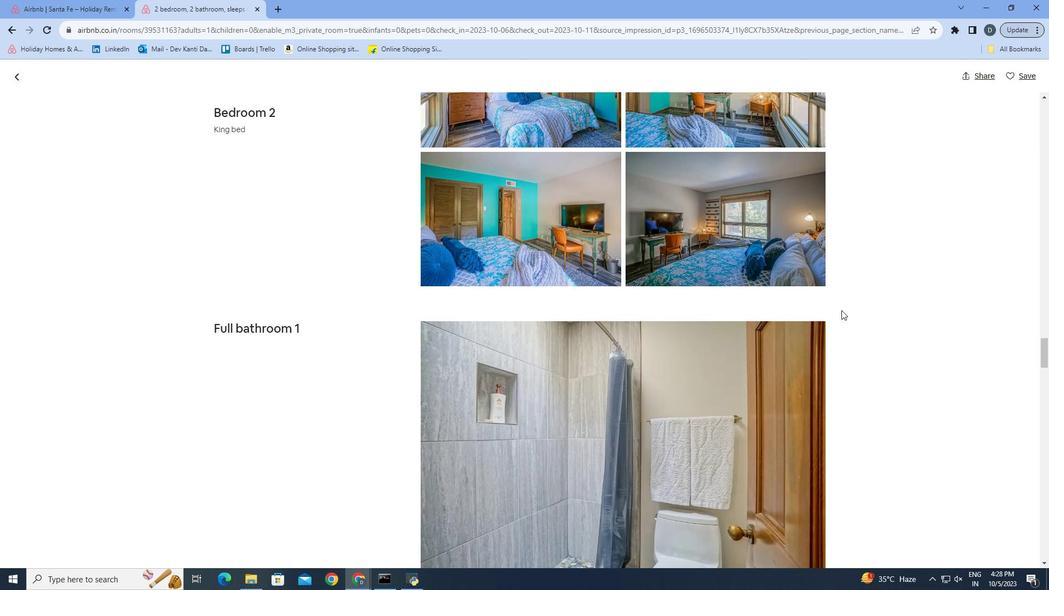 
Action: Mouse scrolled (841, 309) with delta (0, 0)
Screenshot: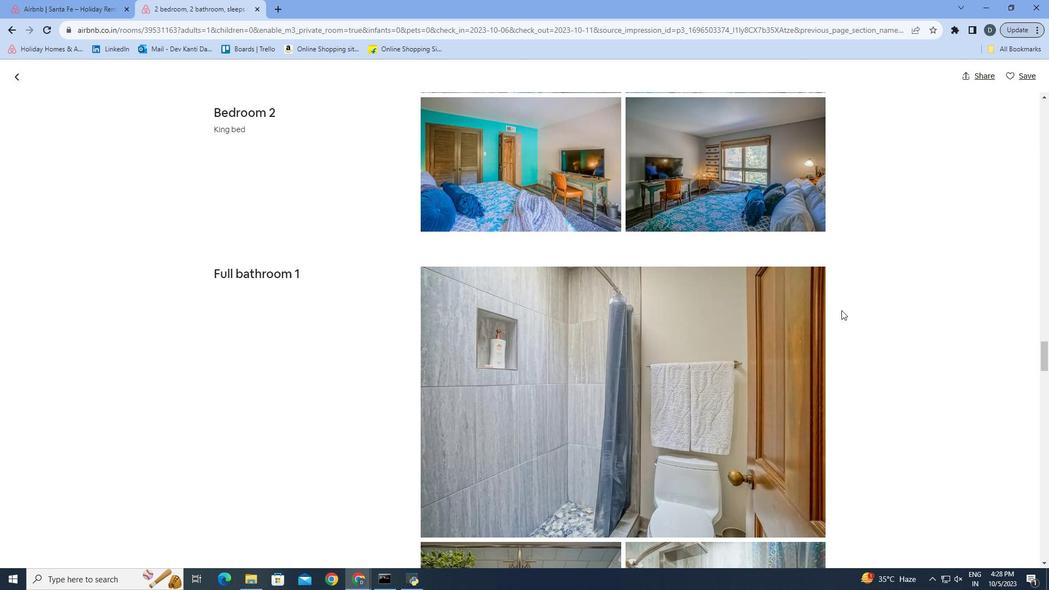 
Action: Mouse scrolled (841, 309) with delta (0, 0)
Screenshot: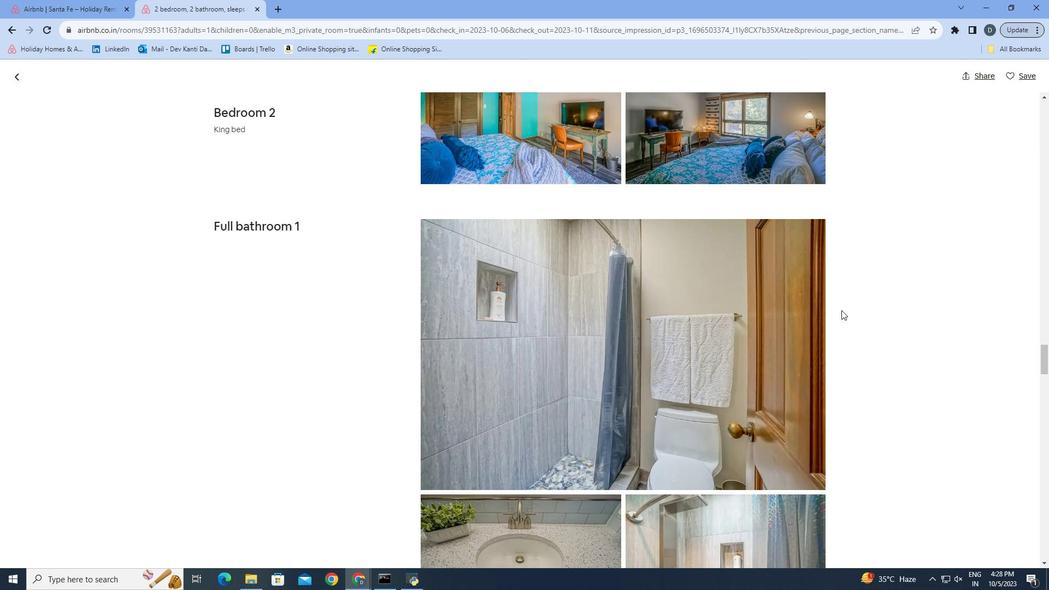 
Action: Mouse scrolled (841, 309) with delta (0, 0)
Screenshot: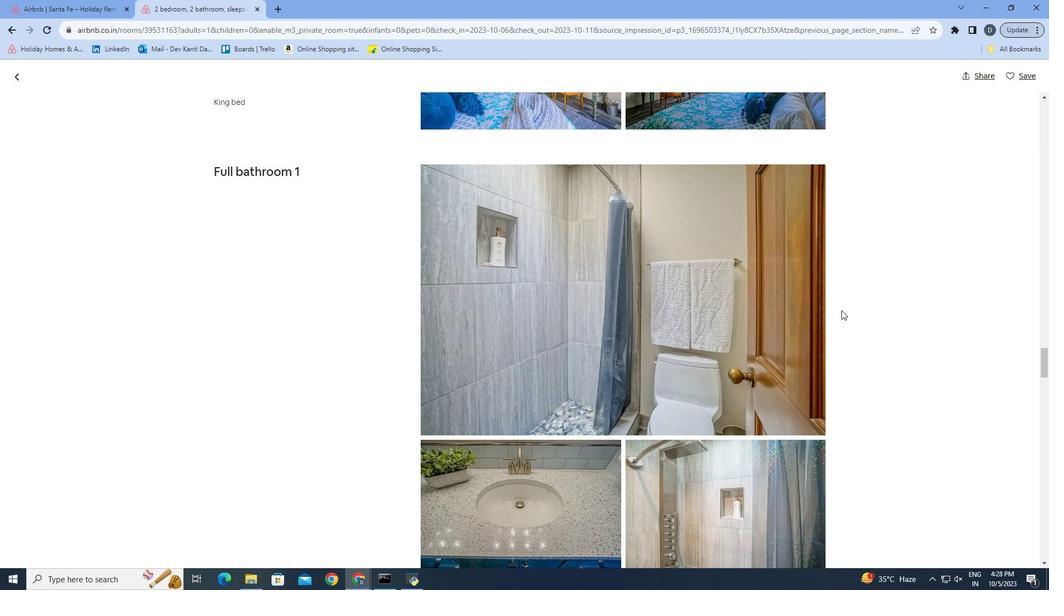 
Action: Mouse moved to (846, 321)
Screenshot: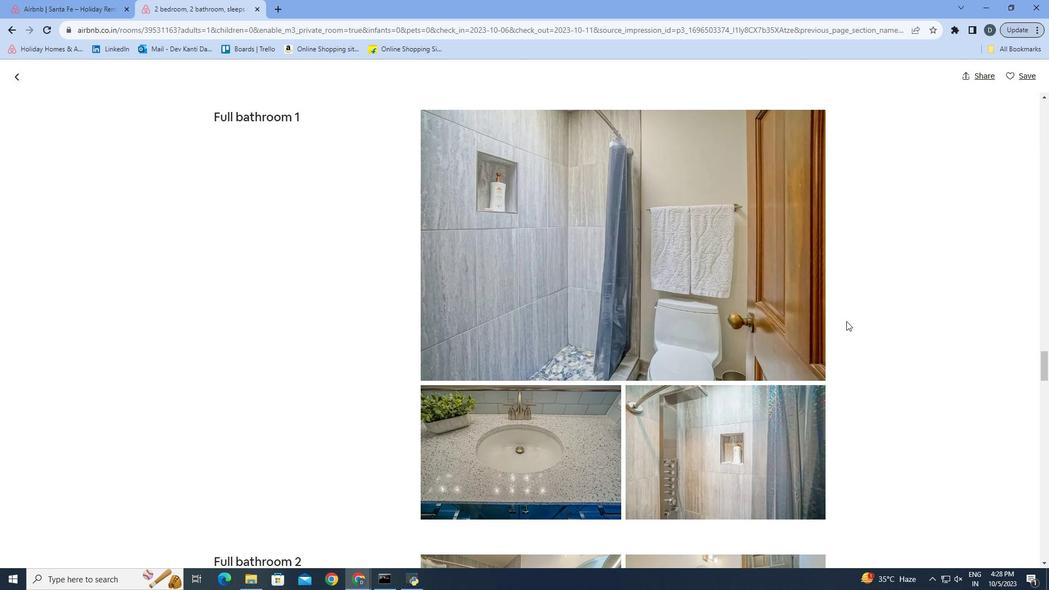 
Action: Mouse scrolled (846, 320) with delta (0, 0)
Screenshot: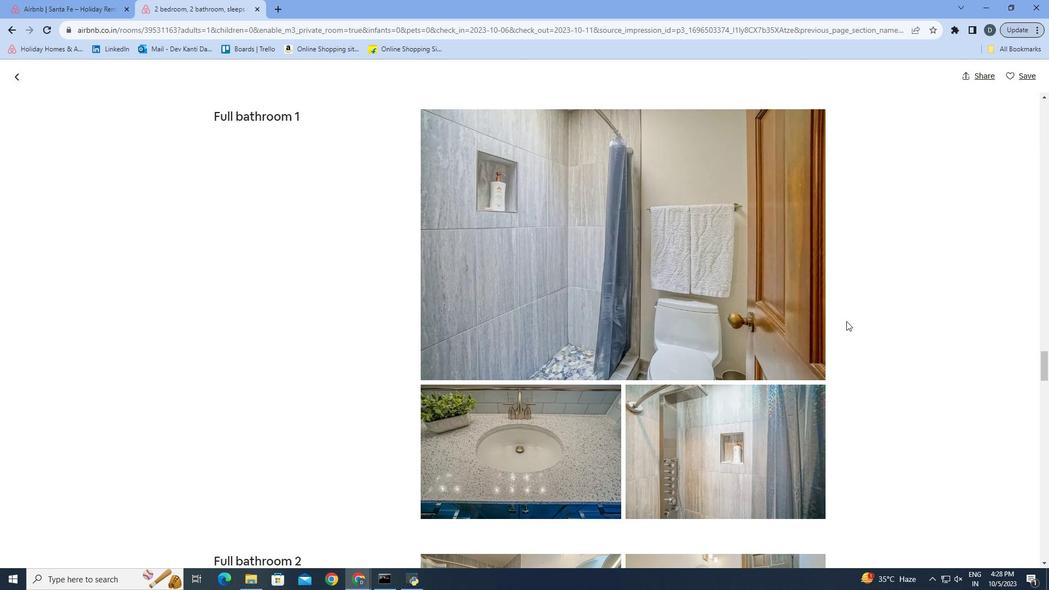 
Action: Mouse scrolled (846, 320) with delta (0, 0)
Screenshot: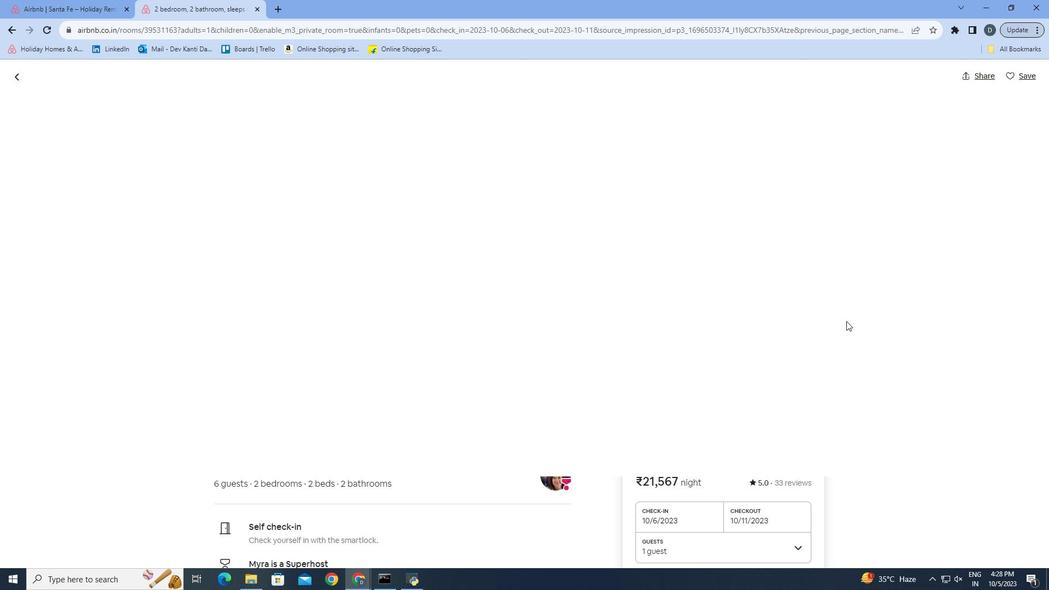 
Action: Mouse scrolled (846, 320) with delta (0, 0)
Screenshot: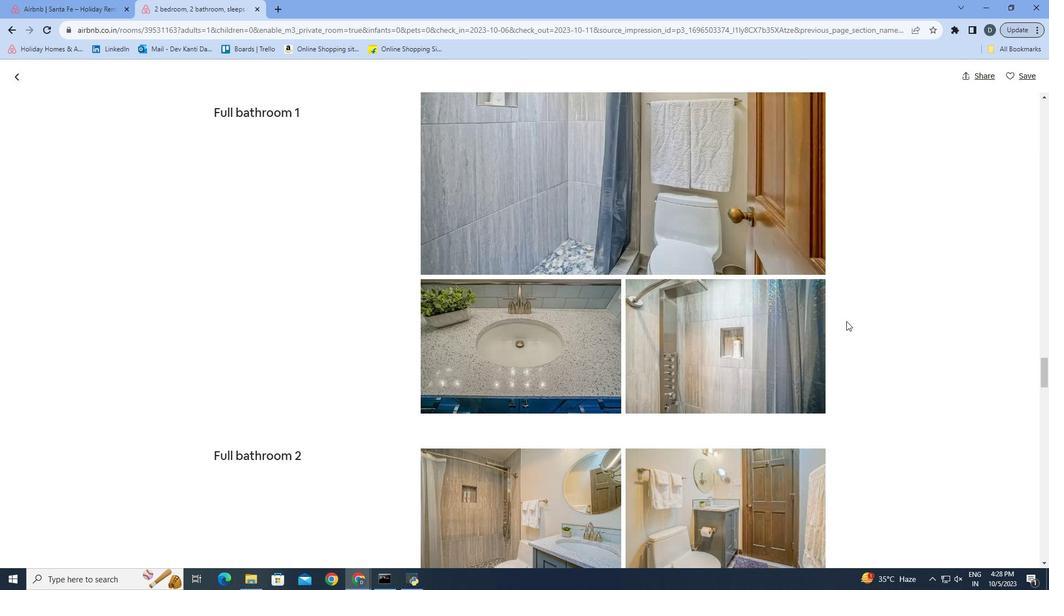 
Action: Mouse moved to (846, 321)
Screenshot: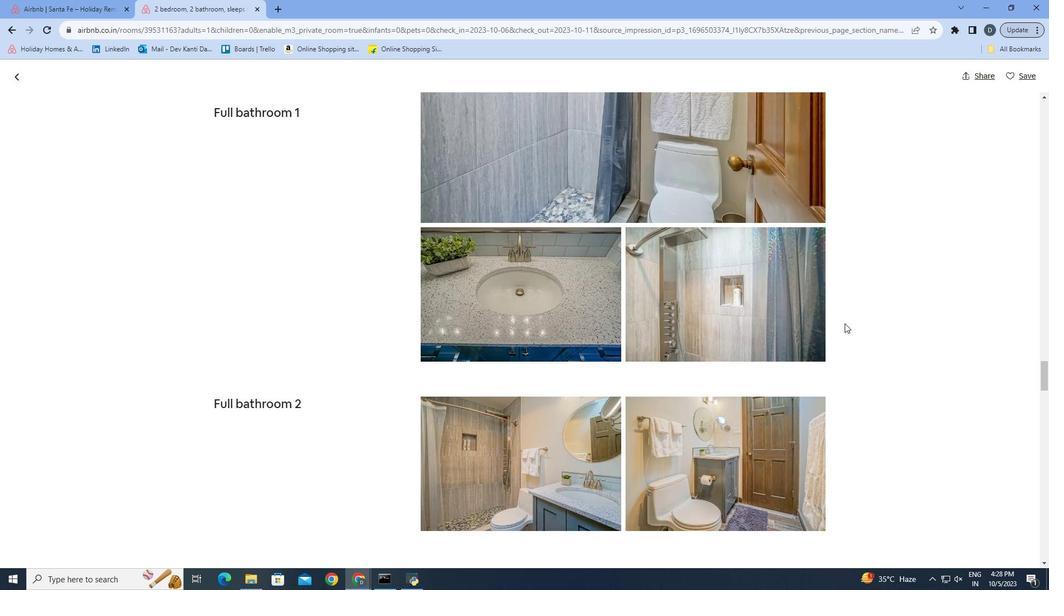 
Action: Mouse scrolled (846, 320) with delta (0, 0)
Screenshot: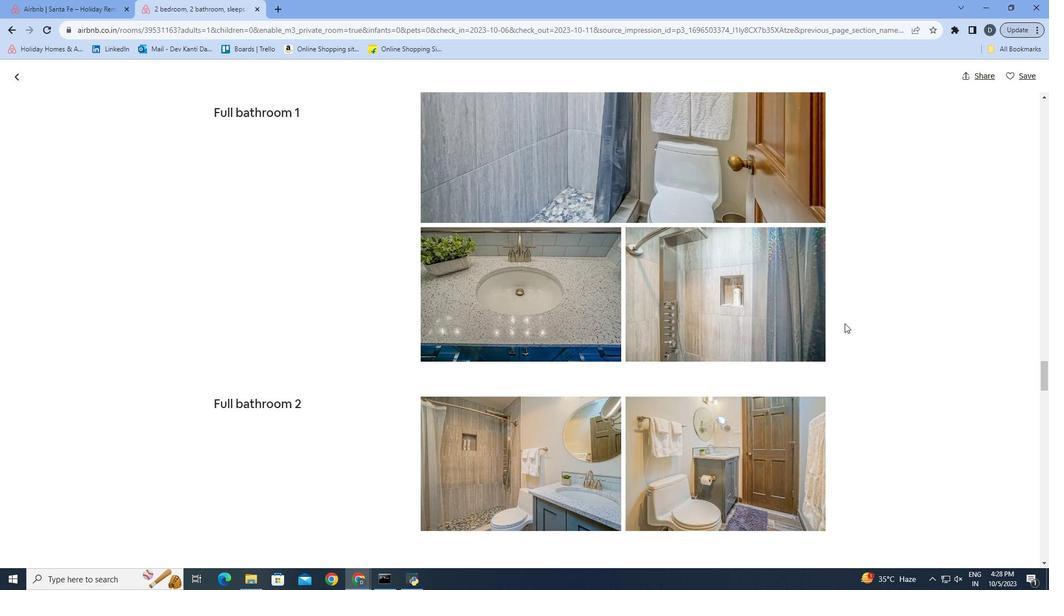 
Action: Mouse moved to (855, 329)
Screenshot: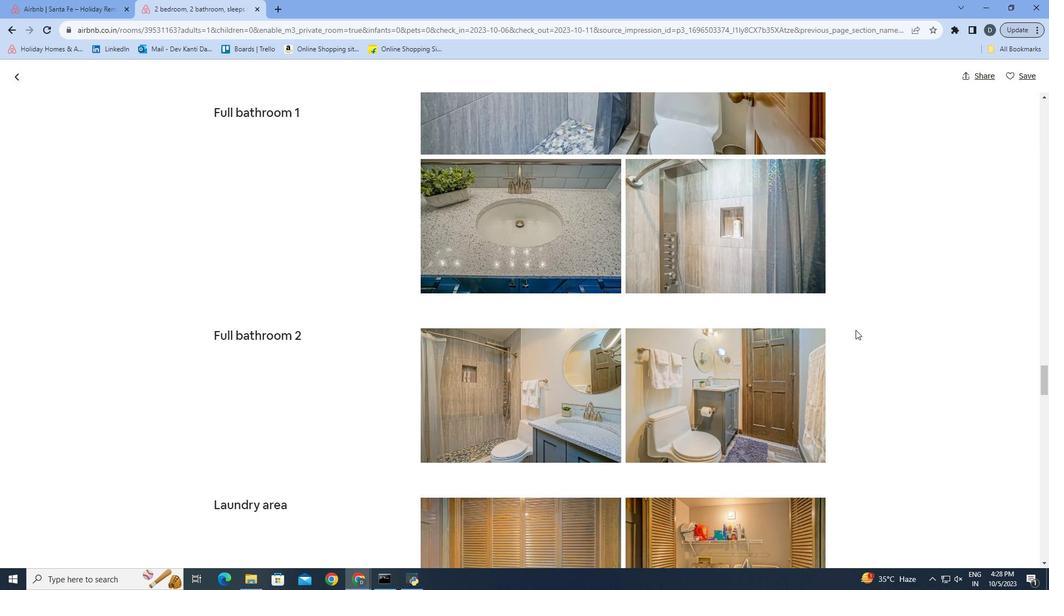 
Action: Mouse scrolled (855, 328) with delta (0, 0)
Screenshot: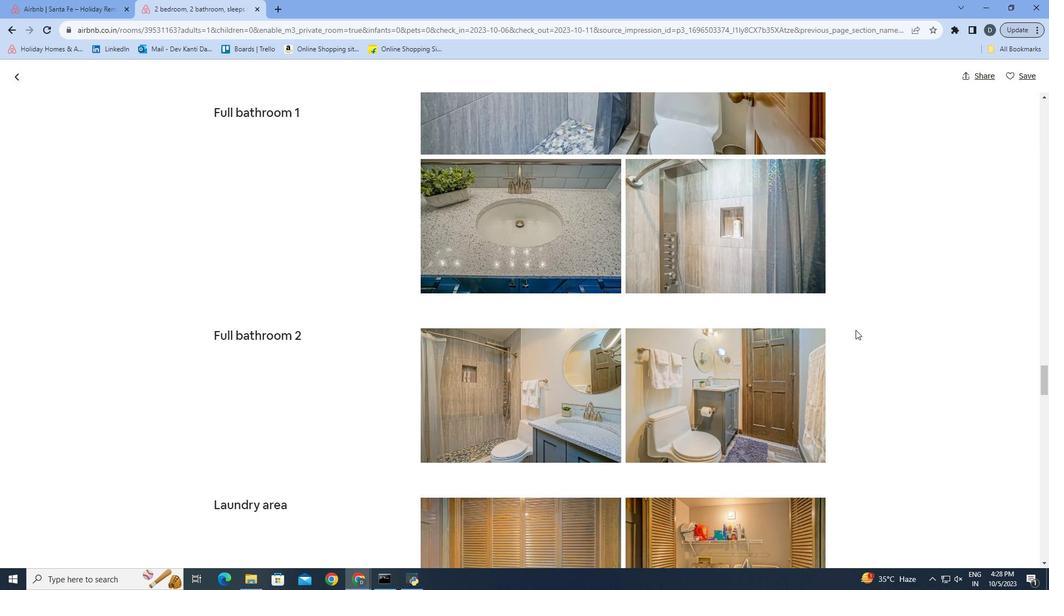 
Action: Mouse moved to (855, 330)
Screenshot: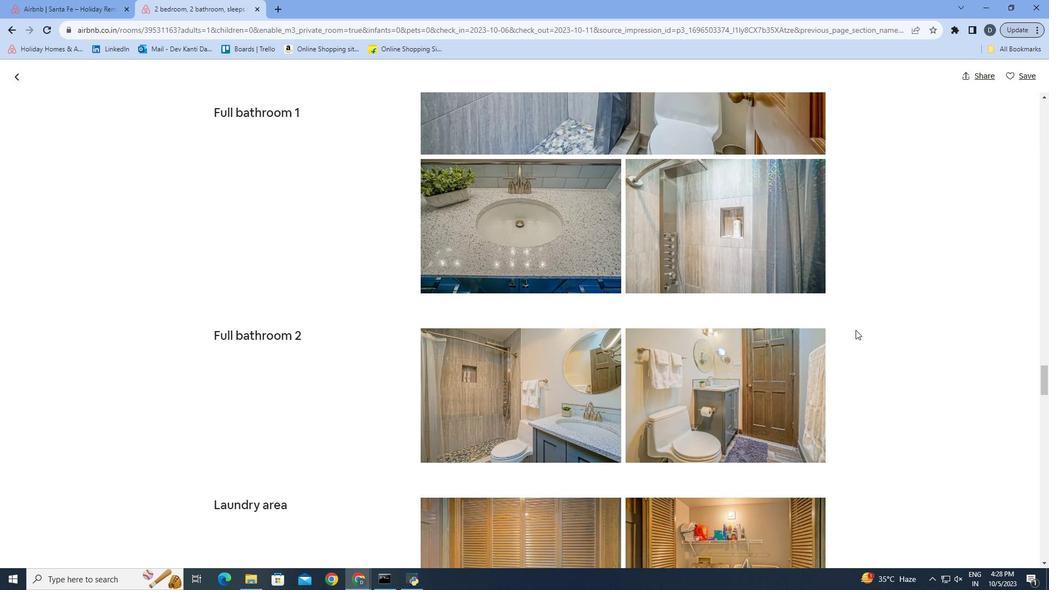 
Action: Mouse scrolled (855, 329) with delta (0, 0)
Screenshot: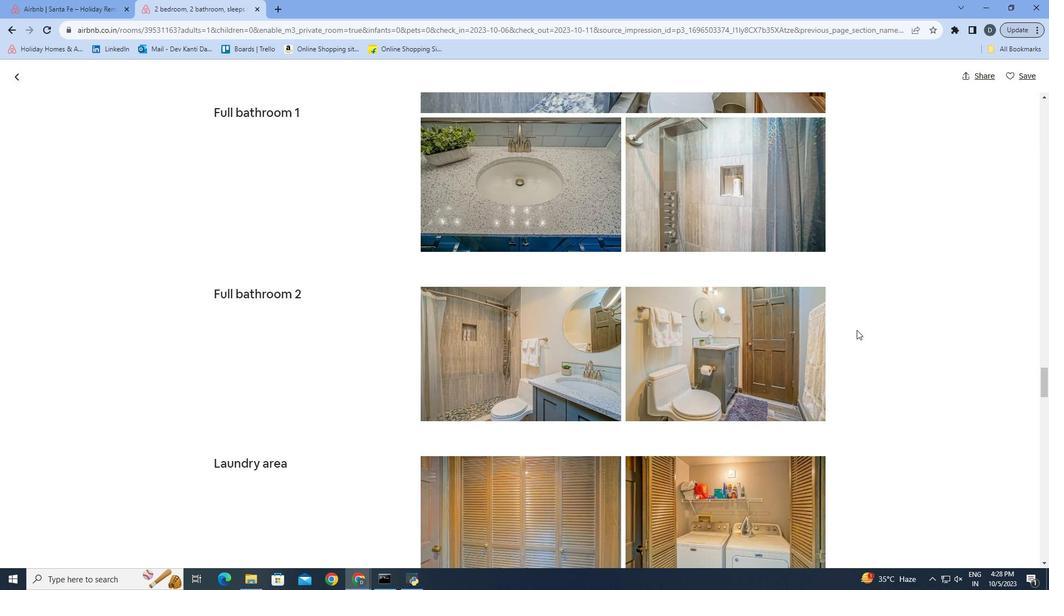 
Action: Mouse moved to (856, 330)
Screenshot: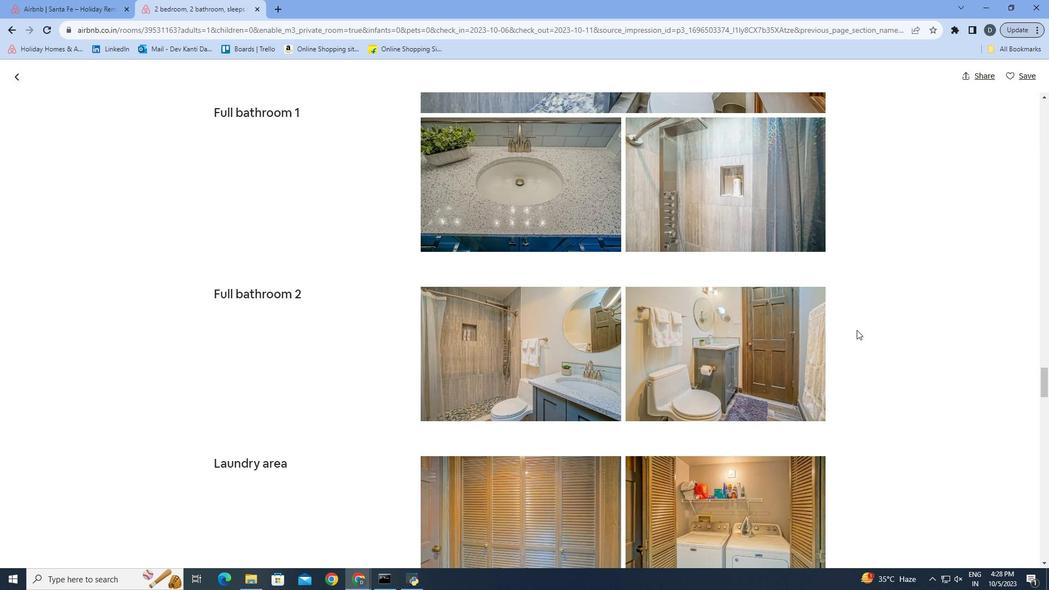 
Action: Mouse scrolled (856, 329) with delta (0, 0)
Screenshot: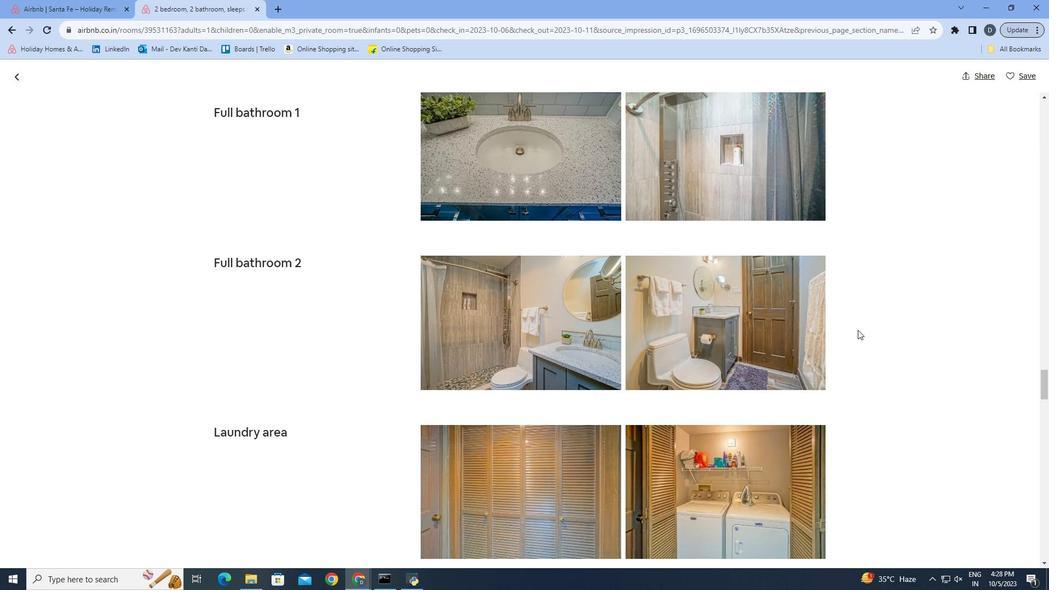 
Action: Mouse moved to (862, 330)
Screenshot: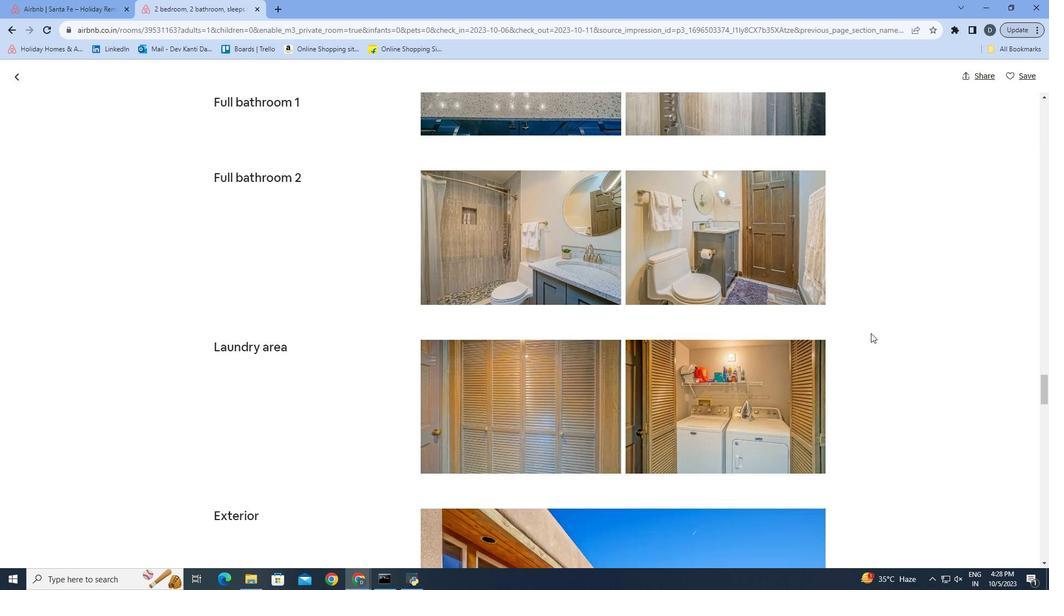 
Action: Mouse scrolled (862, 330) with delta (0, 0)
Screenshot: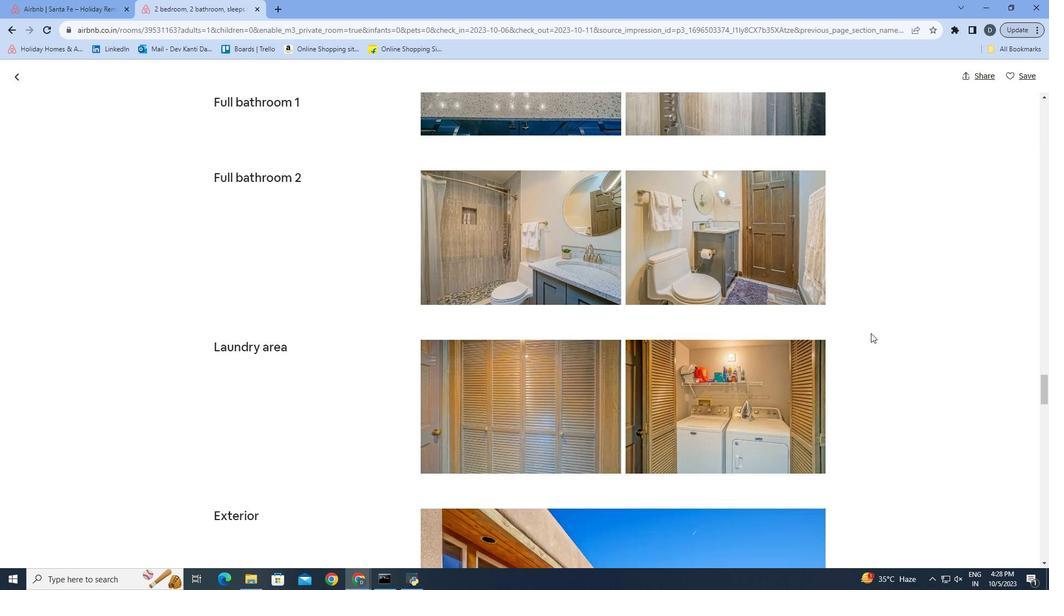 
Action: Mouse moved to (870, 333)
Screenshot: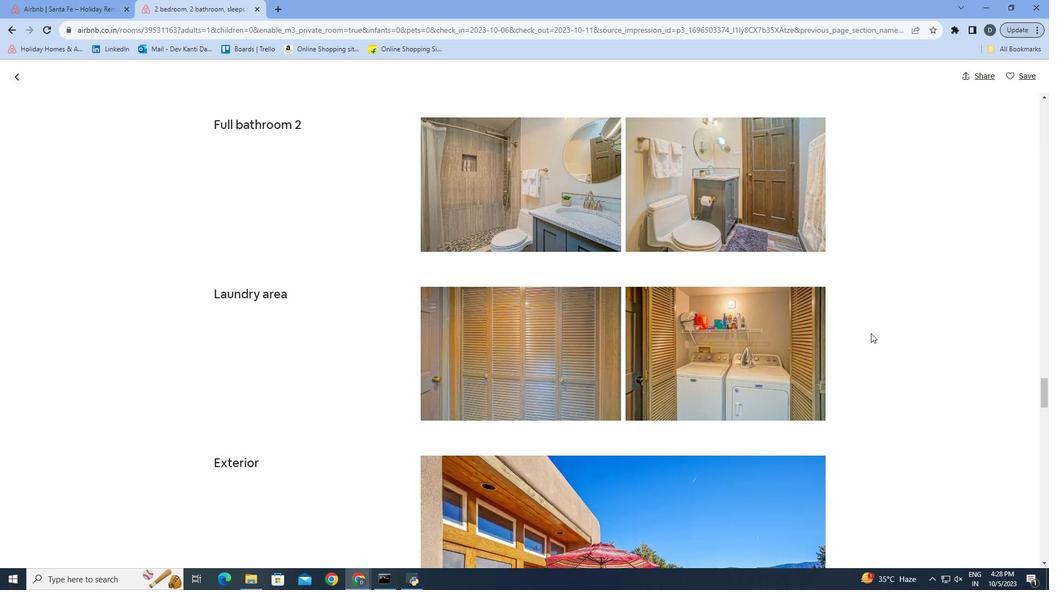 
Action: Mouse scrolled (870, 332) with delta (0, 0)
Screenshot: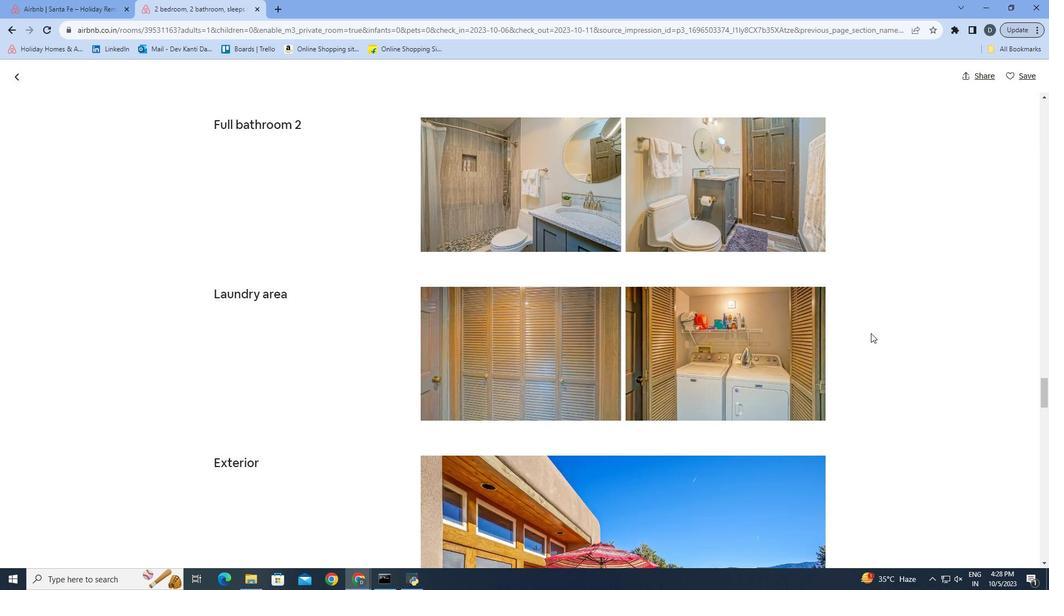 
Action: Mouse moved to (870, 333)
Screenshot: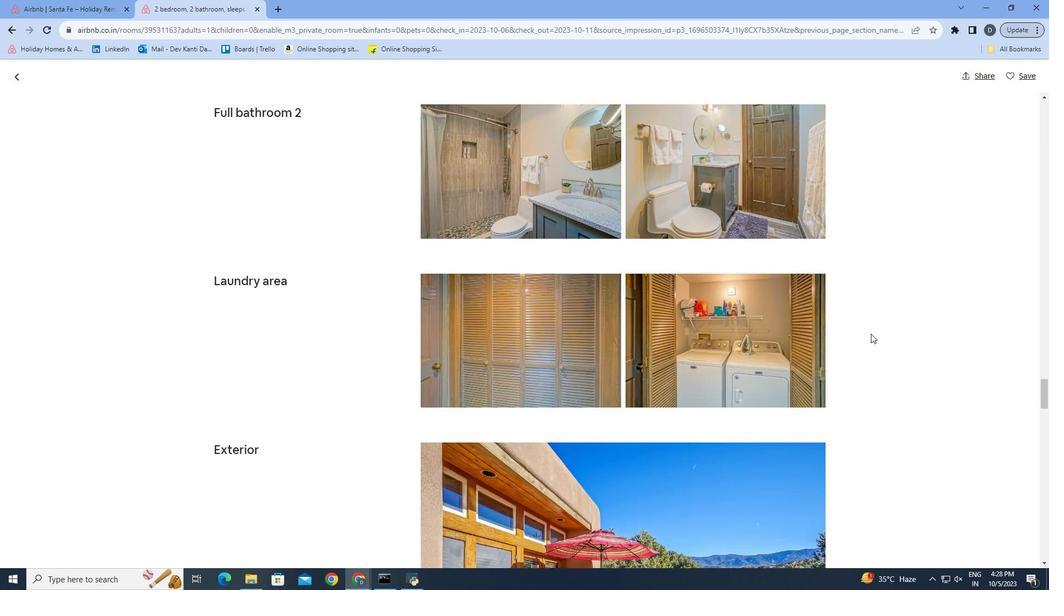 
Action: Mouse scrolled (870, 333) with delta (0, 0)
Screenshot: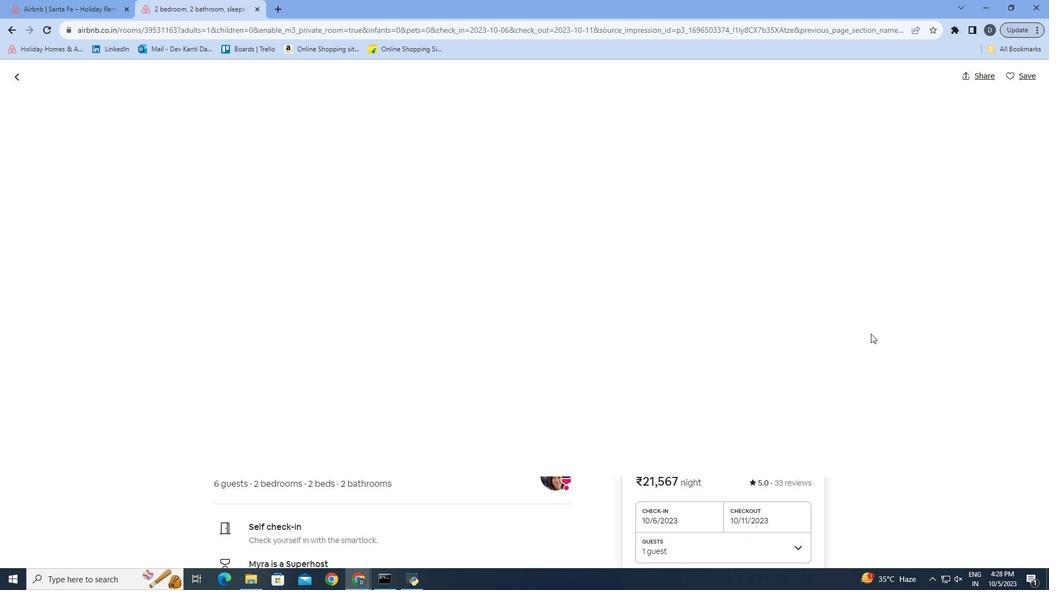 
Action: Mouse scrolled (870, 333) with delta (0, 0)
Screenshot: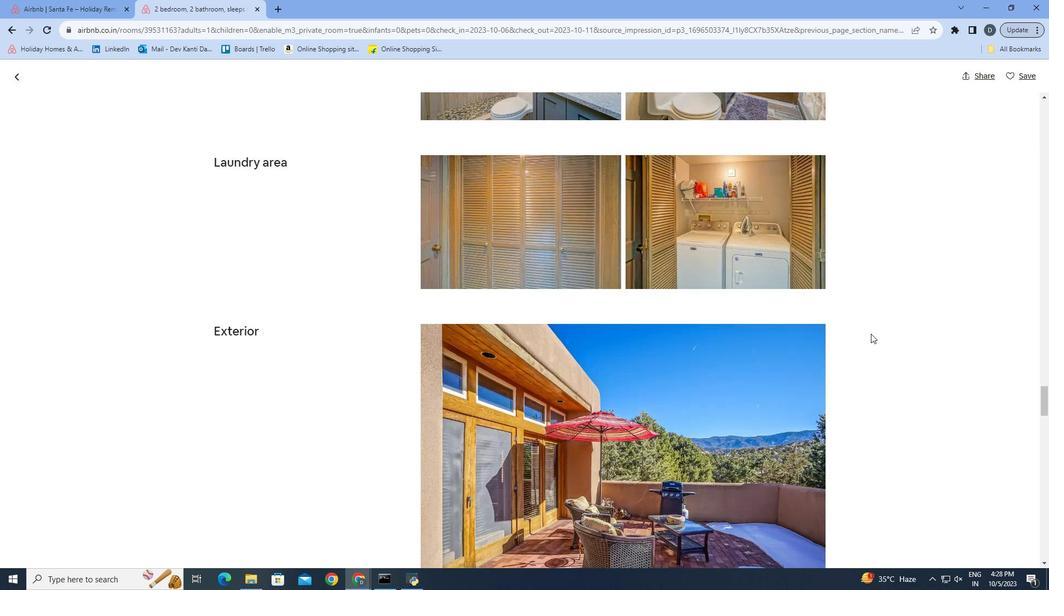
Action: Mouse scrolled (870, 333) with delta (0, 0)
Screenshot: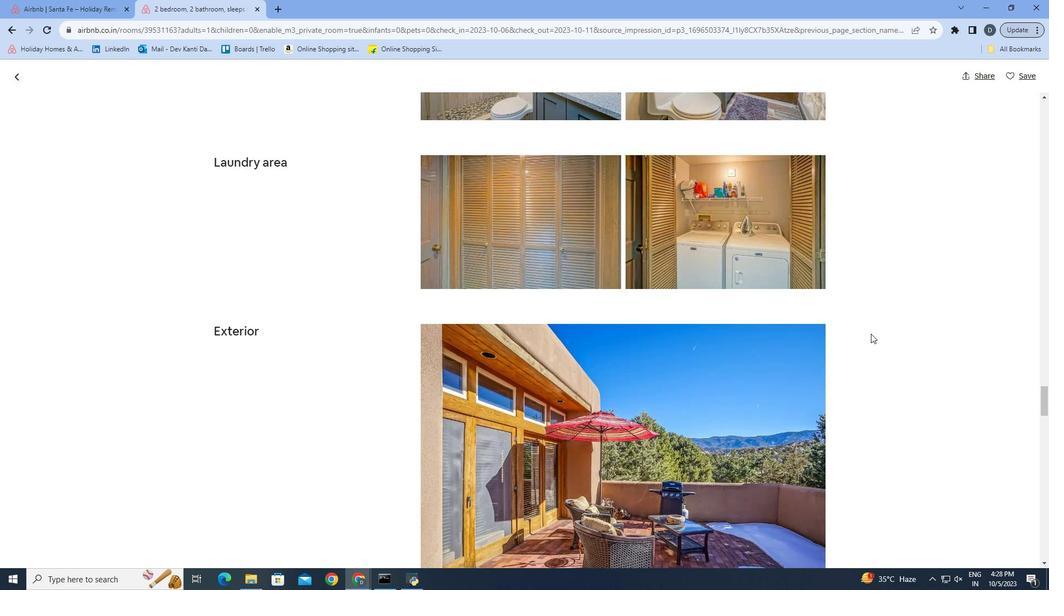 
Action: Mouse moved to (868, 331)
Screenshot: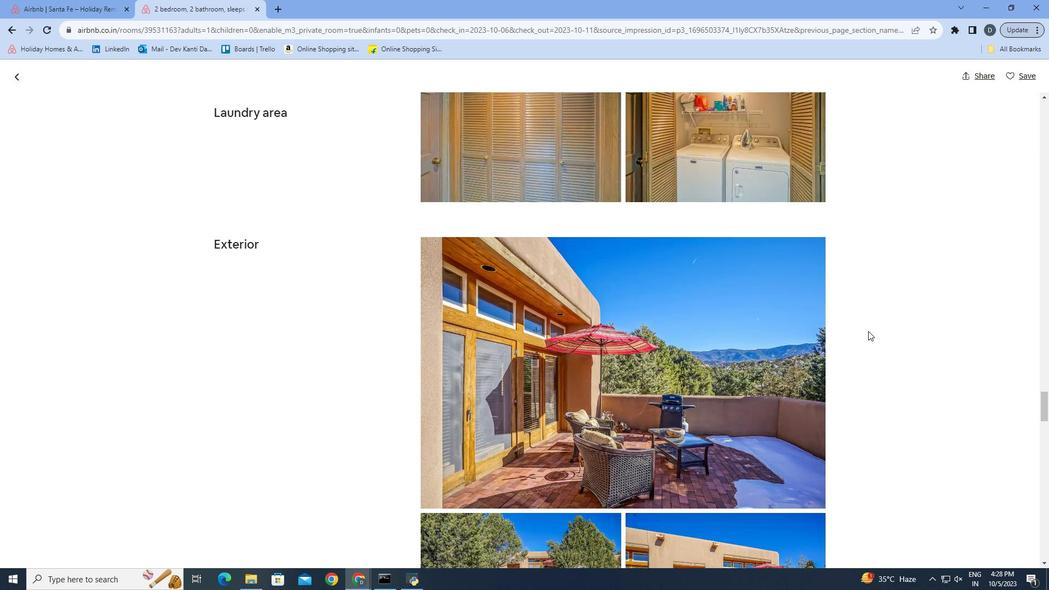 
Action: Mouse scrolled (868, 330) with delta (0, 0)
Screenshot: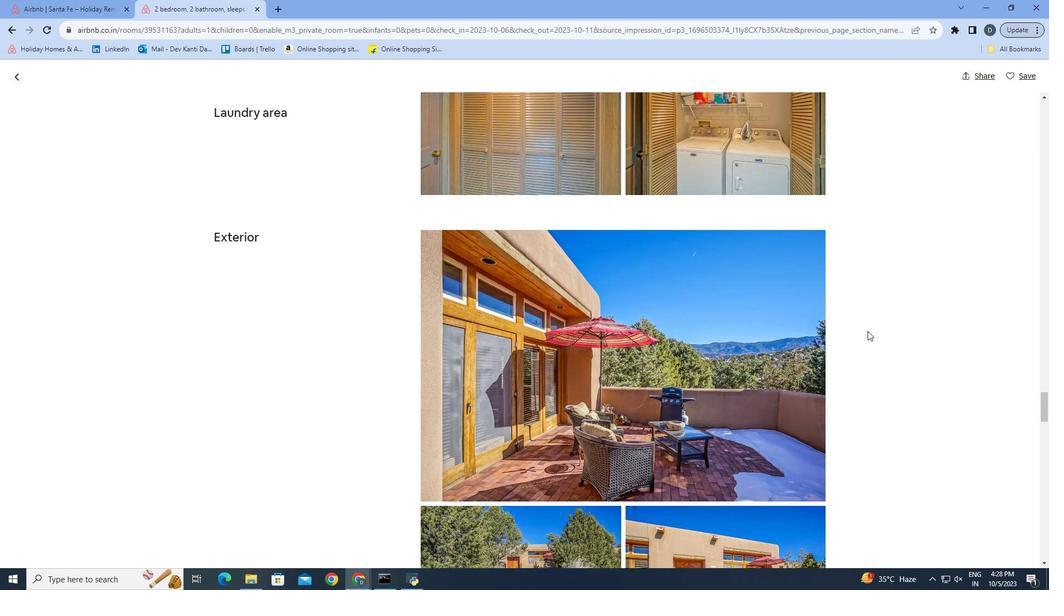 
Action: Mouse moved to (867, 331)
Screenshot: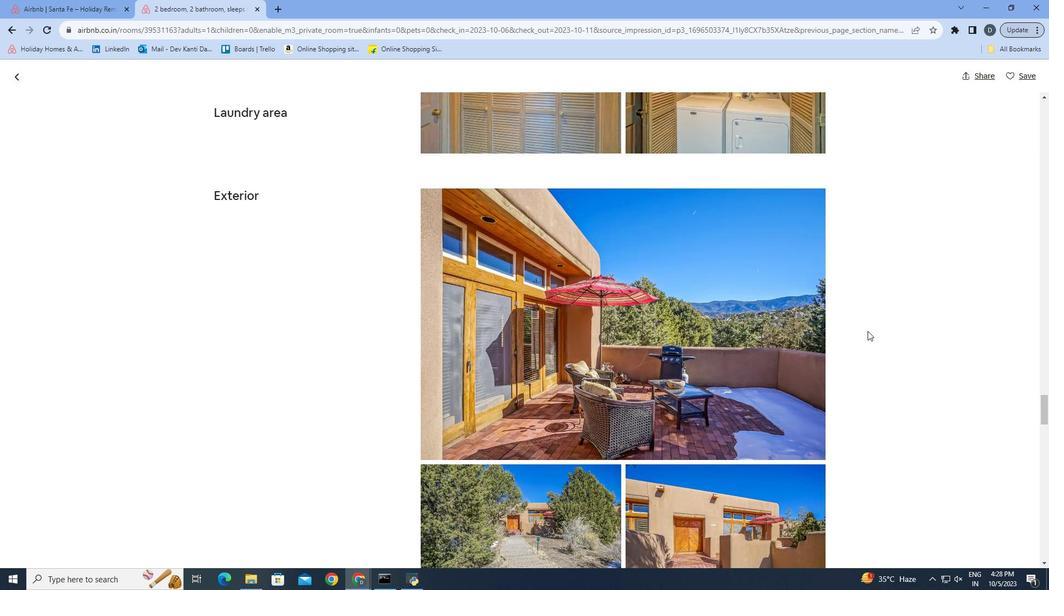 
Action: Mouse scrolled (867, 330) with delta (0, 0)
Screenshot: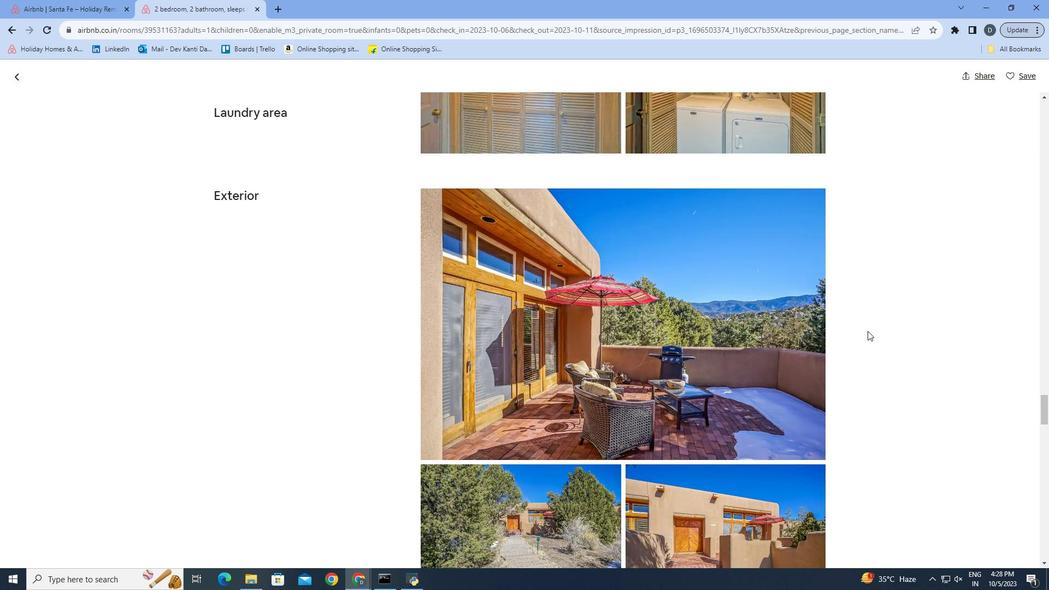 
Action: Mouse scrolled (867, 330) with delta (0, 0)
Screenshot: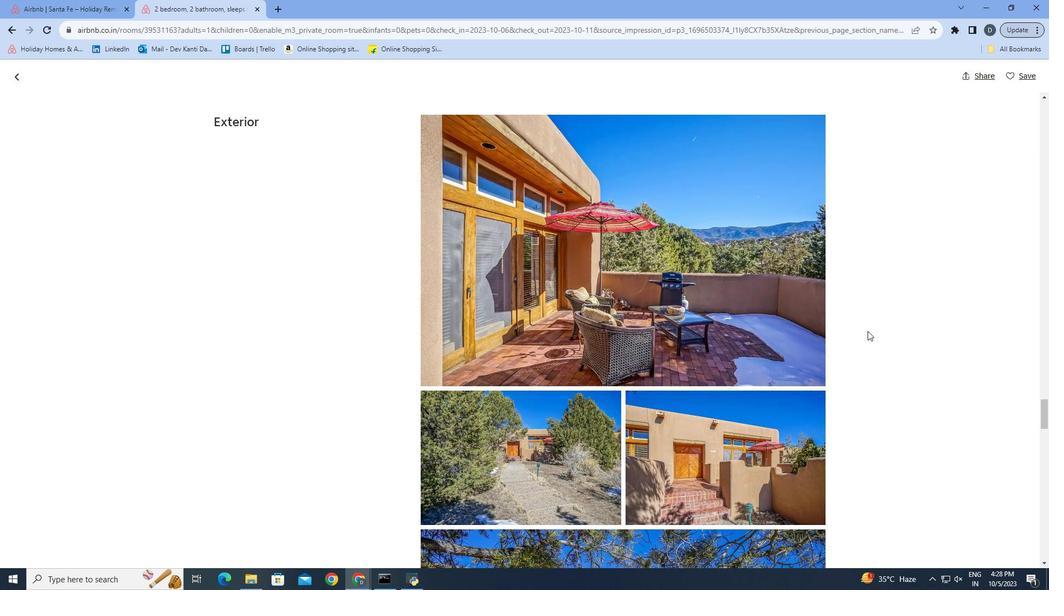 
Action: Mouse scrolled (867, 330) with delta (0, 0)
Screenshot: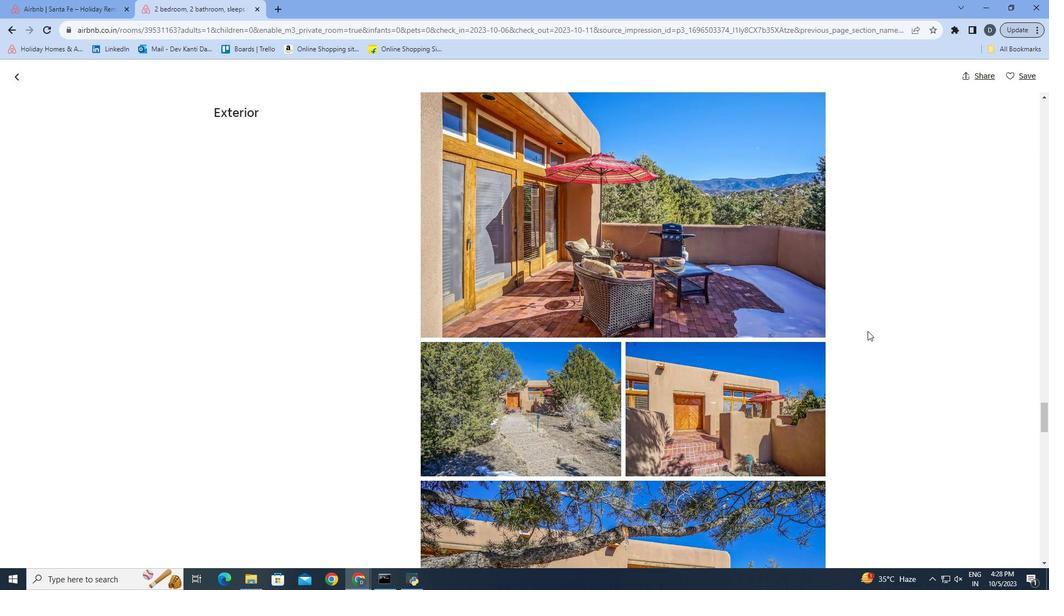 
Action: Mouse moved to (867, 331)
Screenshot: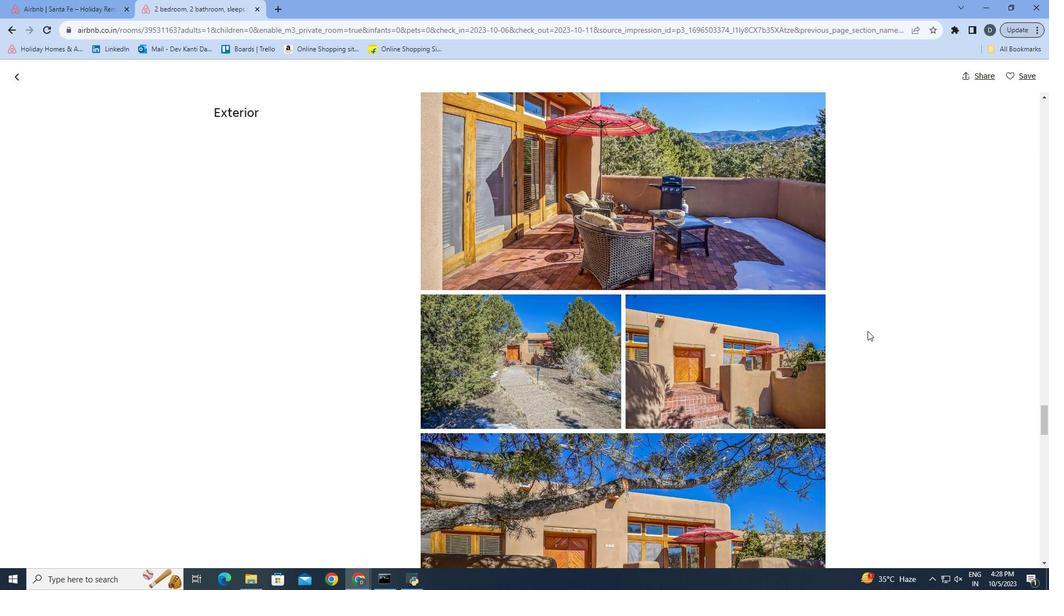 
Action: Mouse scrolled (867, 330) with delta (0, 0)
Screenshot: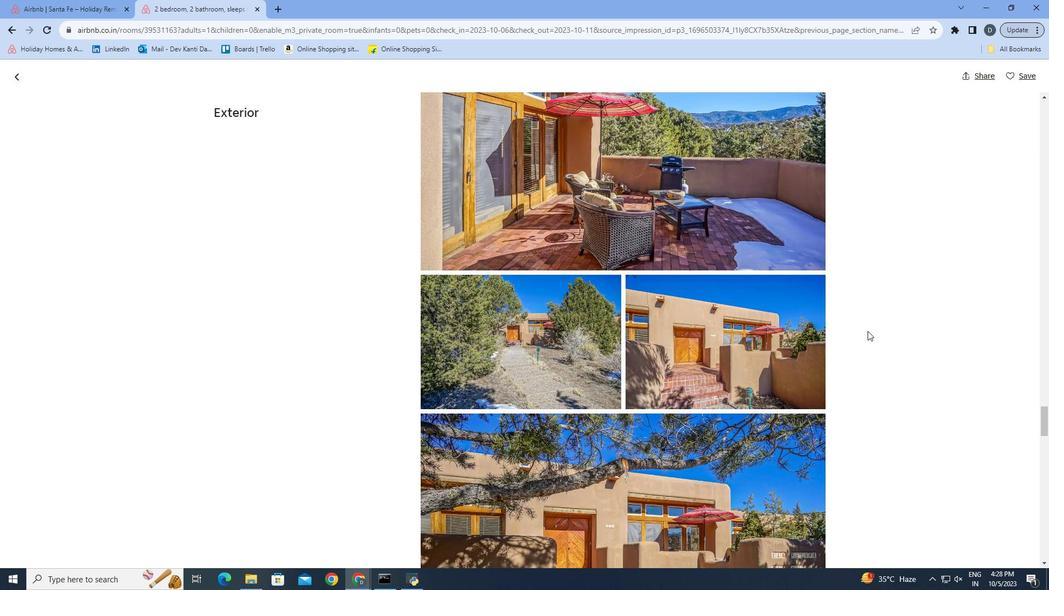 
Action: Mouse moved to (867, 331)
Screenshot: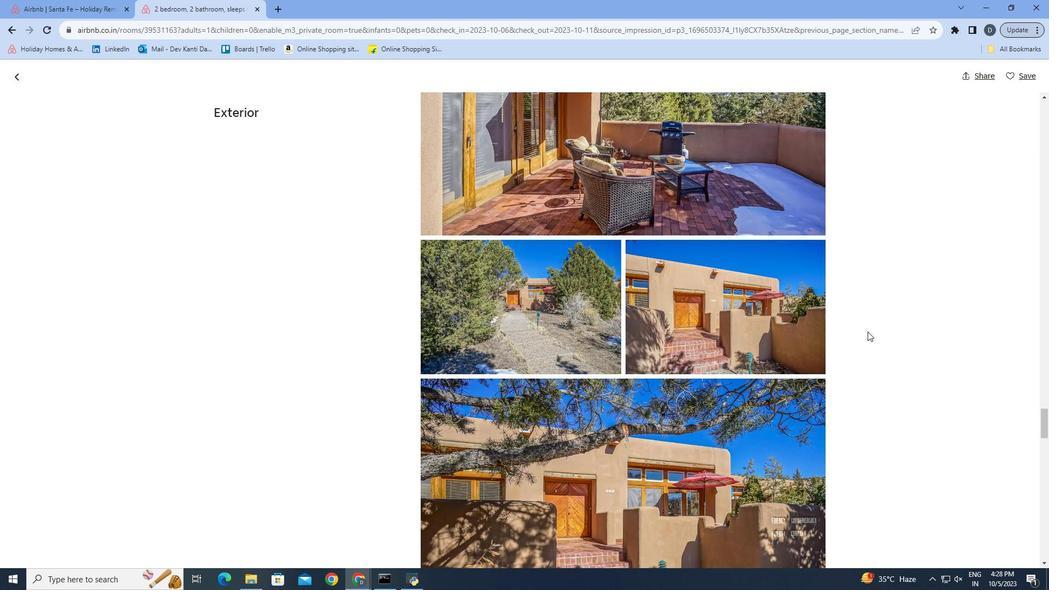 
Action: Mouse scrolled (867, 331) with delta (0, 0)
Screenshot: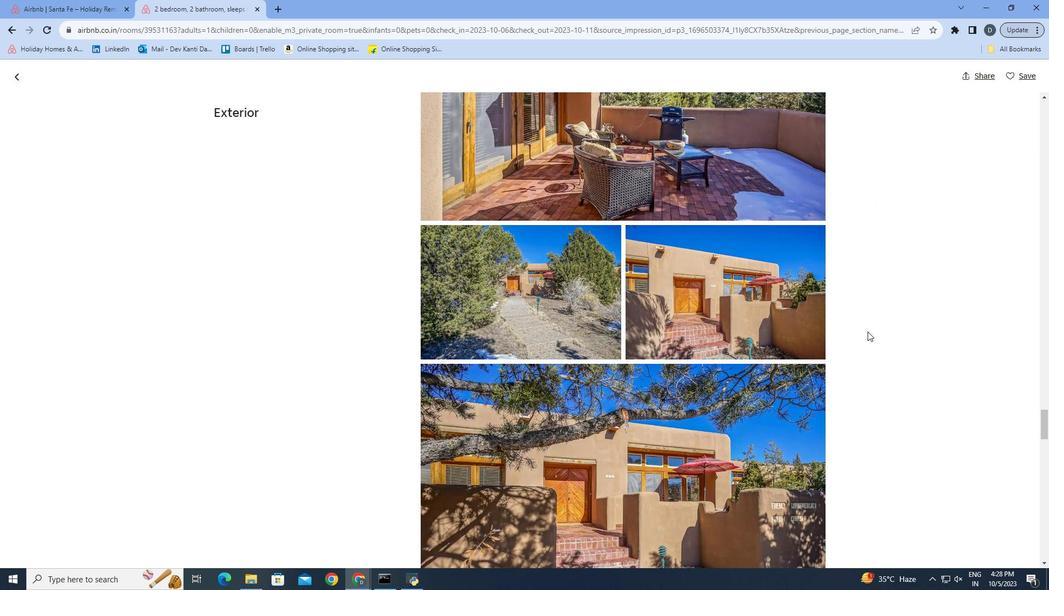 
Action: Mouse scrolled (867, 331) with delta (0, 0)
Screenshot: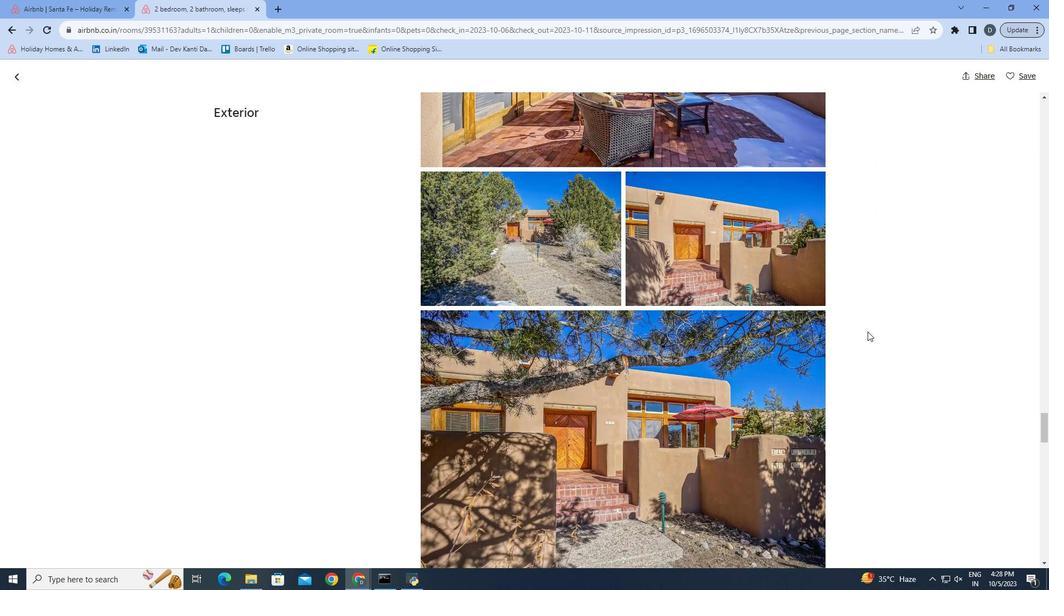 
Action: Mouse moved to (867, 332)
Screenshot: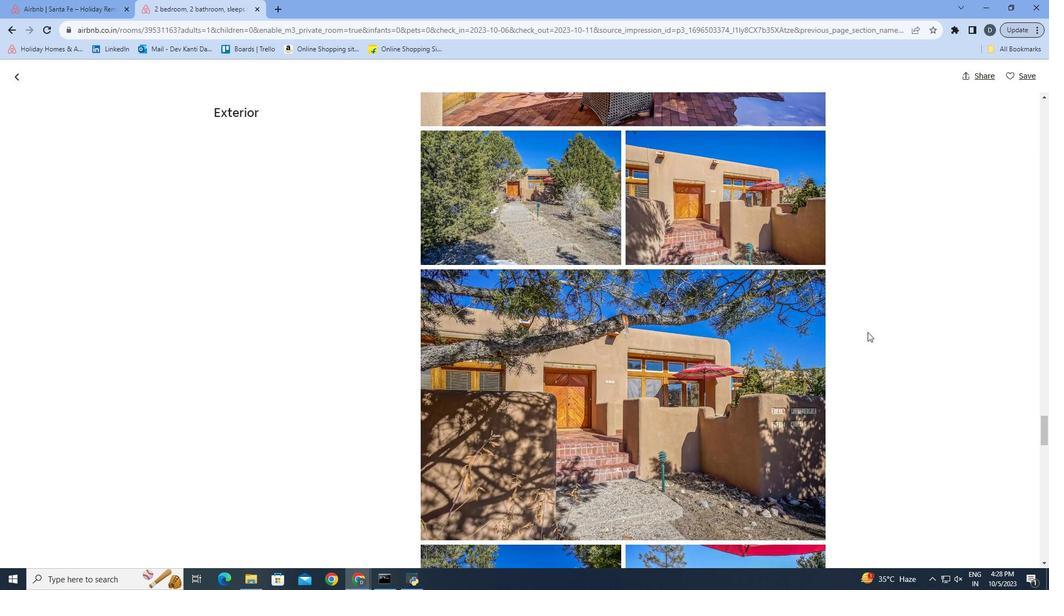 
Action: Mouse scrolled (867, 331) with delta (0, 0)
Screenshot: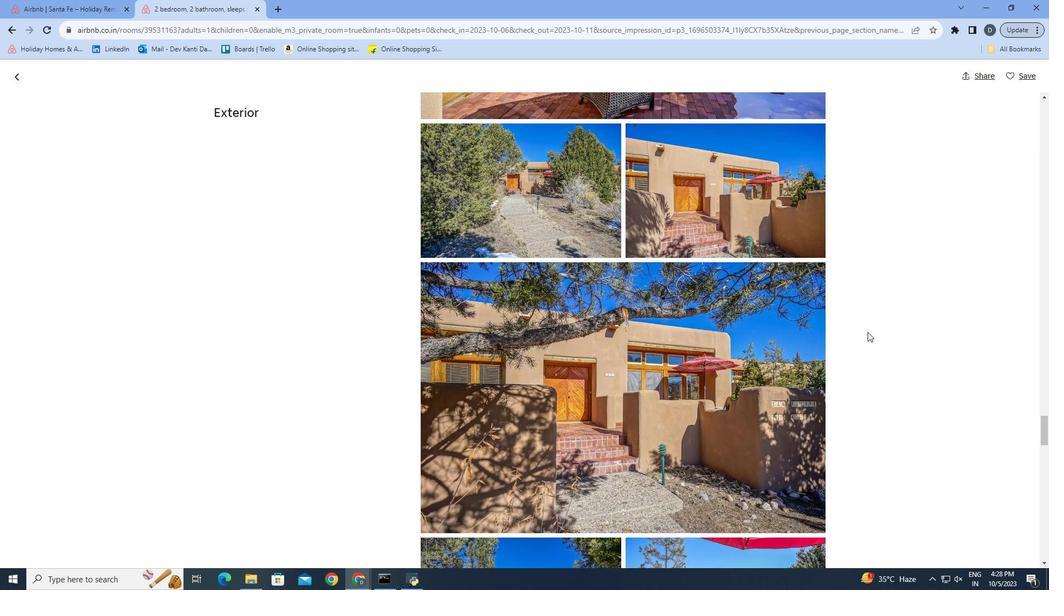 
Action: Mouse scrolled (867, 331) with delta (0, 0)
Screenshot: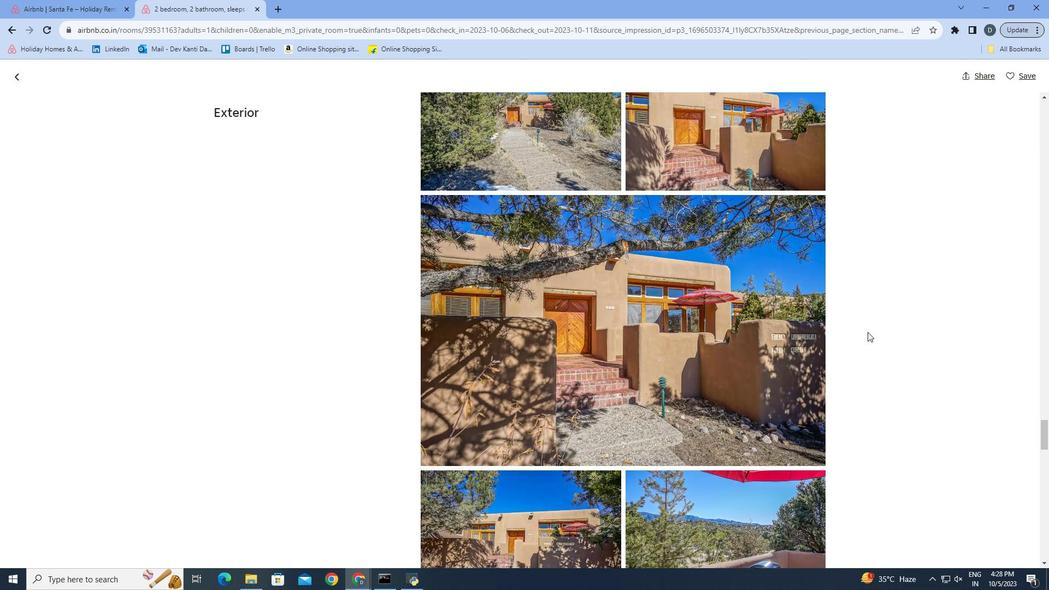 
Action: Mouse scrolled (867, 331) with delta (0, 0)
Screenshot: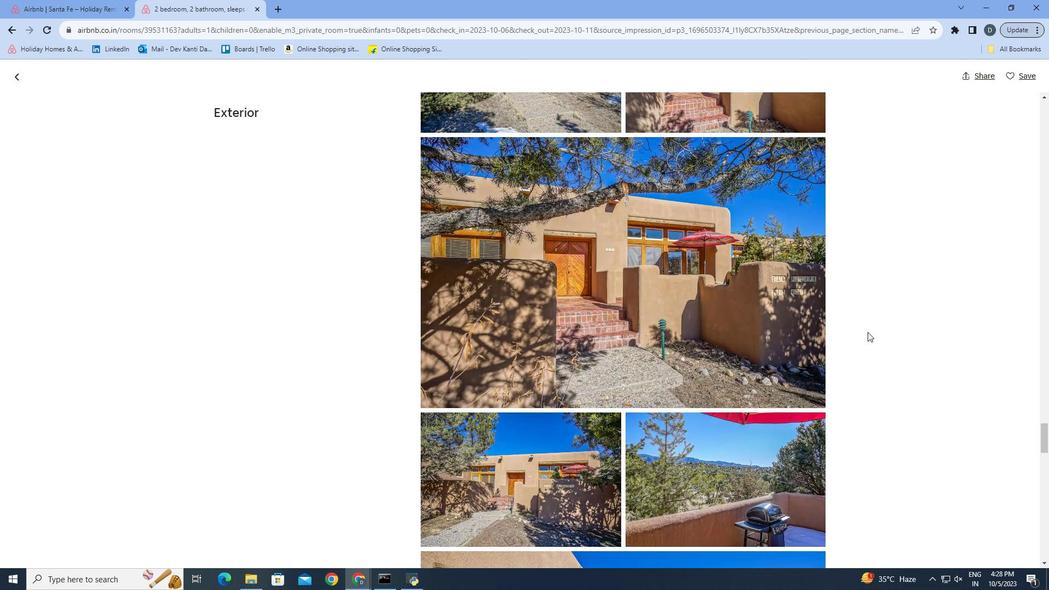 
Action: Mouse scrolled (867, 331) with delta (0, 0)
Screenshot: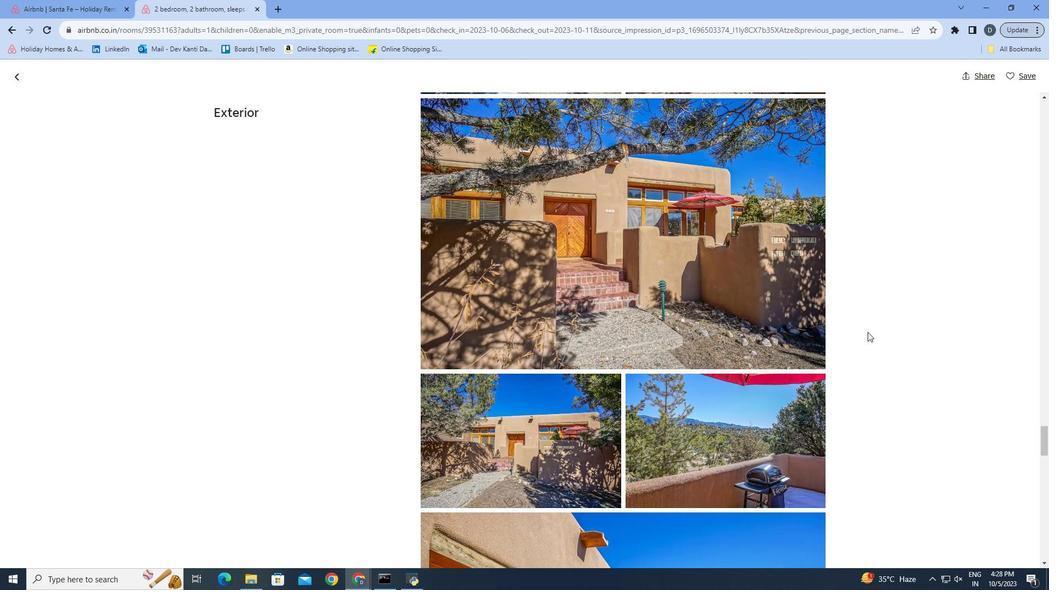 
Action: Mouse moved to (867, 330)
Screenshot: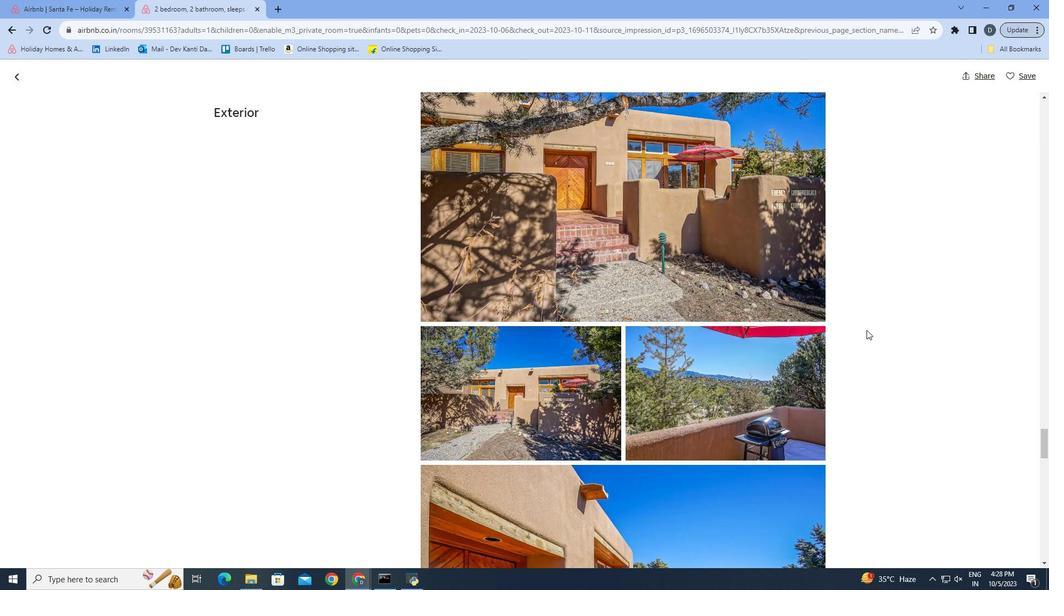 
Action: Mouse scrolled (867, 329) with delta (0, 0)
Screenshot: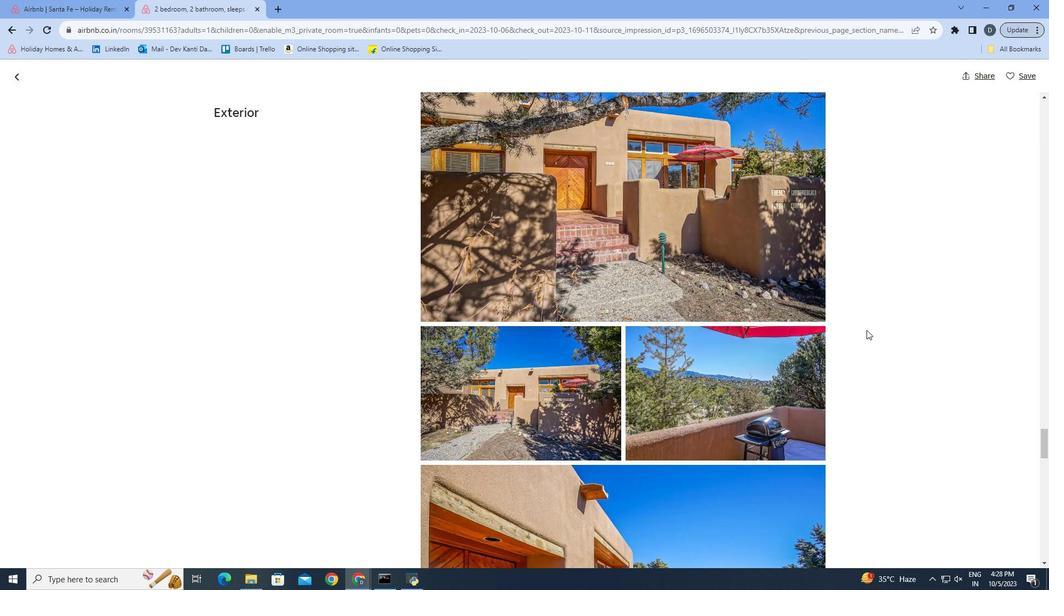 
Action: Mouse moved to (866, 330)
Screenshot: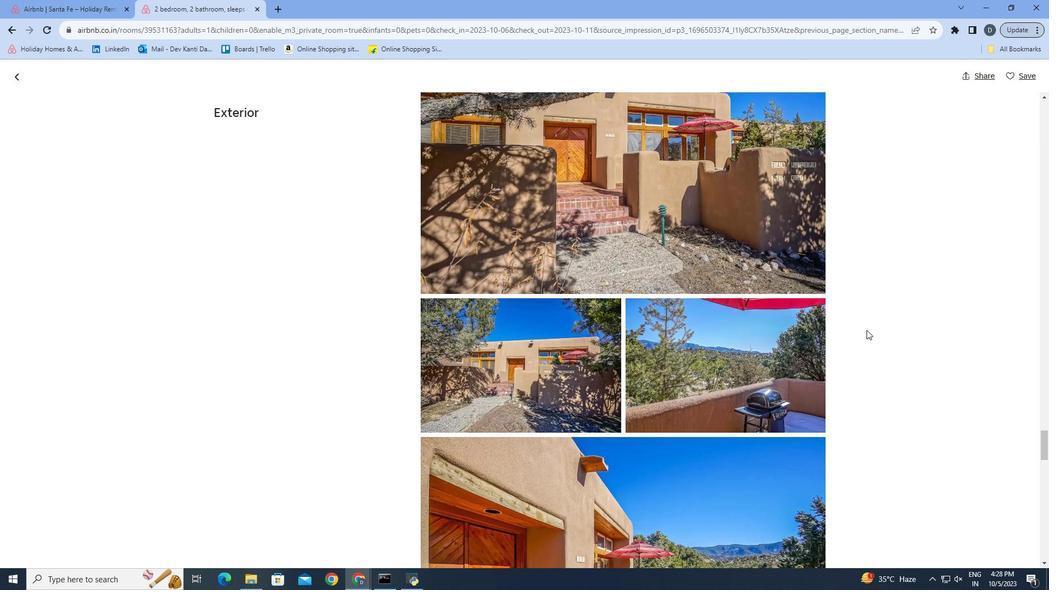 
Action: Mouse scrolled (866, 329) with delta (0, 0)
Screenshot: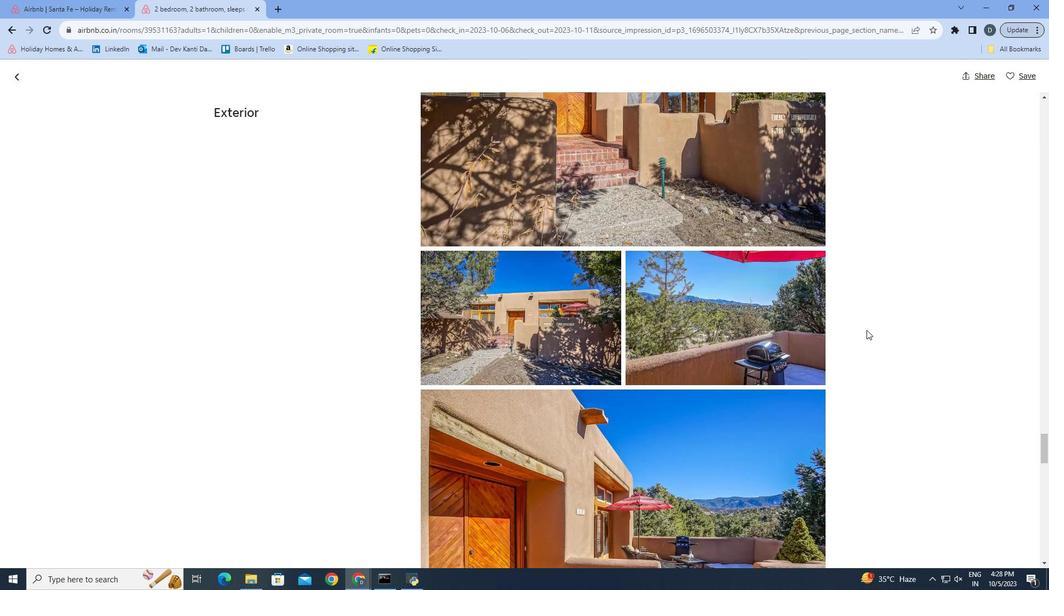 
Action: Mouse moved to (866, 330)
Screenshot: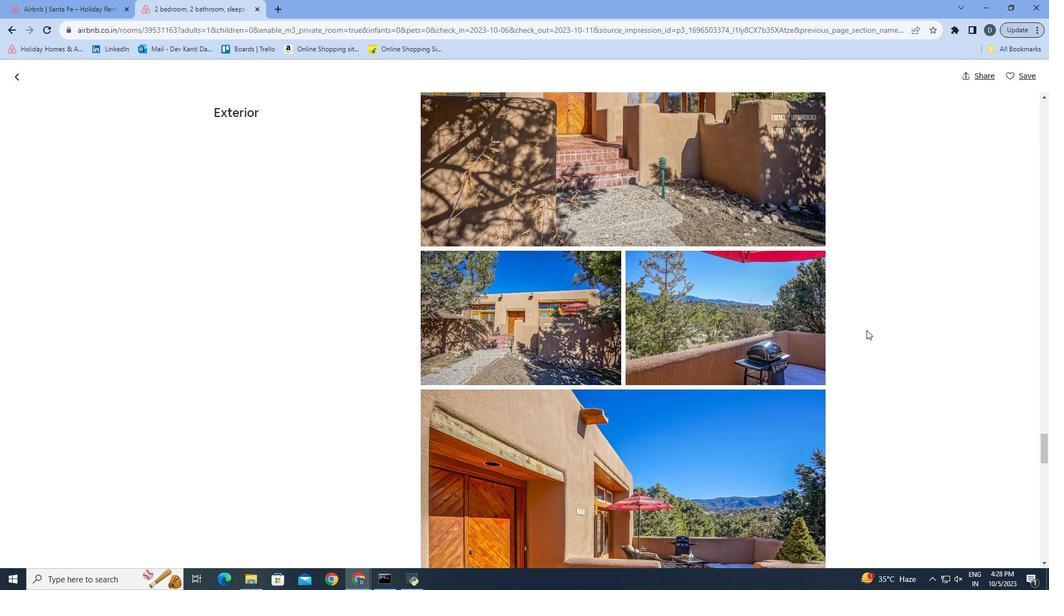 
Action: Mouse scrolled (866, 329) with delta (0, 0)
